 Task: Download images of famous landmarks and add location tags to them in Google Photos.
Action: Mouse moved to (158, 13)
Screenshot: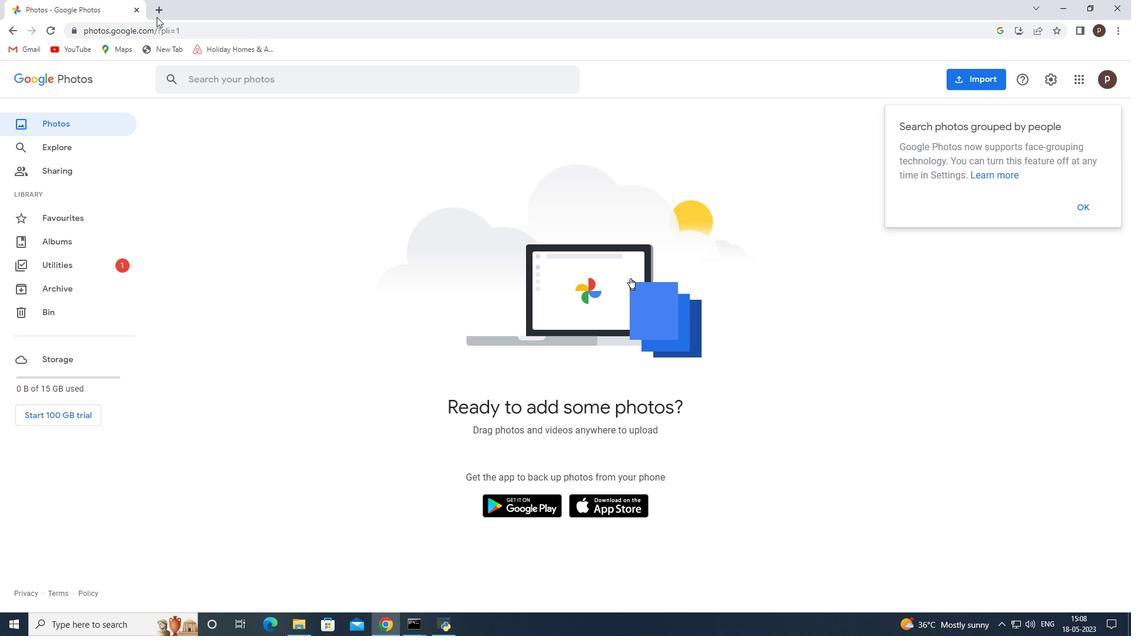 
Action: Mouse pressed left at (158, 13)
Screenshot: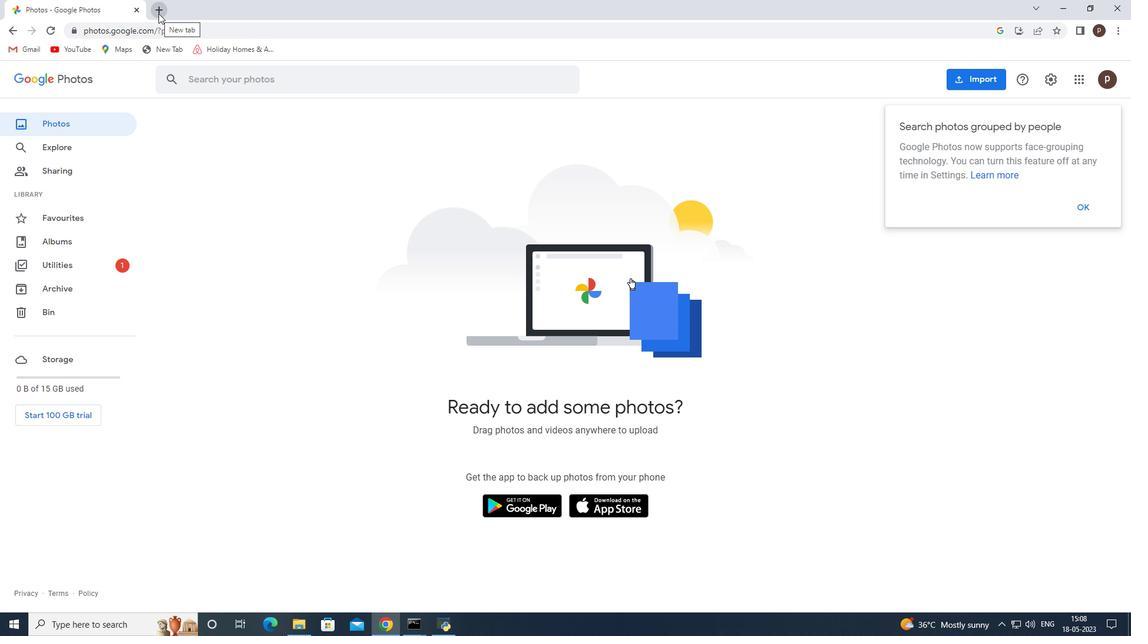 
Action: Mouse moved to (194, 32)
Screenshot: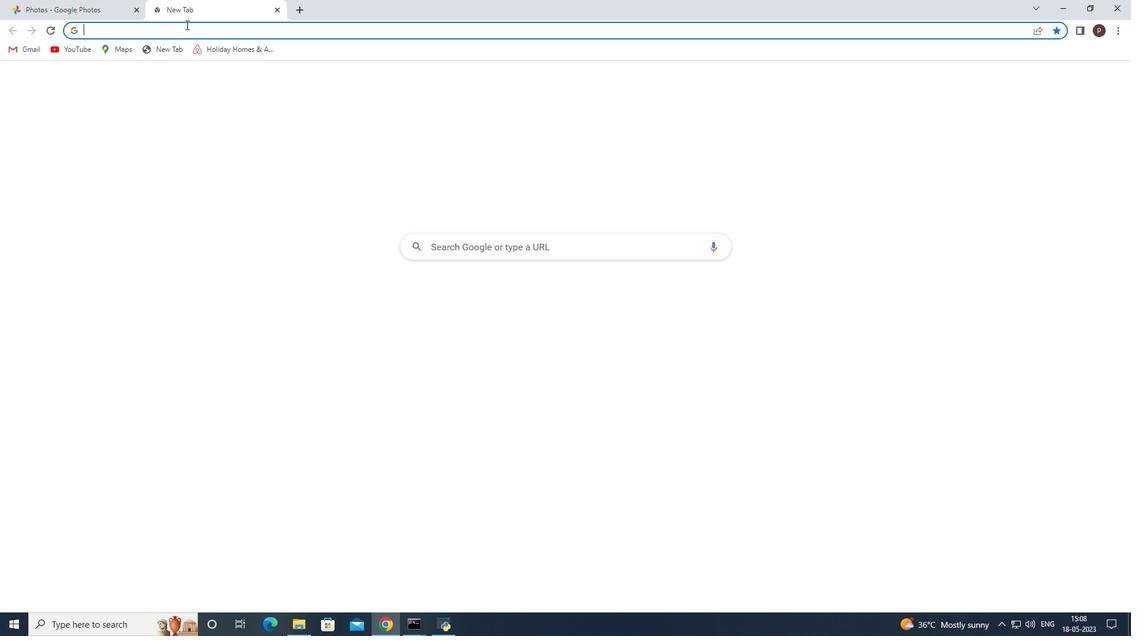 
Action: Mouse pressed left at (194, 32)
Screenshot: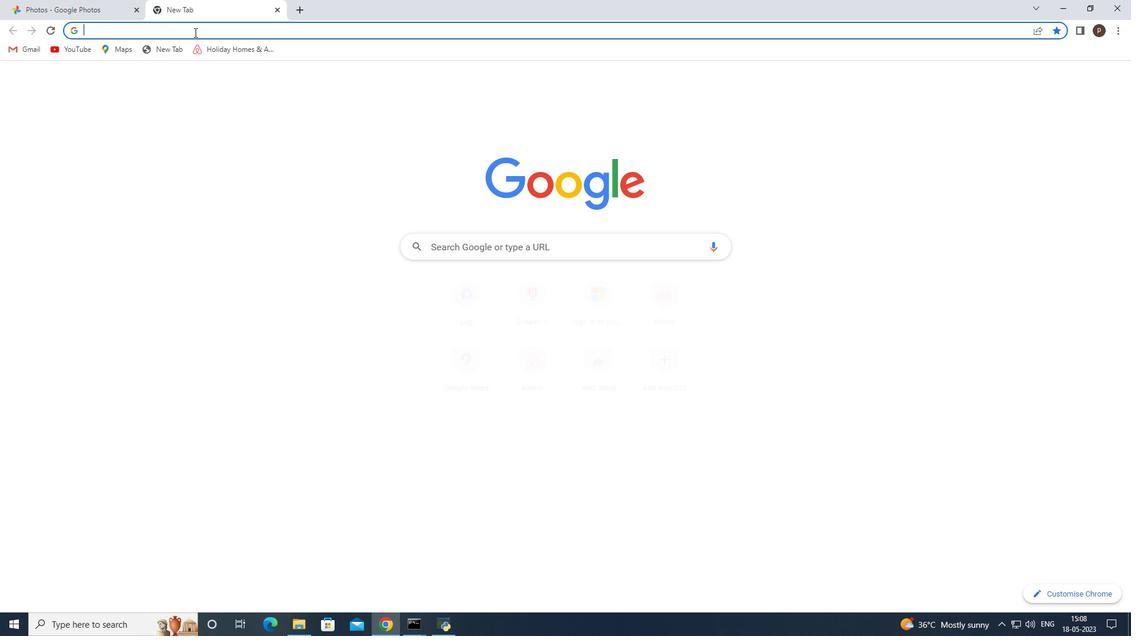 
Action: Key pressed photos<Key.space>of<Key.space>specific<Key.space>location<Key.space>or<Key.space>landmark<Key.enter>
Screenshot: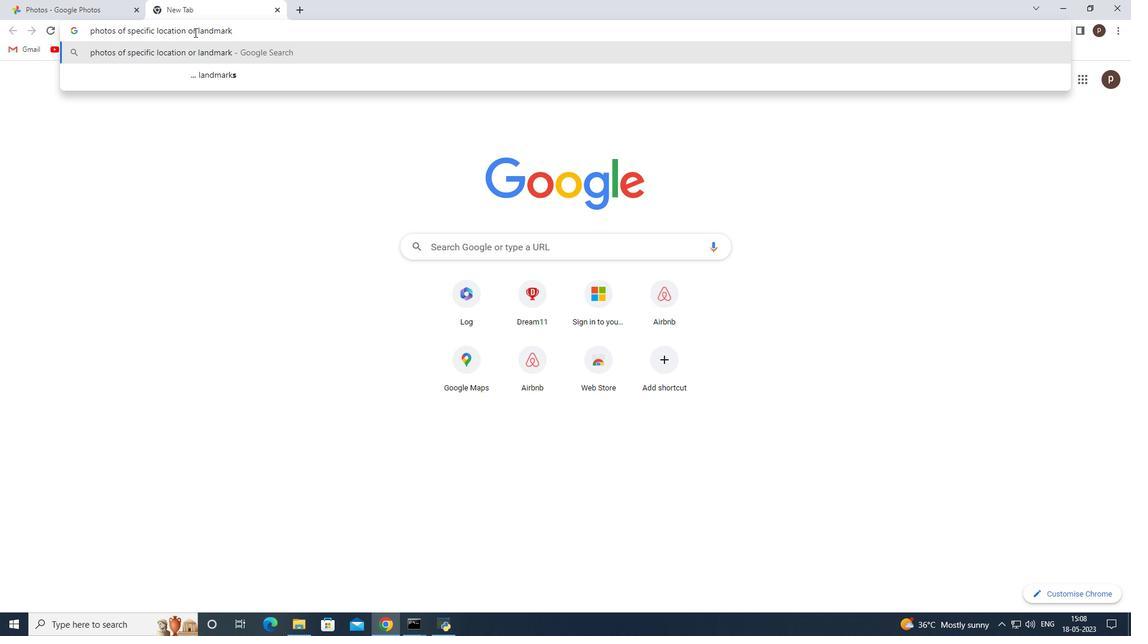 
Action: Mouse moved to (200, 123)
Screenshot: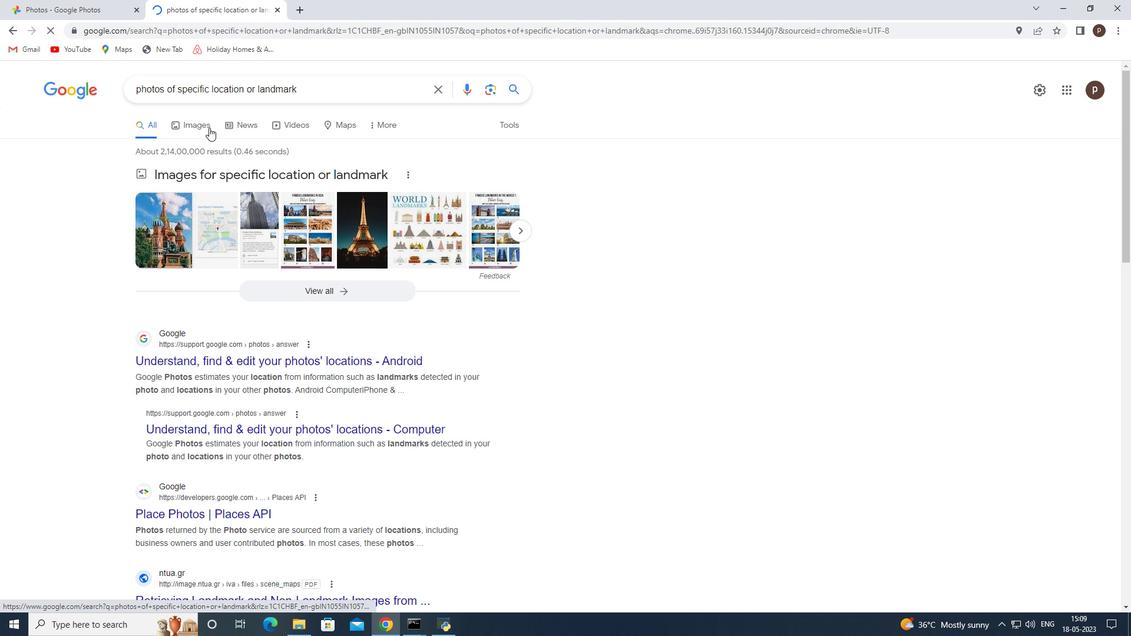 
Action: Mouse pressed left at (200, 123)
Screenshot: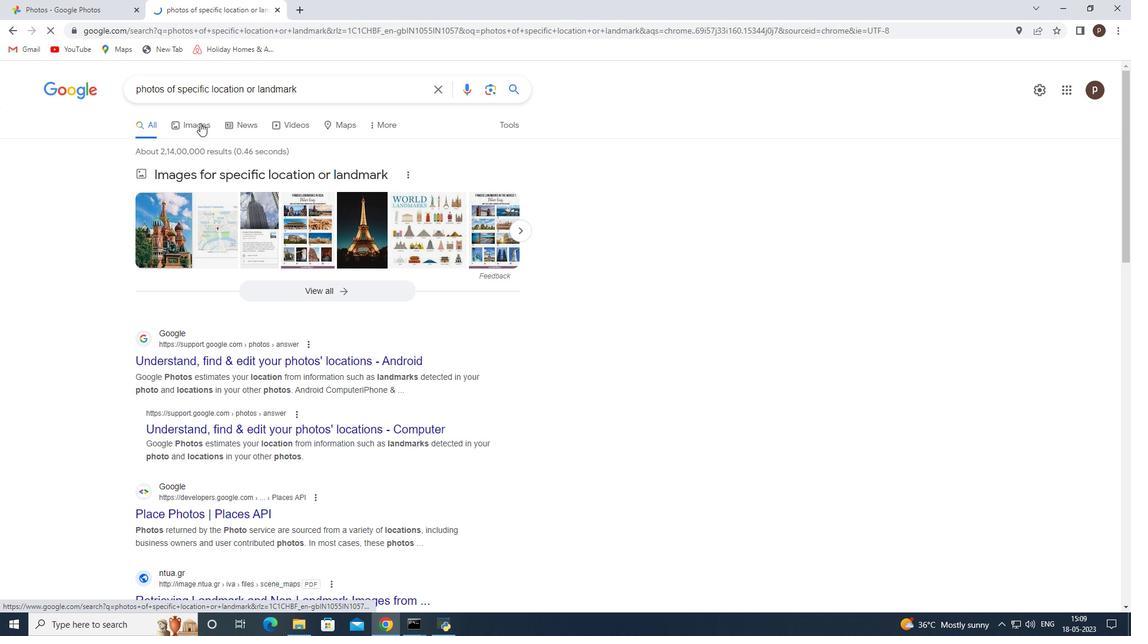 
Action: Mouse moved to (103, 229)
Screenshot: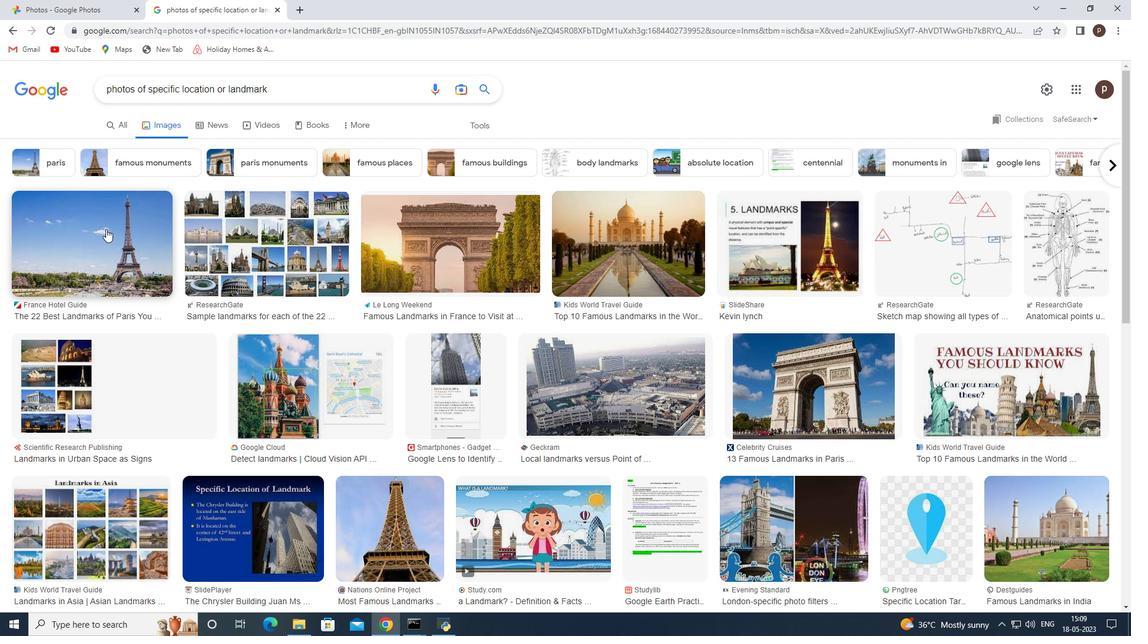 
Action: Mouse pressed left at (103, 229)
Screenshot: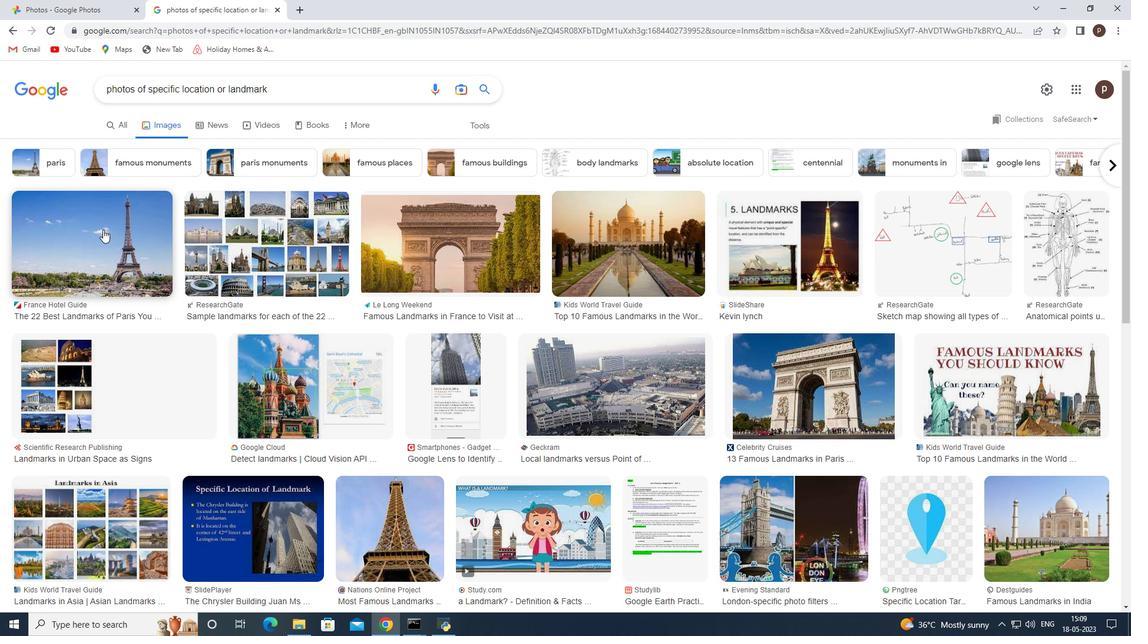 
Action: Mouse moved to (301, 8)
Screenshot: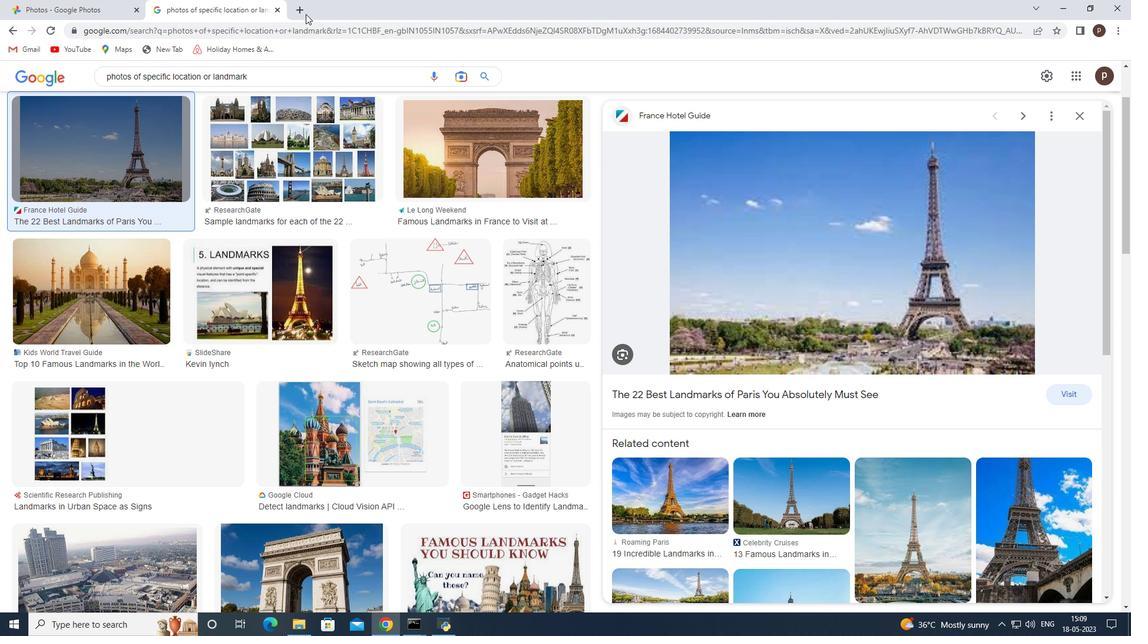 
Action: Mouse pressed left at (301, 8)
Screenshot: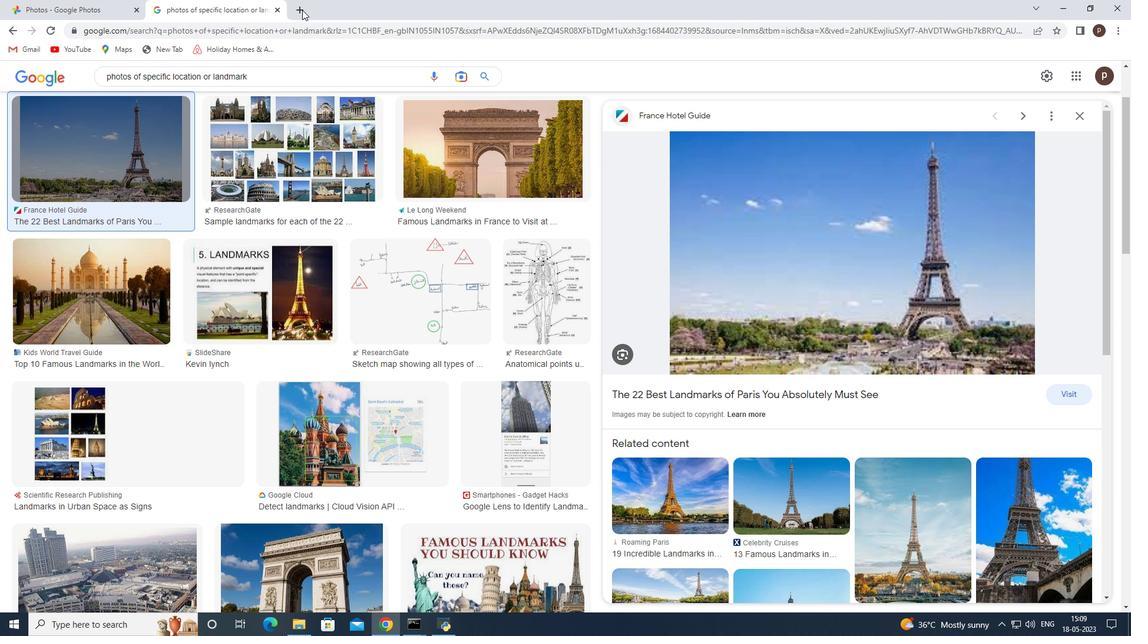 
Action: Mouse moved to (301, 27)
Screenshot: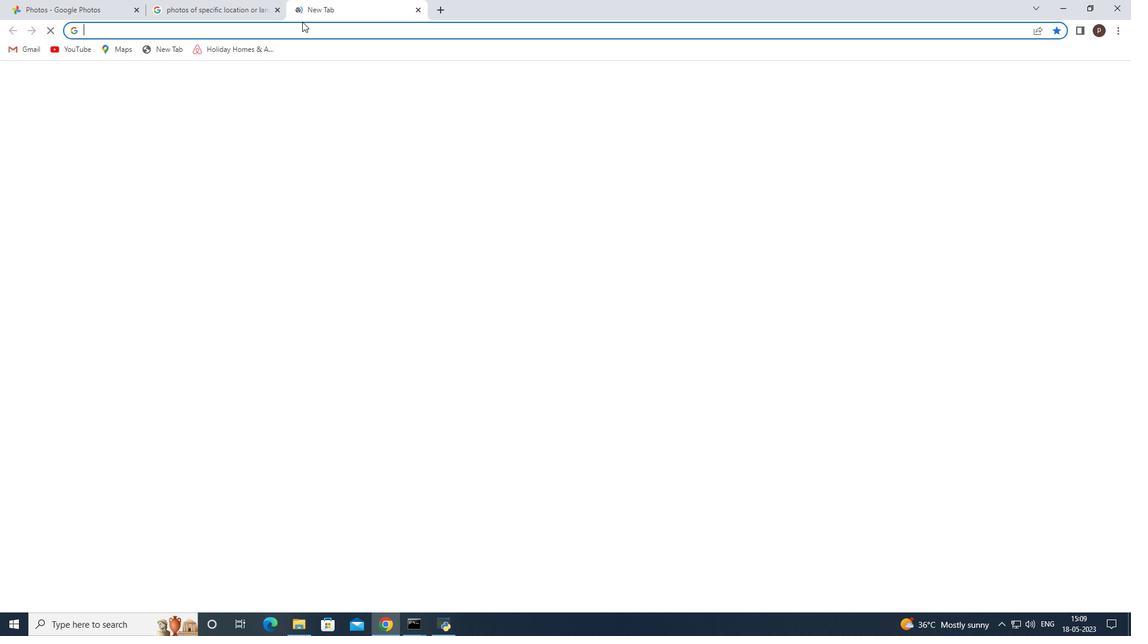 
Action: Mouse pressed left at (301, 27)
Screenshot: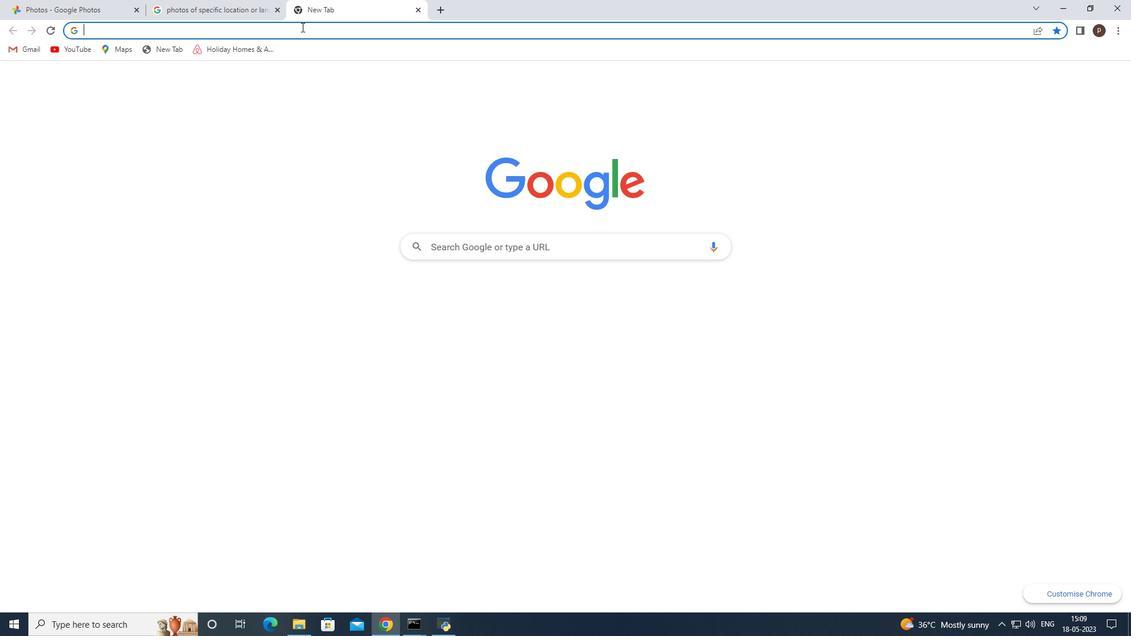 
Action: Key pressed <Key.shift_r>what<Key.space>i<Key.space><Key.backspace>s<Key.space>jio<Key.space>tagging<Key.space>
Screenshot: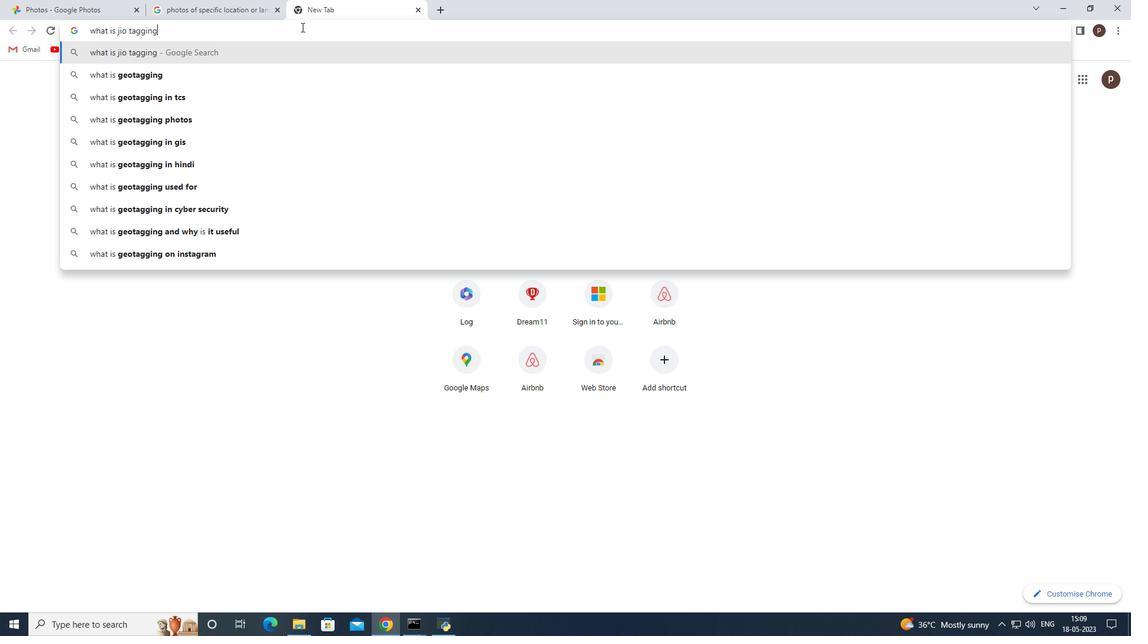 
Action: Mouse moved to (235, 93)
Screenshot: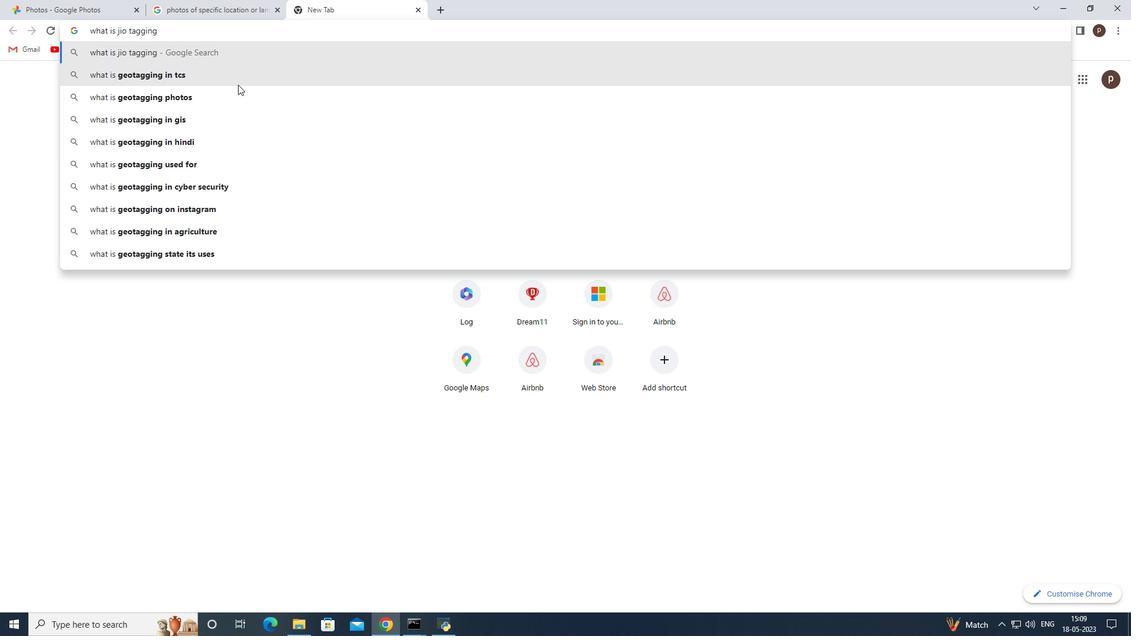 
Action: Mouse pressed left at (235, 93)
Screenshot: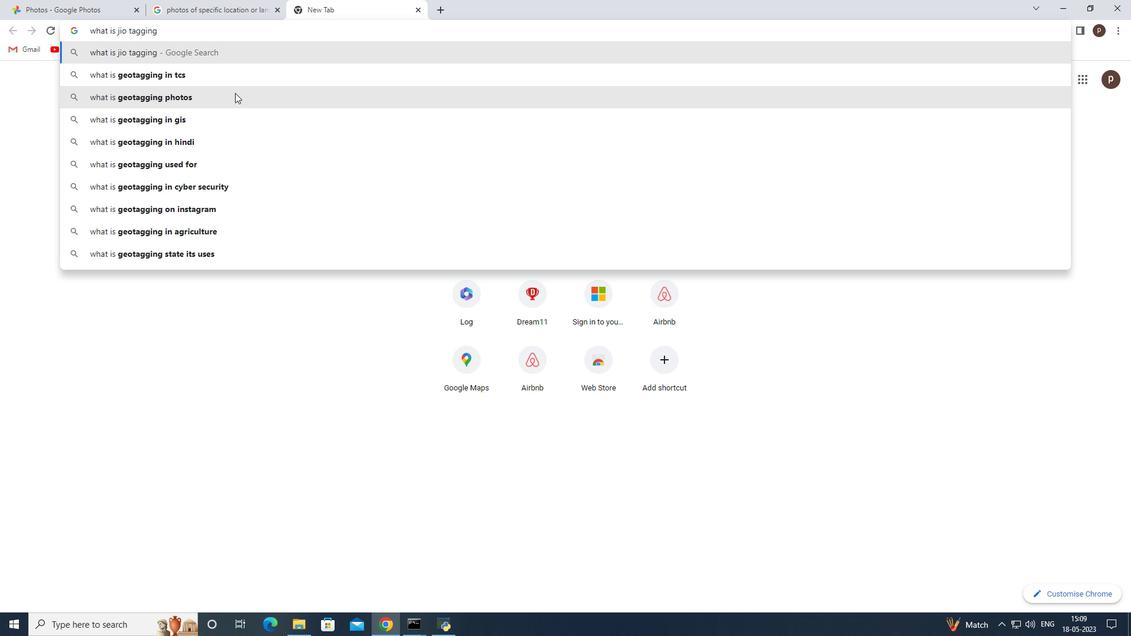 
Action: Mouse moved to (278, 269)
Screenshot: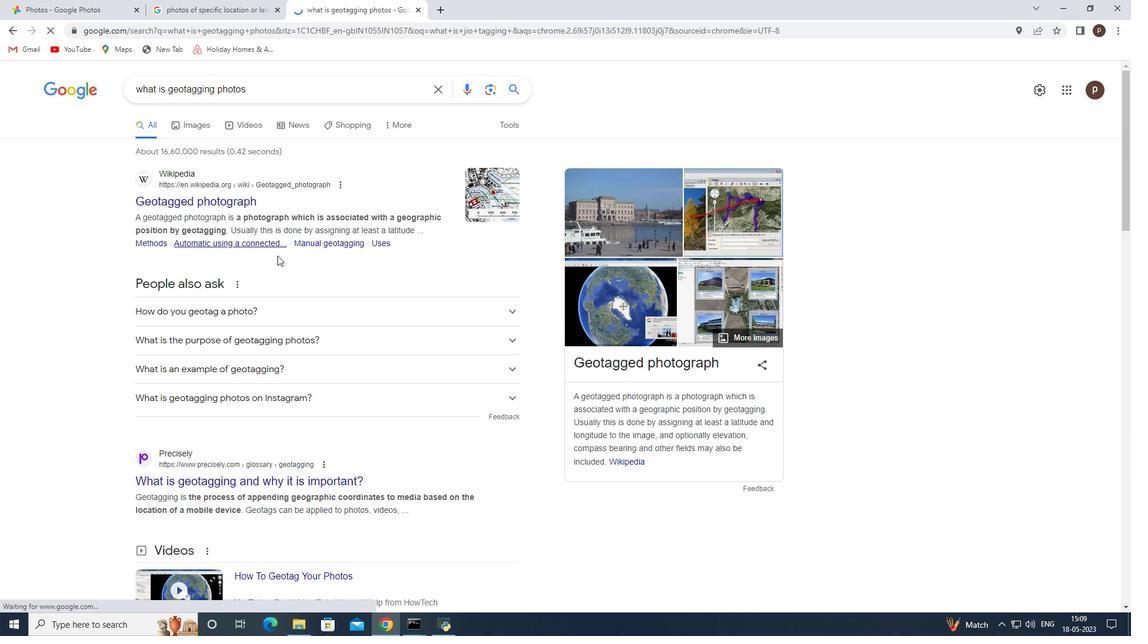 
Action: Mouse scrolled (278, 268) with delta (0, 0)
Screenshot: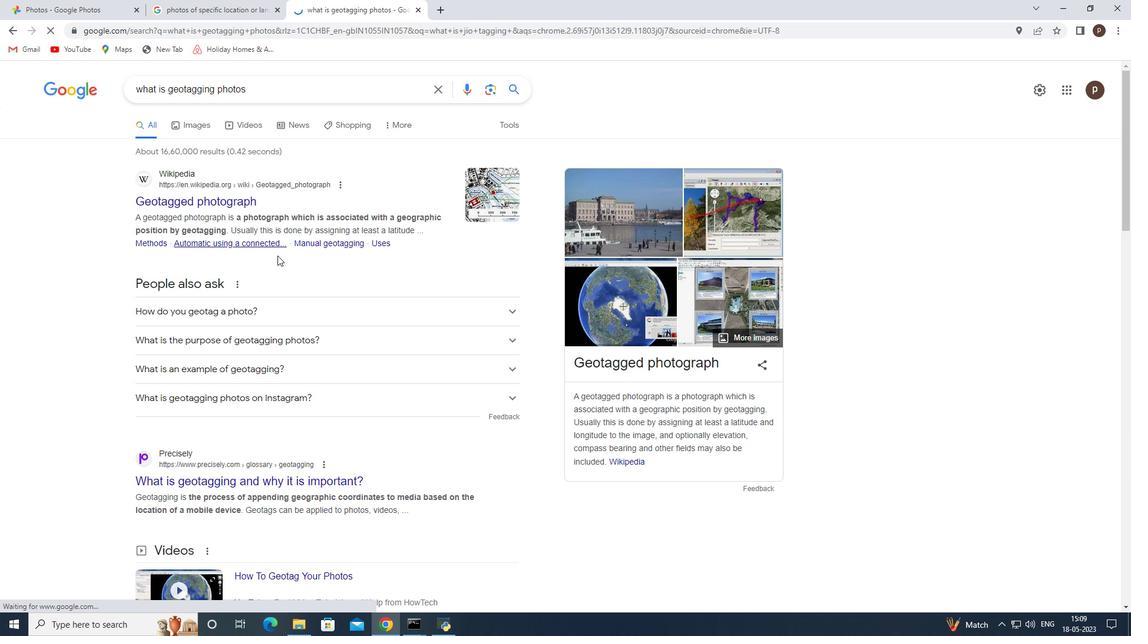 
Action: Mouse moved to (407, 261)
Screenshot: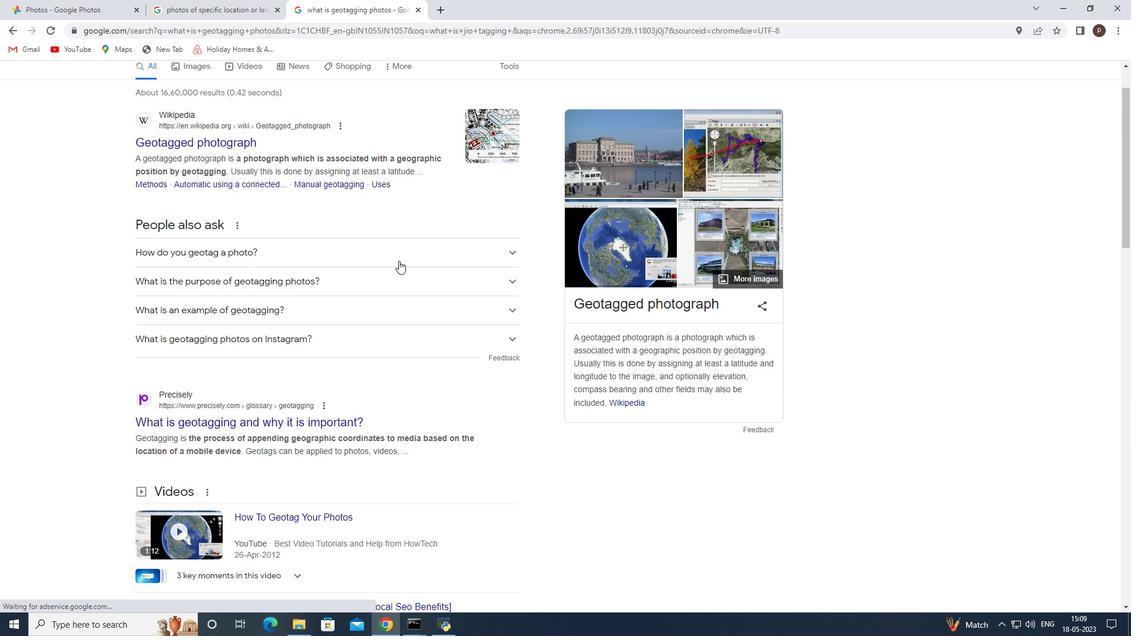 
Action: Mouse pressed left at (407, 261)
Screenshot: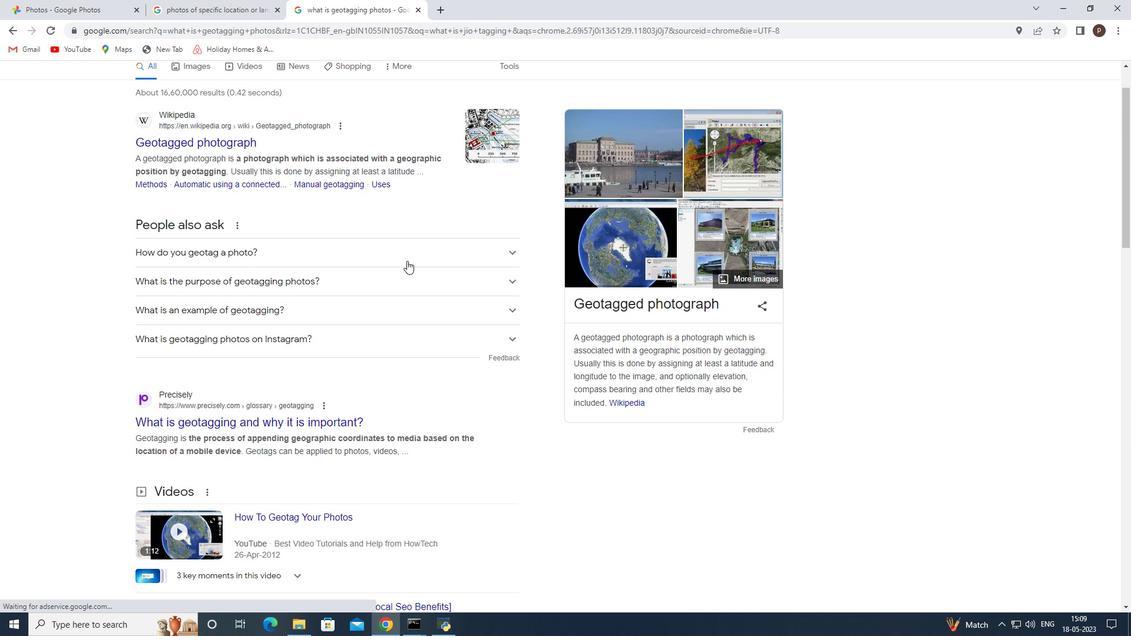 
Action: Mouse moved to (193, 0)
Screenshot: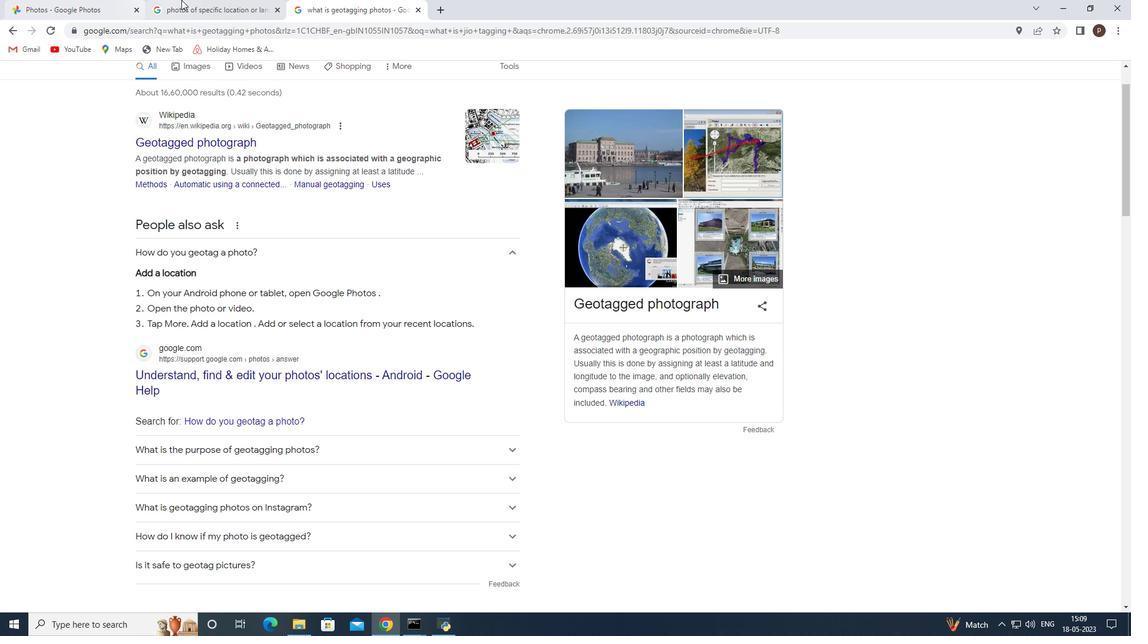 
Action: Mouse pressed left at (193, 0)
Screenshot: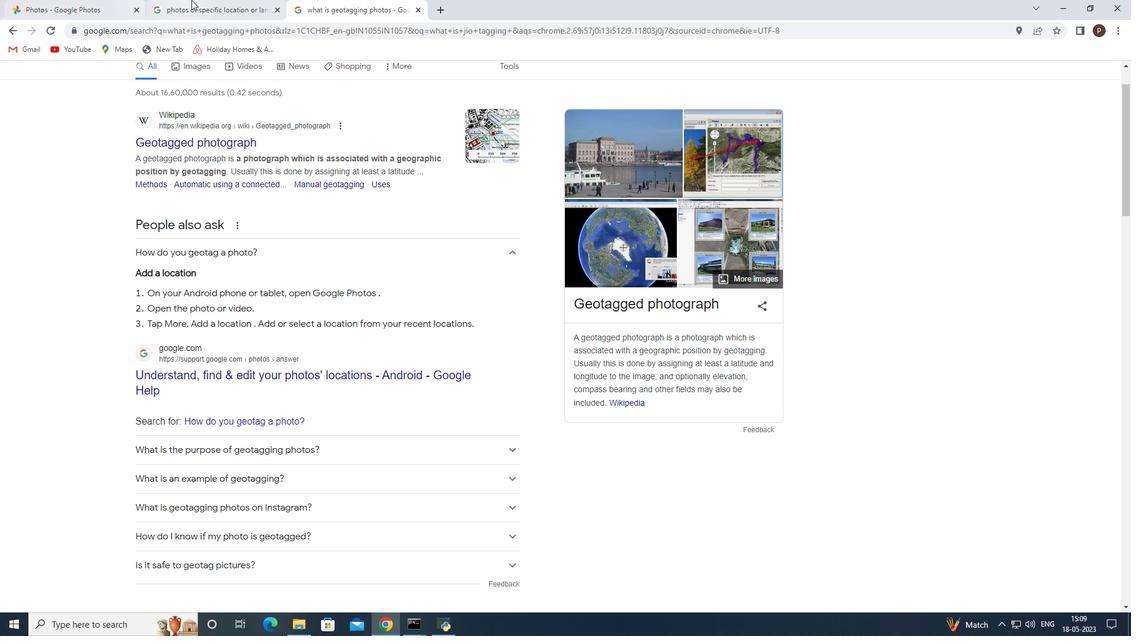 
Action: Mouse moved to (299, 225)
Screenshot: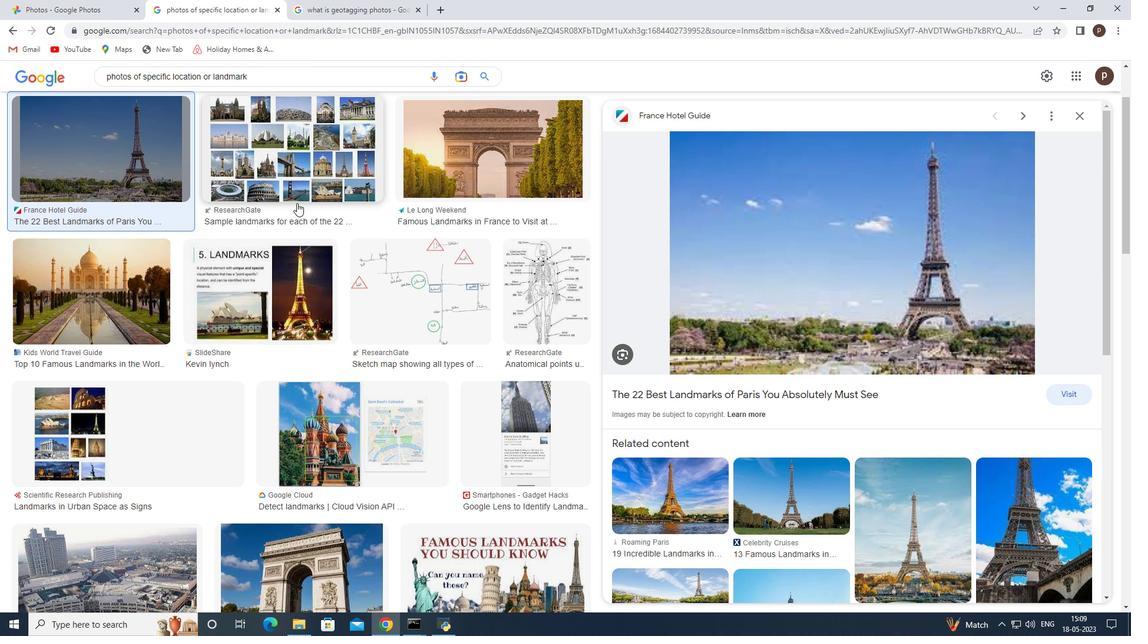 
Action: Mouse scrolled (299, 226) with delta (0, 0)
Screenshot: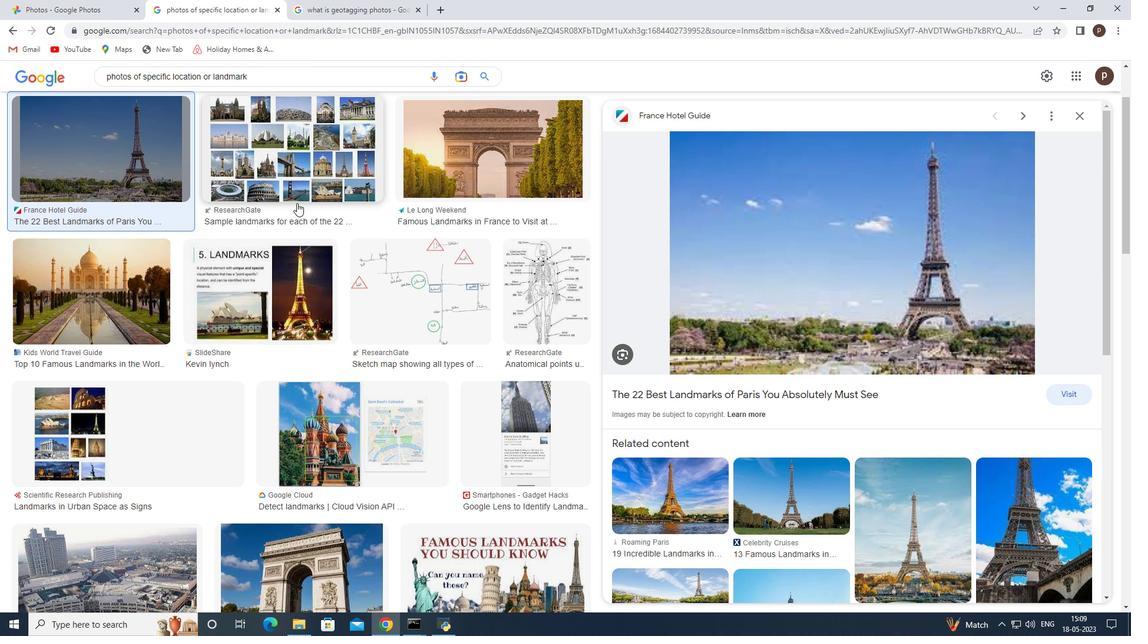 
Action: Mouse moved to (295, 230)
Screenshot: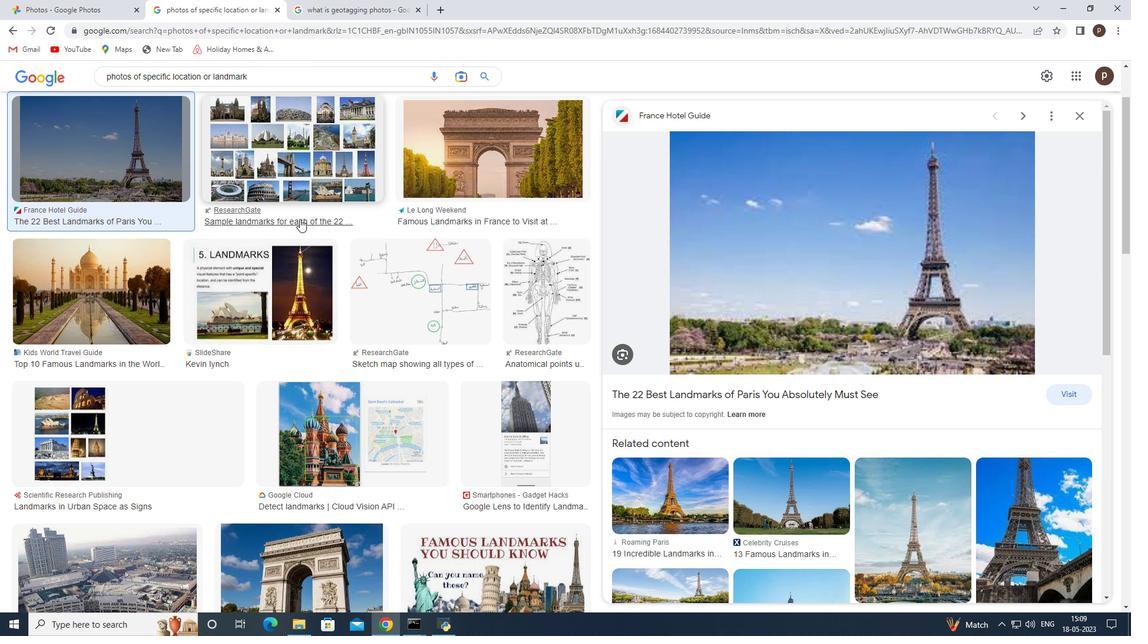 
Action: Mouse scrolled (295, 231) with delta (0, 0)
Screenshot: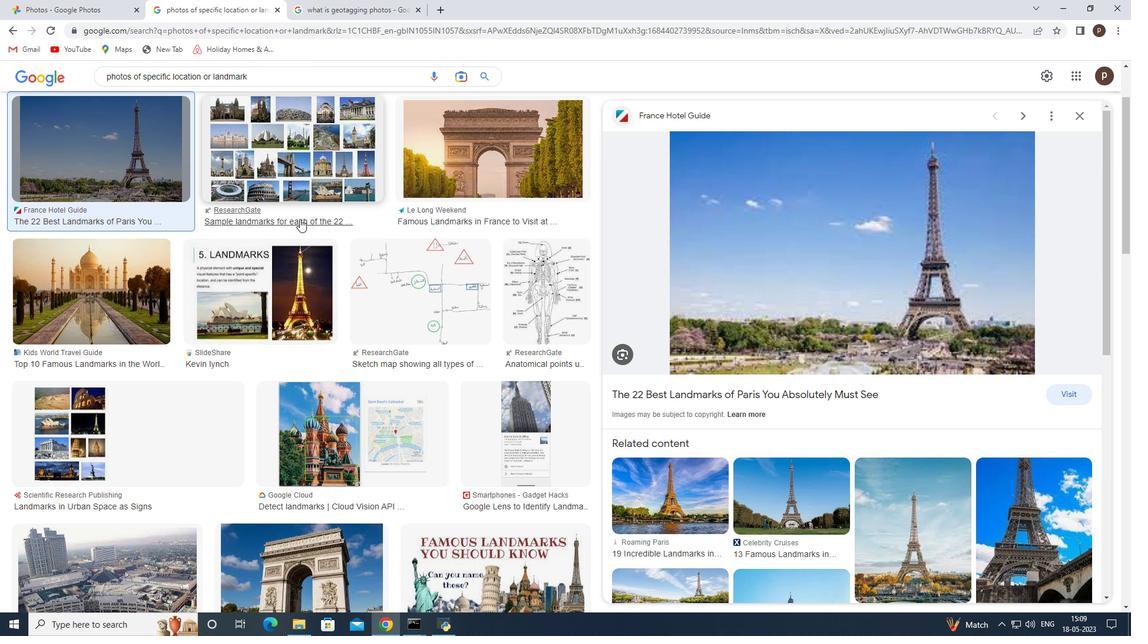 
Action: Mouse moved to (116, 373)
Screenshot: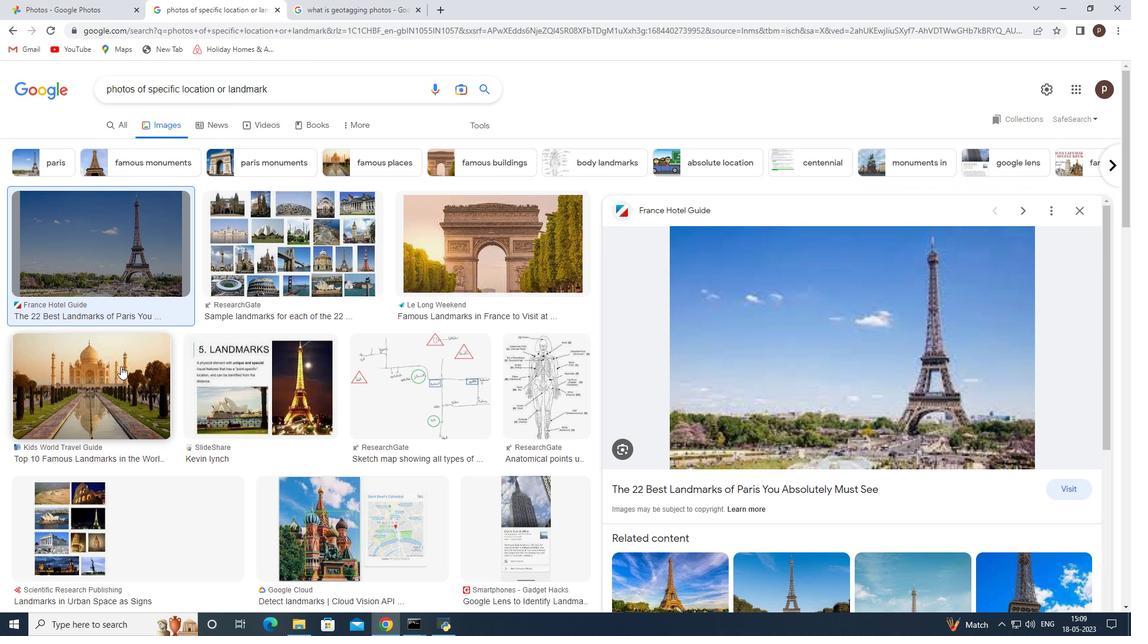 
Action: Mouse pressed left at (116, 373)
Screenshot: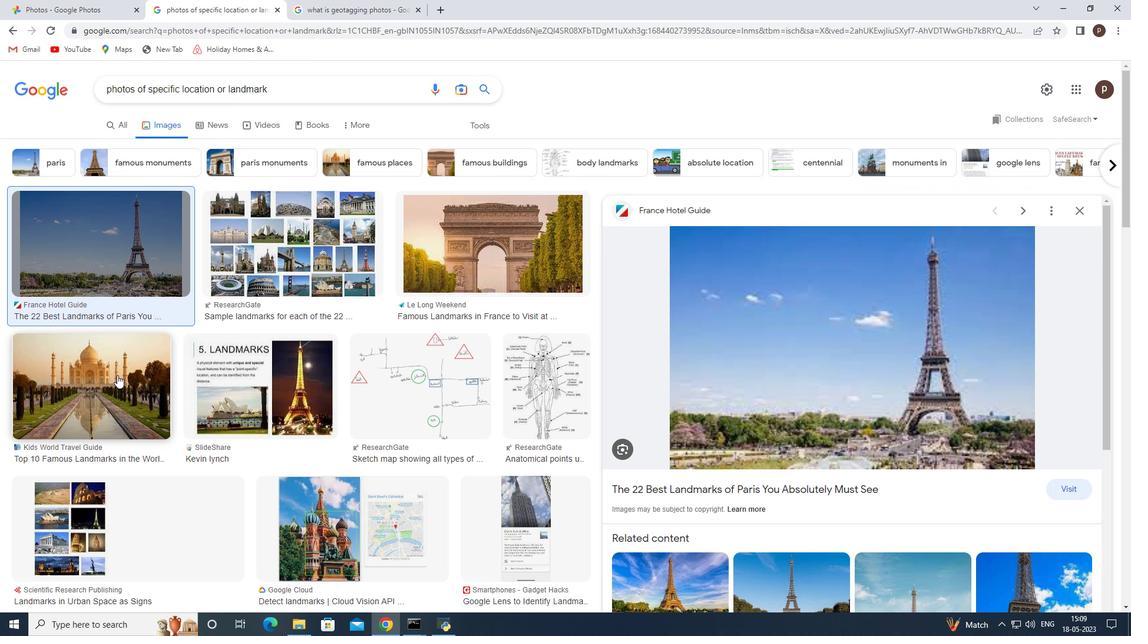 
Action: Mouse moved to (830, 328)
Screenshot: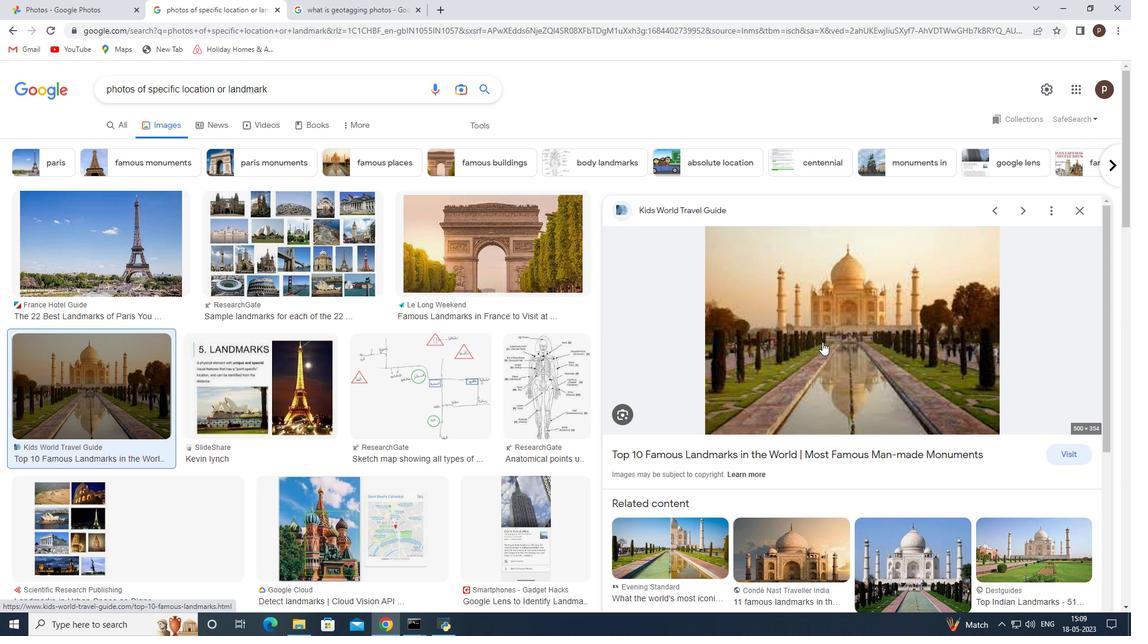 
Action: Mouse pressed right at (830, 328)
Screenshot: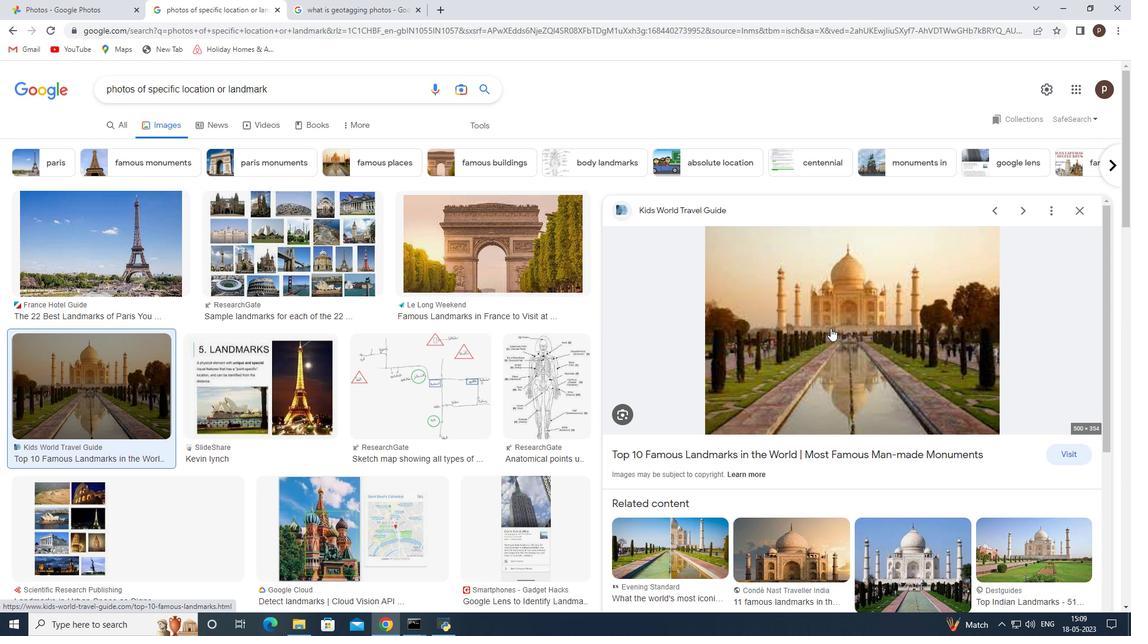 
Action: Mouse moved to (870, 432)
Screenshot: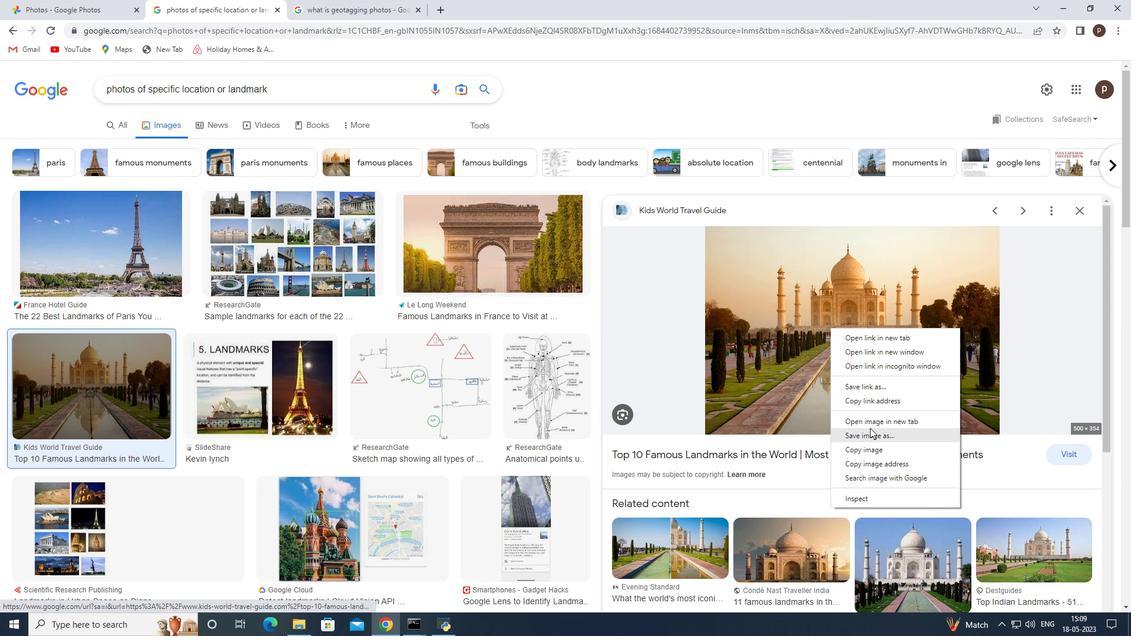 
Action: Mouse pressed left at (870, 432)
Screenshot: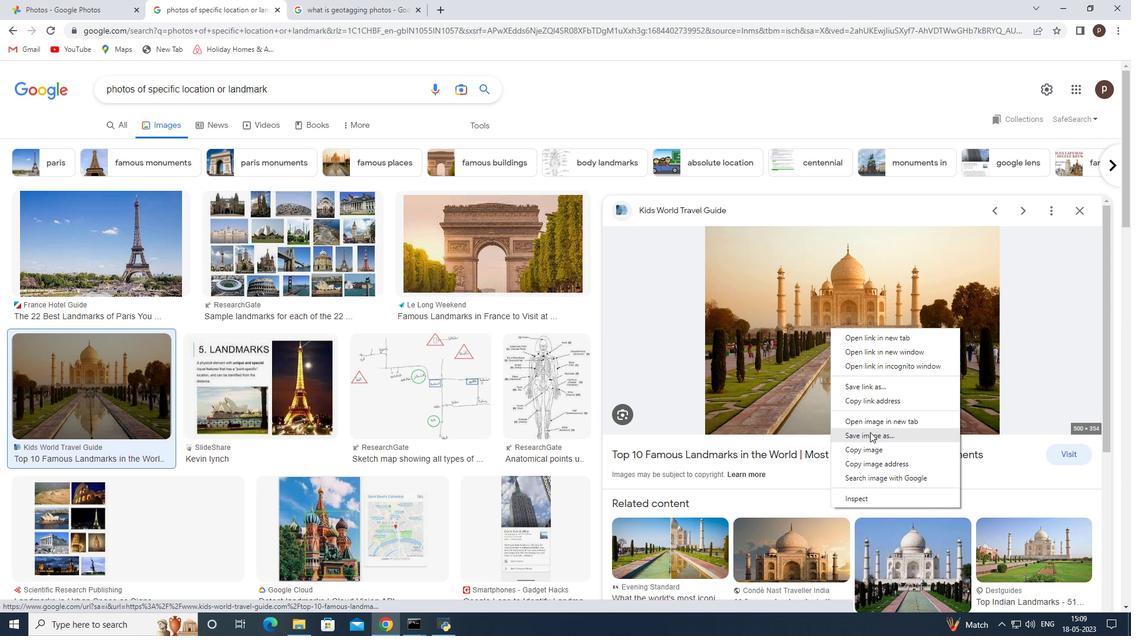 
Action: Mouse moved to (455, 295)
Screenshot: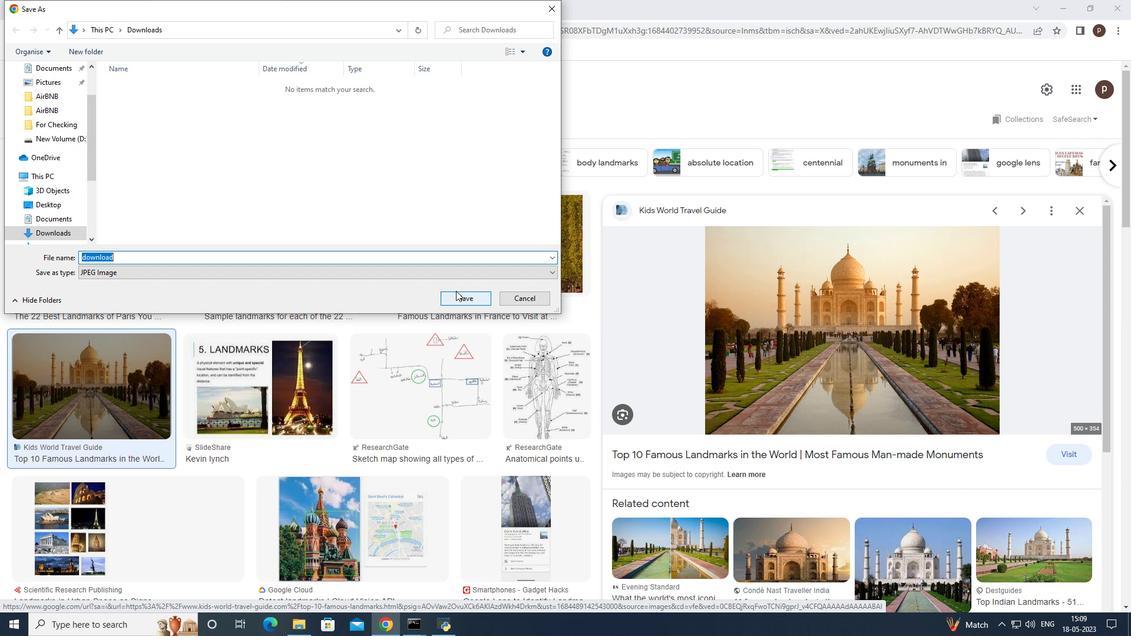 
Action: Mouse pressed left at (455, 295)
Screenshot: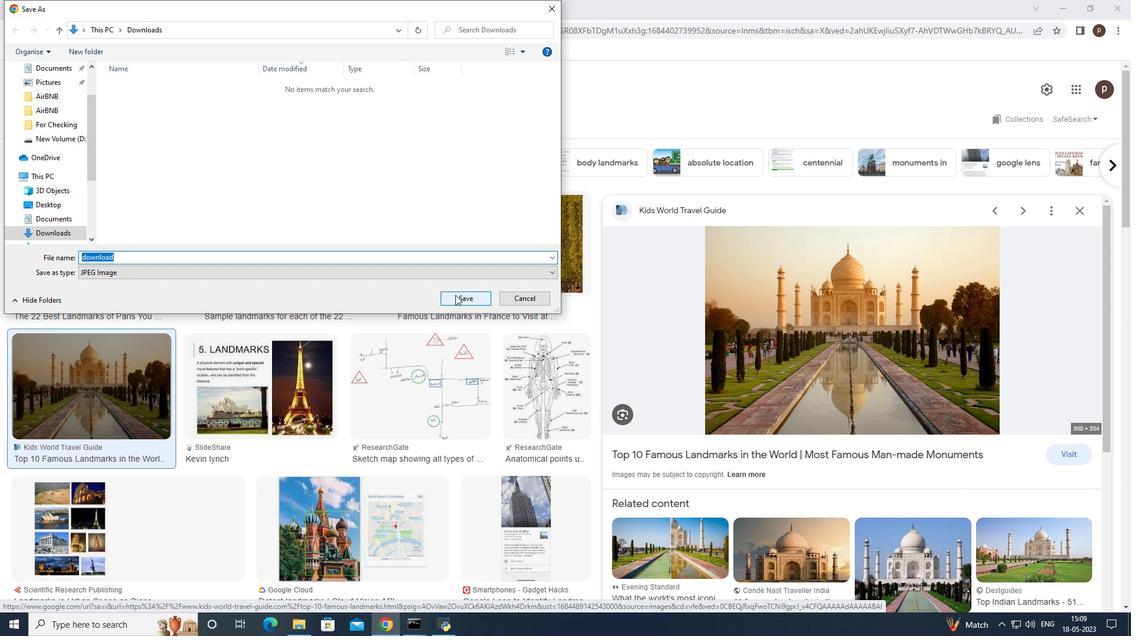 
Action: Mouse moved to (898, 550)
Screenshot: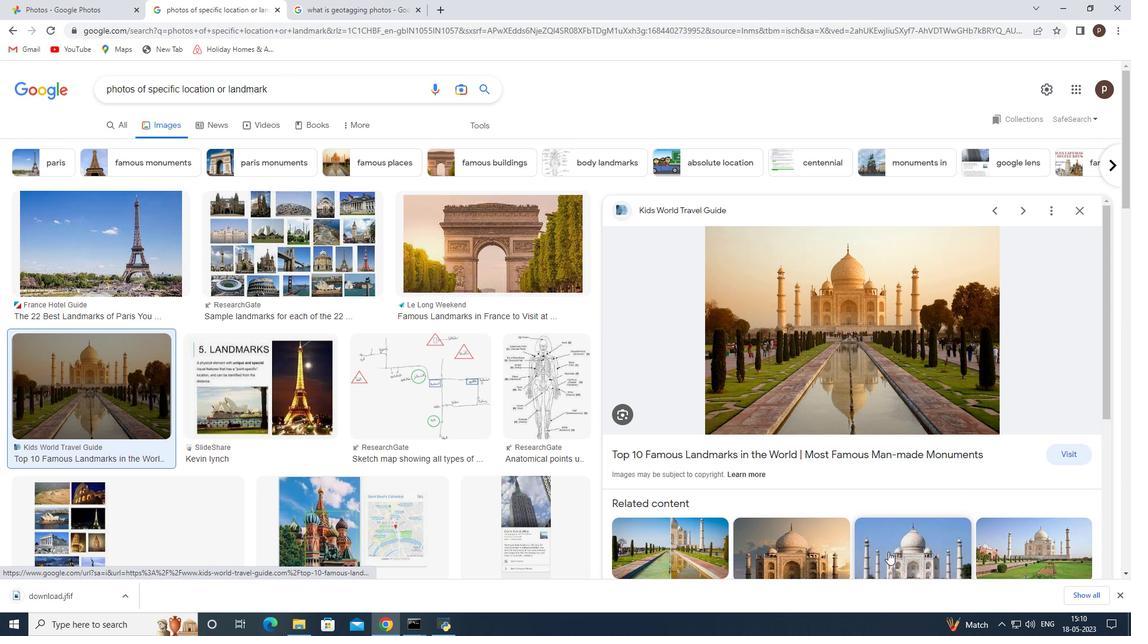 
Action: Mouse pressed left at (898, 550)
Screenshot: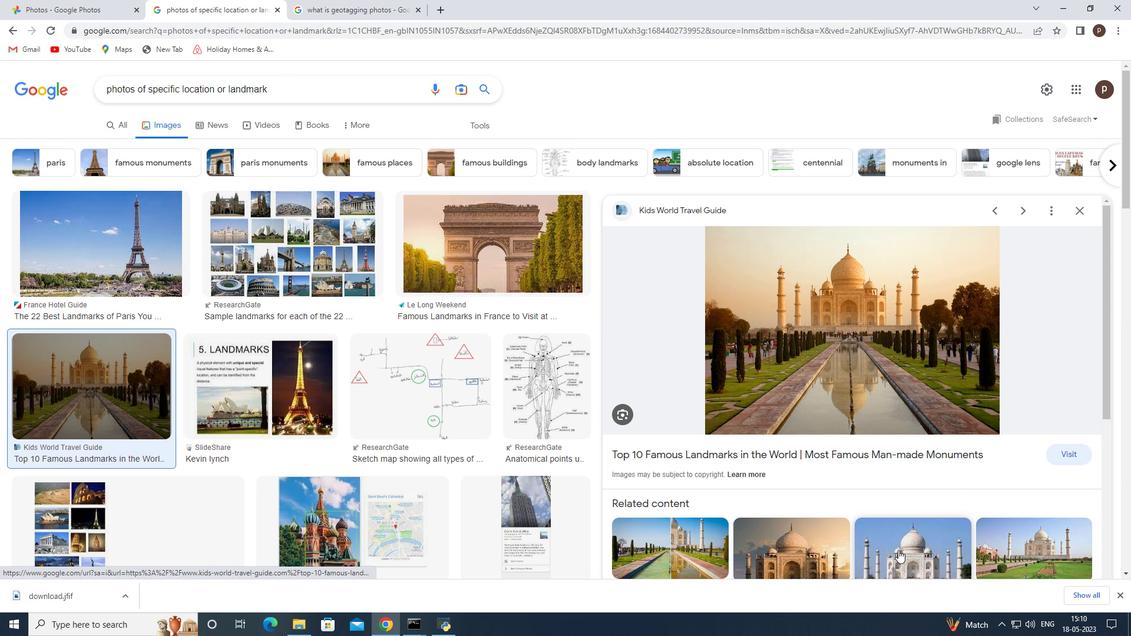 
Action: Mouse moved to (853, 315)
Screenshot: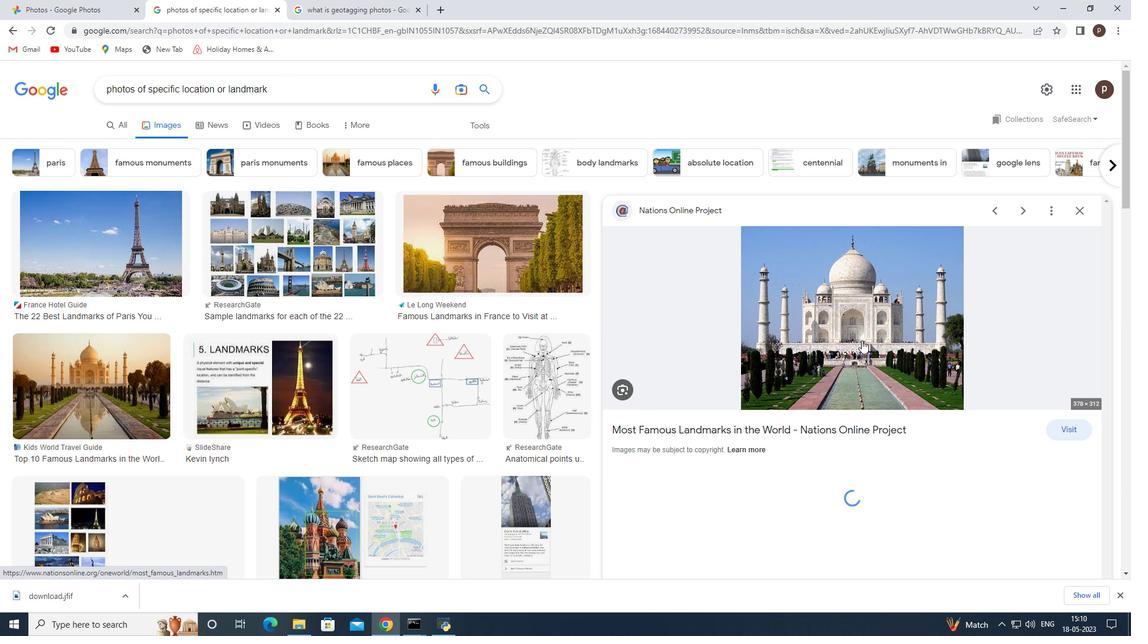 
Action: Mouse pressed right at (853, 315)
Screenshot: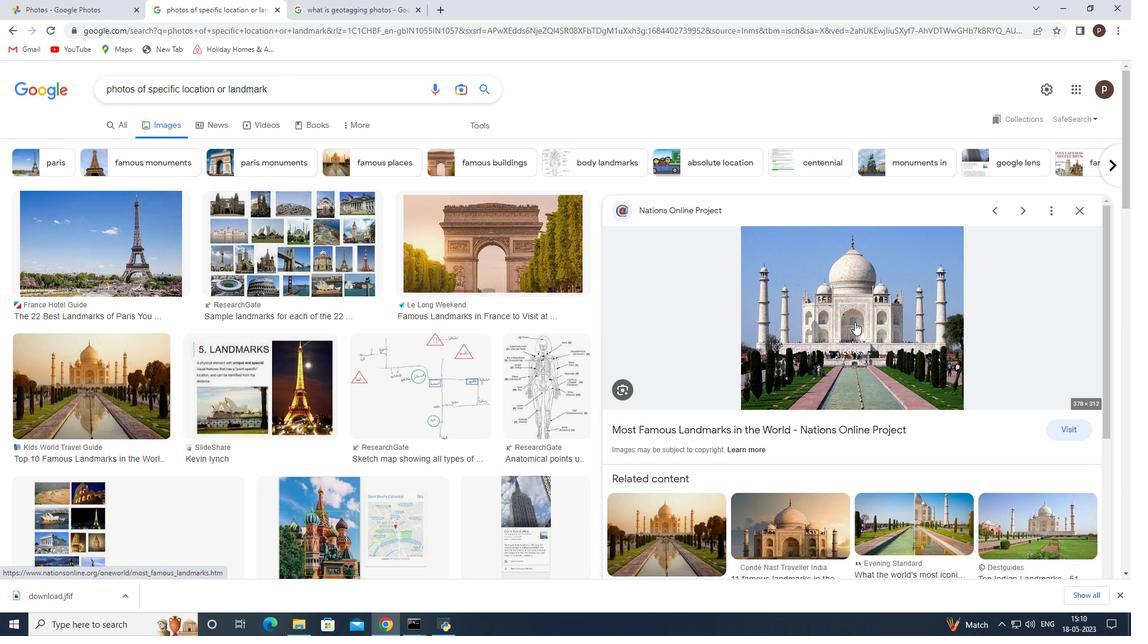 
Action: Mouse moved to (906, 441)
Screenshot: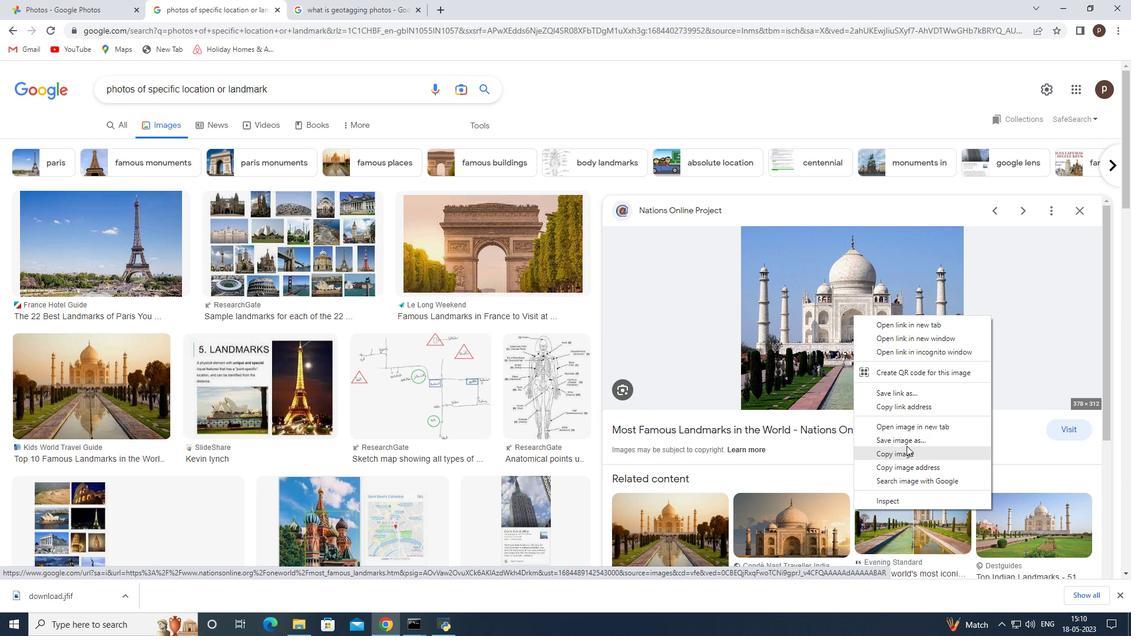 
Action: Mouse pressed left at (906, 441)
Screenshot: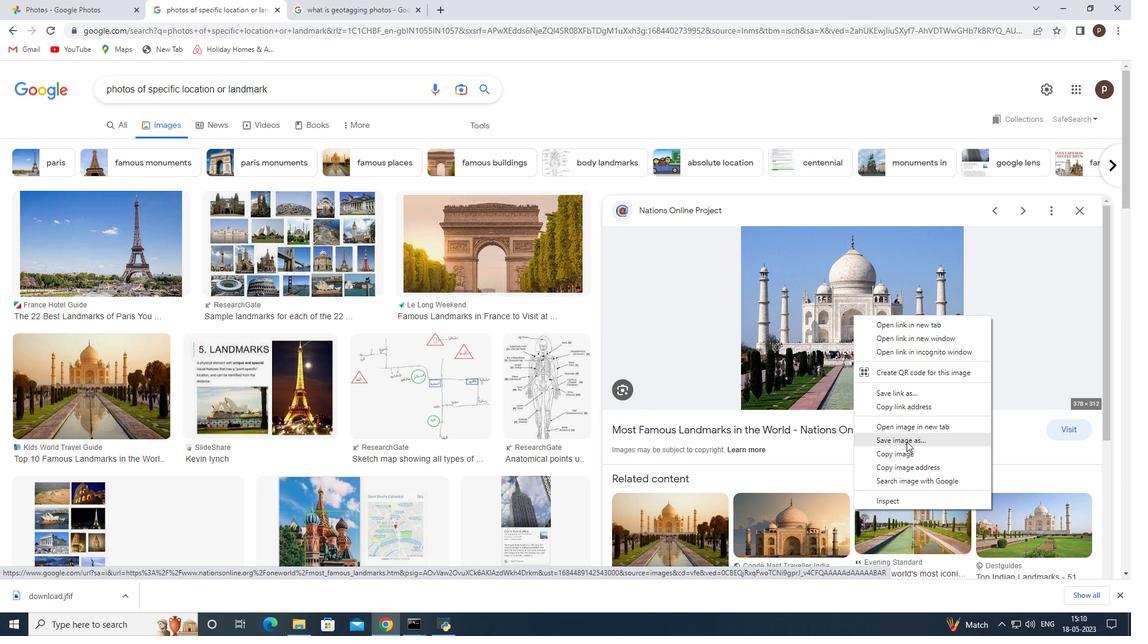 
Action: Mouse moved to (810, 387)
Screenshot: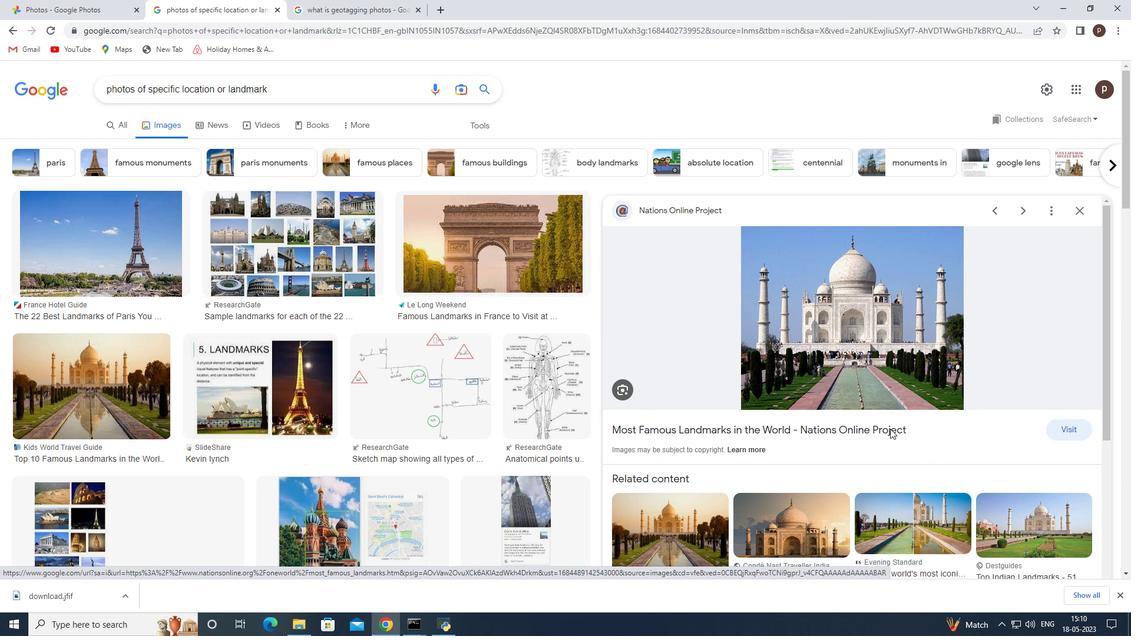 
Action: Mouse scrolled (810, 386) with delta (0, 0)
Screenshot: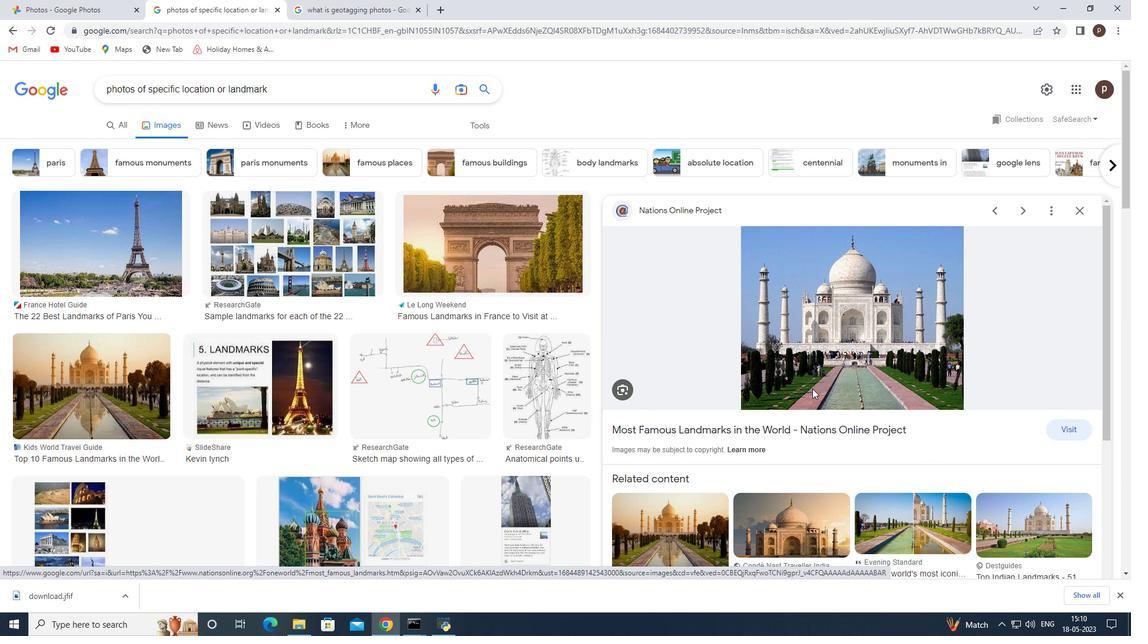 
Action: Mouse scrolled (810, 386) with delta (0, 0)
Screenshot: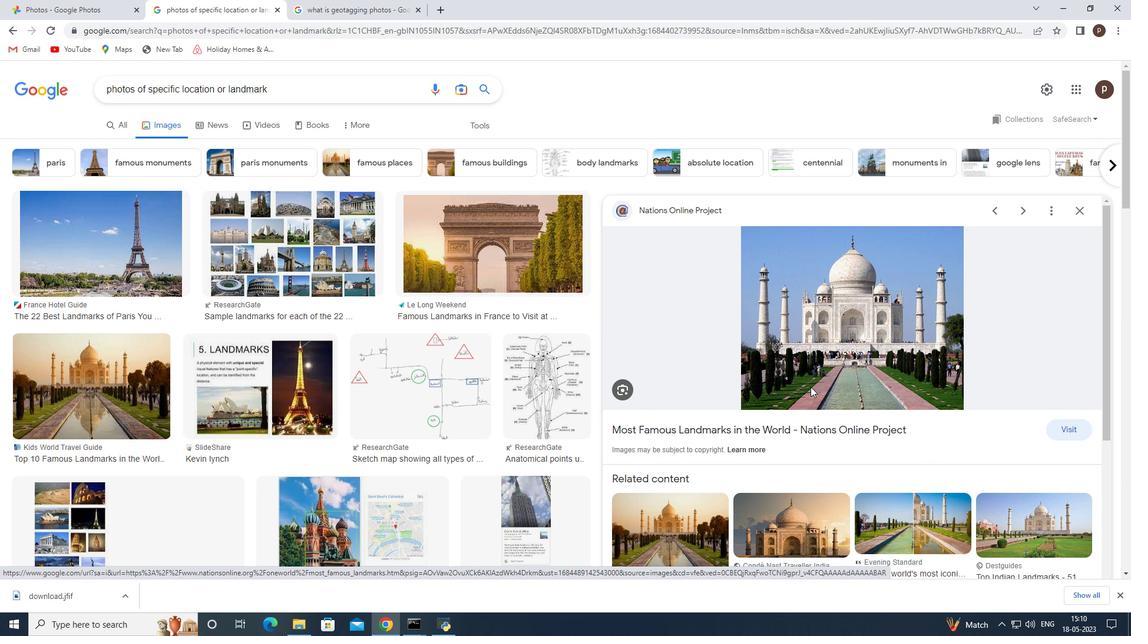
Action: Mouse moved to (991, 456)
Screenshot: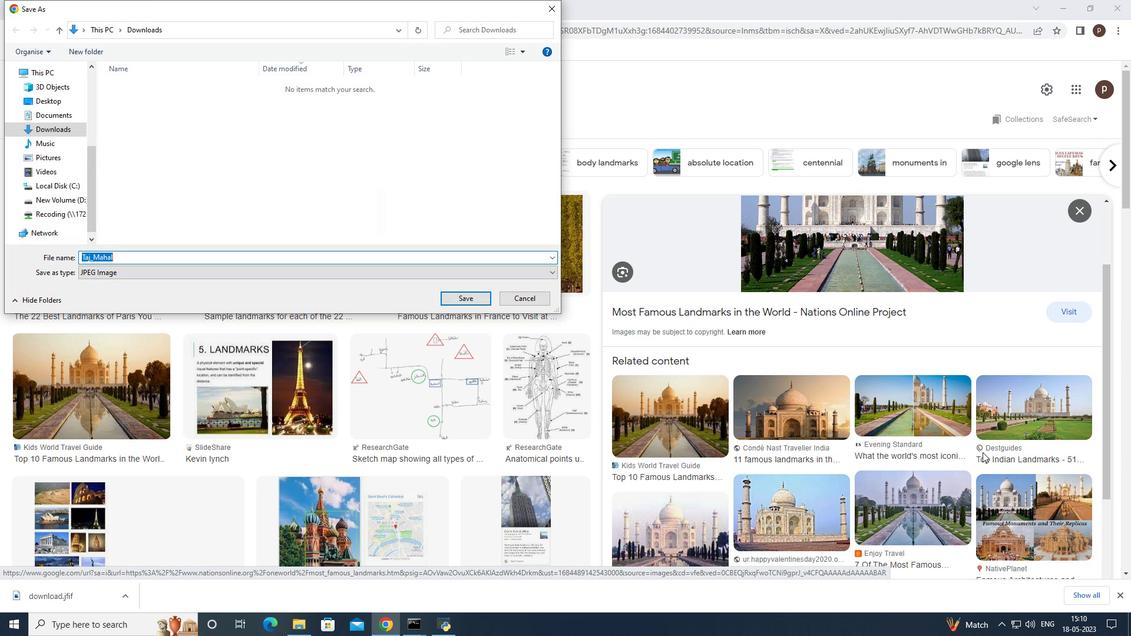 
Action: Mouse scrolled (991, 455) with delta (0, 0)
Screenshot: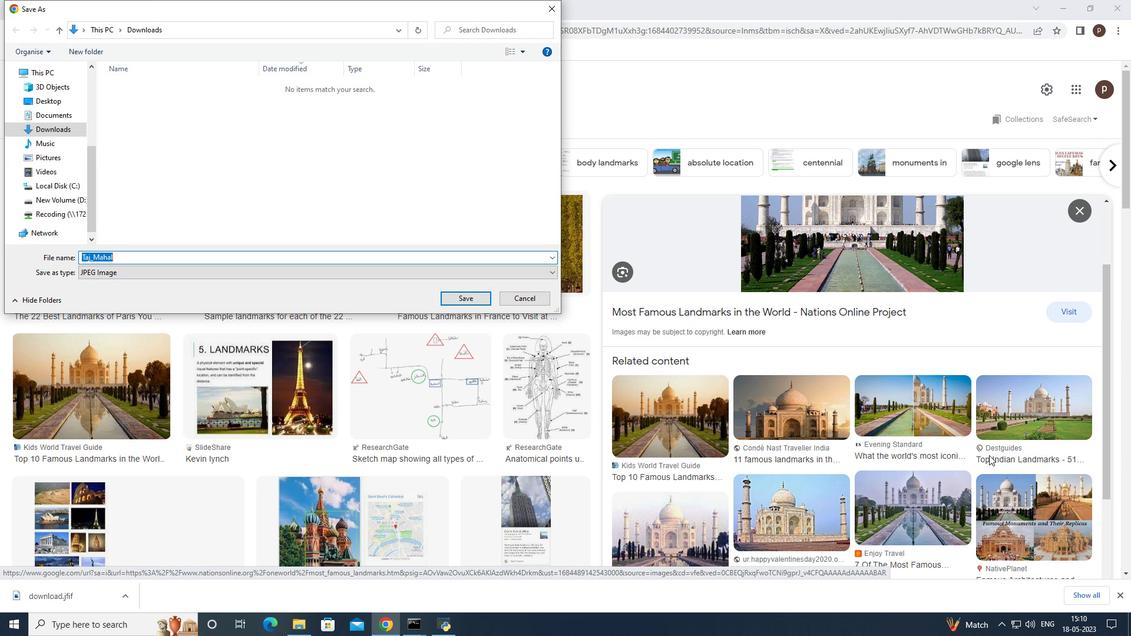 
Action: Mouse scrolled (991, 455) with delta (0, 0)
Screenshot: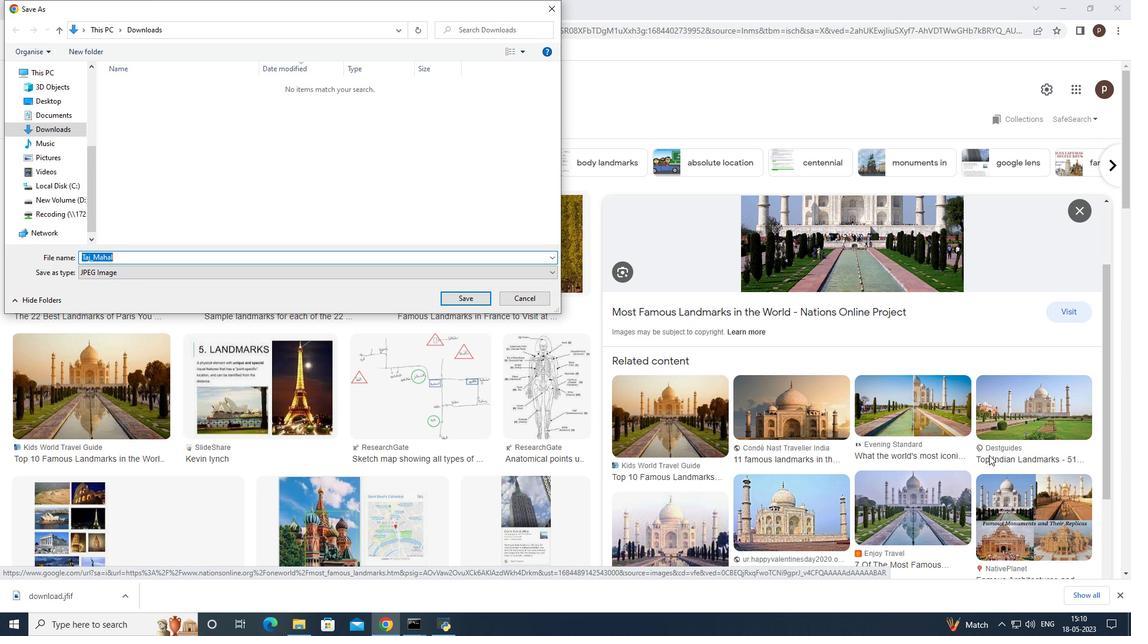 
Action: Mouse moved to (885, 440)
Screenshot: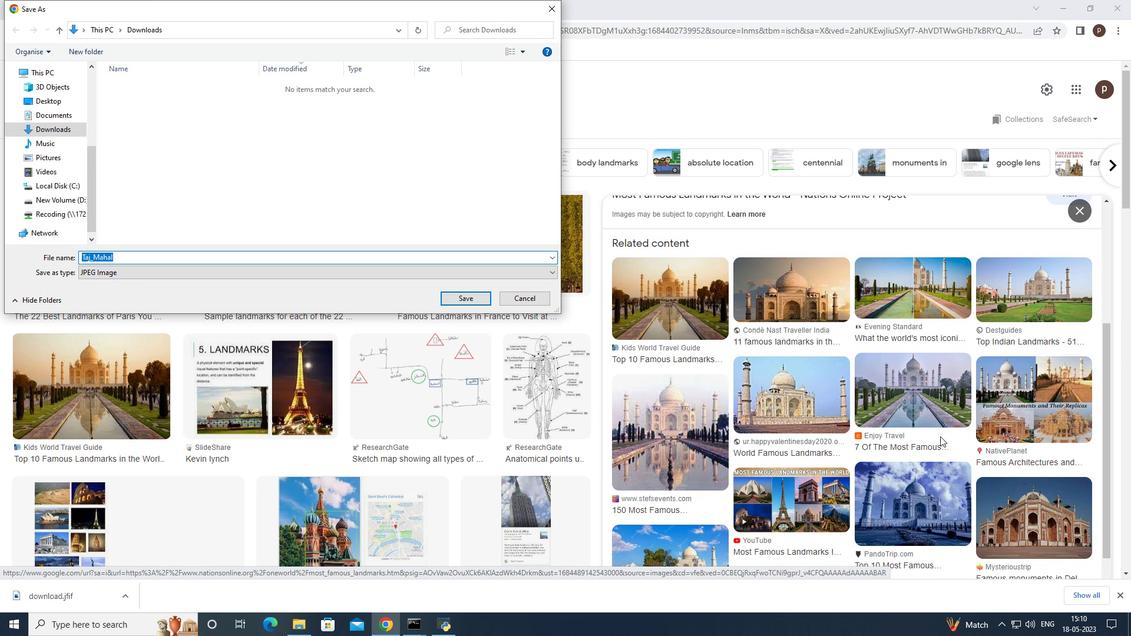 
Action: Mouse scrolled (885, 440) with delta (0, 0)
Screenshot: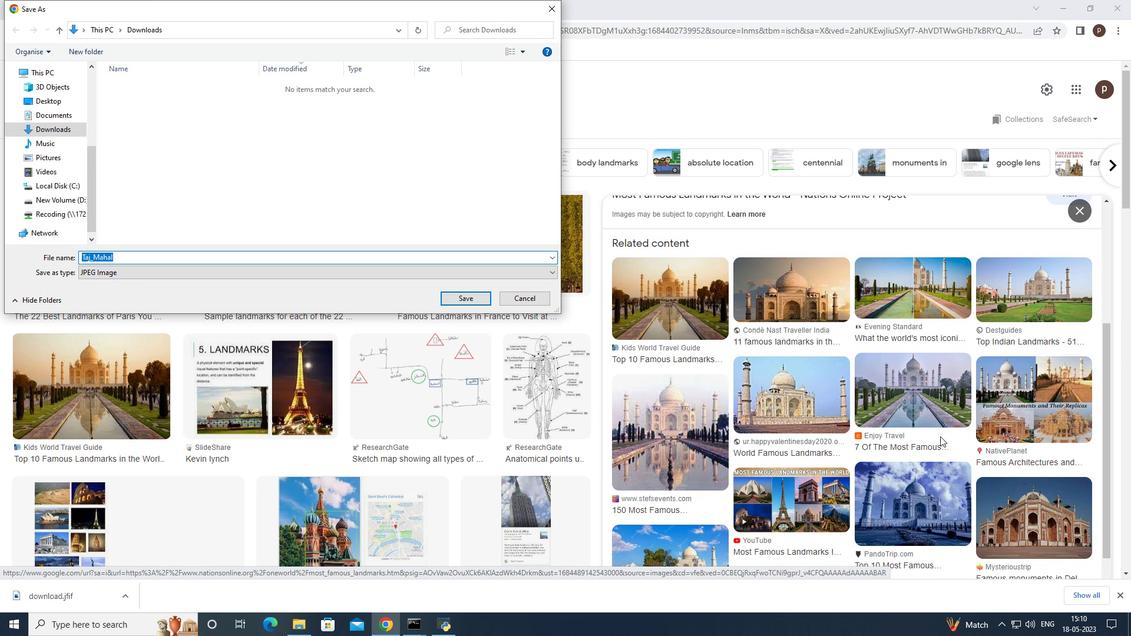 
Action: Mouse moved to (884, 441)
Screenshot: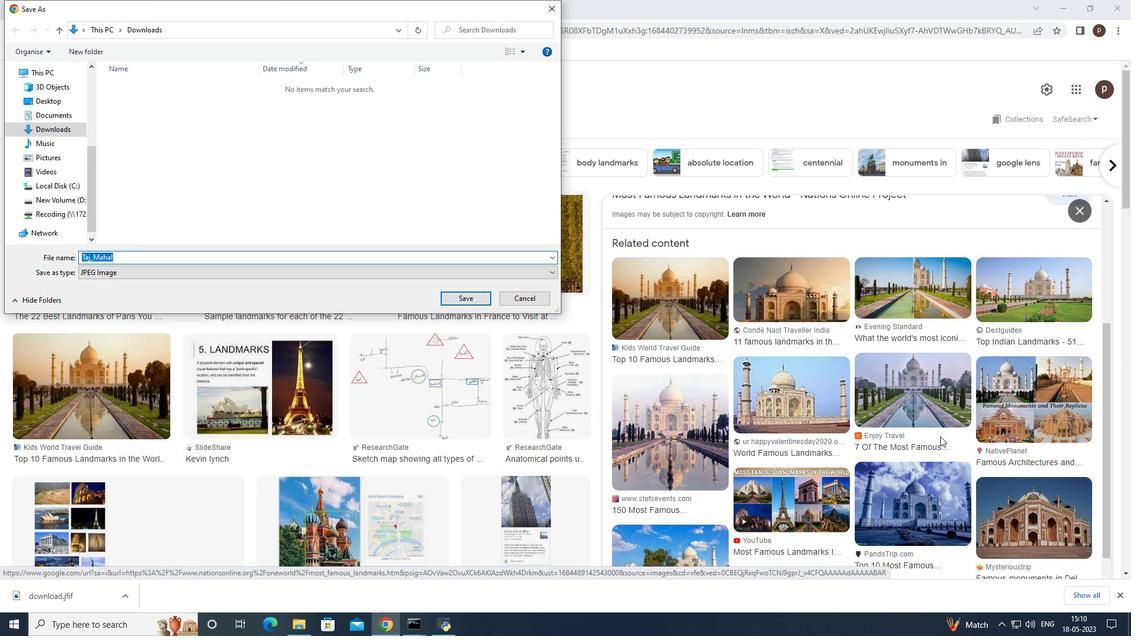 
Action: Mouse scrolled (884, 440) with delta (0, 0)
Screenshot: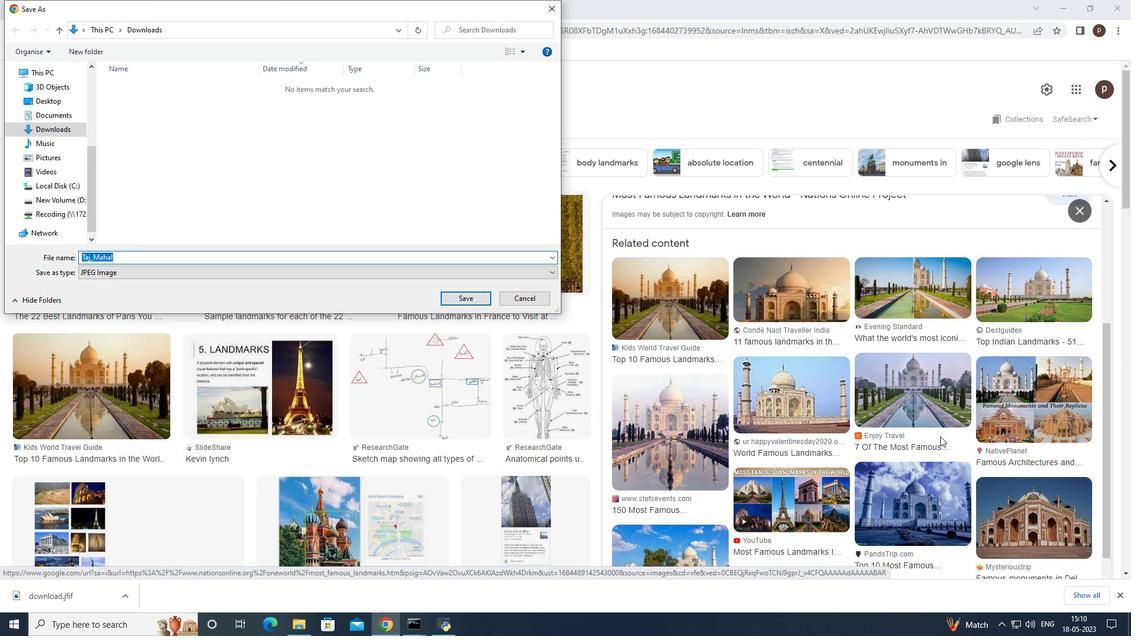 
Action: Mouse scrolled (884, 440) with delta (0, 0)
Screenshot: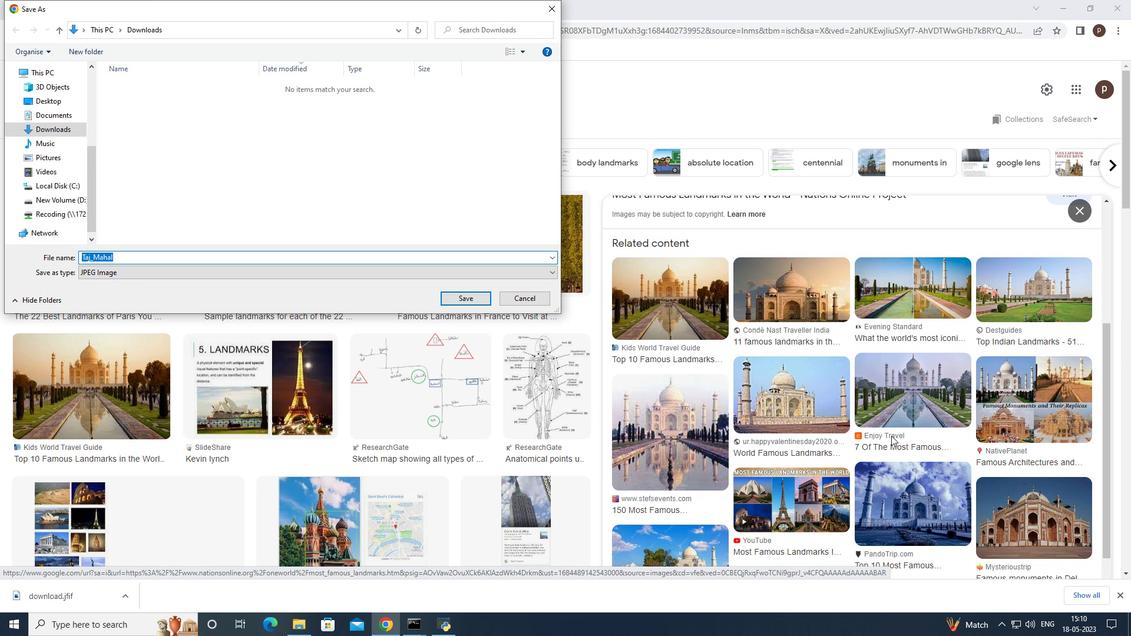 
Action: Mouse moved to (465, 298)
Screenshot: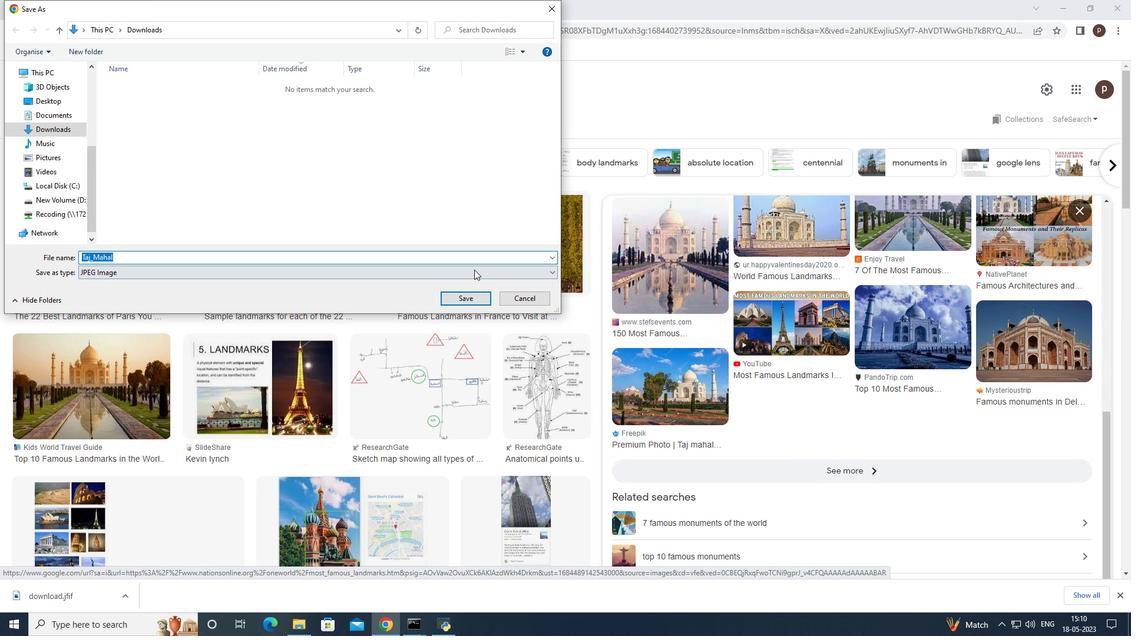
Action: Mouse pressed left at (465, 298)
Screenshot: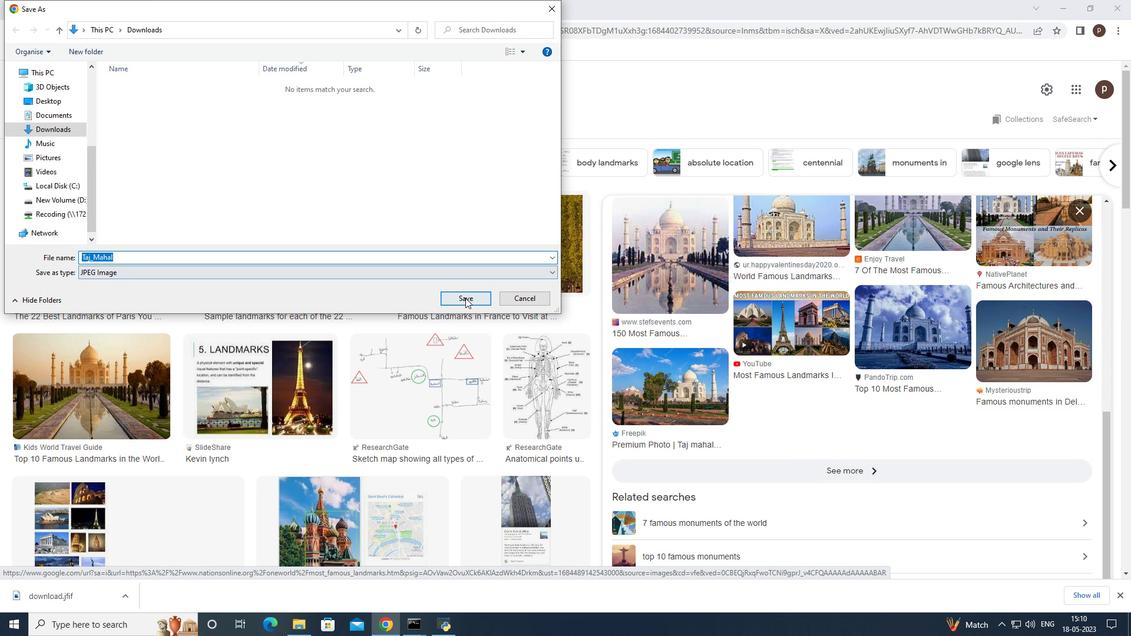 
Action: Mouse moved to (374, 381)
Screenshot: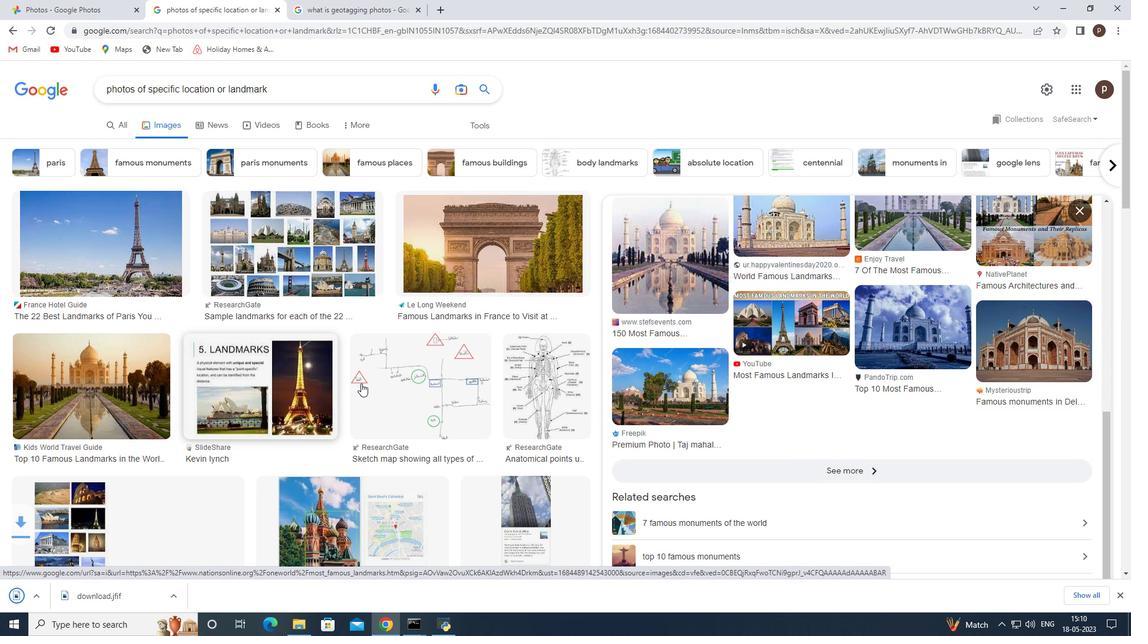
Action: Mouse scrolled (374, 381) with delta (0, 0)
Screenshot: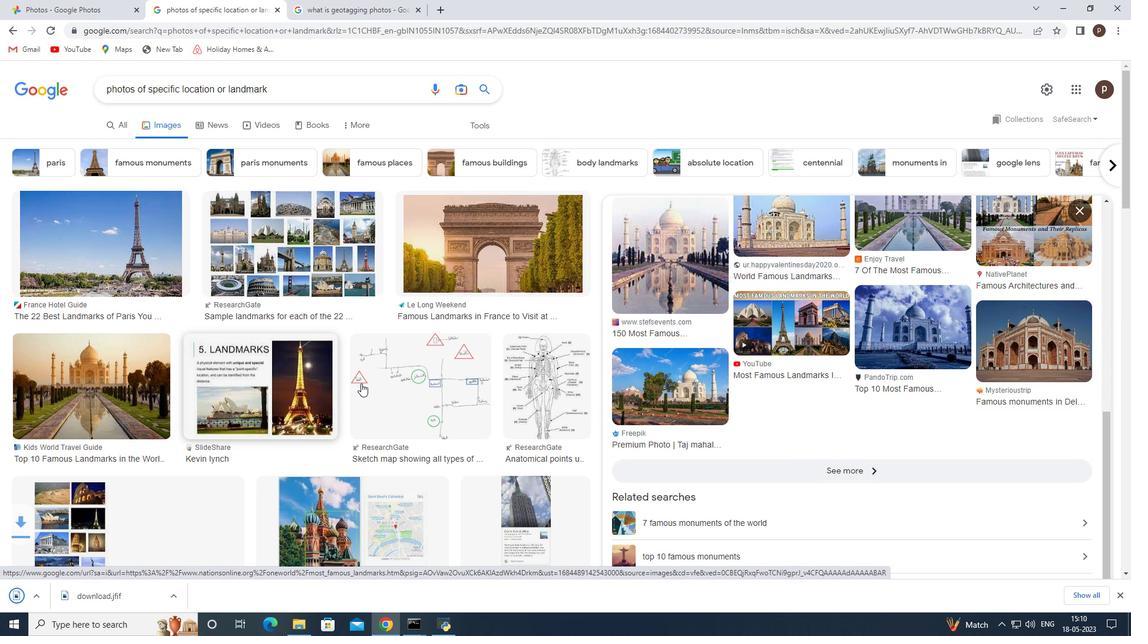 
Action: Mouse scrolled (374, 381) with delta (0, 0)
Screenshot: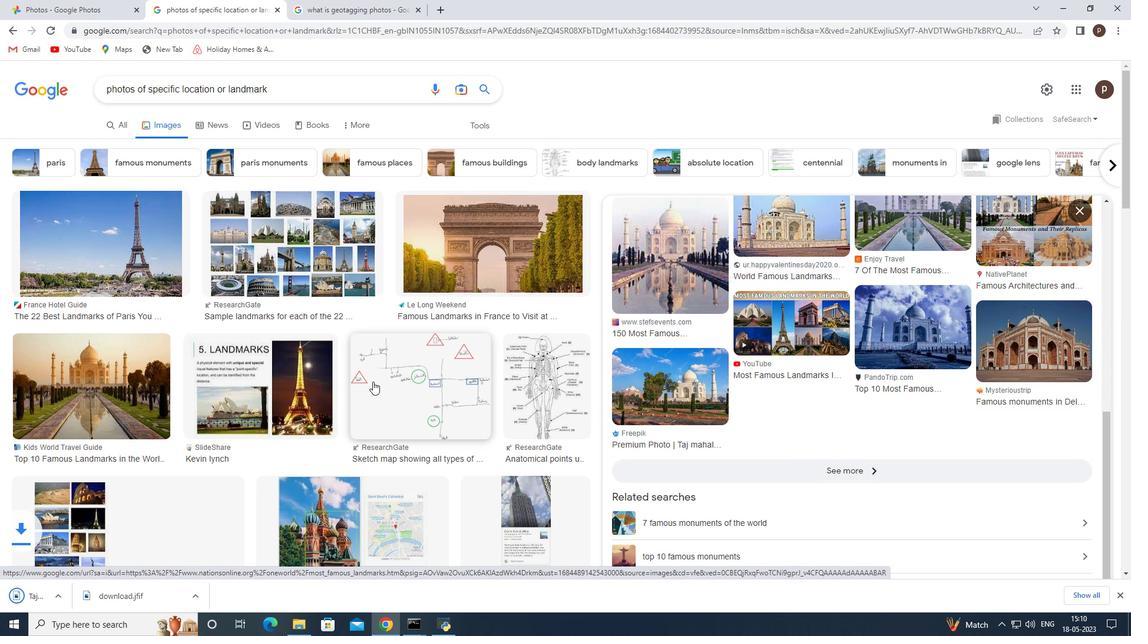 
Action: Mouse moved to (355, 377)
Screenshot: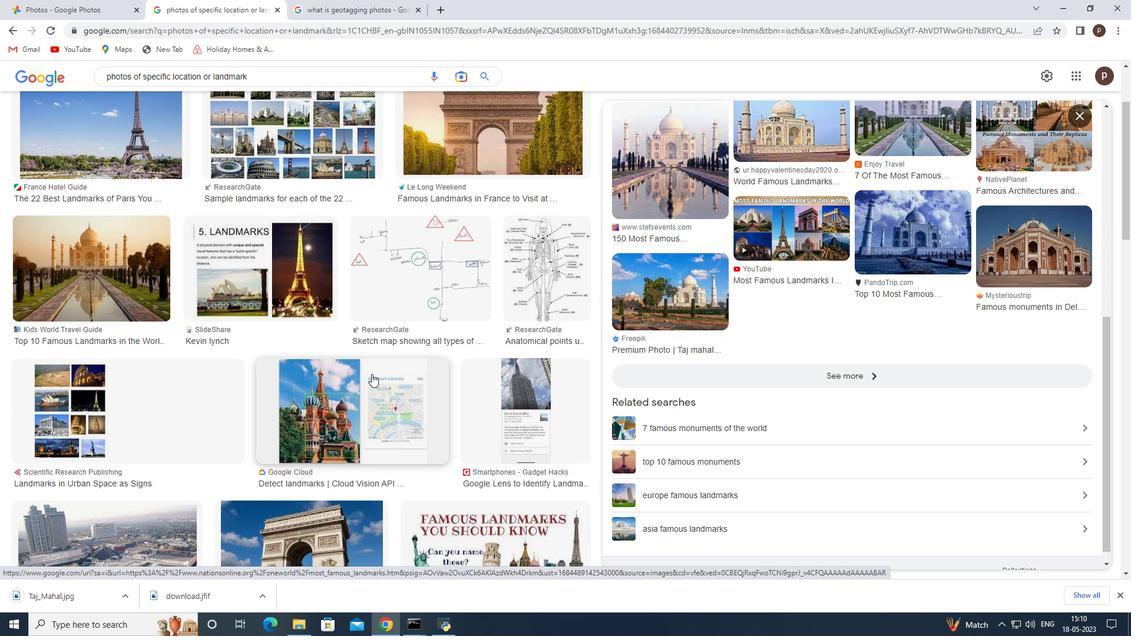 
Action: Mouse scrolled (355, 377) with delta (0, 0)
Screenshot: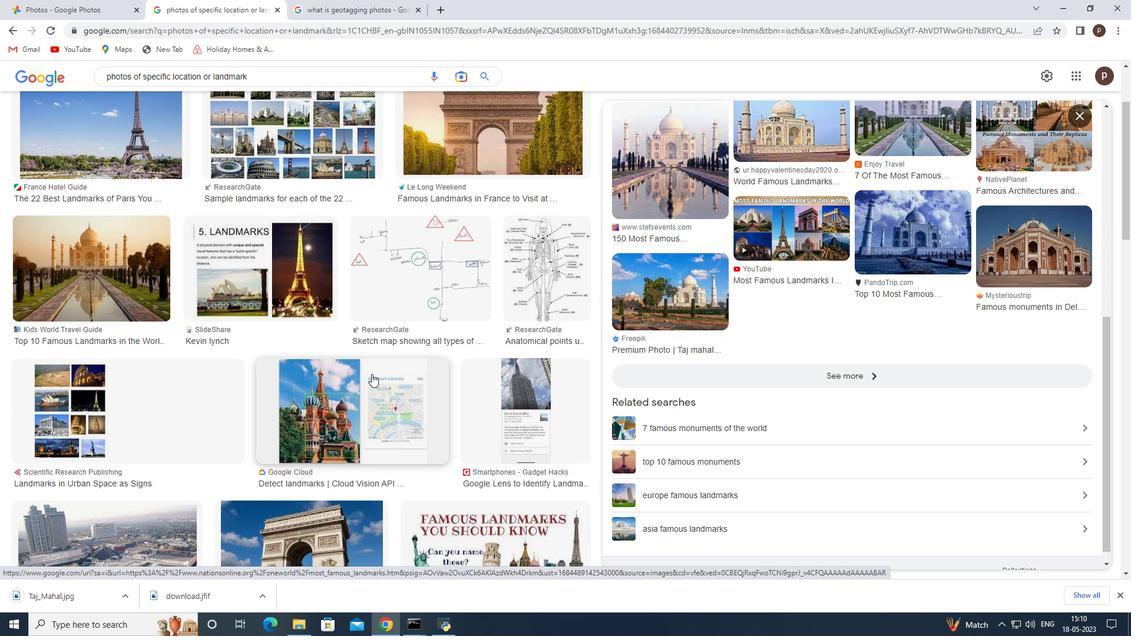 
Action: Mouse moved to (327, 344)
Screenshot: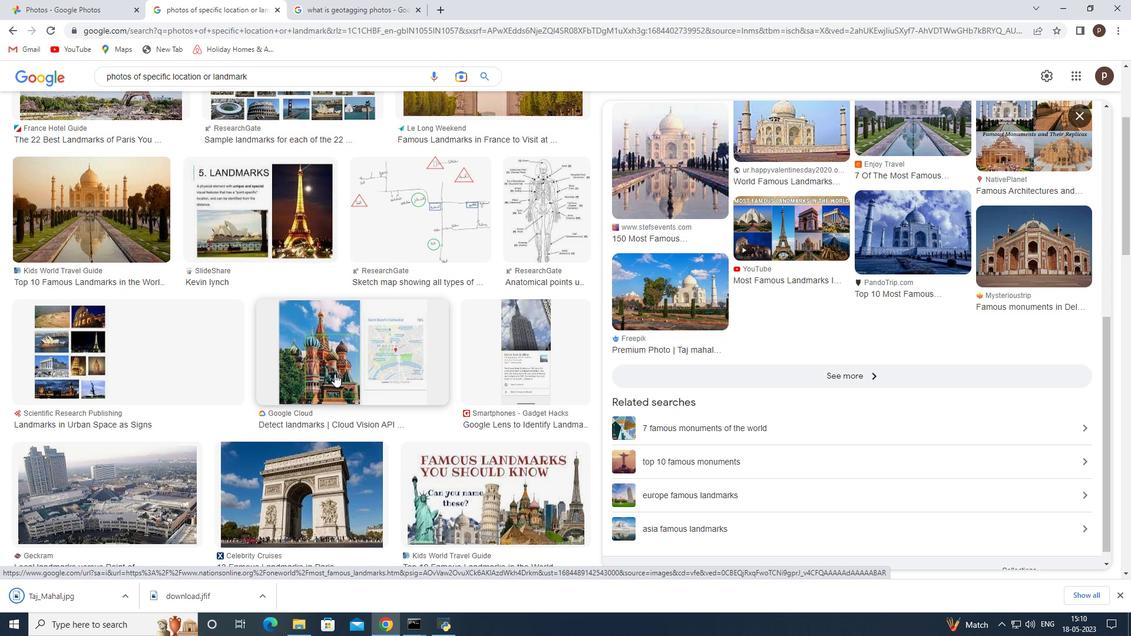 
Action: Mouse scrolled (327, 344) with delta (0, 0)
Screenshot: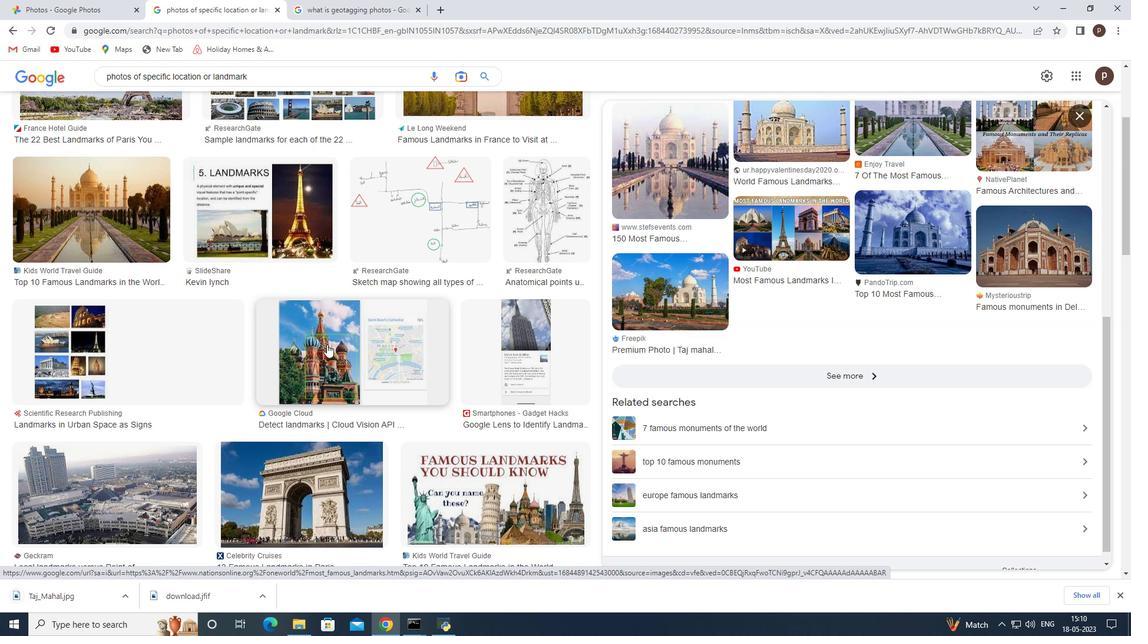 
Action: Mouse scrolled (327, 344) with delta (0, 0)
Screenshot: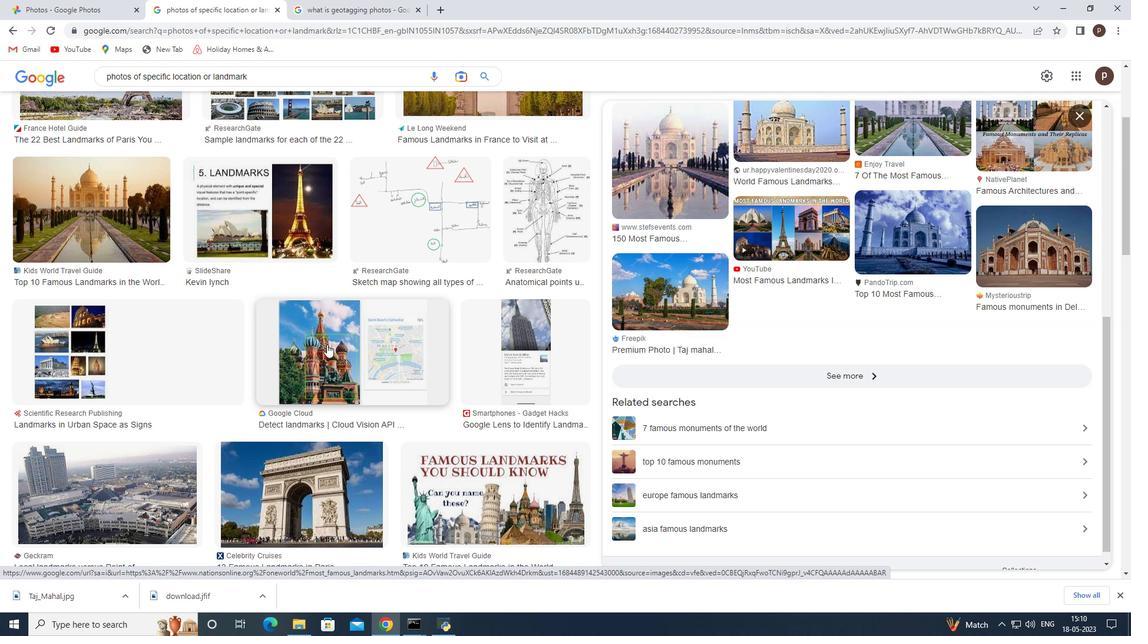 
Action: Mouse scrolled (327, 344) with delta (0, 0)
Screenshot: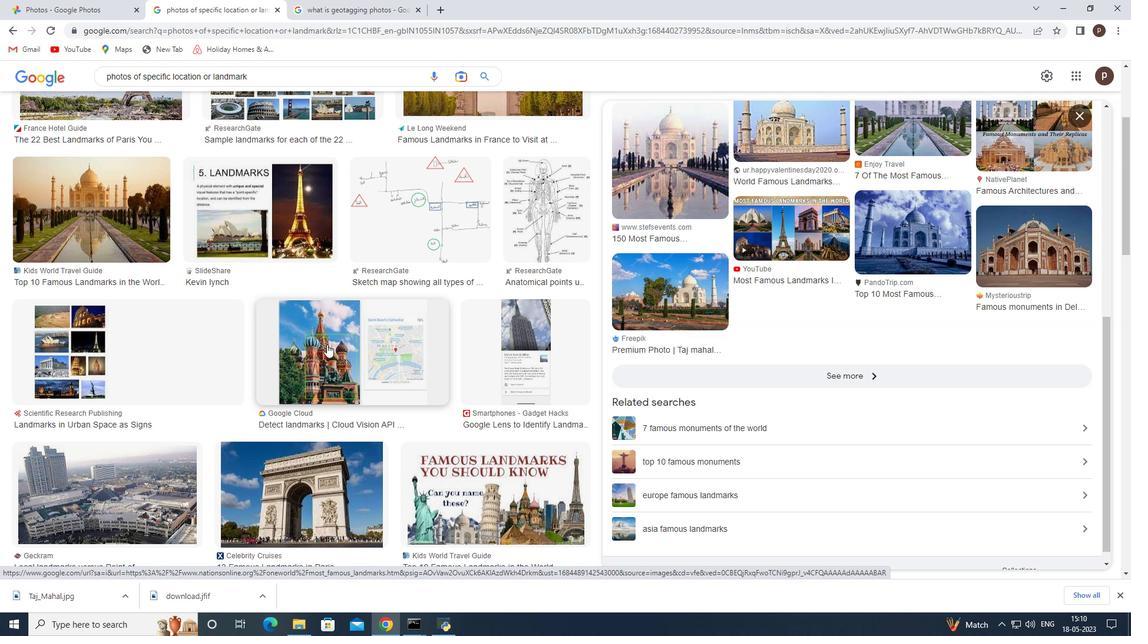 
Action: Mouse scrolled (327, 344) with delta (0, 0)
Screenshot: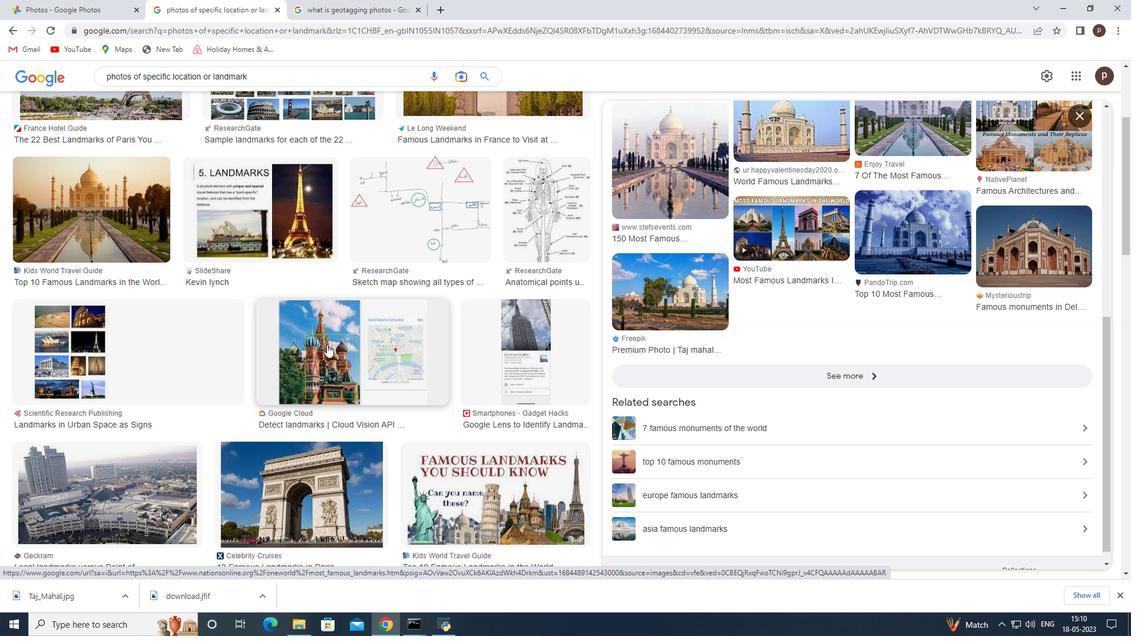 
Action: Mouse moved to (312, 264)
Screenshot: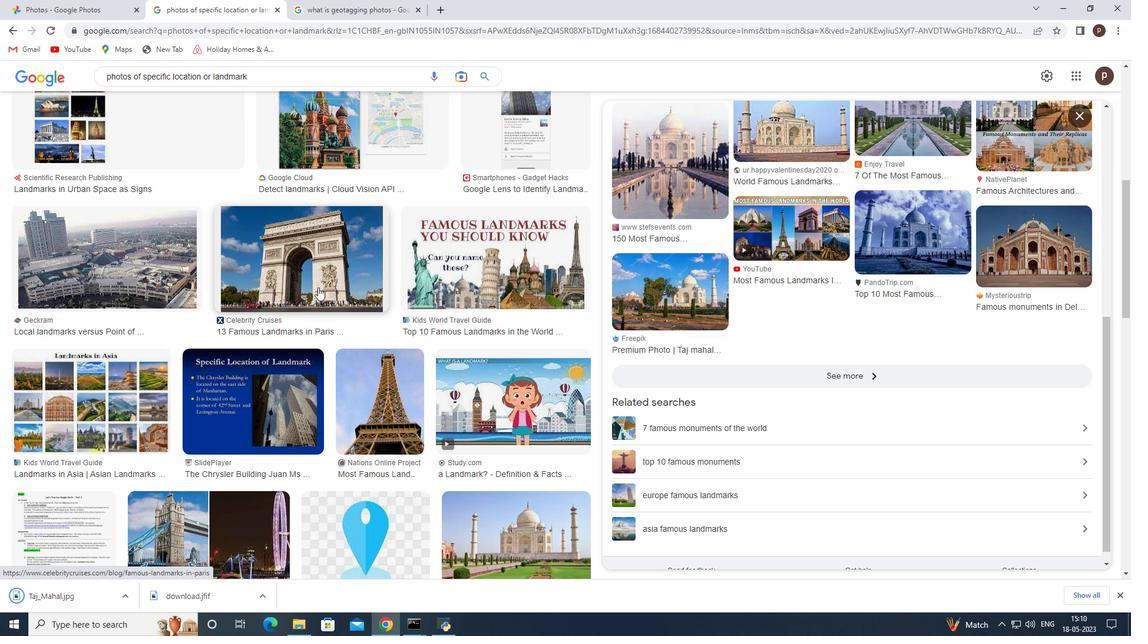 
Action: Mouse pressed left at (312, 264)
Screenshot: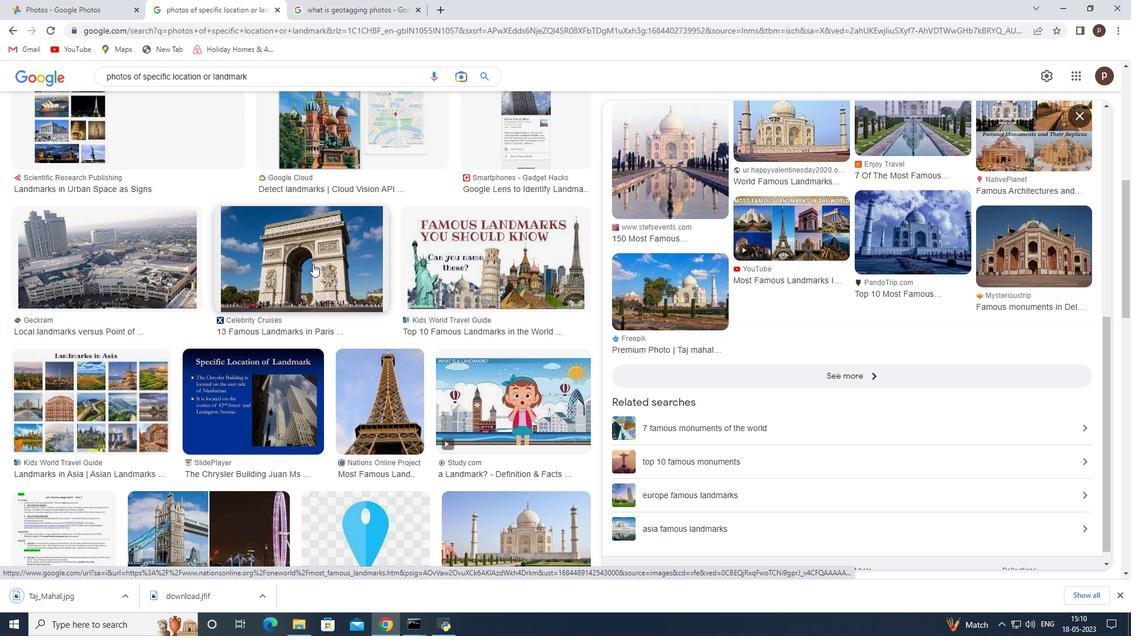 
Action: Mouse moved to (850, 261)
Screenshot: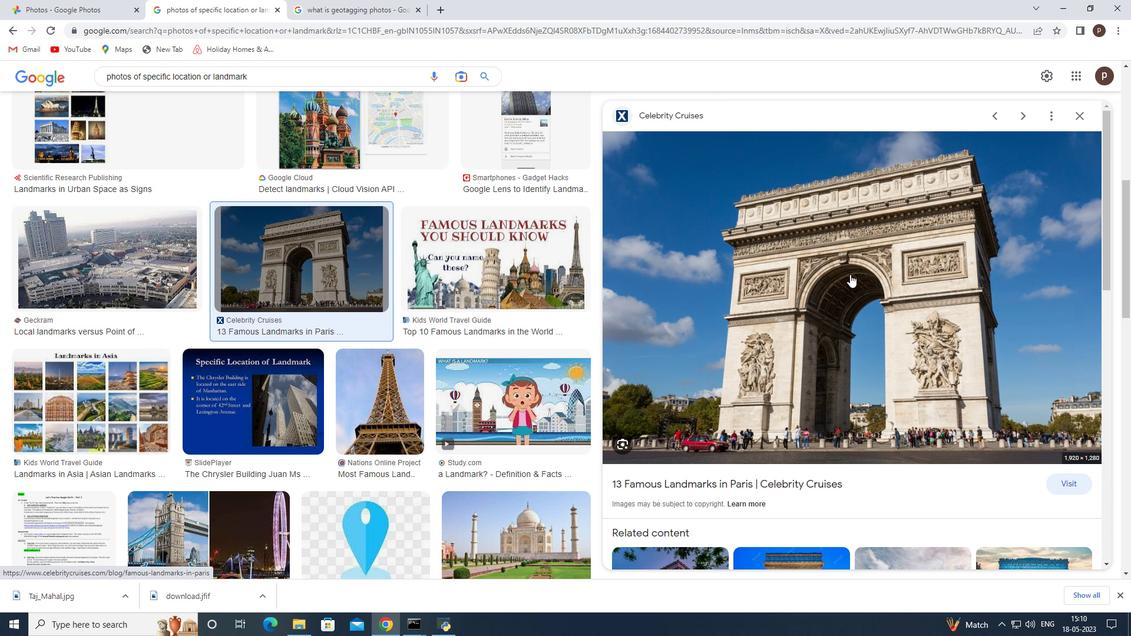 
Action: Mouse pressed right at (850, 261)
Screenshot: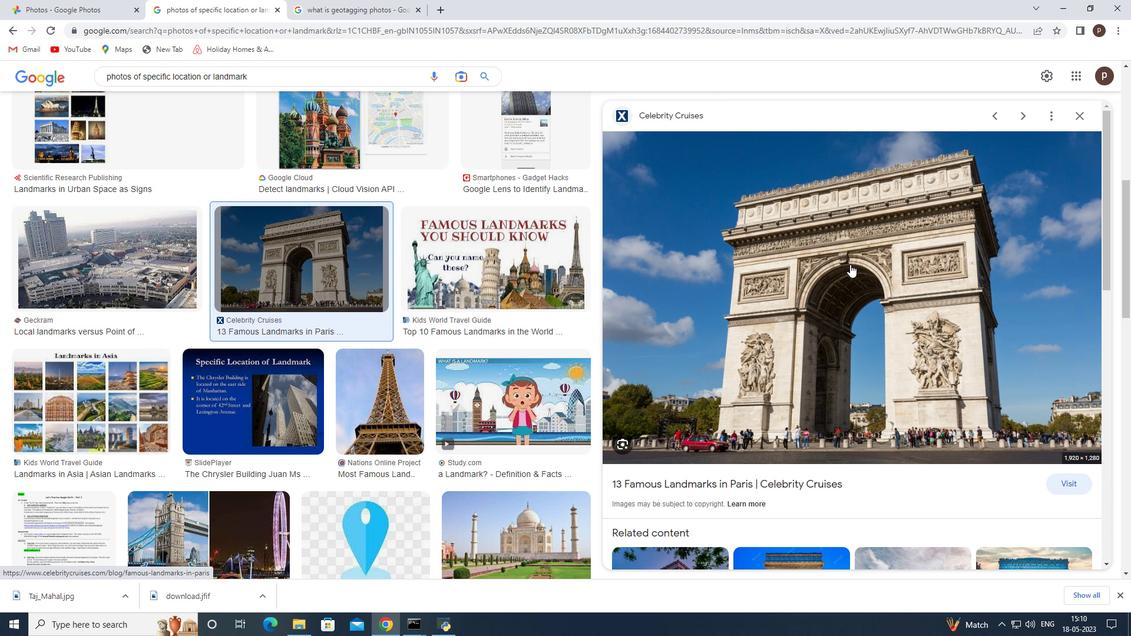 
Action: Mouse moved to (894, 387)
Screenshot: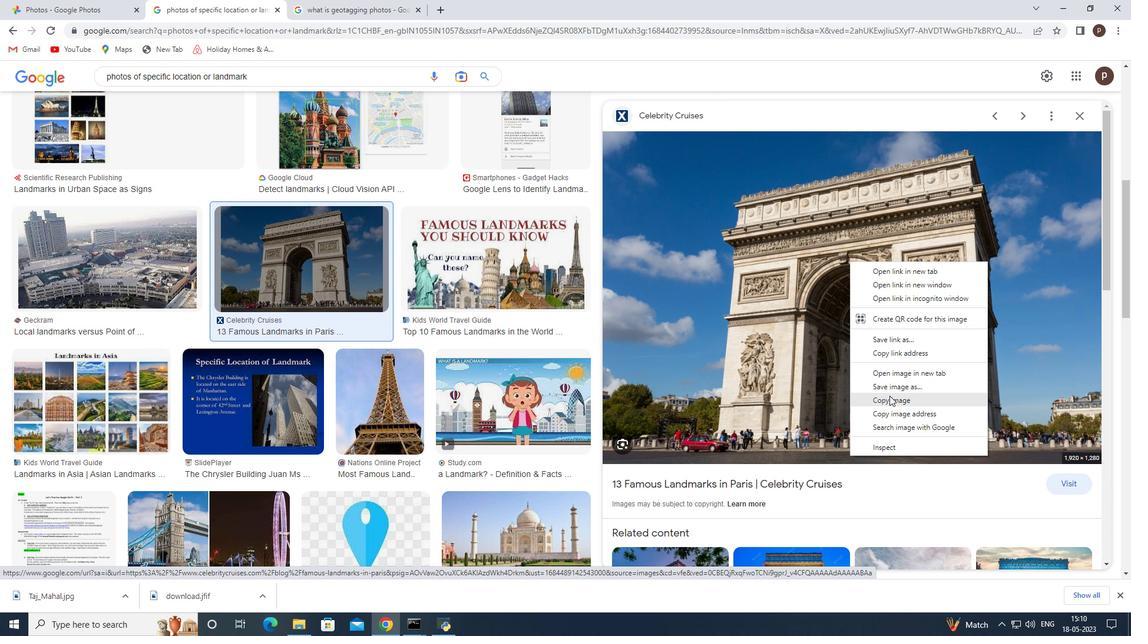 
Action: Mouse pressed left at (894, 387)
Screenshot: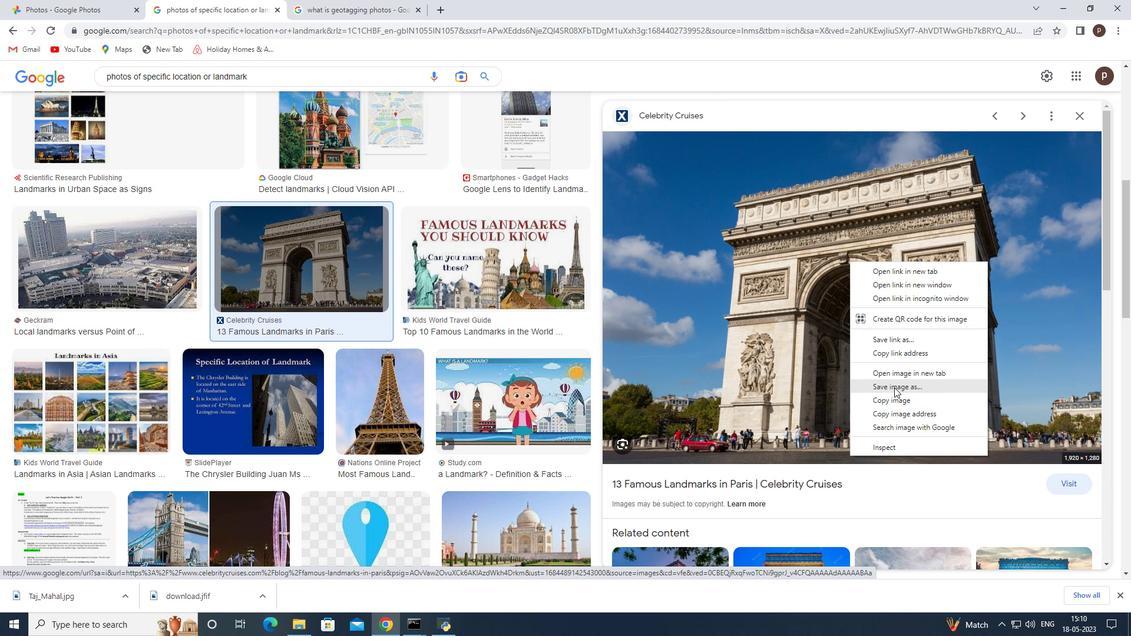 
Action: Mouse moved to (472, 298)
Screenshot: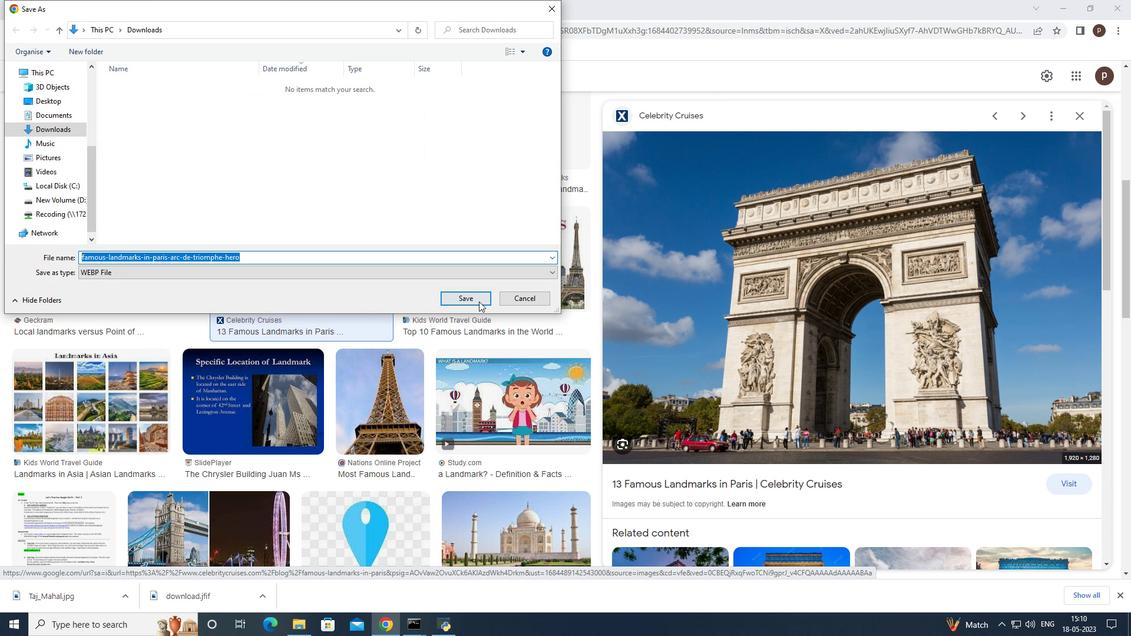 
Action: Mouse pressed left at (472, 298)
Screenshot: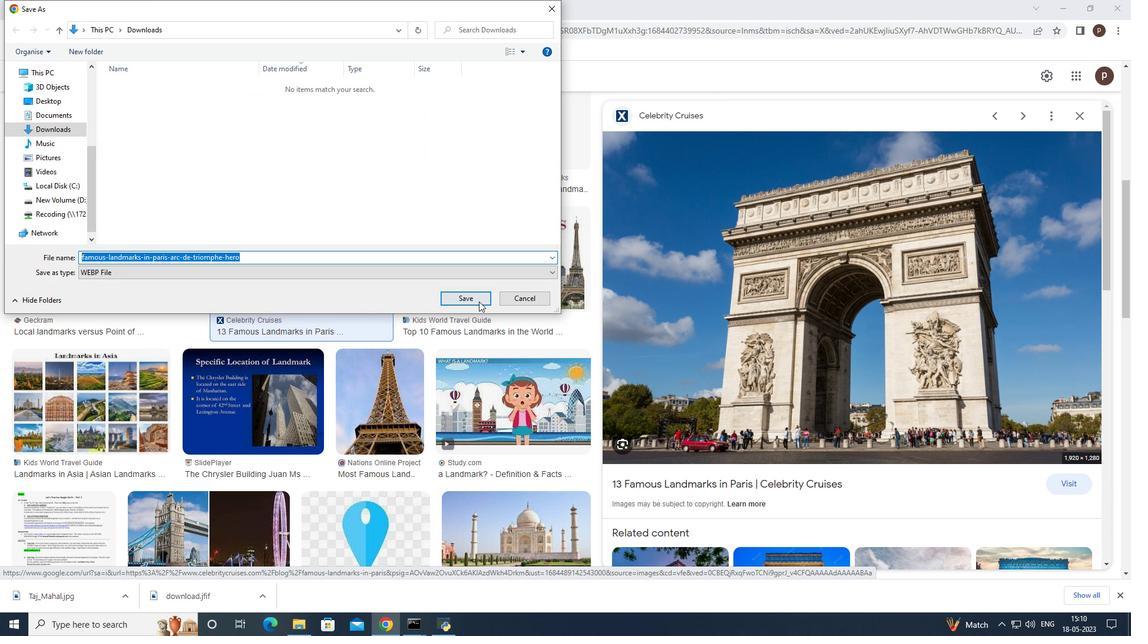
Action: Mouse moved to (264, 305)
Screenshot: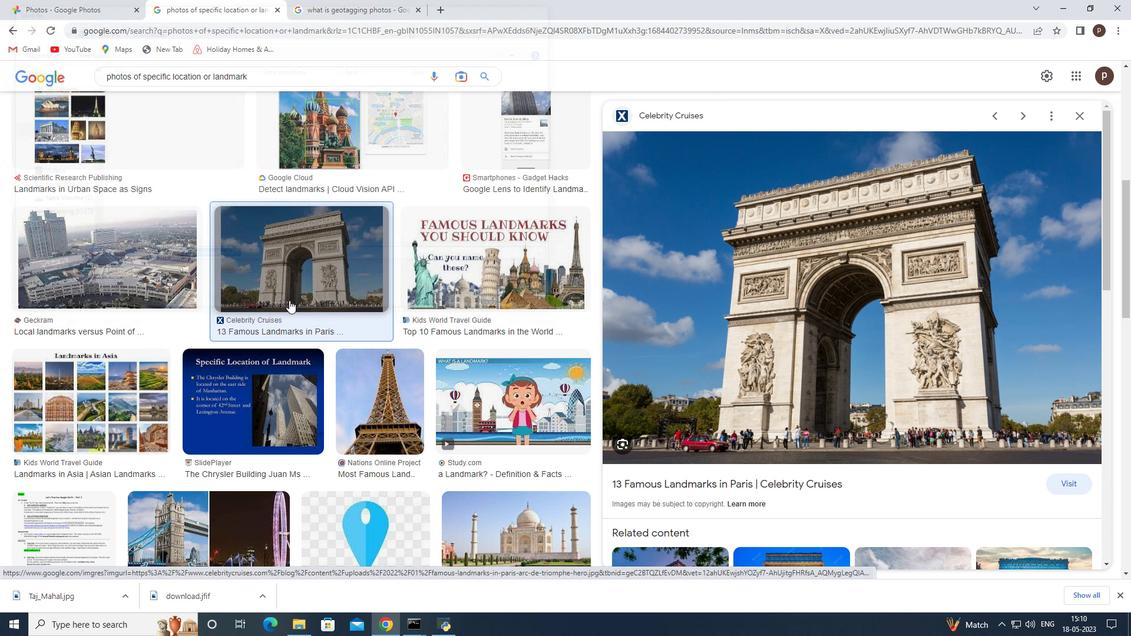 
Action: Mouse scrolled (264, 304) with delta (0, 0)
Screenshot: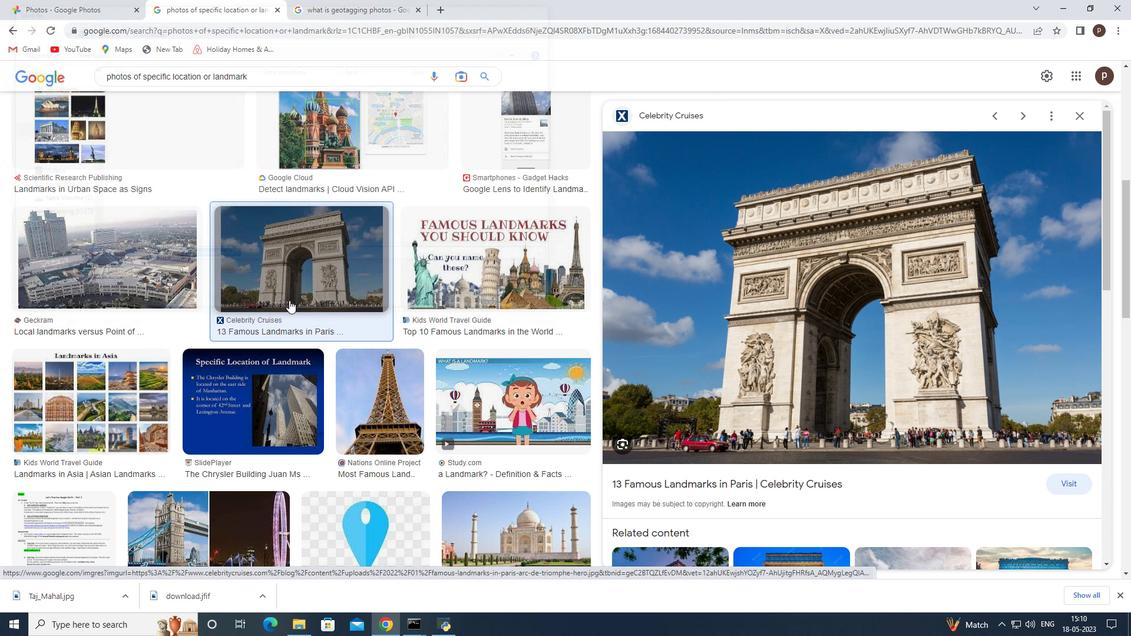 
Action: Mouse moved to (262, 305)
Screenshot: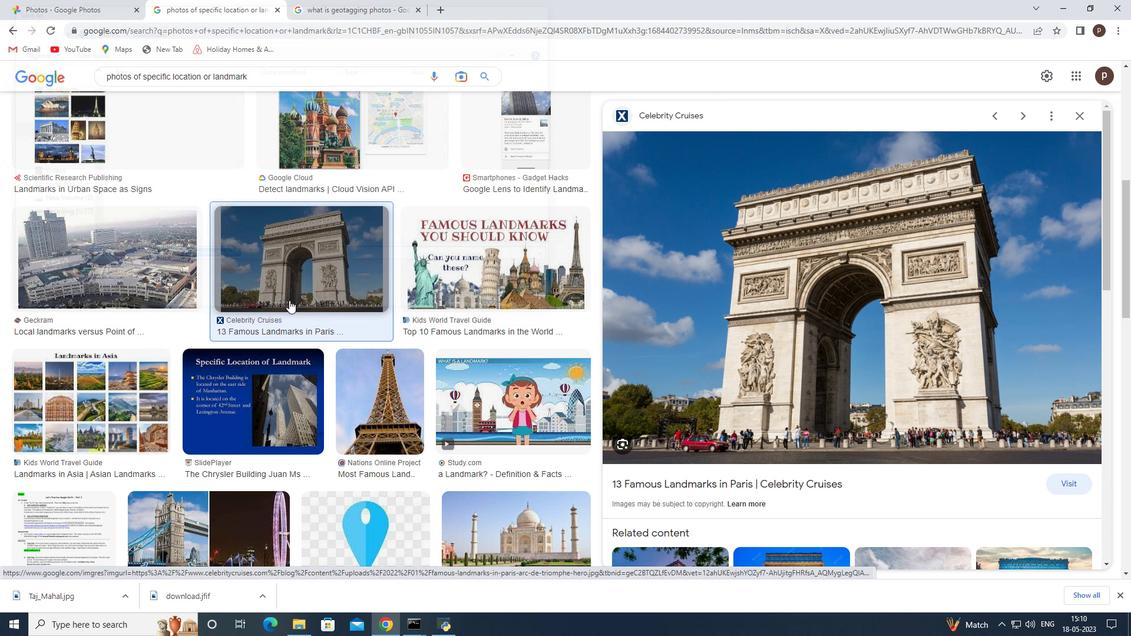 
Action: Mouse scrolled (262, 305) with delta (0, 0)
Screenshot: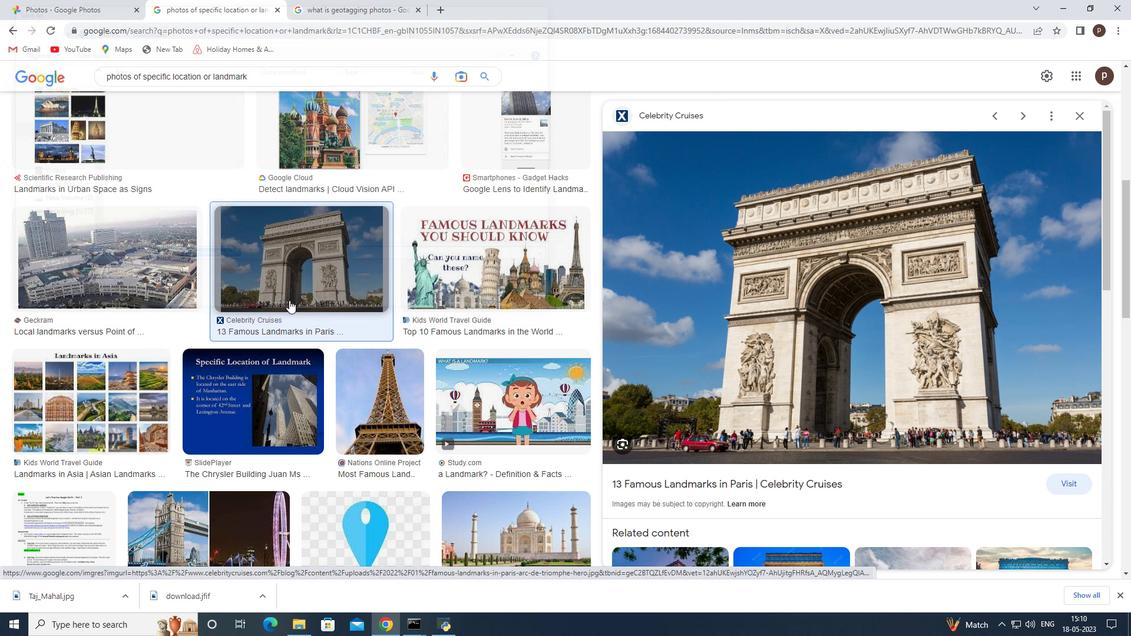 
Action: Mouse scrolled (262, 305) with delta (0, 0)
Screenshot: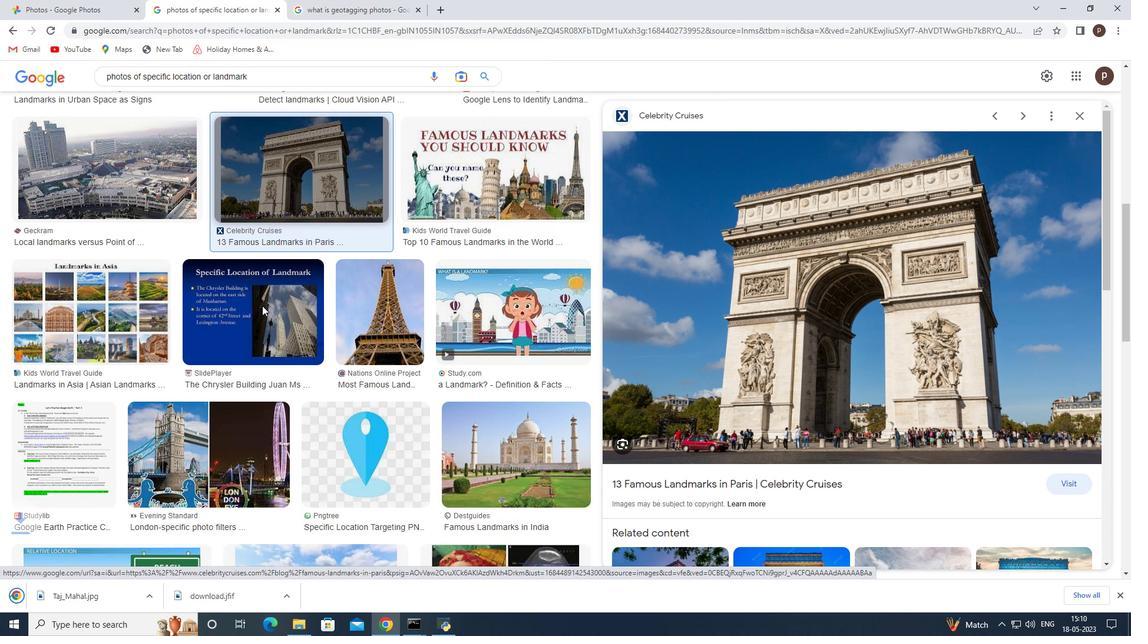 
Action: Mouse scrolled (262, 305) with delta (0, 0)
Screenshot: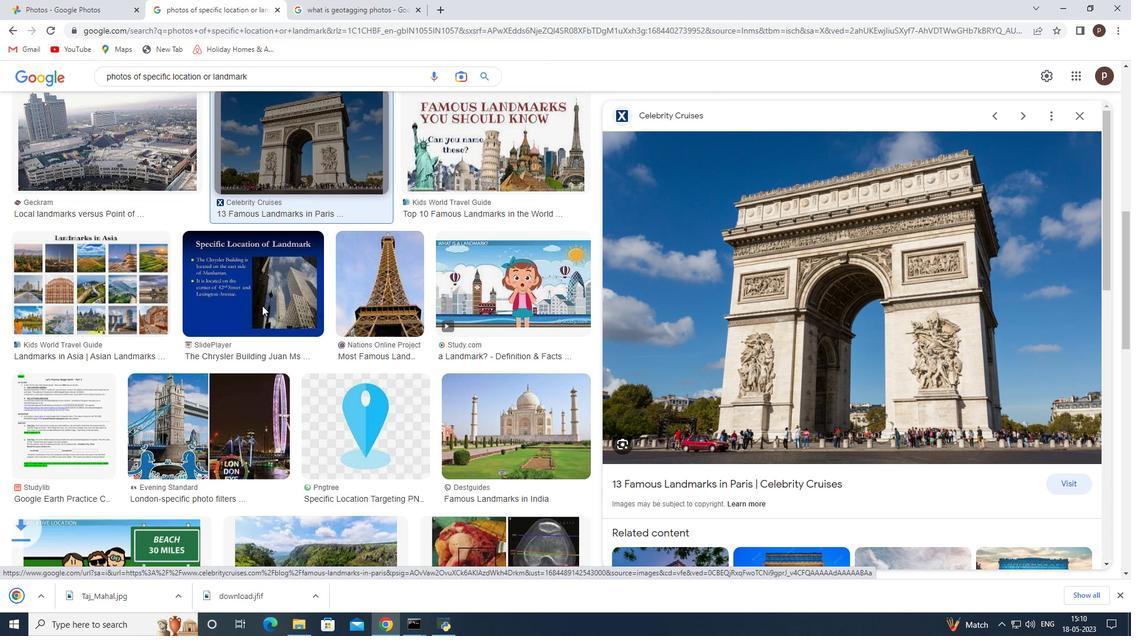 
Action: Mouse scrolled (262, 305) with delta (0, 0)
Screenshot: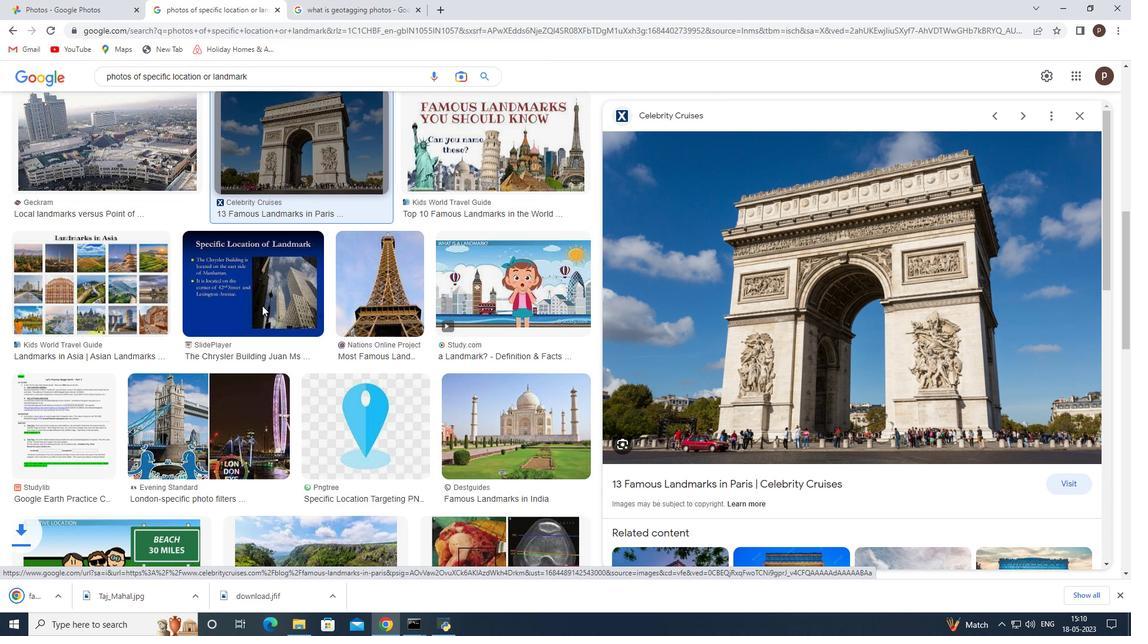 
Action: Mouse scrolled (262, 305) with delta (0, 0)
Screenshot: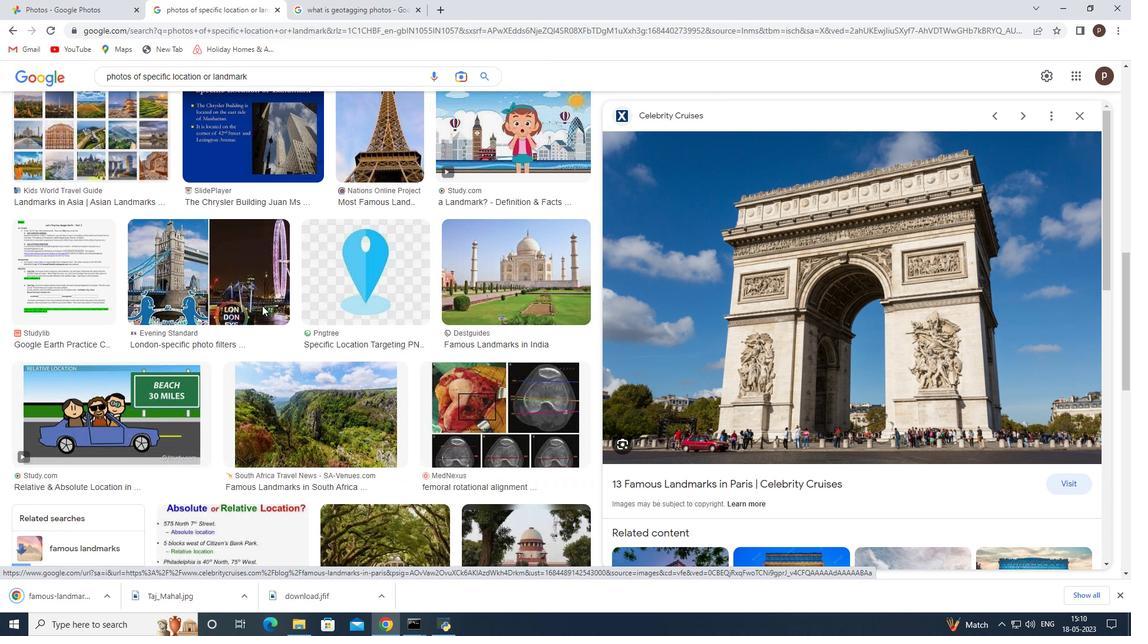 
Action: Mouse scrolled (262, 305) with delta (0, 0)
Screenshot: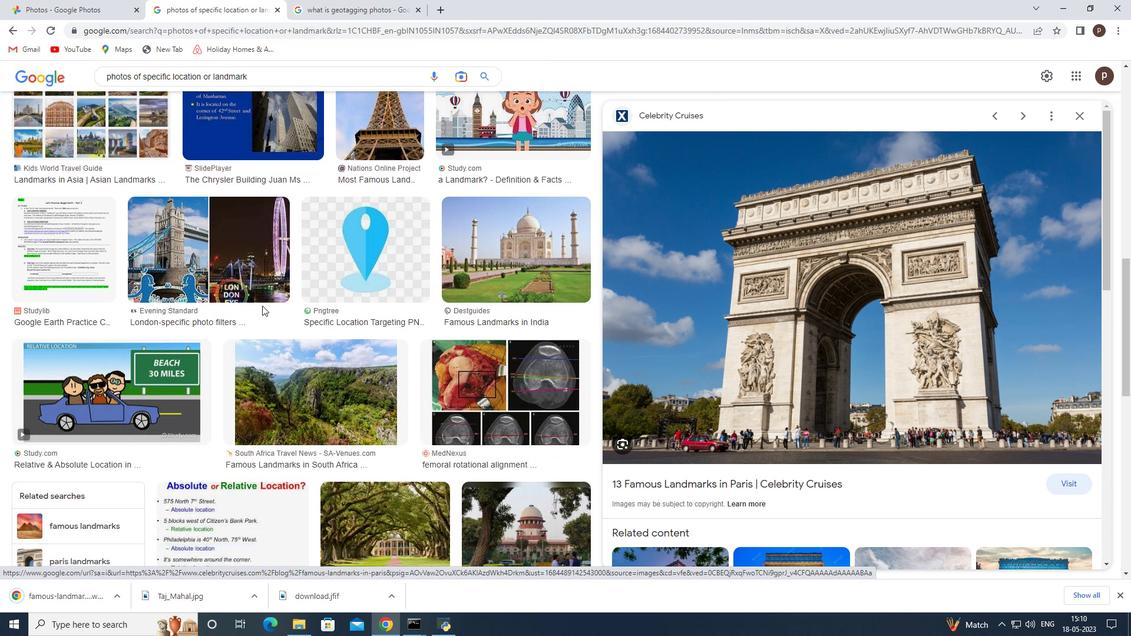 
Action: Mouse moved to (302, 285)
Screenshot: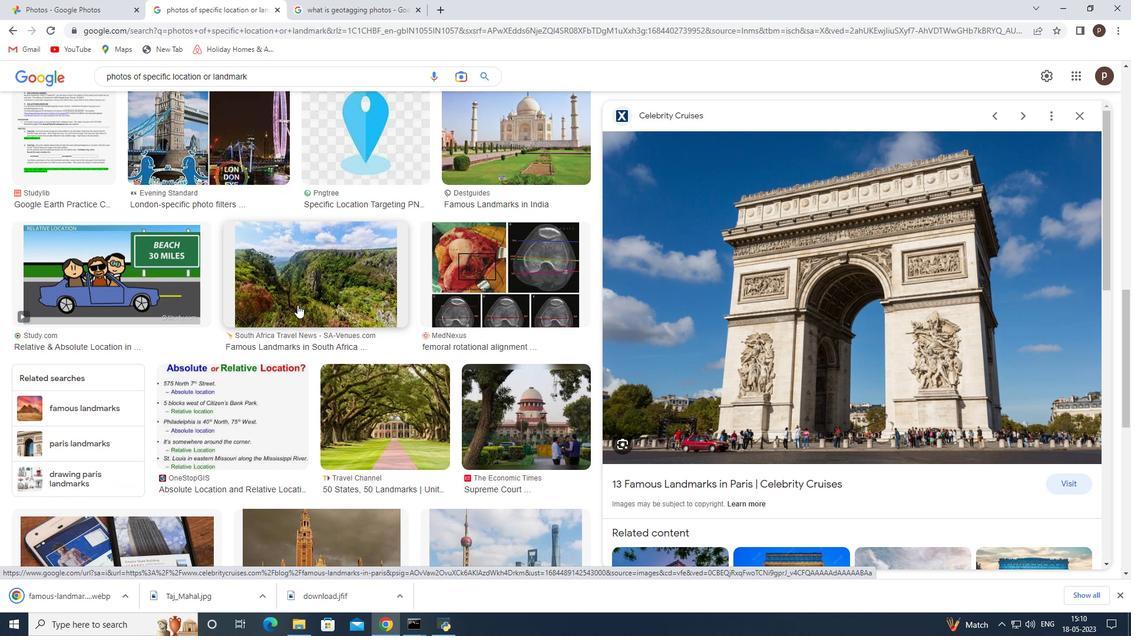 
Action: Mouse pressed left at (302, 285)
Screenshot: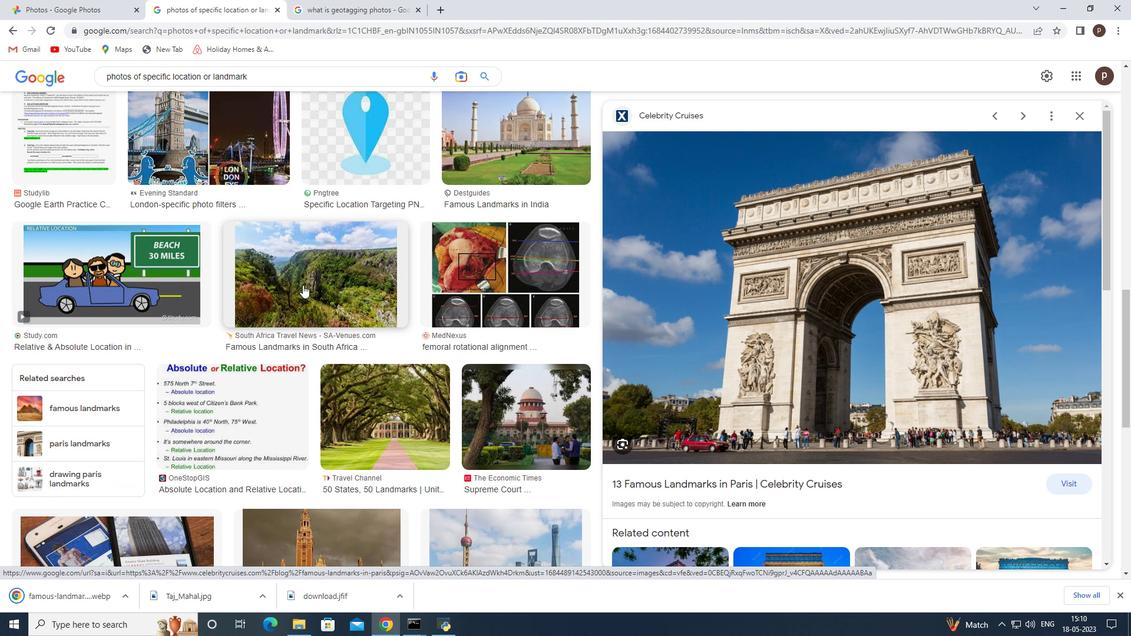 
Action: Mouse moved to (802, 274)
Screenshot: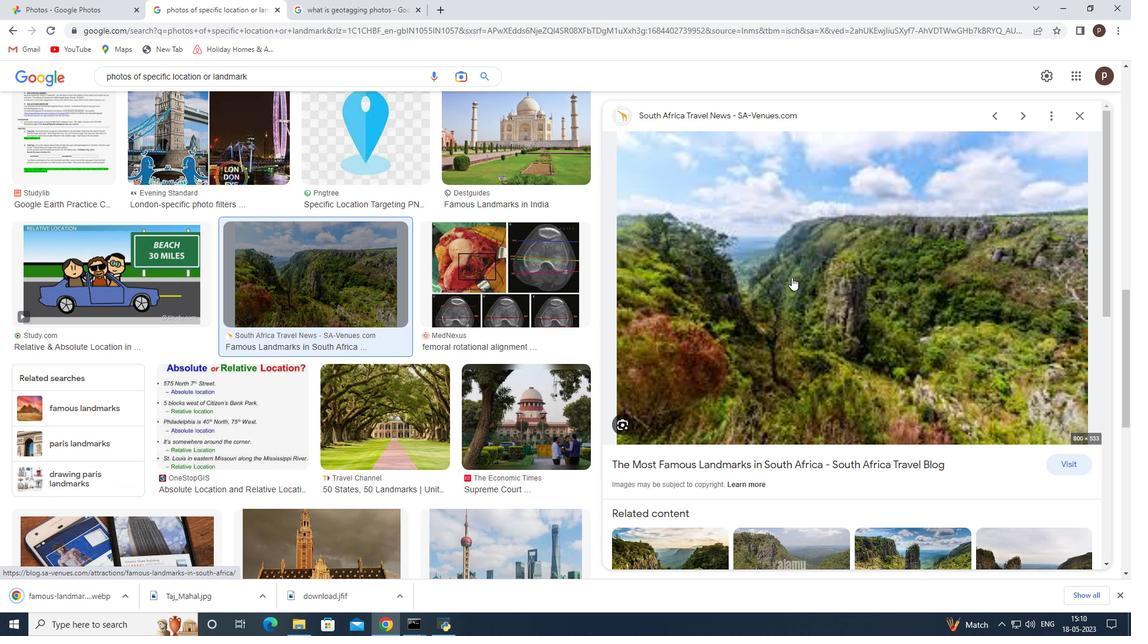 
Action: Mouse pressed right at (802, 274)
Screenshot: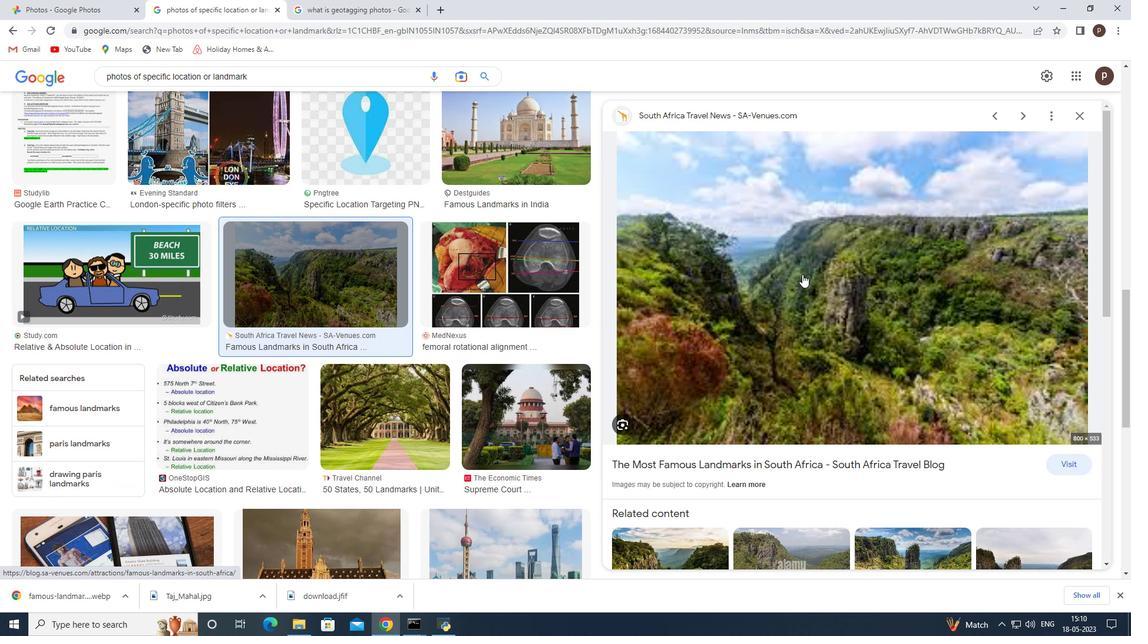 
Action: Mouse moved to (850, 398)
Screenshot: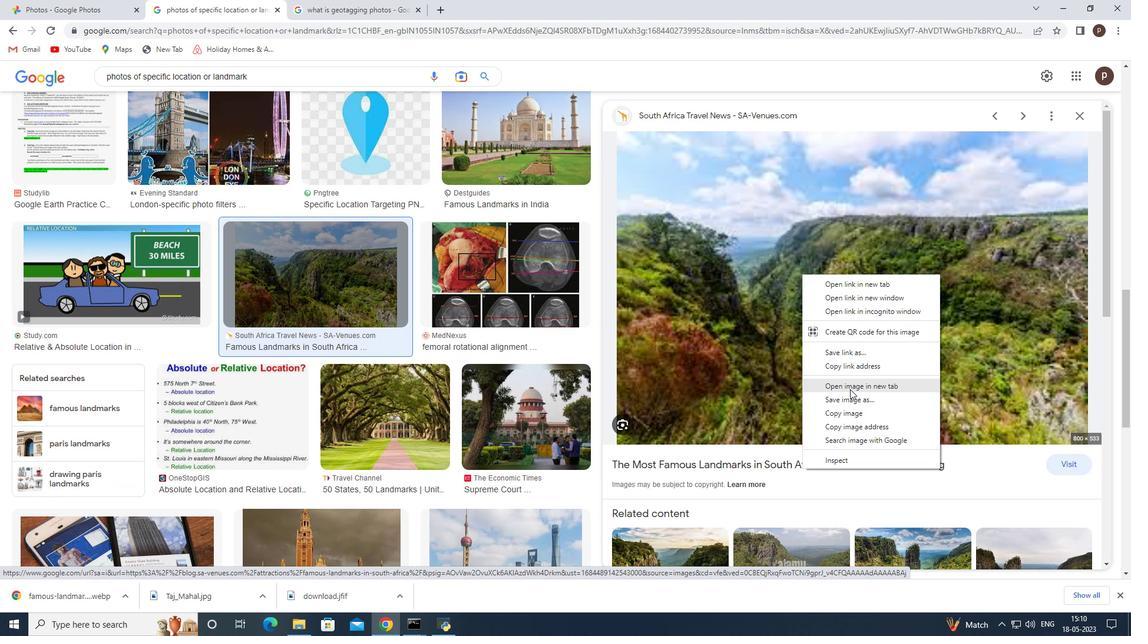 
Action: Mouse pressed left at (850, 398)
Screenshot: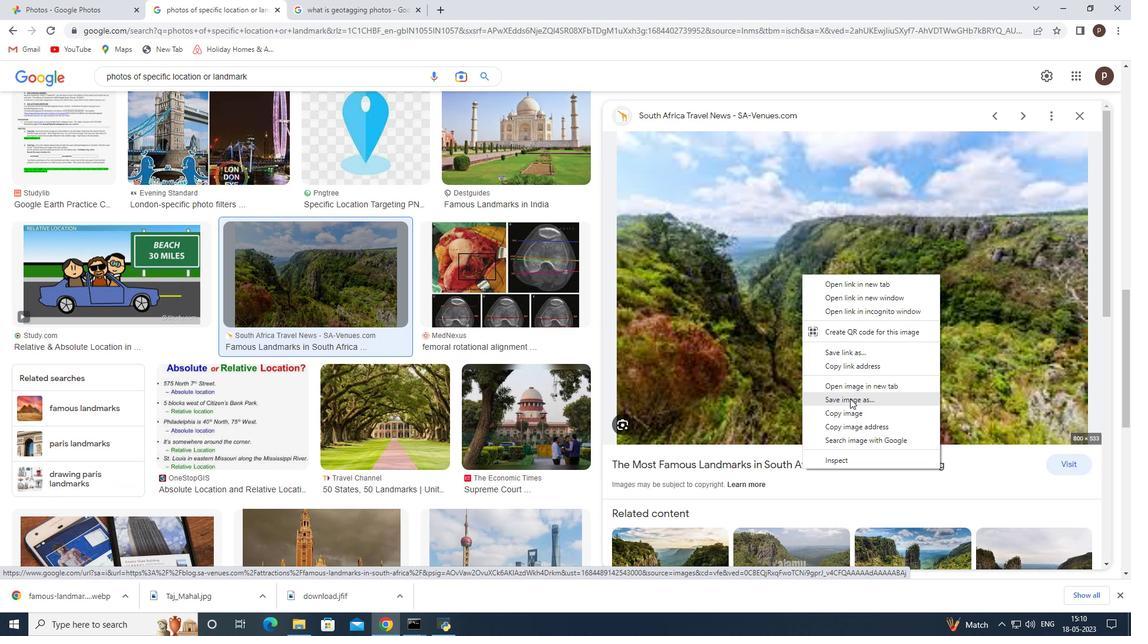 
Action: Mouse moved to (477, 299)
Screenshot: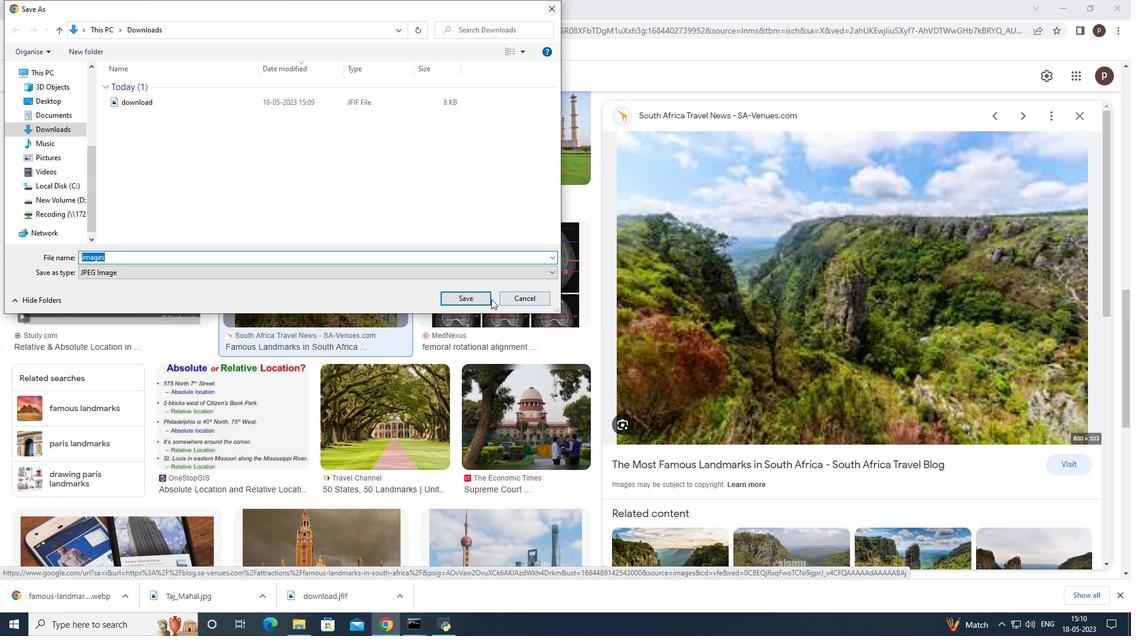 
Action: Mouse pressed left at (477, 299)
Screenshot: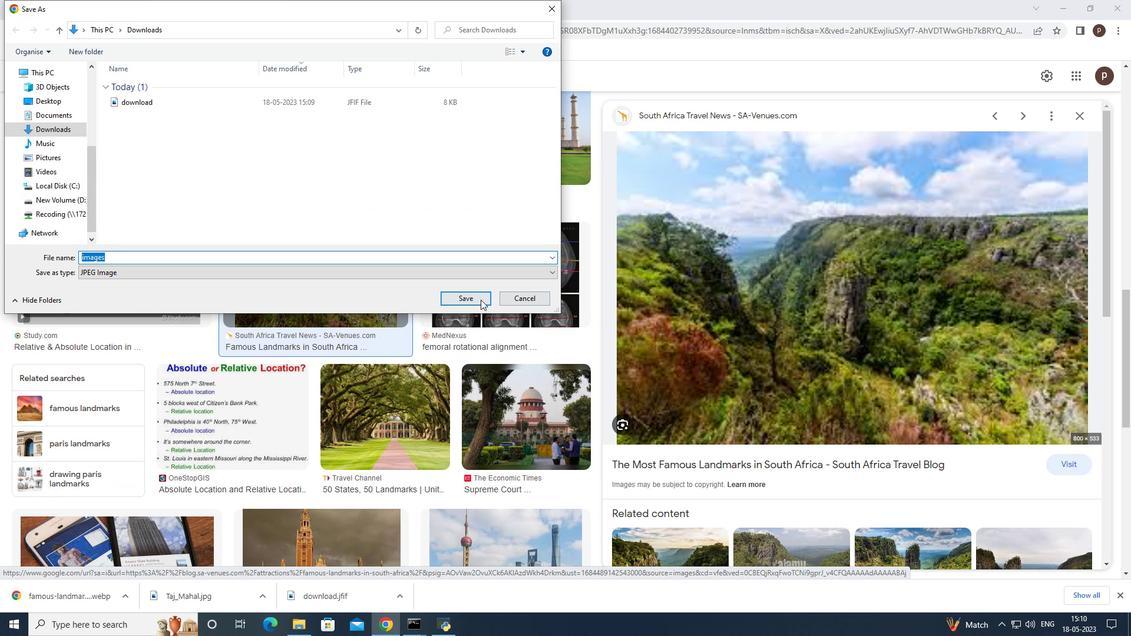
Action: Mouse moved to (91, 0)
Screenshot: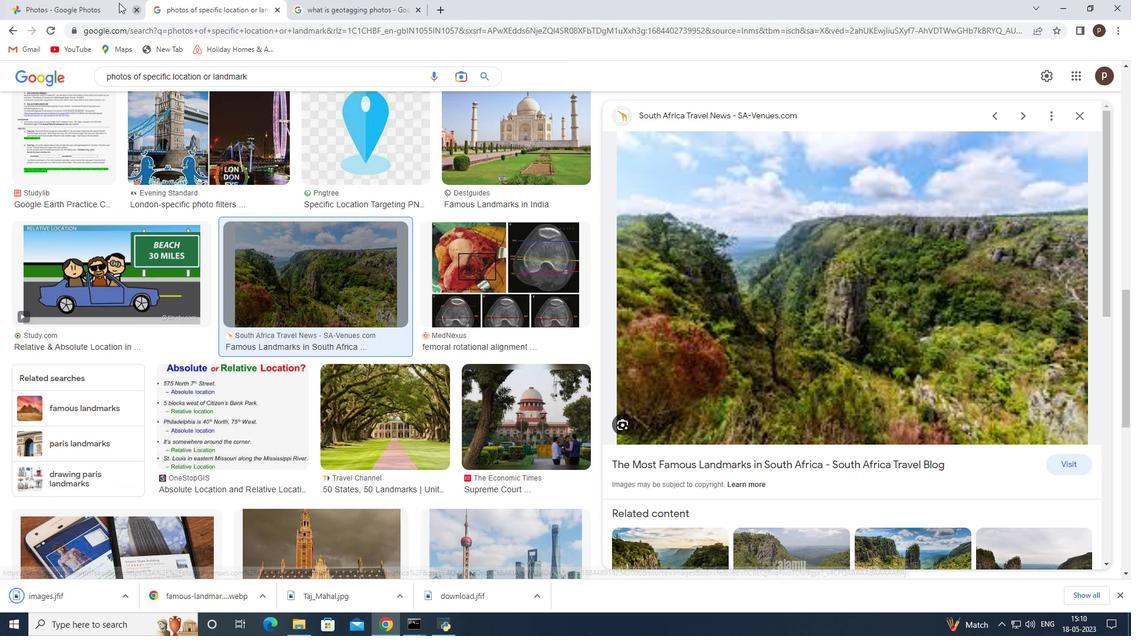 
Action: Mouse pressed left at (91, 0)
Screenshot: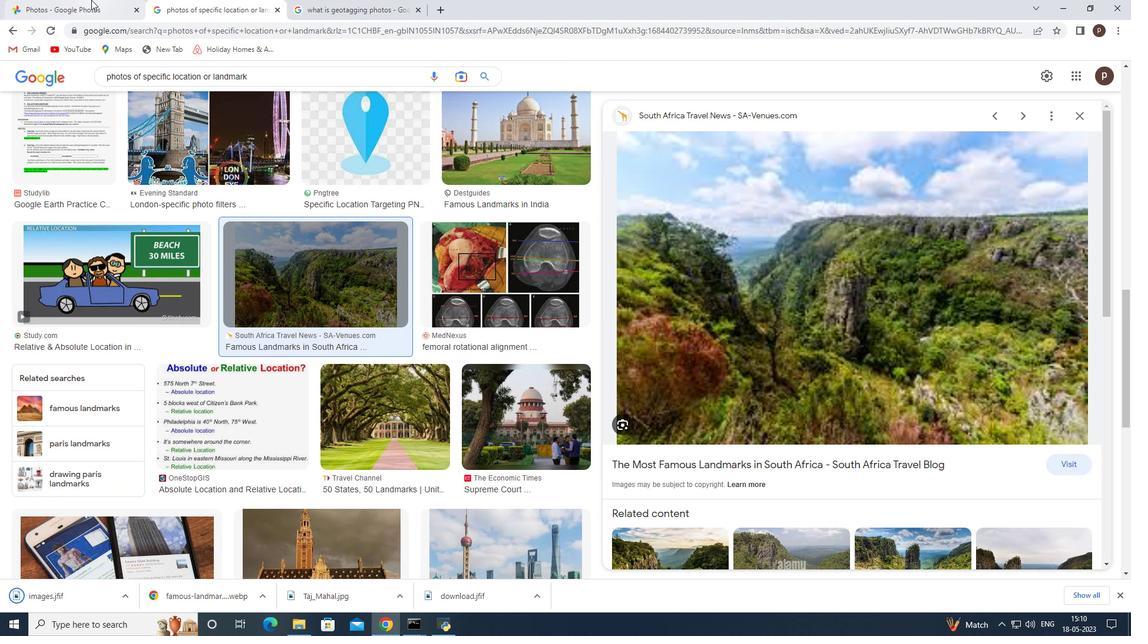 
Action: Mouse moved to (1081, 203)
Screenshot: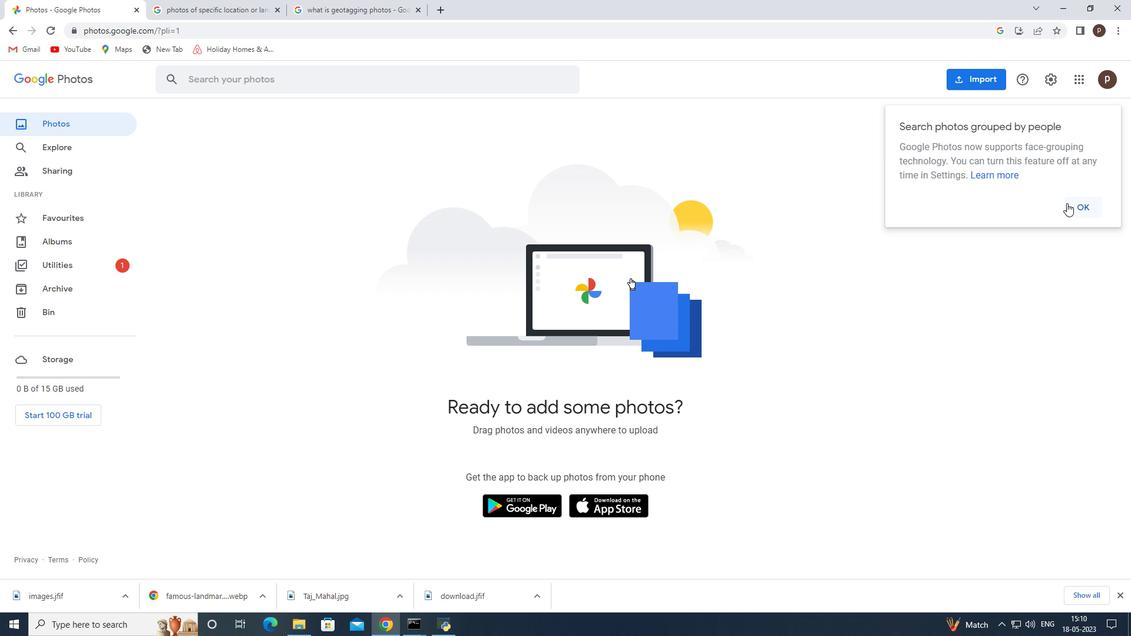 
Action: Mouse pressed left at (1081, 203)
Screenshot: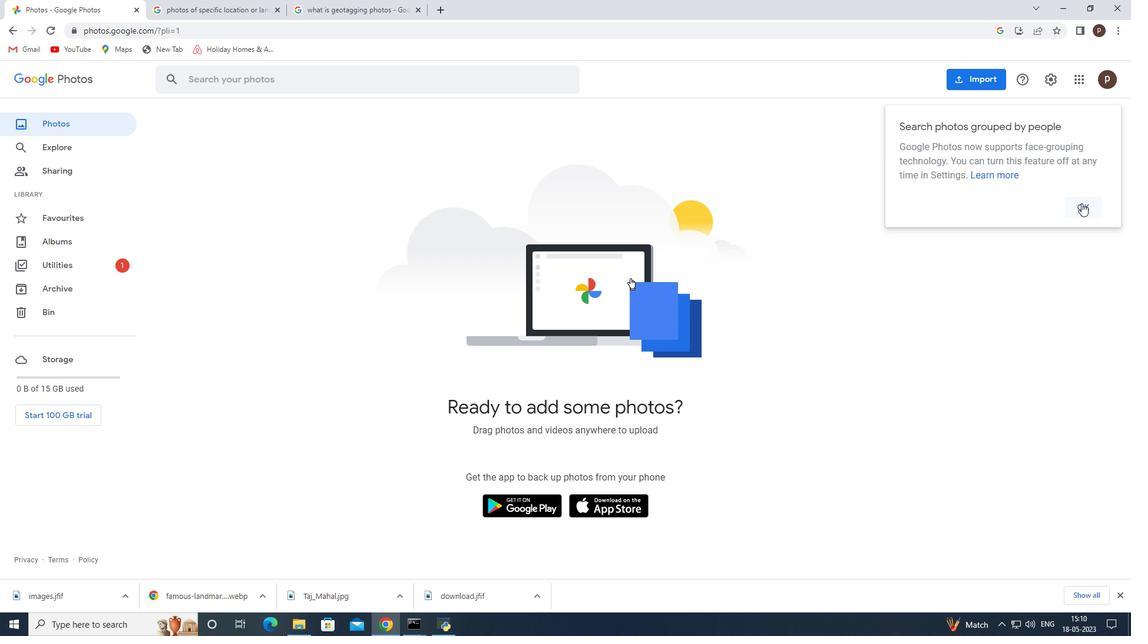 
Action: Mouse moved to (974, 76)
Screenshot: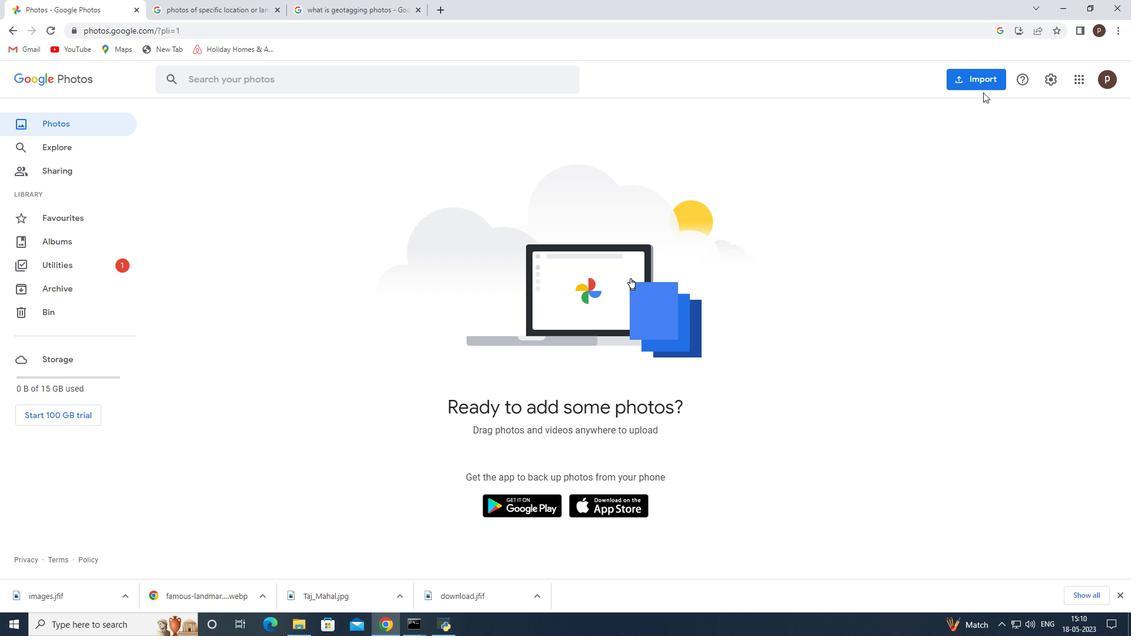 
Action: Mouse pressed left at (974, 76)
Screenshot: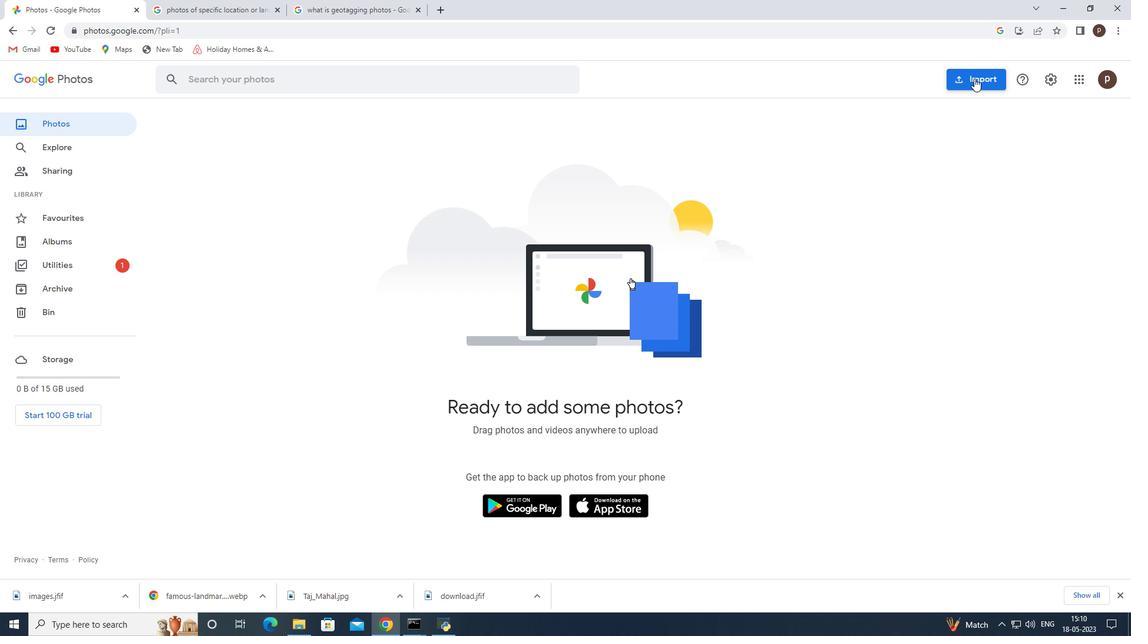 
Action: Mouse moved to (893, 110)
Screenshot: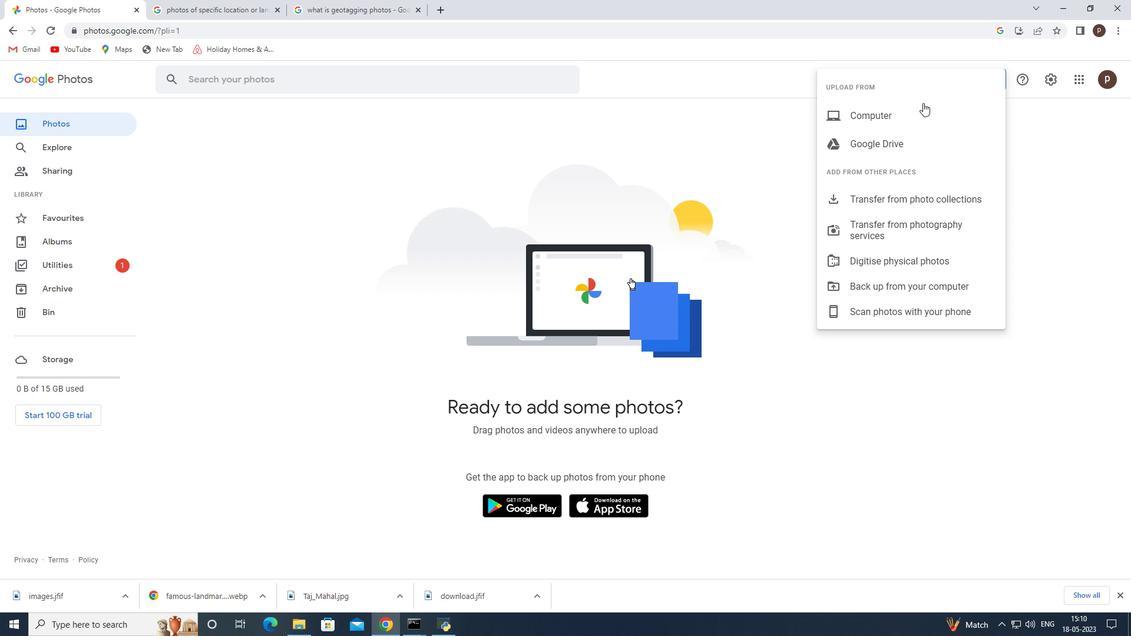 
Action: Mouse pressed left at (893, 110)
Screenshot: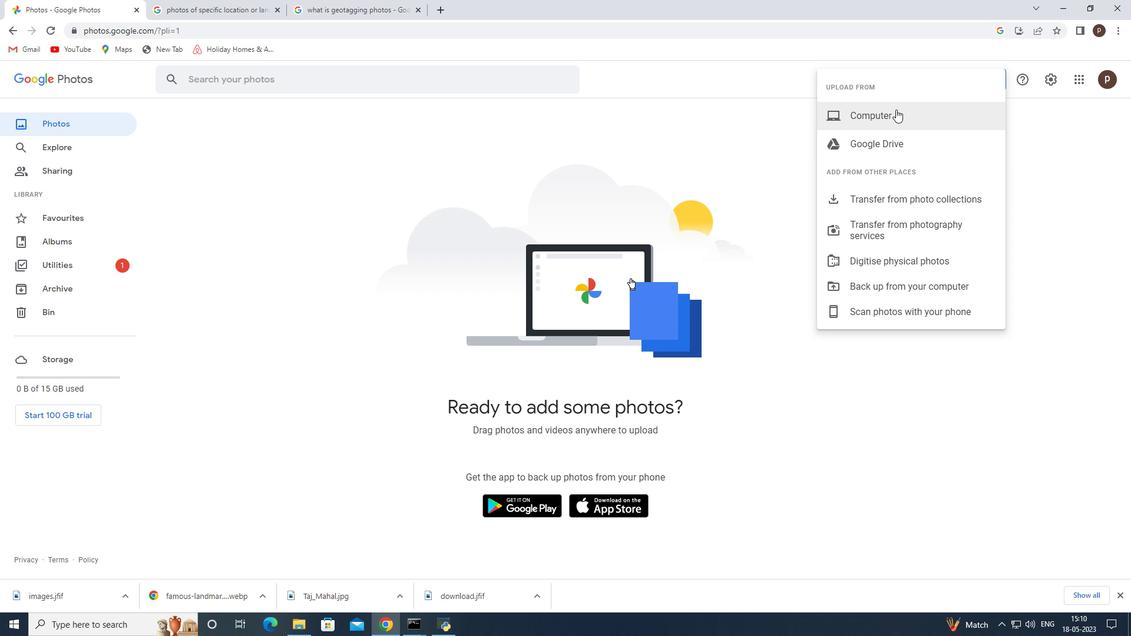 
Action: Mouse moved to (49, 164)
Screenshot: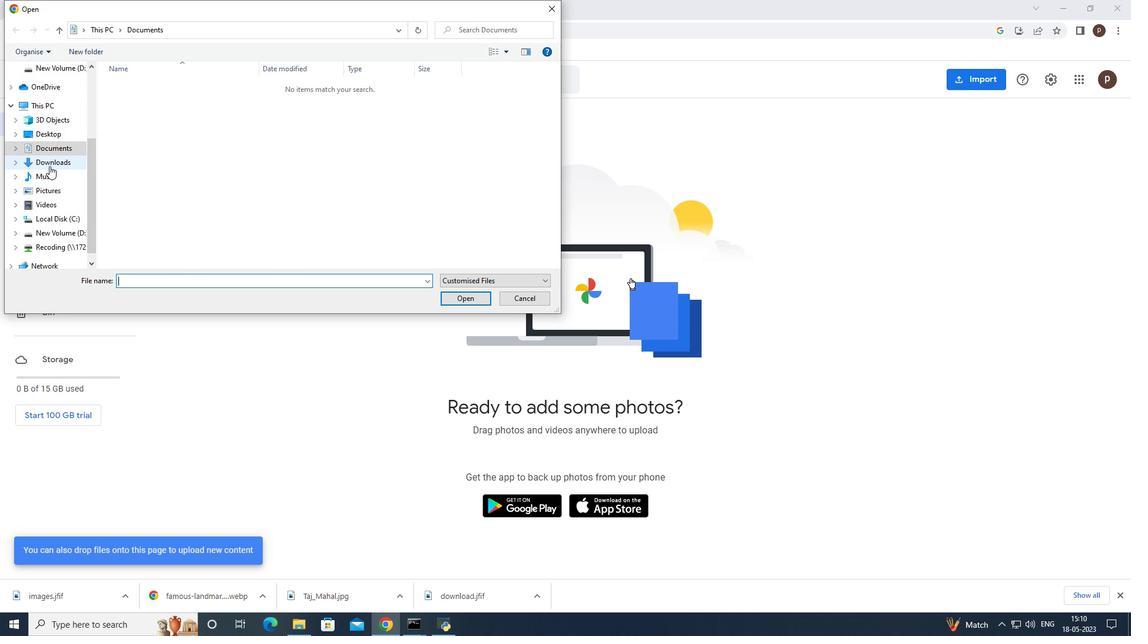 
Action: Mouse pressed left at (49, 164)
Screenshot: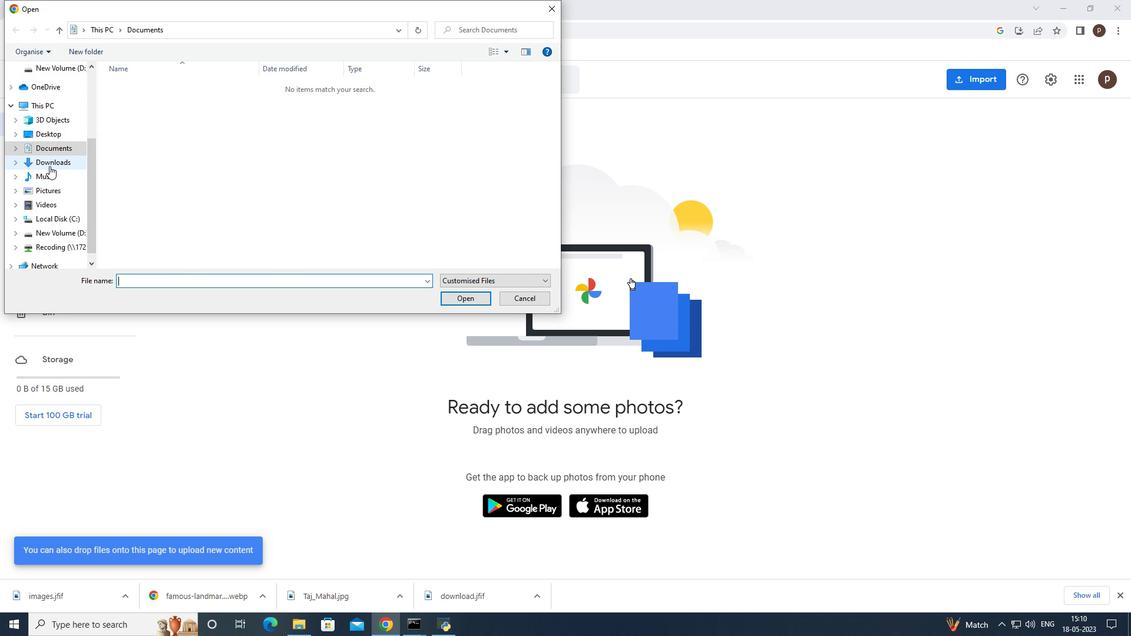
Action: Mouse moved to (194, 103)
Screenshot: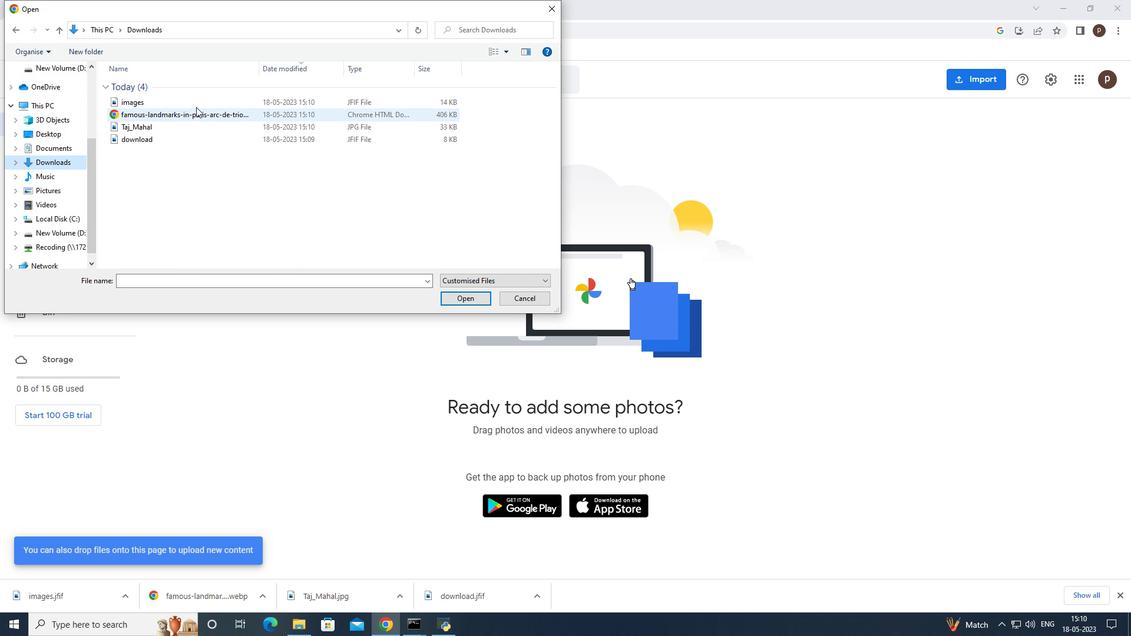 
Action: Mouse pressed left at (194, 103)
Screenshot: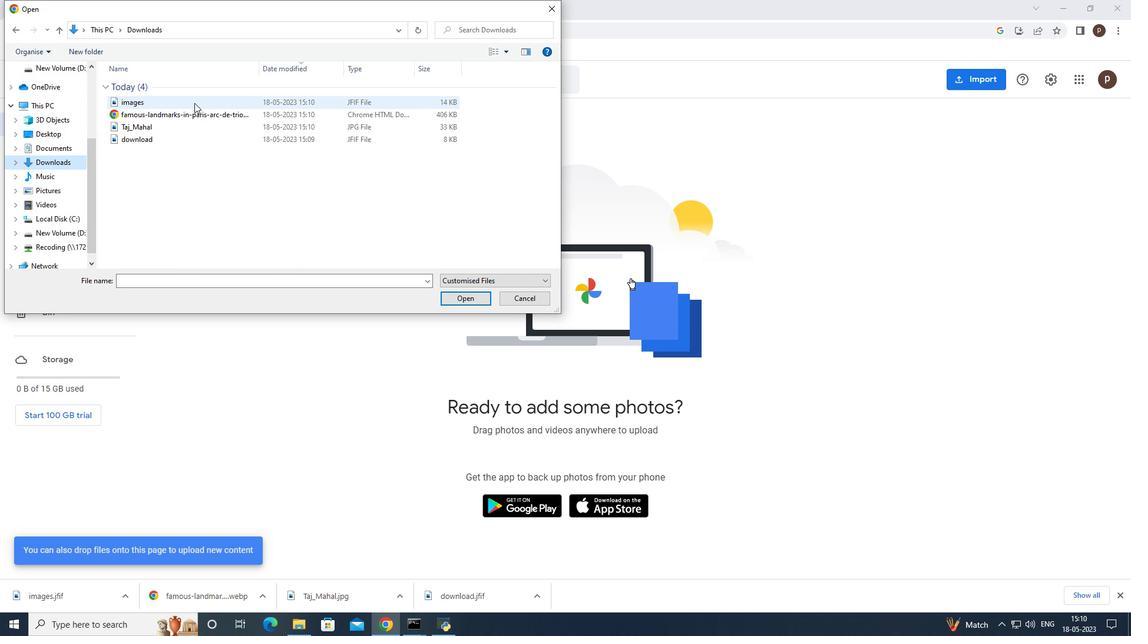 
Action: Key pressed <Key.down><Key.shift><Key.down><Key.down>
Screenshot: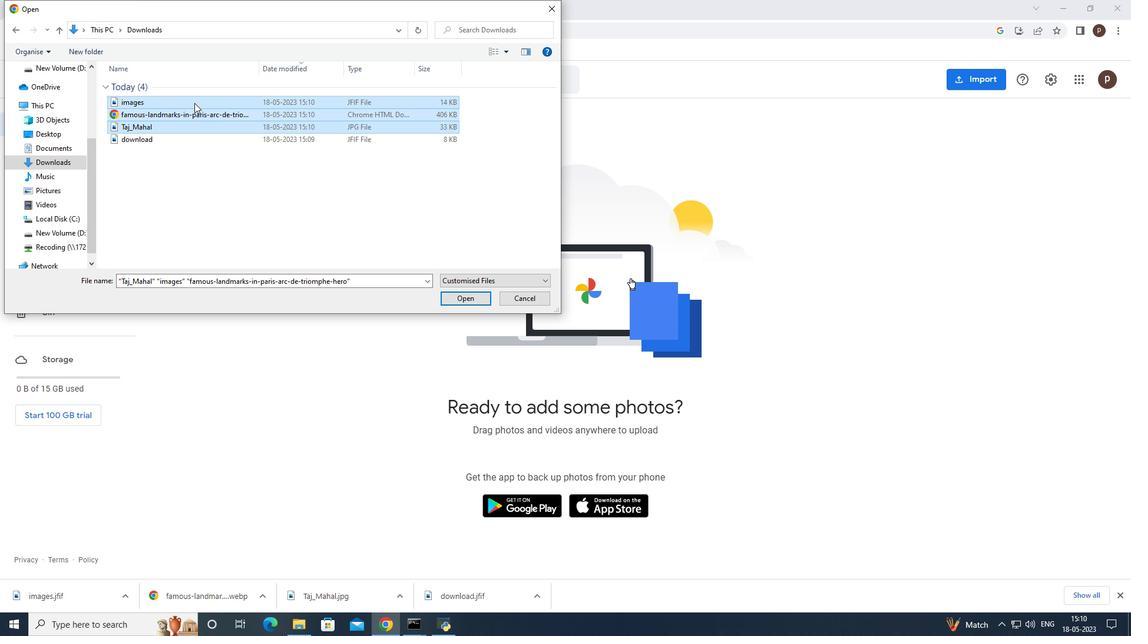 
Action: Mouse moved to (453, 298)
Screenshot: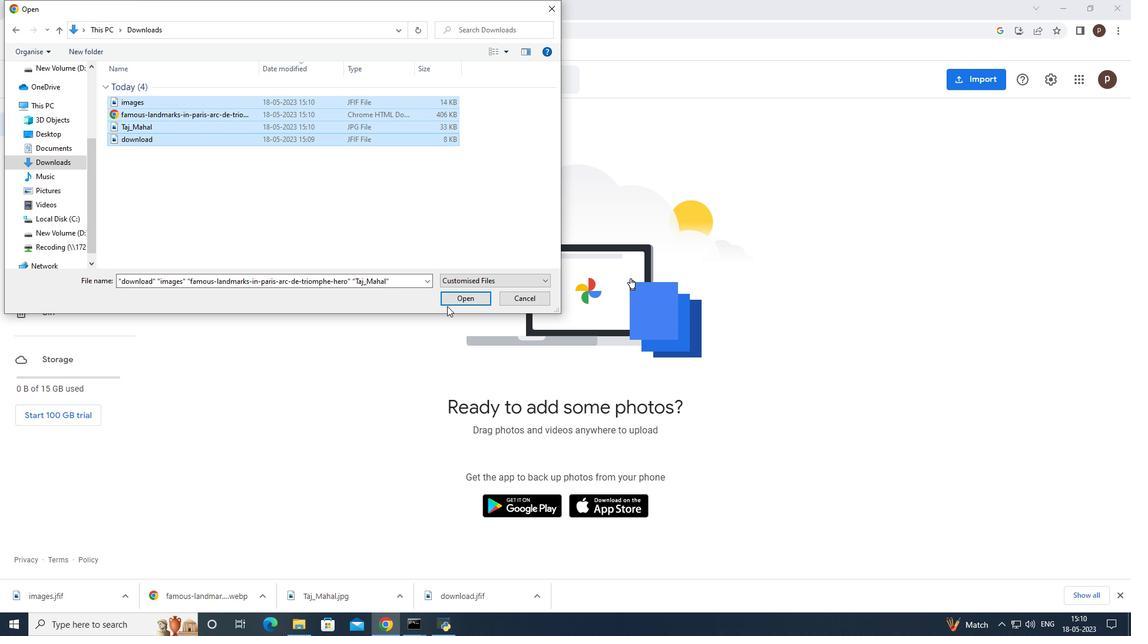 
Action: Mouse pressed left at (453, 298)
Screenshot: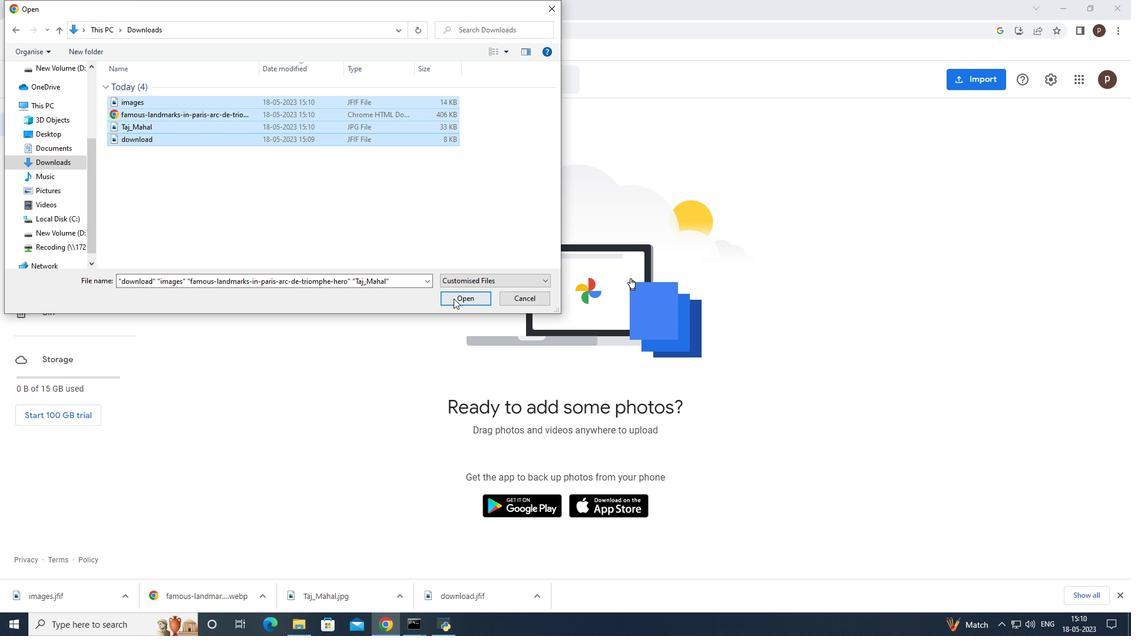 
Action: Mouse moved to (638, 403)
Screenshot: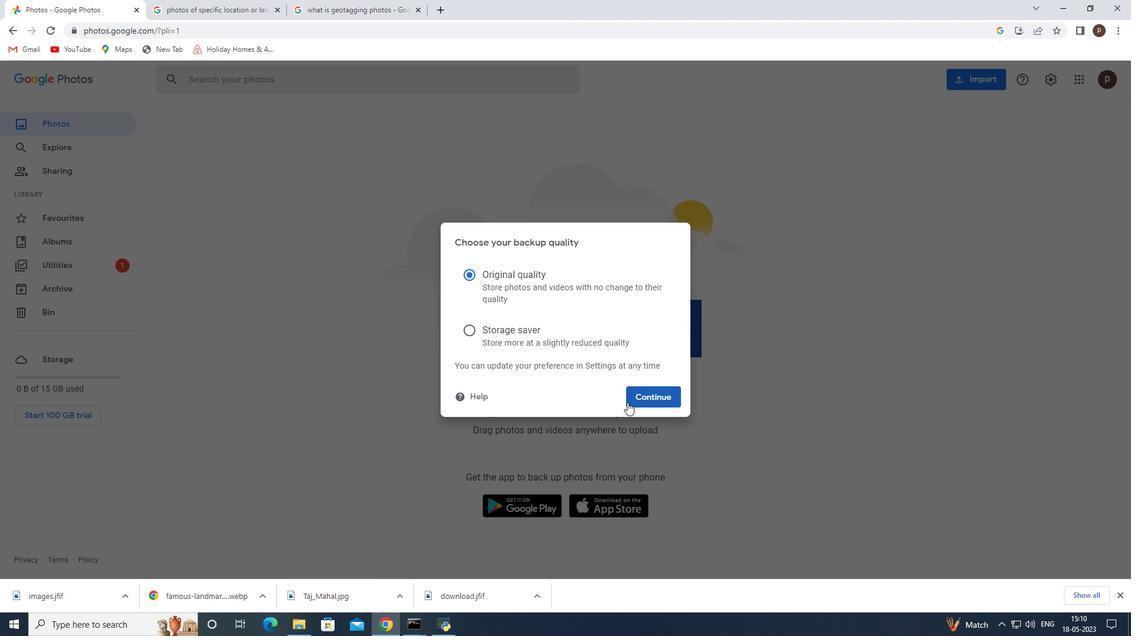 
Action: Mouse pressed left at (638, 403)
Screenshot: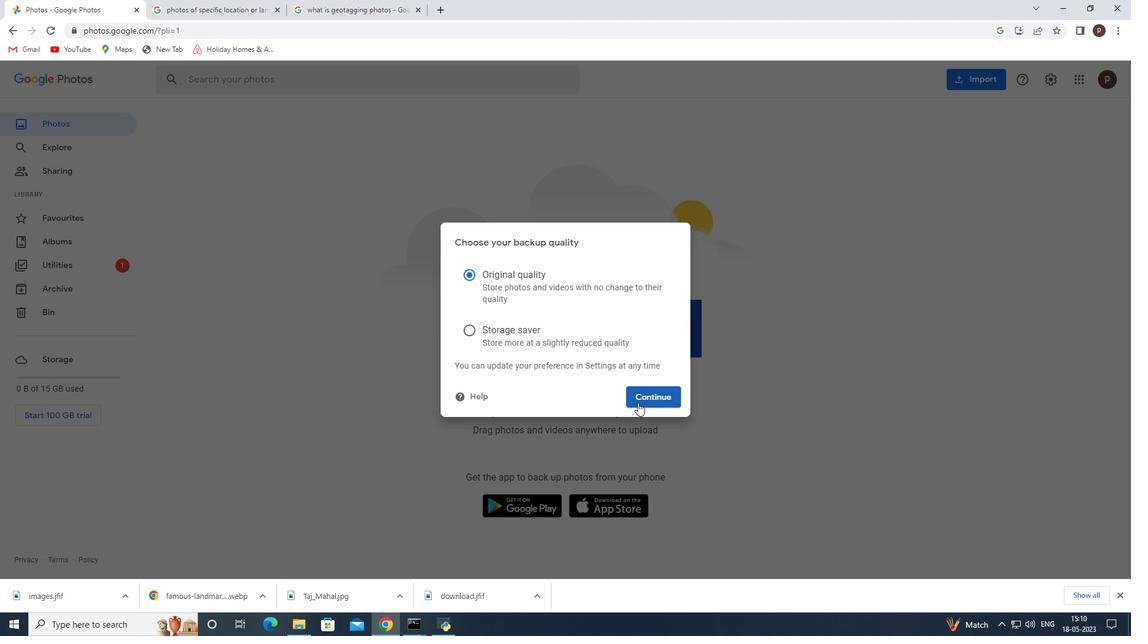 
Action: Mouse moved to (190, 320)
Screenshot: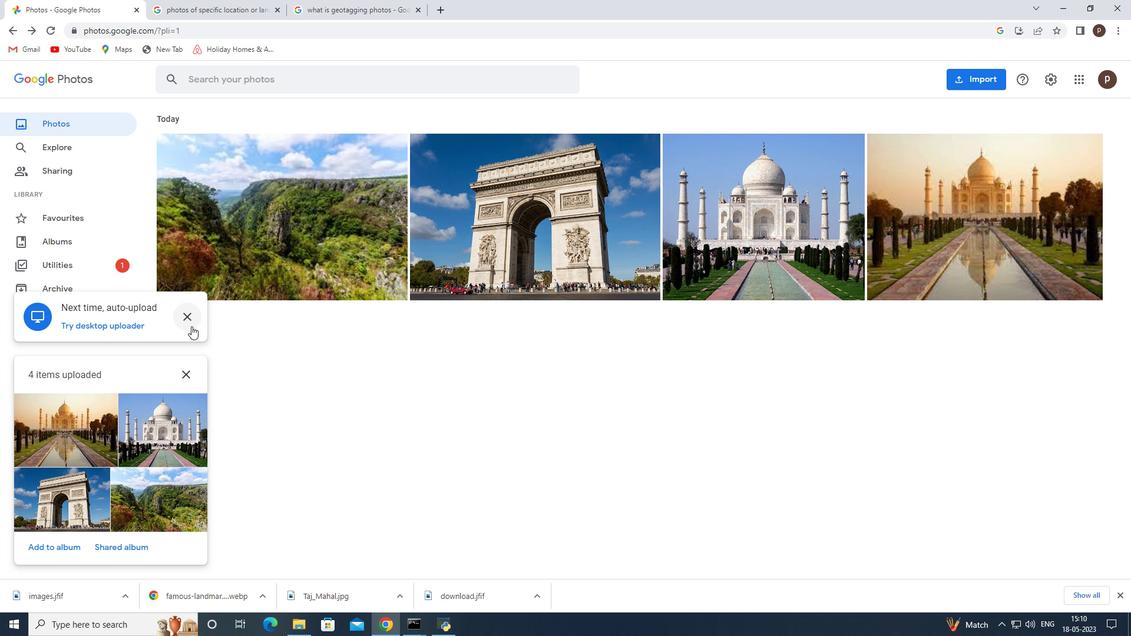 
Action: Mouse pressed left at (190, 320)
Screenshot: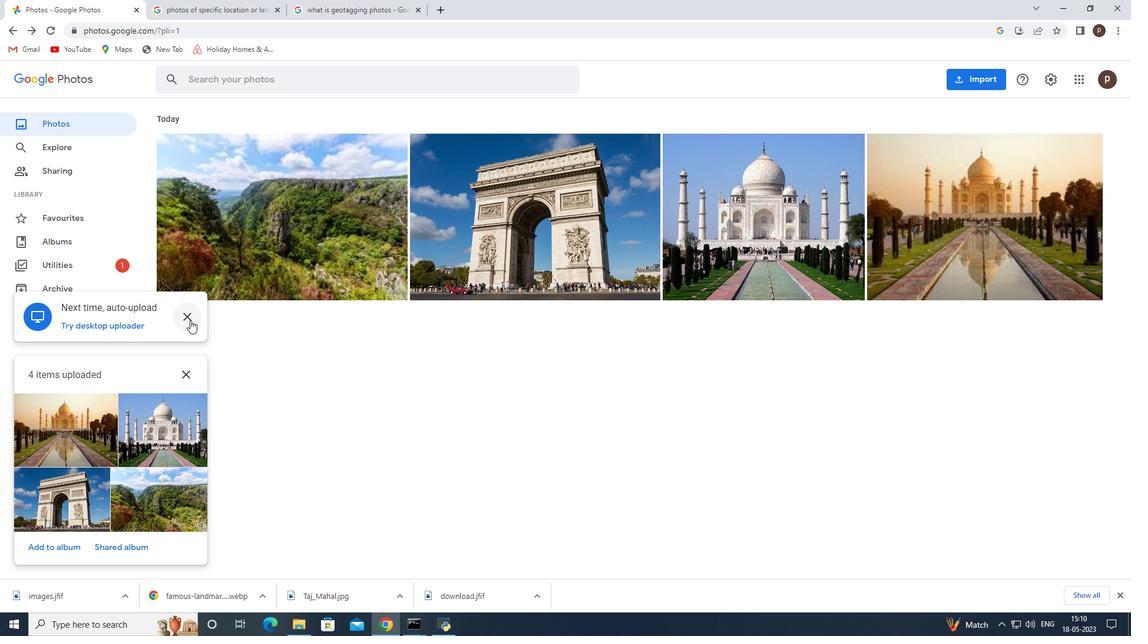 
Action: Mouse moved to (191, 375)
Screenshot: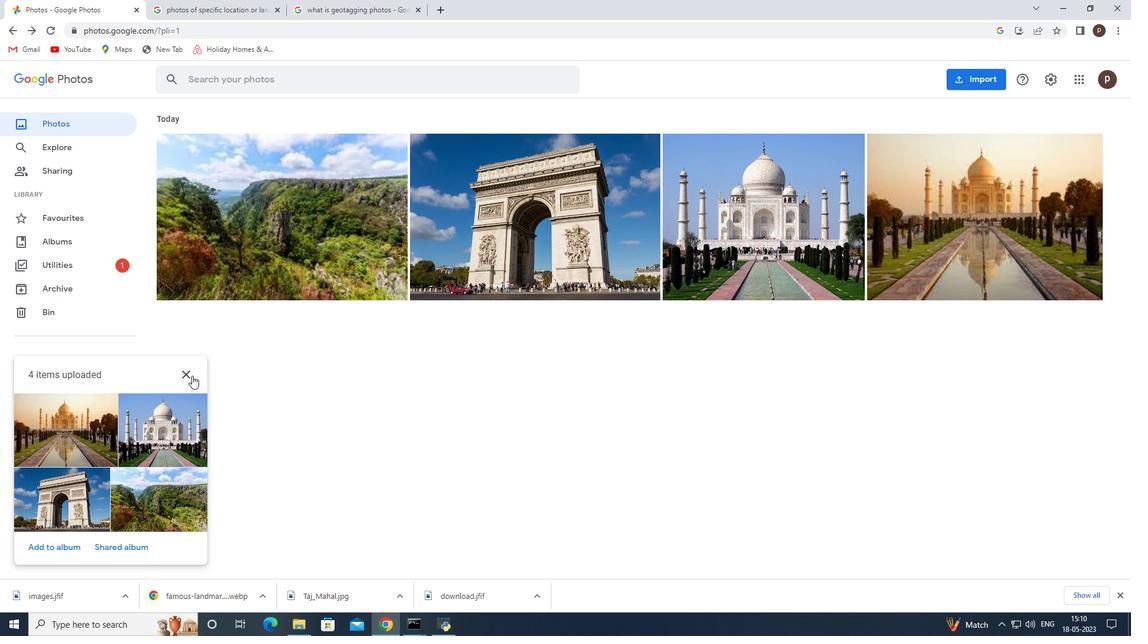 
Action: Mouse pressed left at (191, 375)
Screenshot: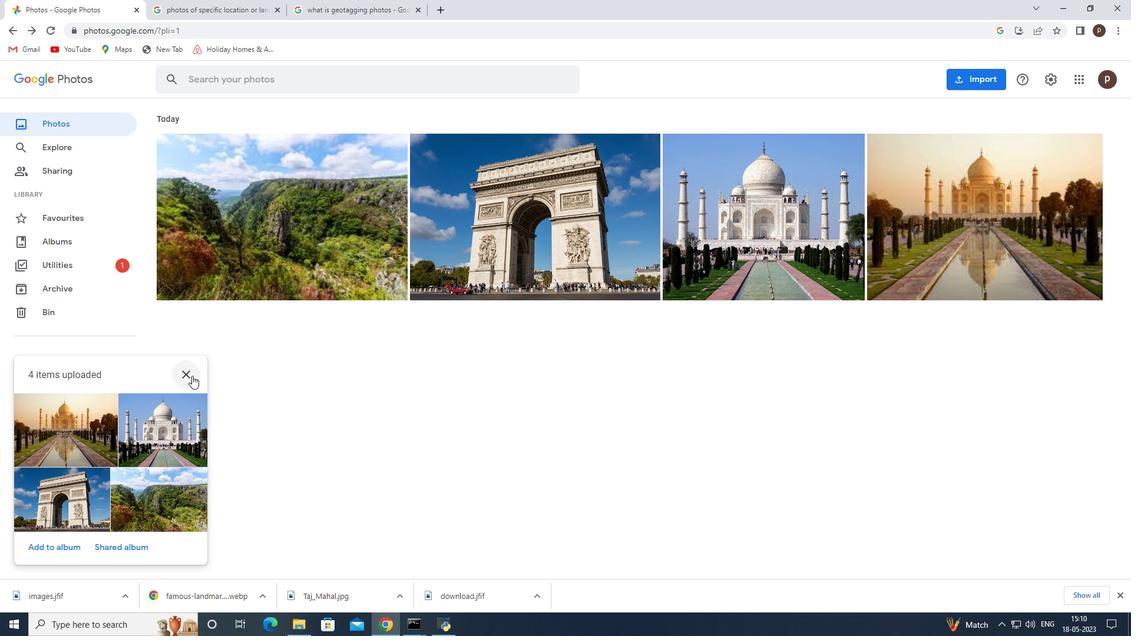 
Action: Mouse moved to (336, 8)
Screenshot: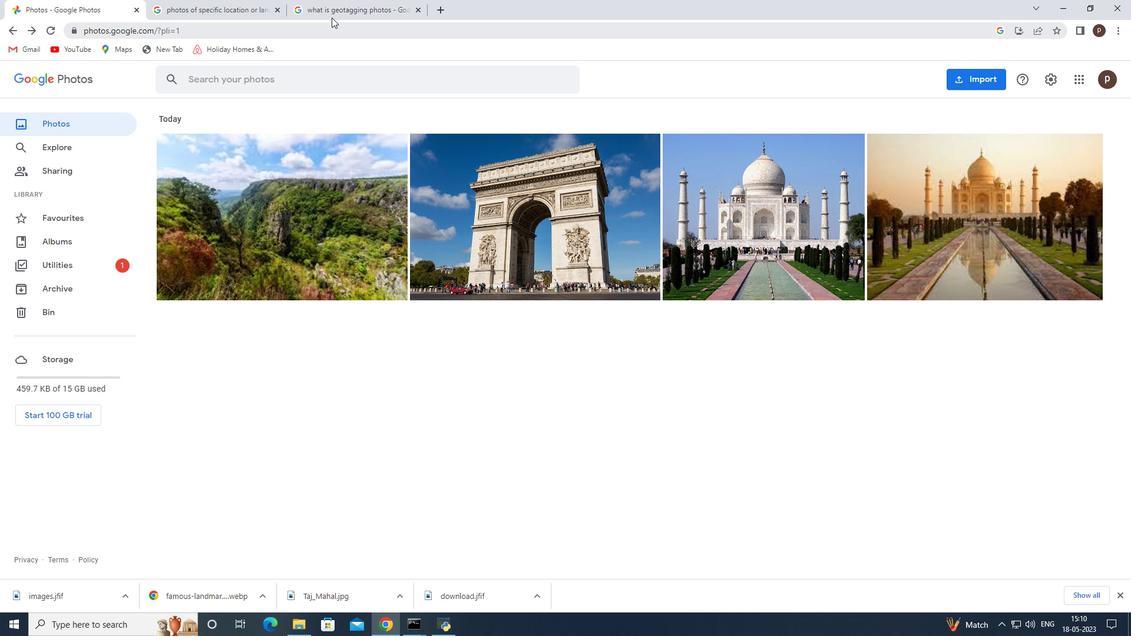 
Action: Mouse pressed left at (336, 8)
Screenshot: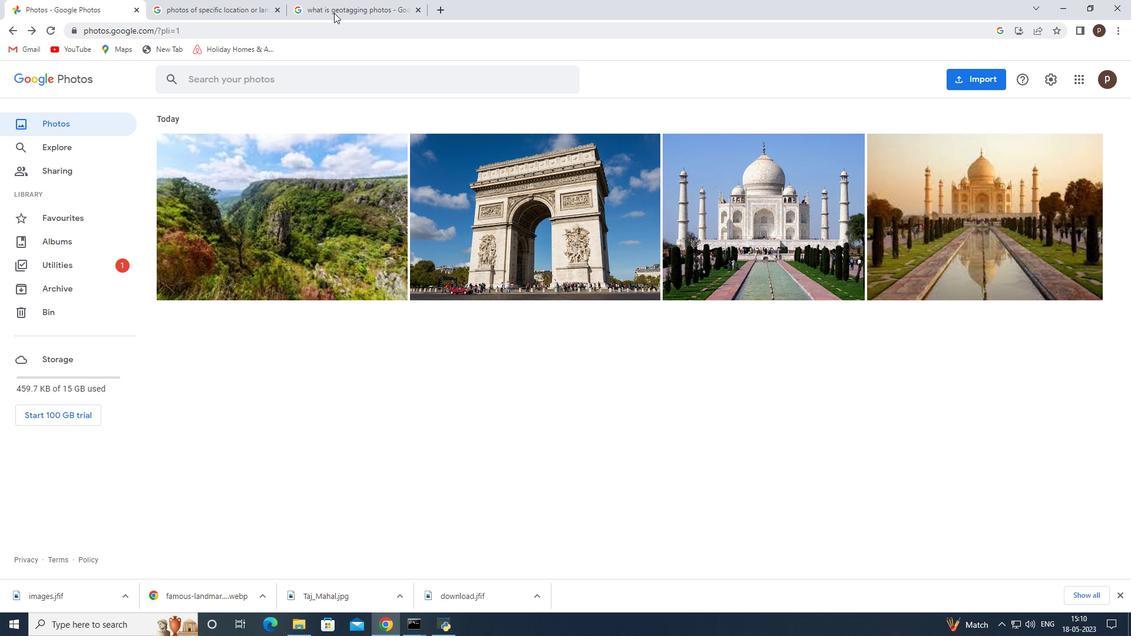 
Action: Mouse moved to (185, 0)
Screenshot: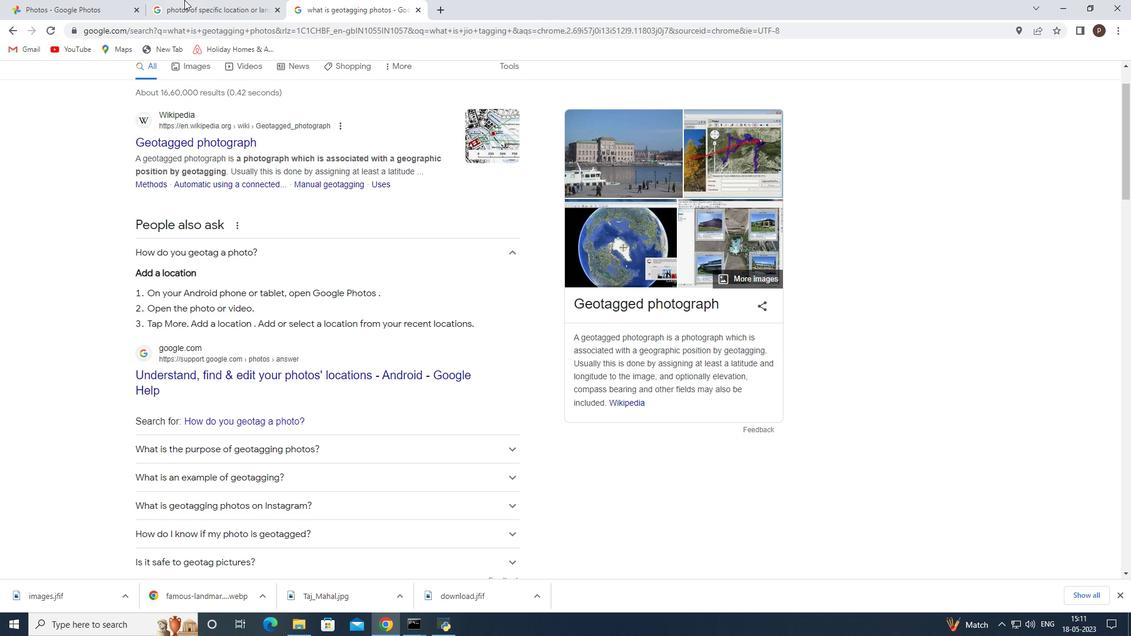 
Action: Mouse pressed left at (185, 0)
Screenshot: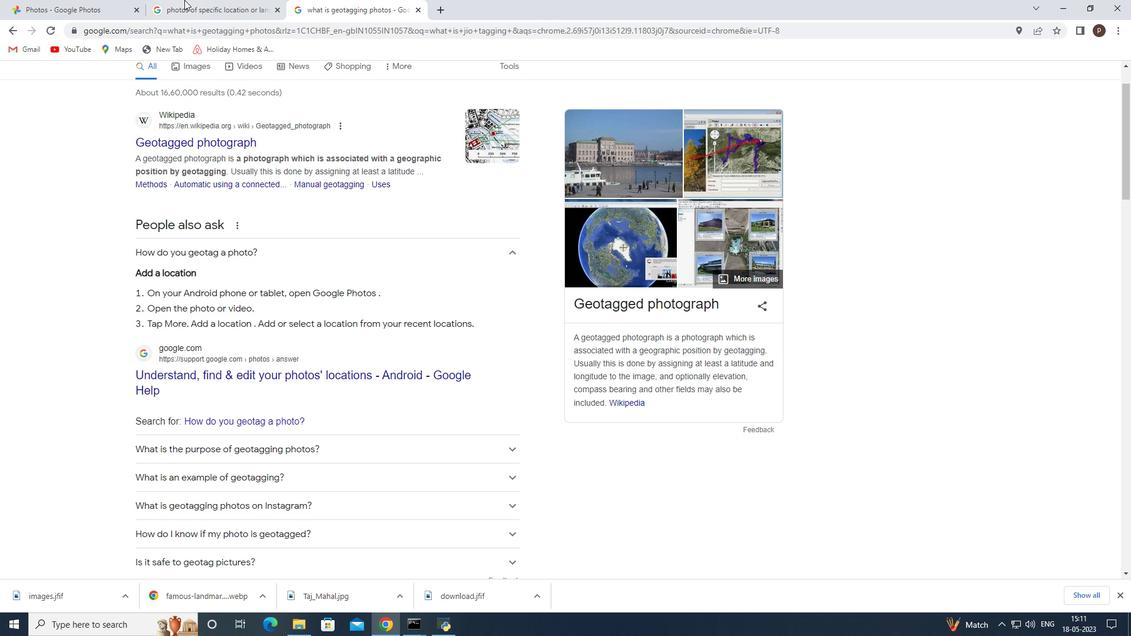 
Action: Mouse moved to (111, 0)
Screenshot: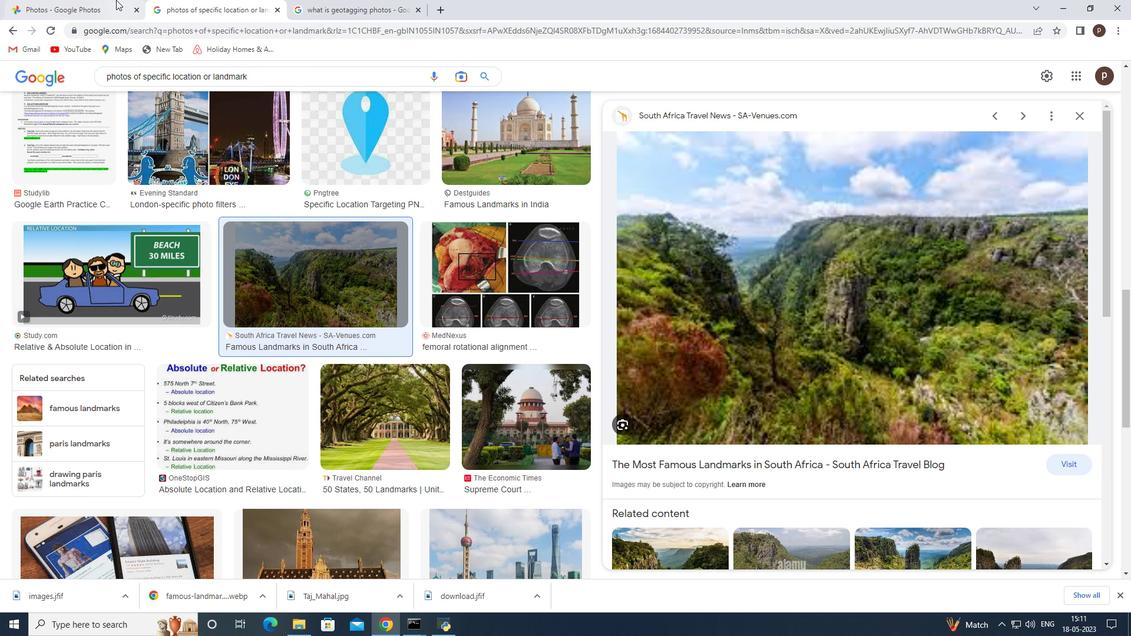 
Action: Mouse pressed left at (111, 0)
Screenshot: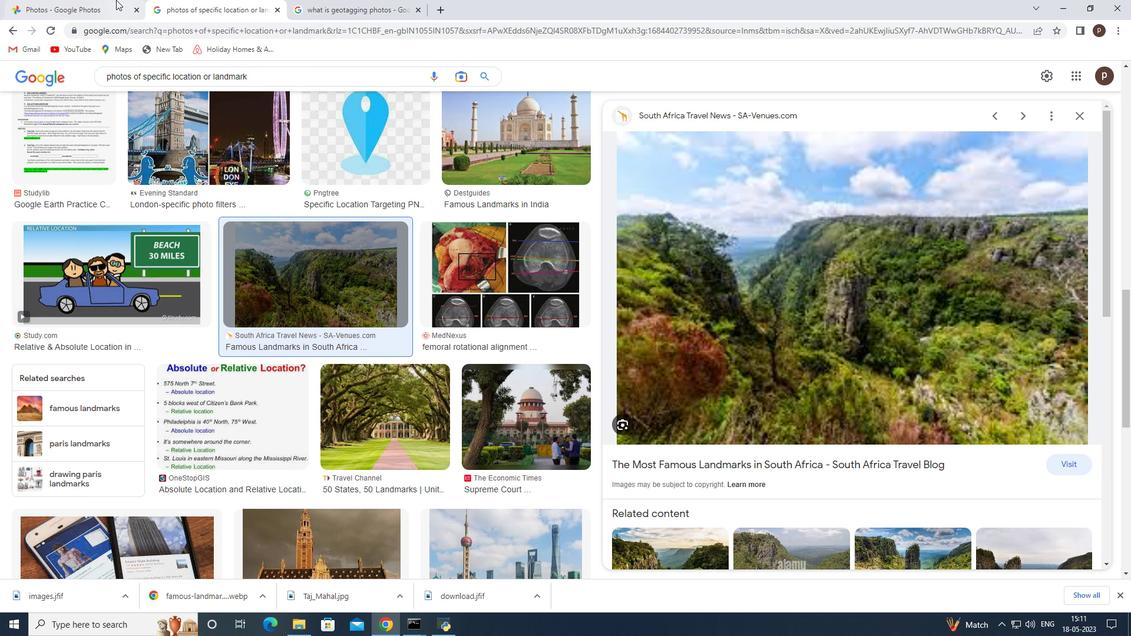 
Action: Mouse moved to (486, 232)
Screenshot: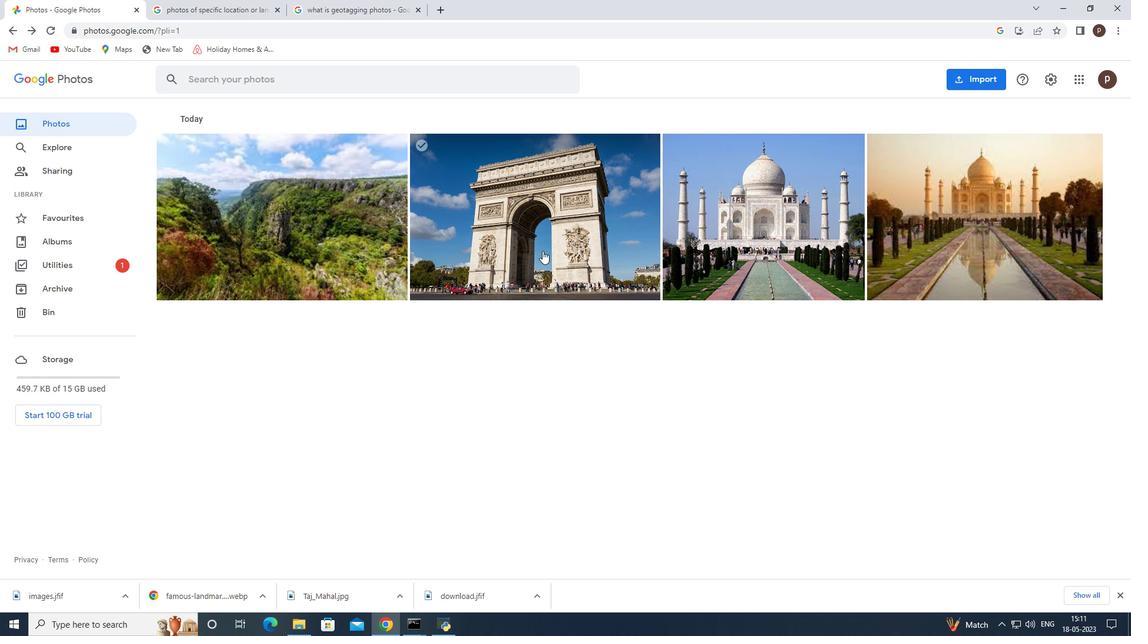 
Action: Mouse pressed left at (486, 232)
Screenshot: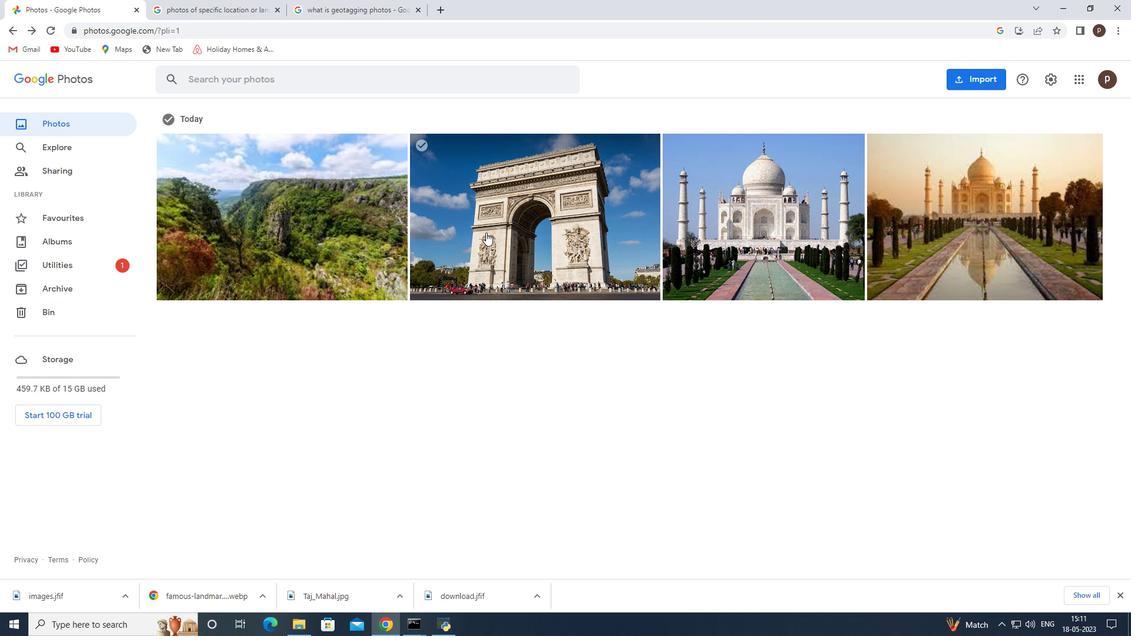 
Action: Mouse moved to (355, 0)
Screenshot: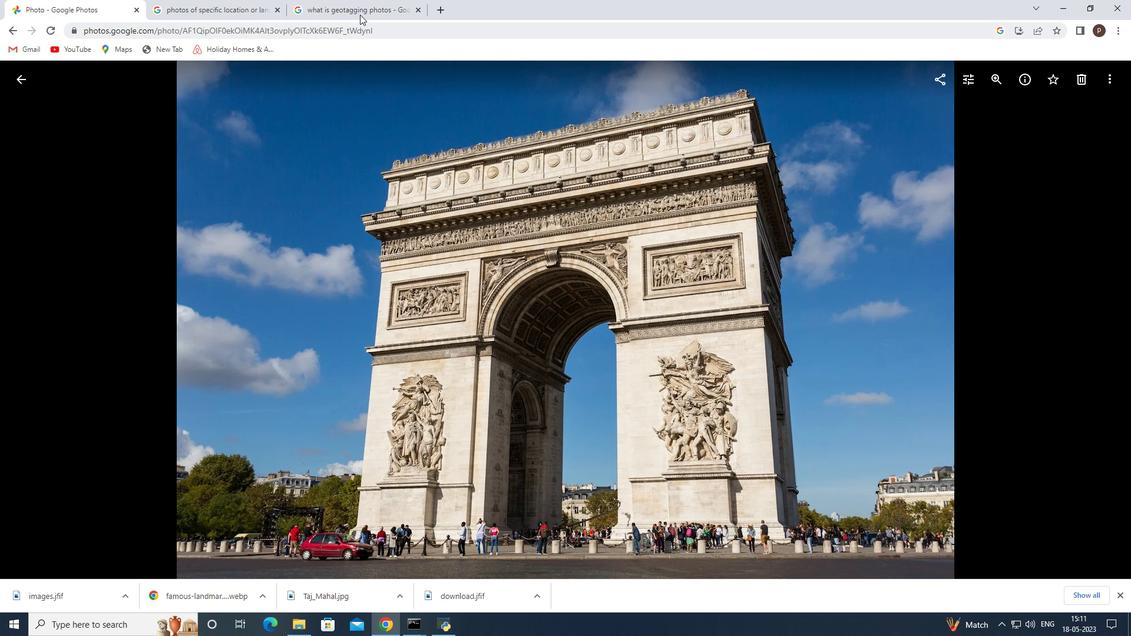 
Action: Mouse pressed left at (355, 0)
Screenshot: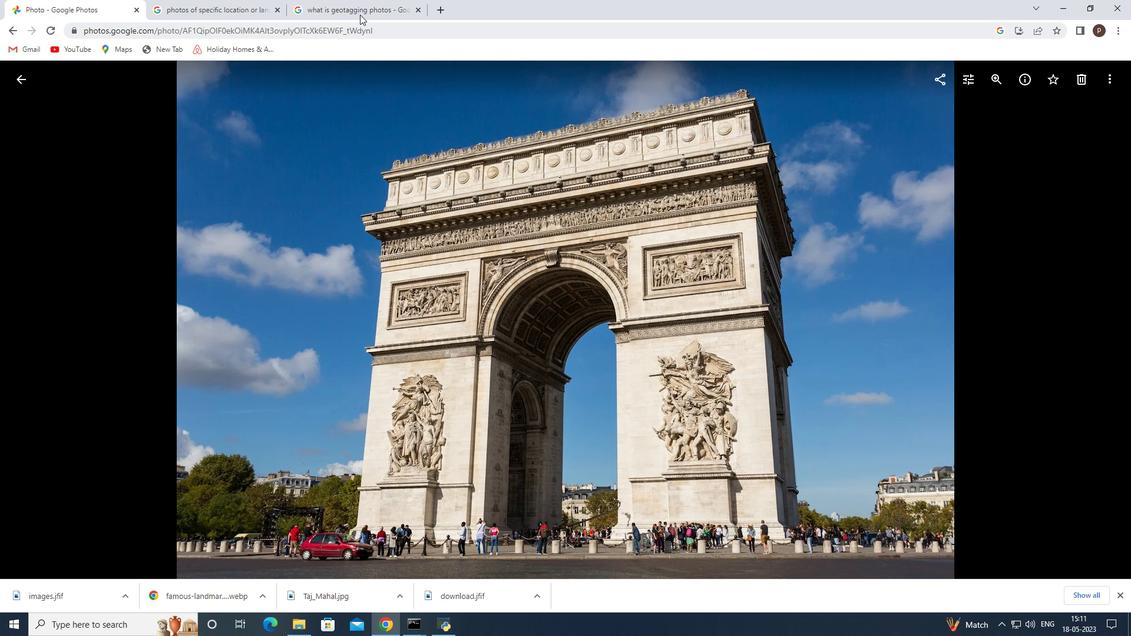 
Action: Mouse moved to (236, 409)
Screenshot: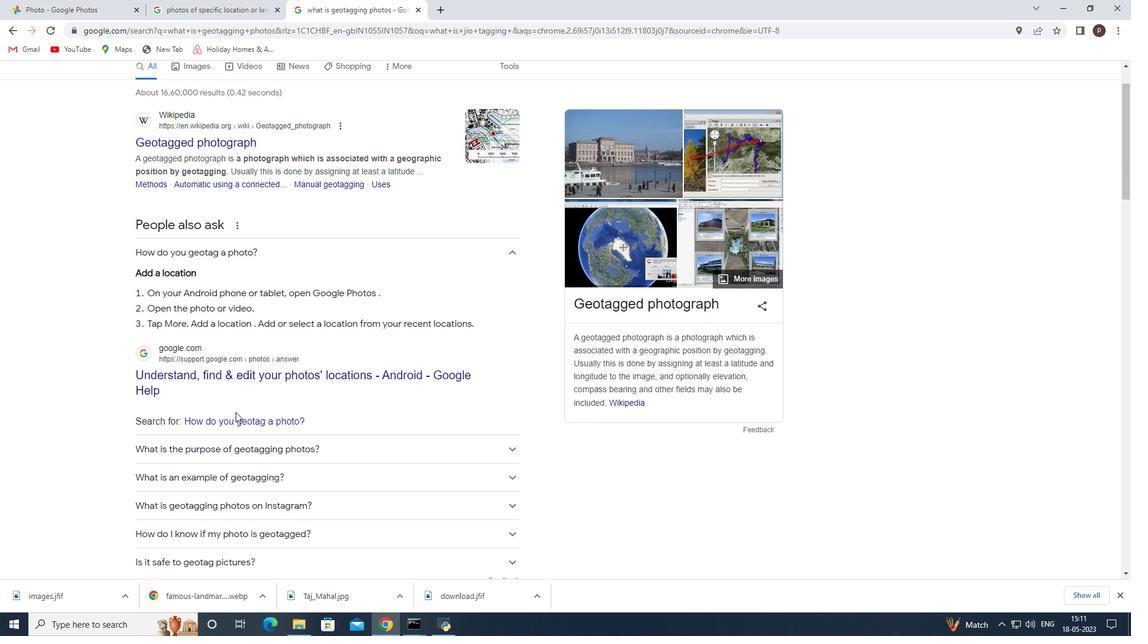 
Action: Mouse scrolled (235, 410) with delta (0, 0)
Screenshot: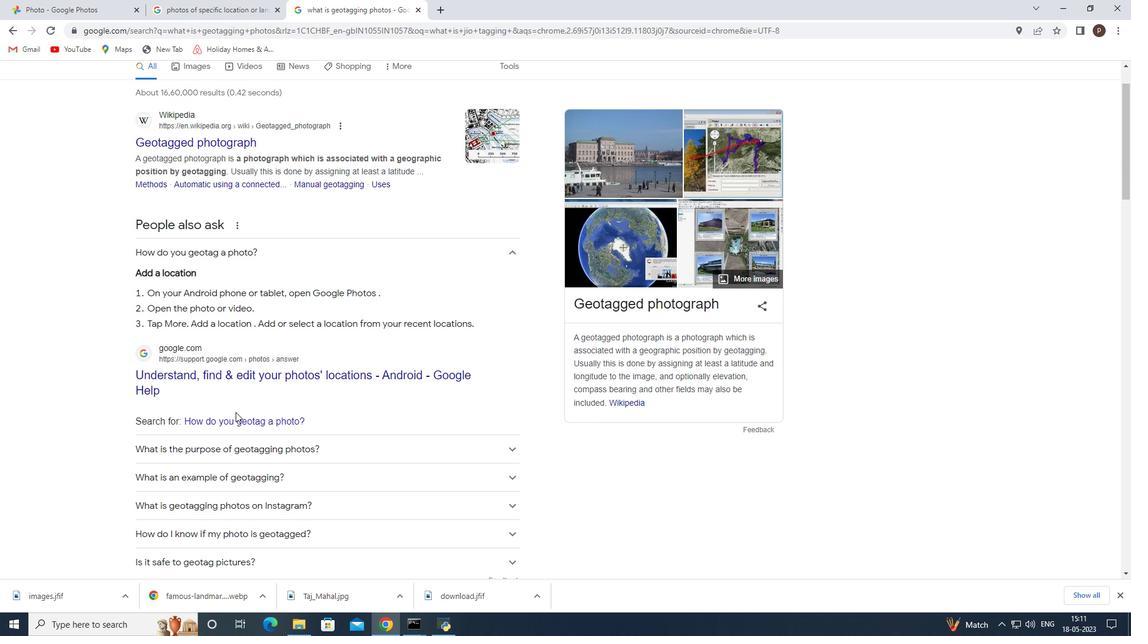 
Action: Mouse moved to (229, 0)
Screenshot: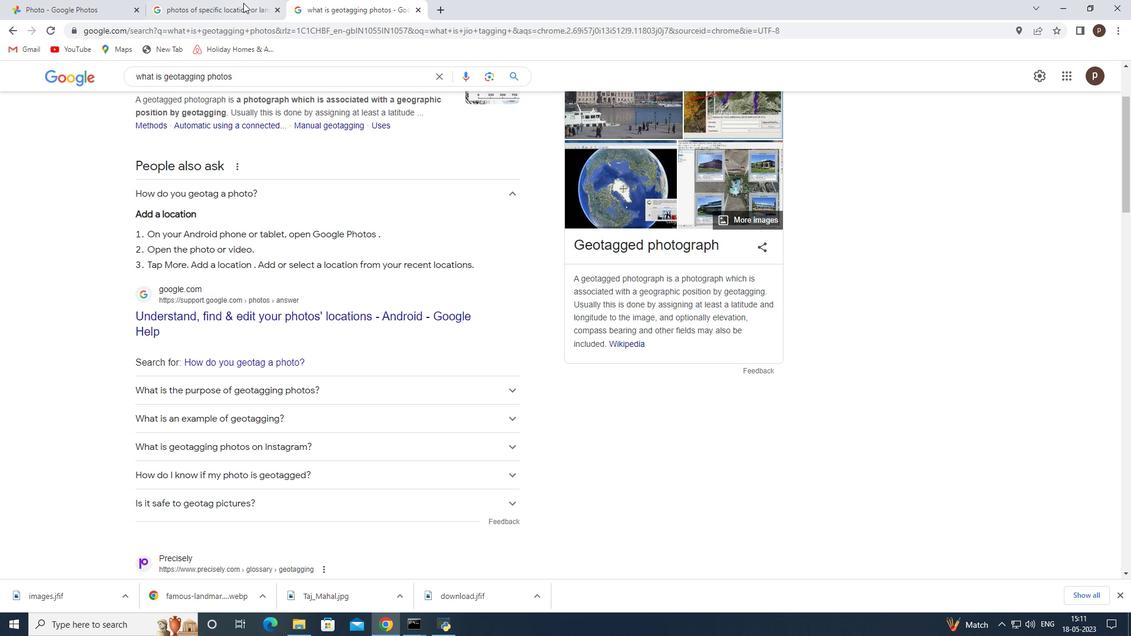 
Action: Mouse pressed left at (229, 0)
Screenshot: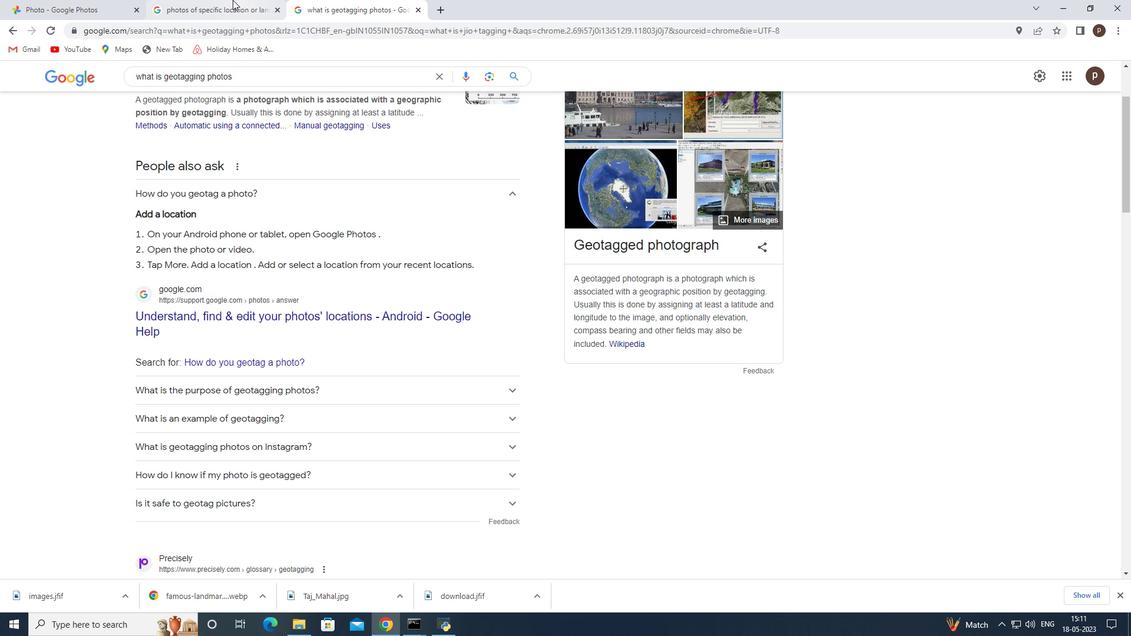 
Action: Mouse moved to (95, 2)
Screenshot: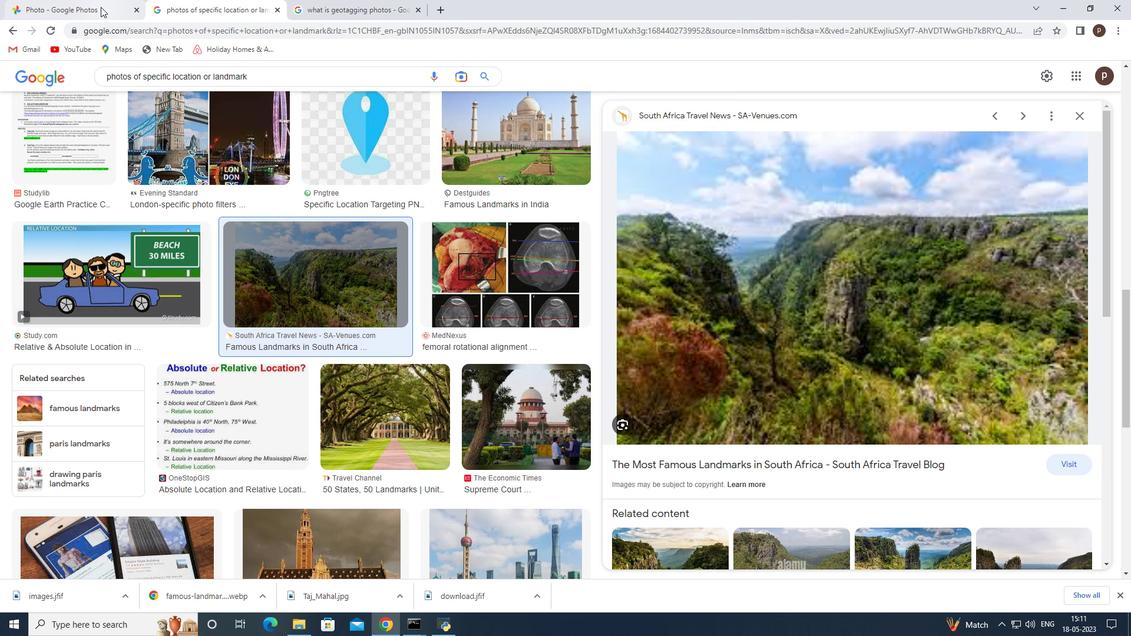 
Action: Mouse pressed left at (95, 2)
Screenshot: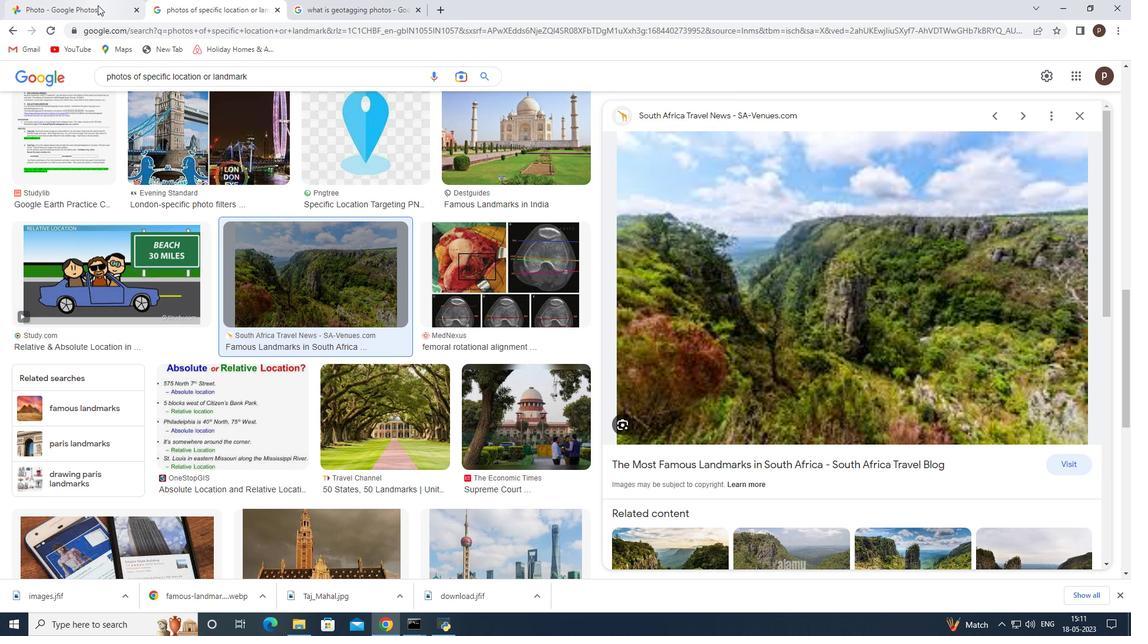 
Action: Mouse moved to (1106, 83)
Screenshot: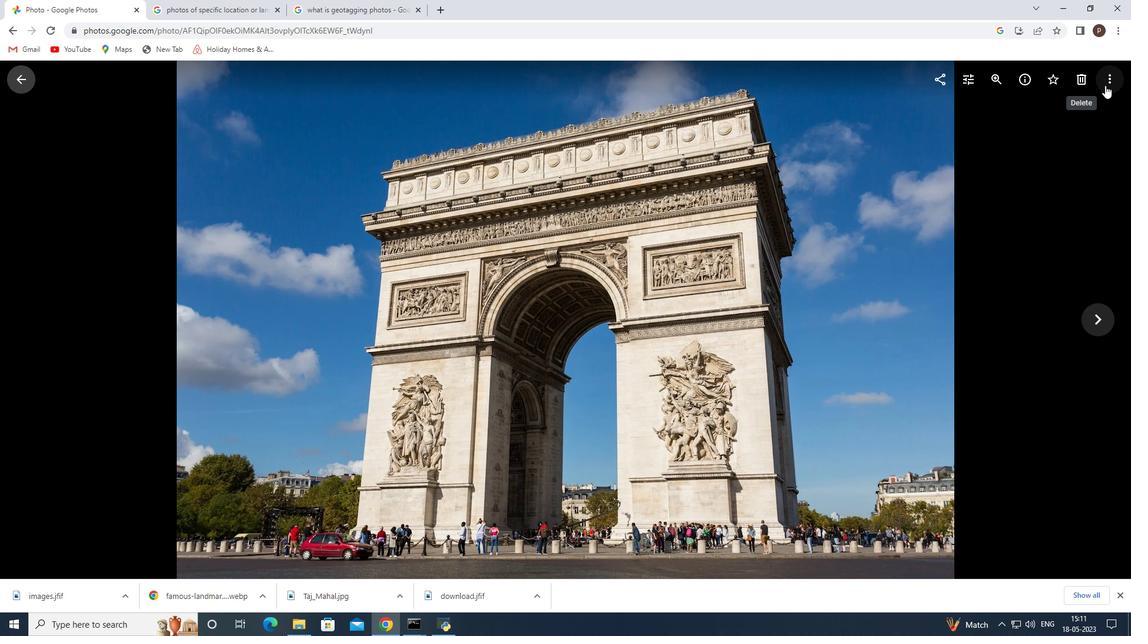 
Action: Mouse pressed left at (1106, 83)
Screenshot: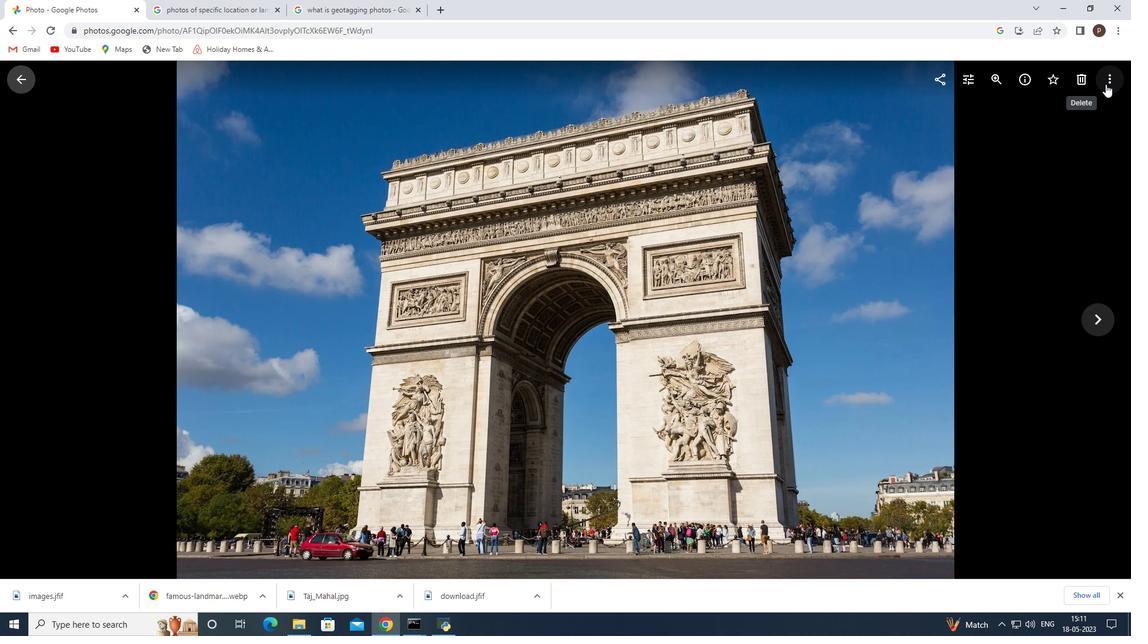 
Action: Mouse moved to (982, 114)
Screenshot: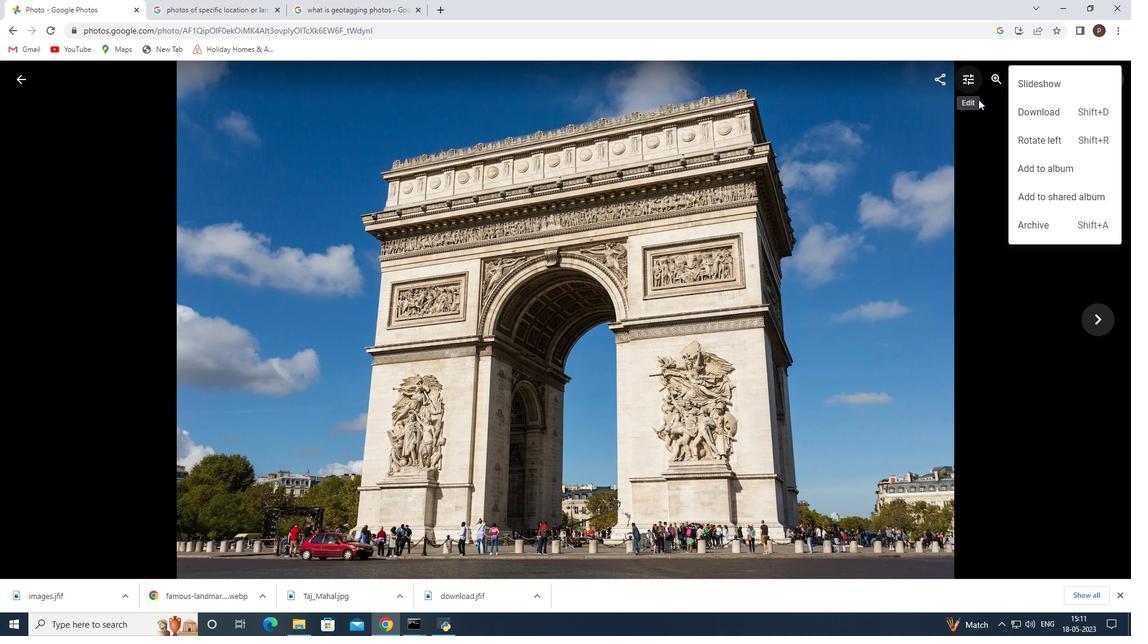 
Action: Mouse pressed left at (982, 114)
Screenshot: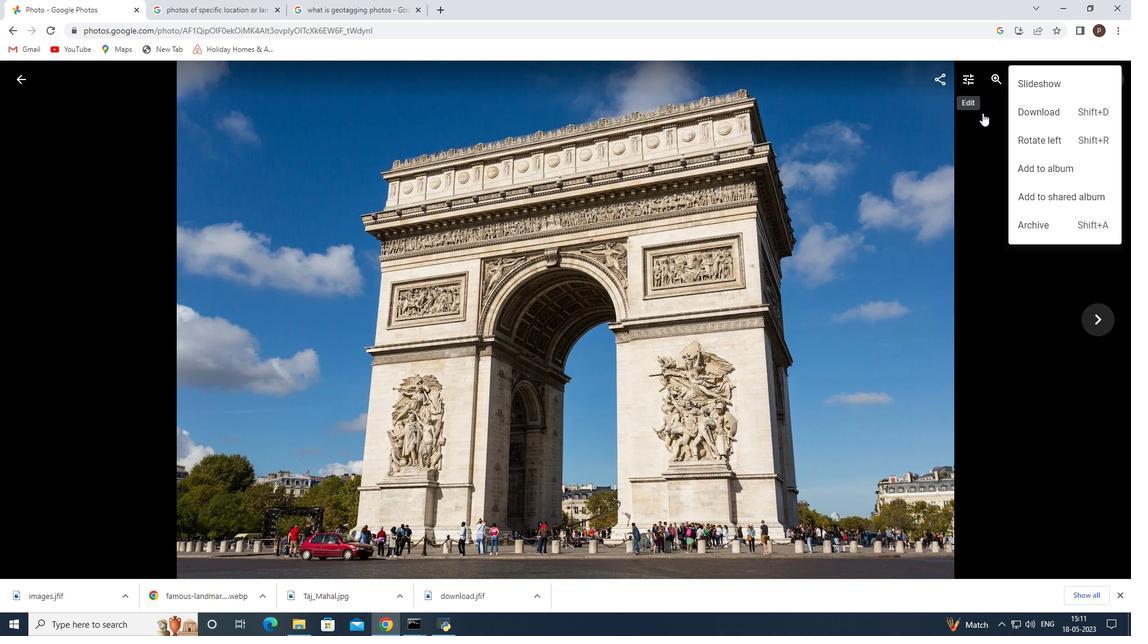 
Action: Mouse moved to (759, 143)
Screenshot: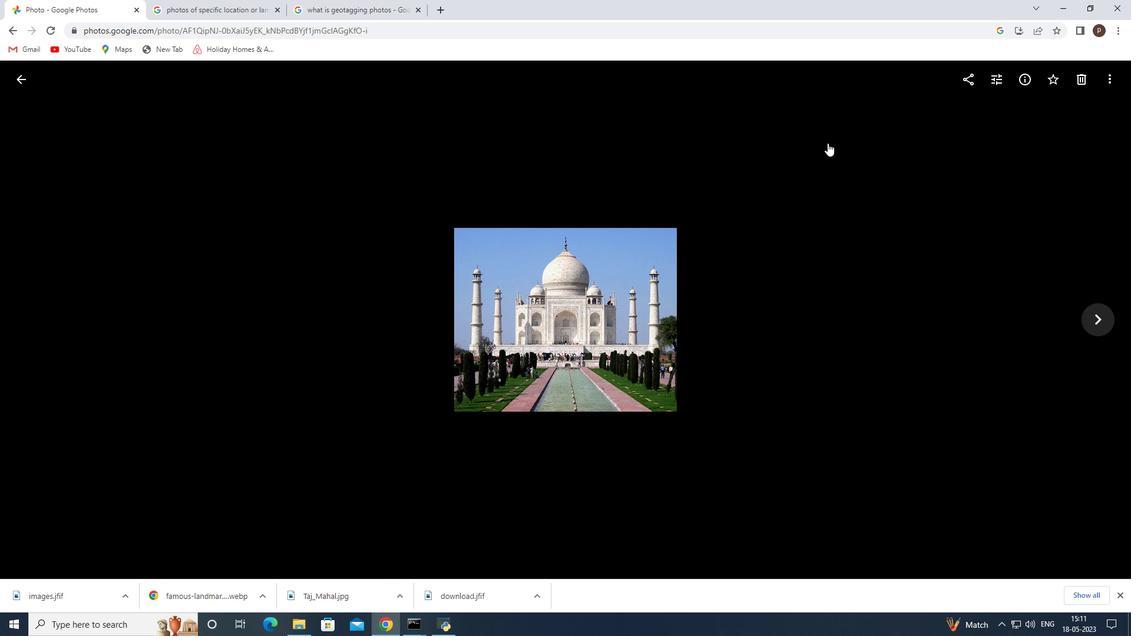 
Action: Mouse pressed left at (759, 143)
Screenshot: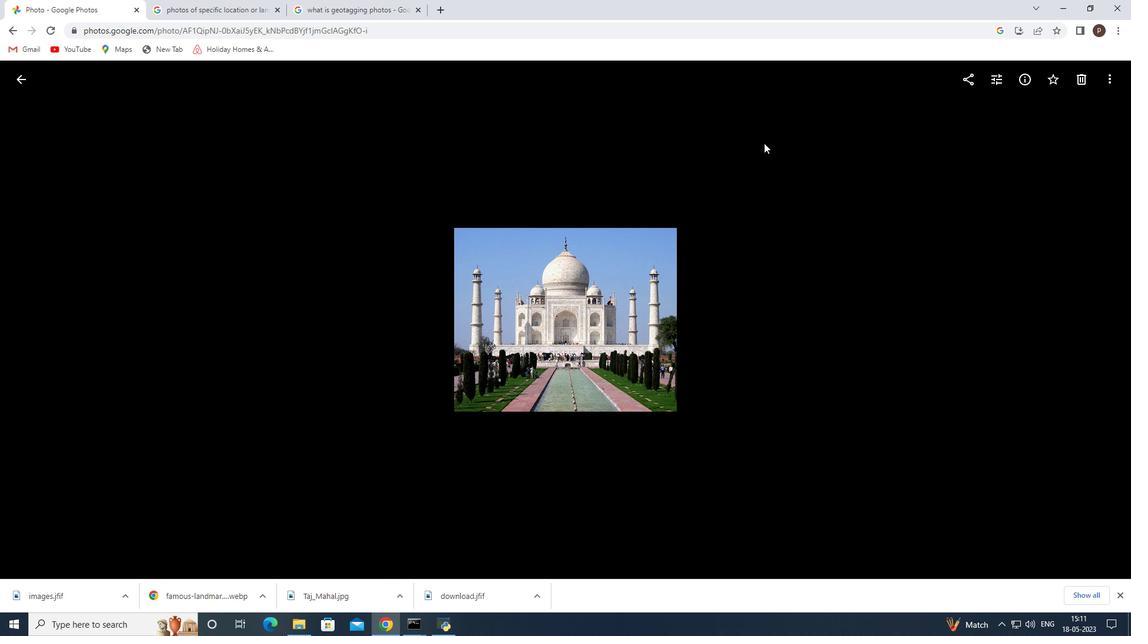 
Action: Mouse moved to (660, 268)
Screenshot: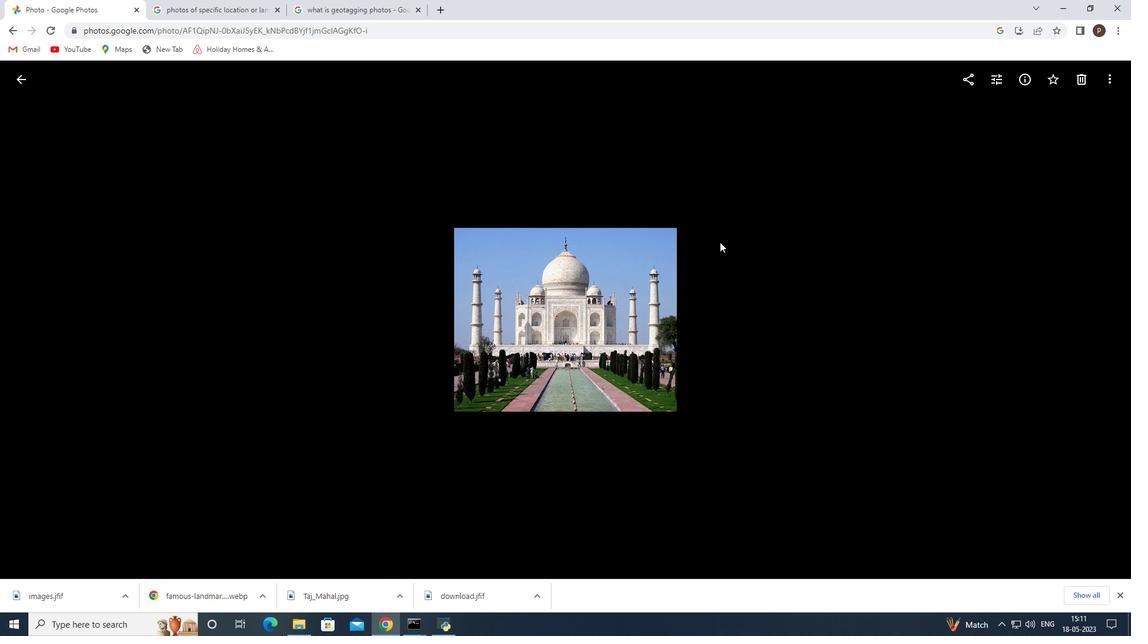 
Action: Mouse pressed left at (660, 268)
Screenshot: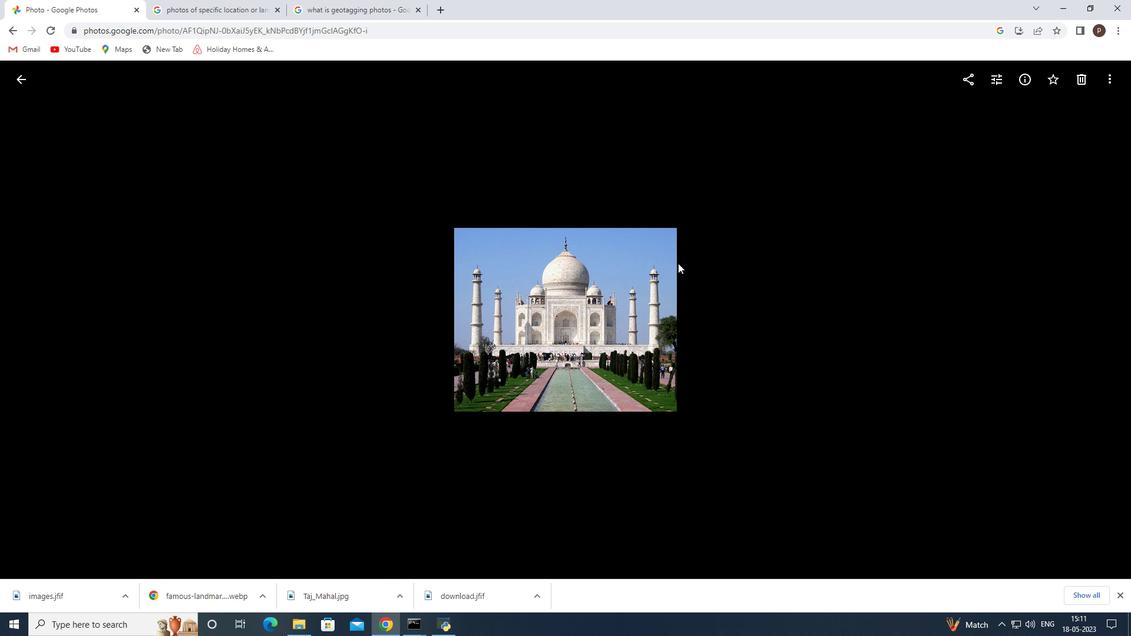 
Action: Mouse moved to (967, 76)
Screenshot: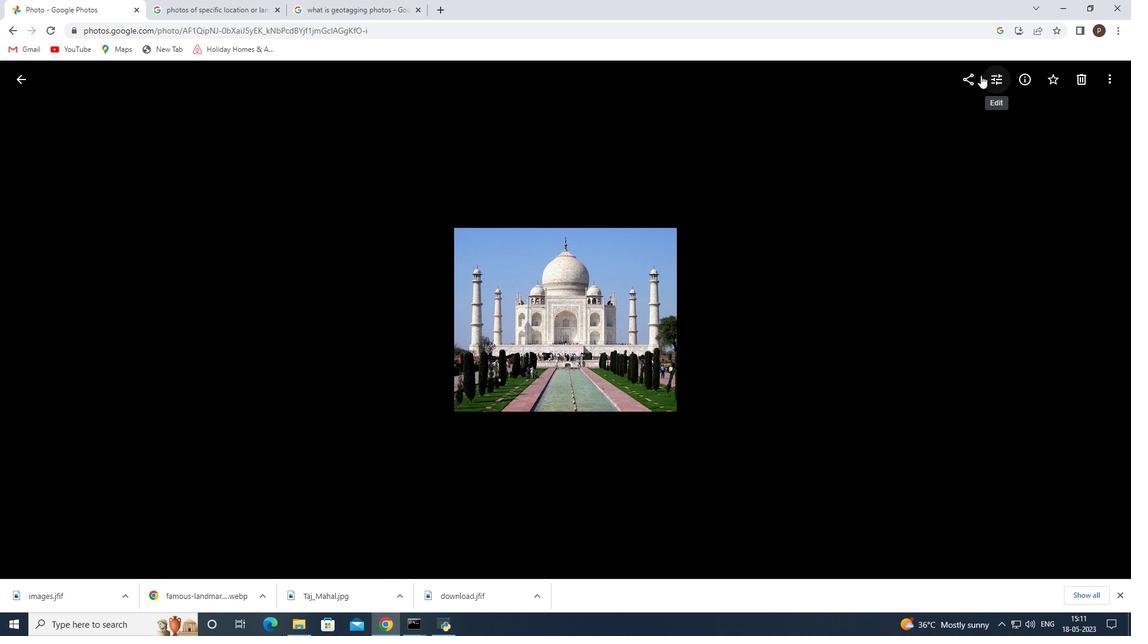 
Action: Mouse pressed left at (967, 76)
Screenshot: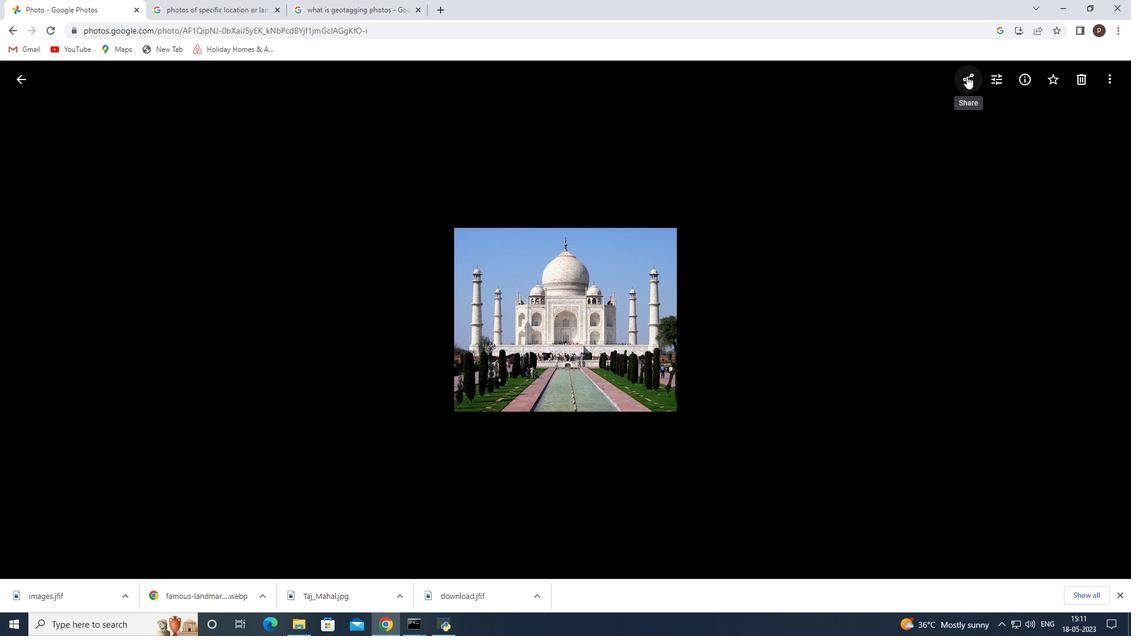 
Action: Mouse moved to (532, 191)
Screenshot: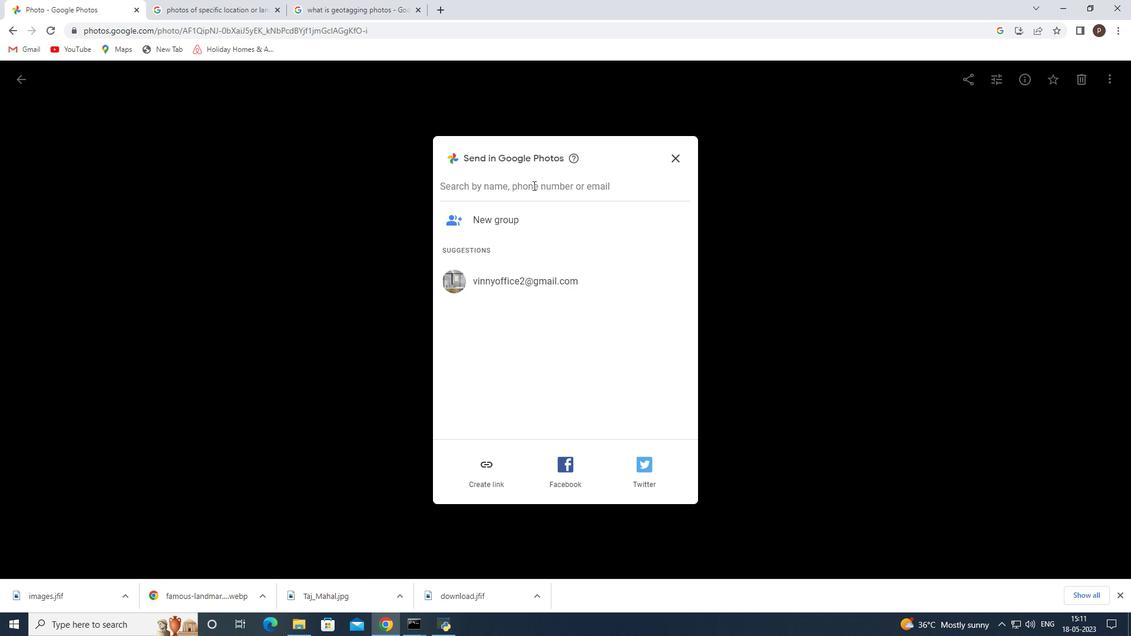 
Action: Mouse pressed left at (532, 191)
Screenshot: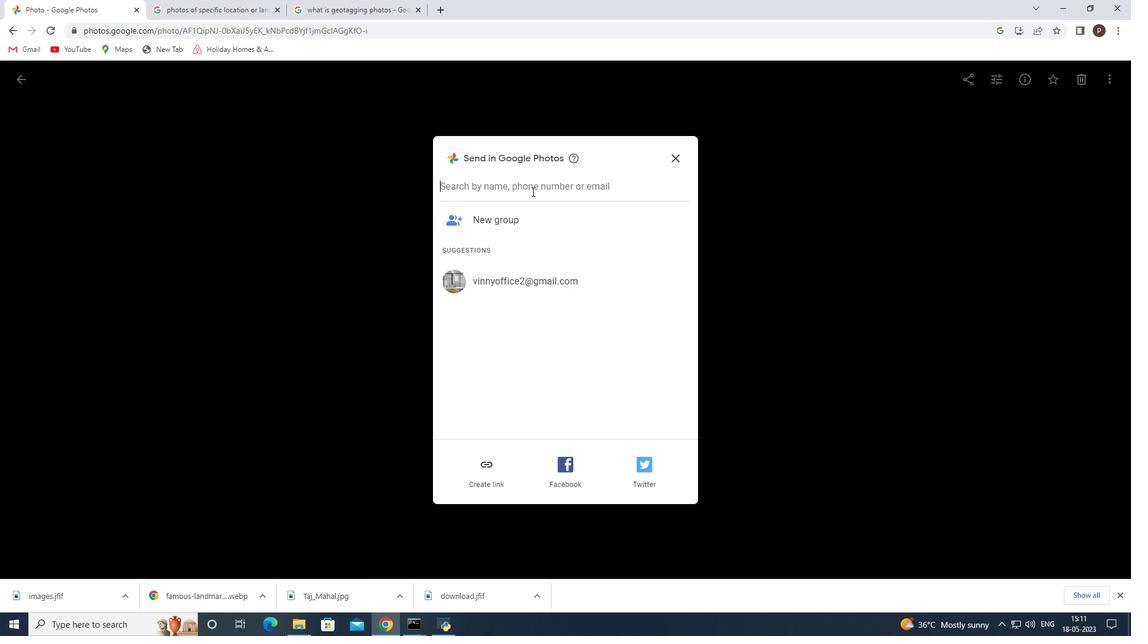 
Action: Mouse moved to (682, 160)
Screenshot: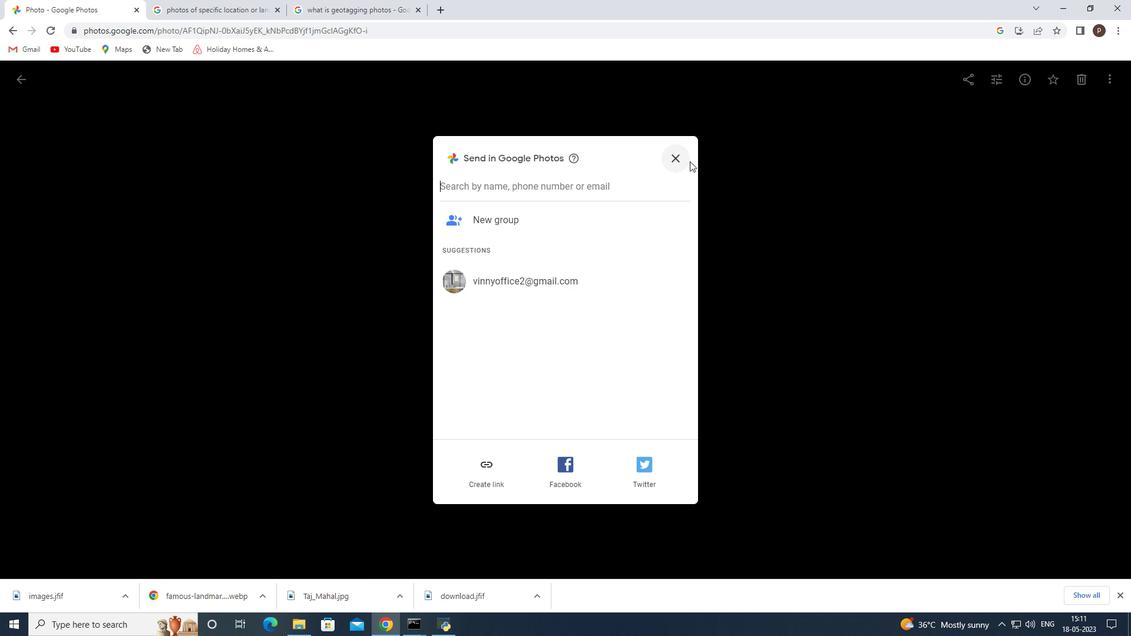 
Action: Mouse pressed left at (682, 160)
Screenshot: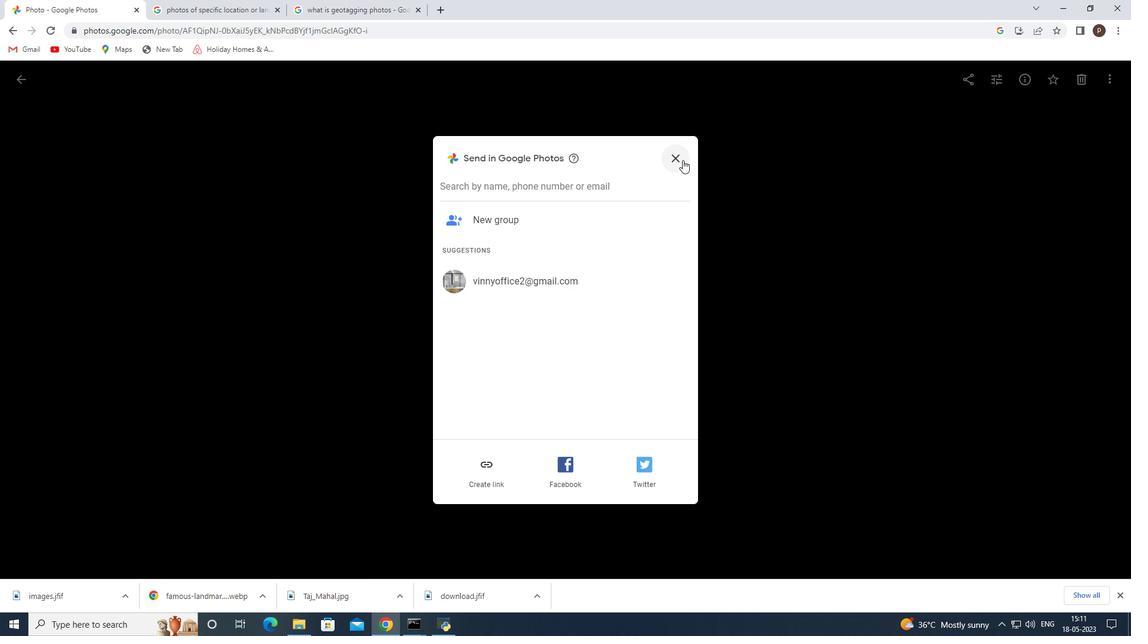
Action: Mouse moved to (20, 79)
Screenshot: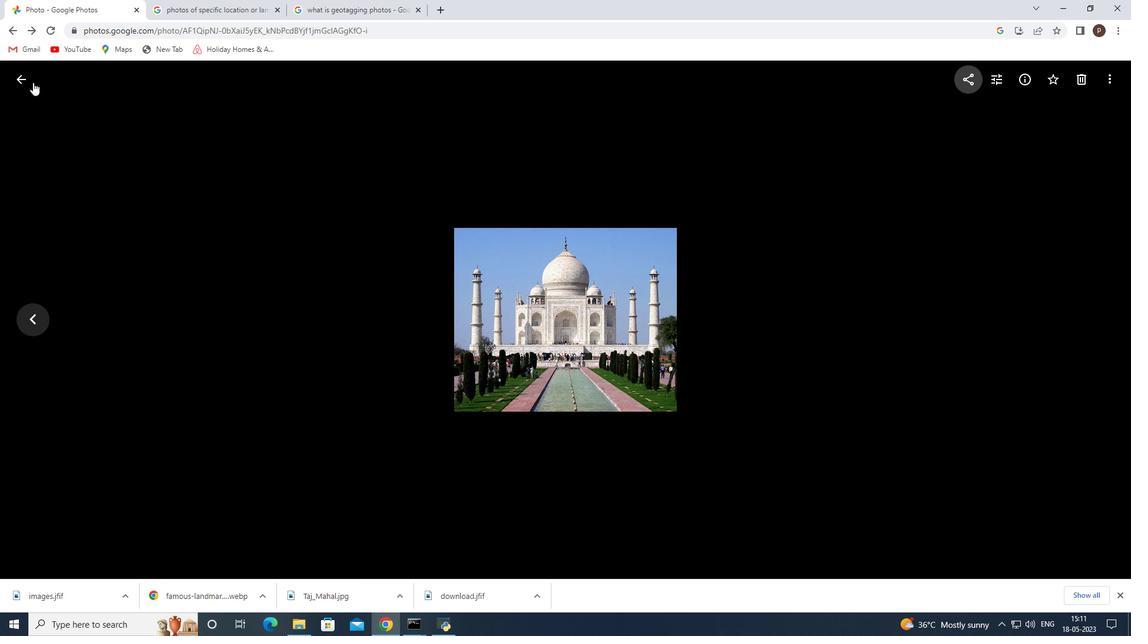 
Action: Mouse pressed left at (20, 79)
Screenshot: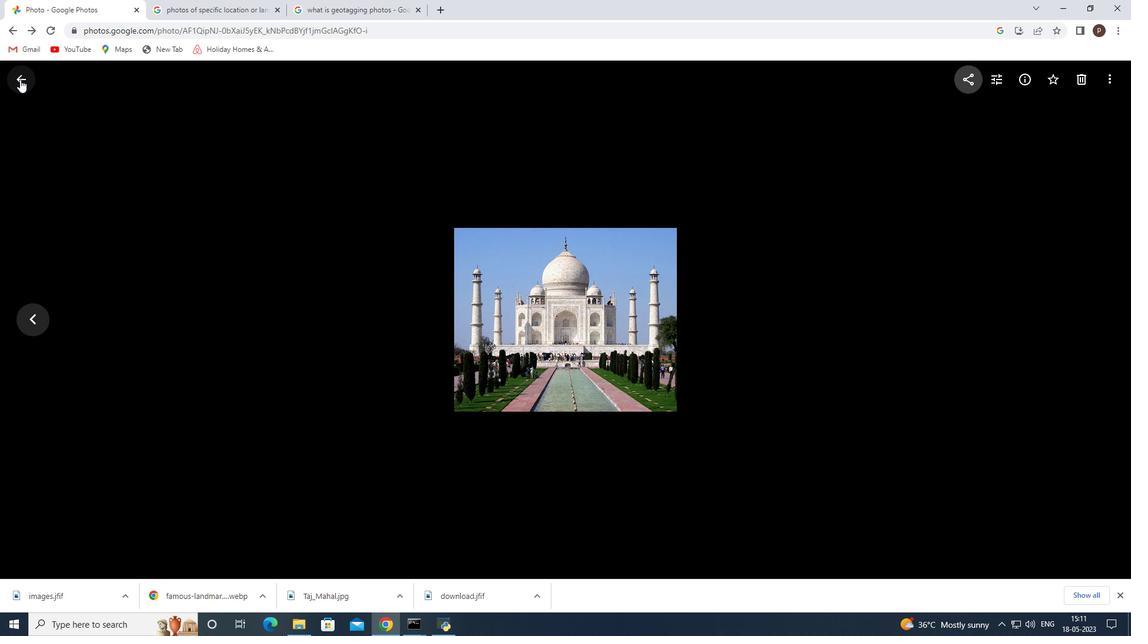 
Action: Mouse moved to (268, 377)
Screenshot: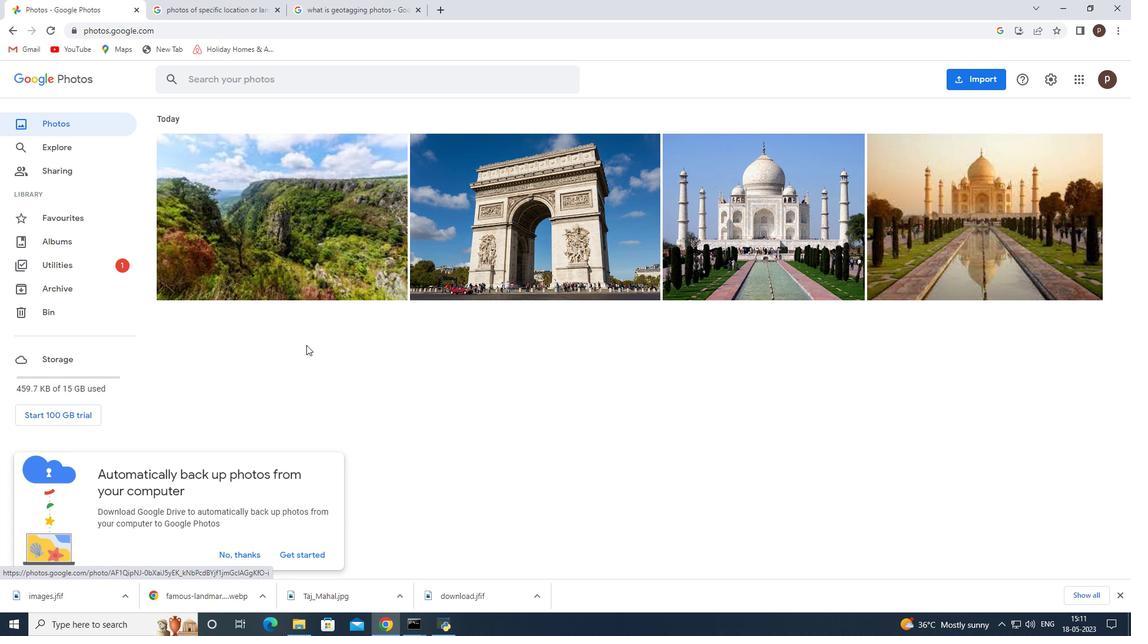 
Action: Mouse scrolled (268, 377) with delta (0, 0)
Screenshot: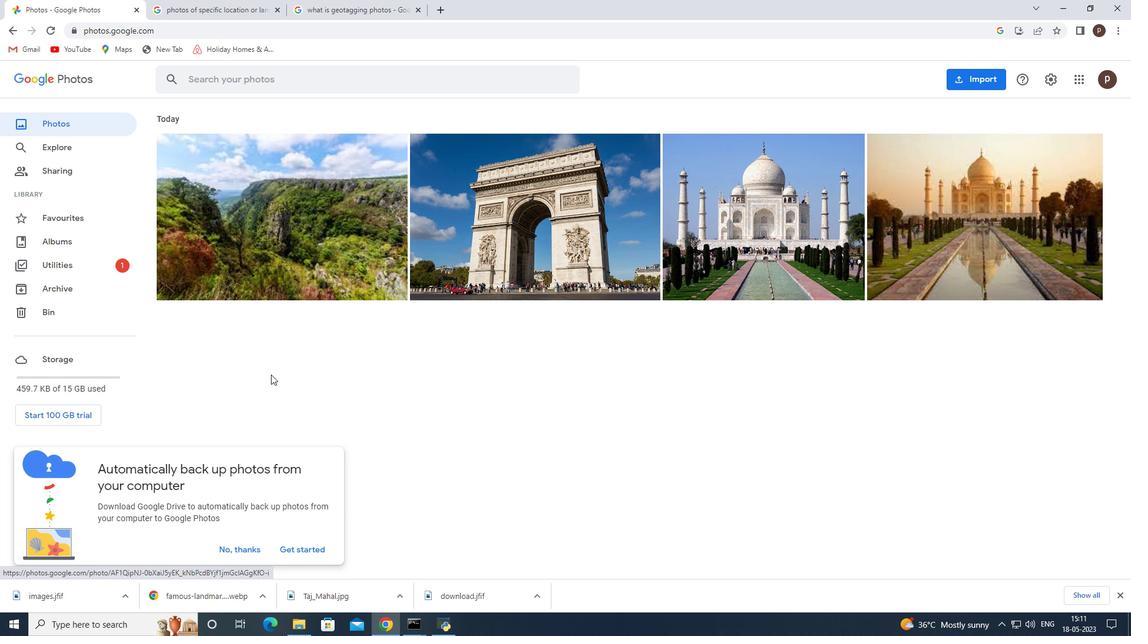 
Action: Mouse scrolled (268, 377) with delta (0, 0)
Screenshot: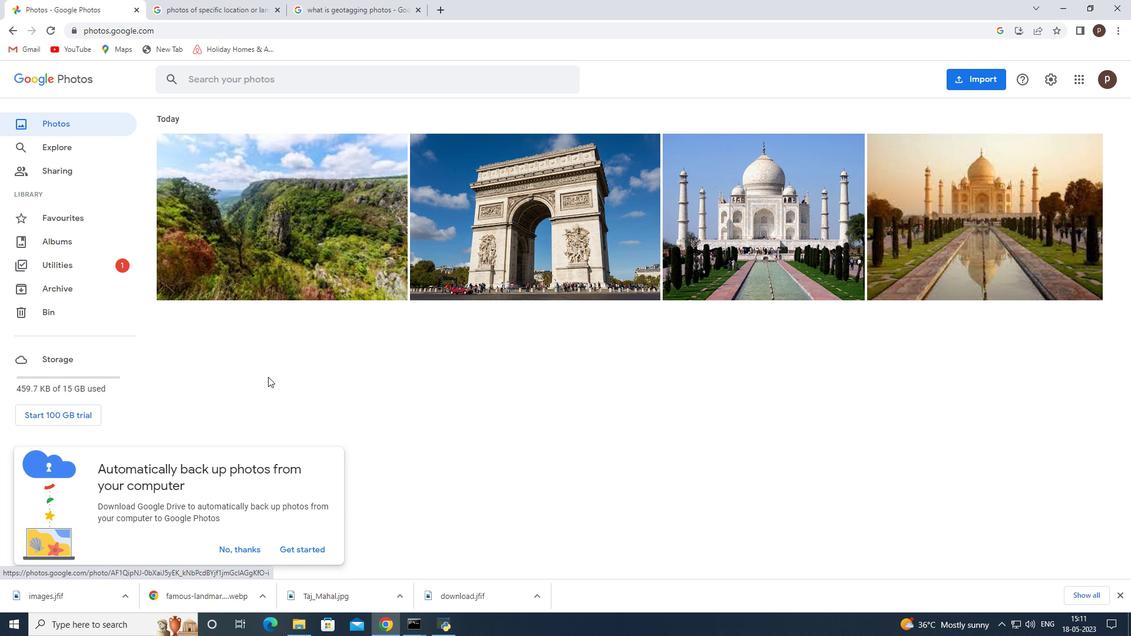 
Action: Mouse moved to (66, 151)
Screenshot: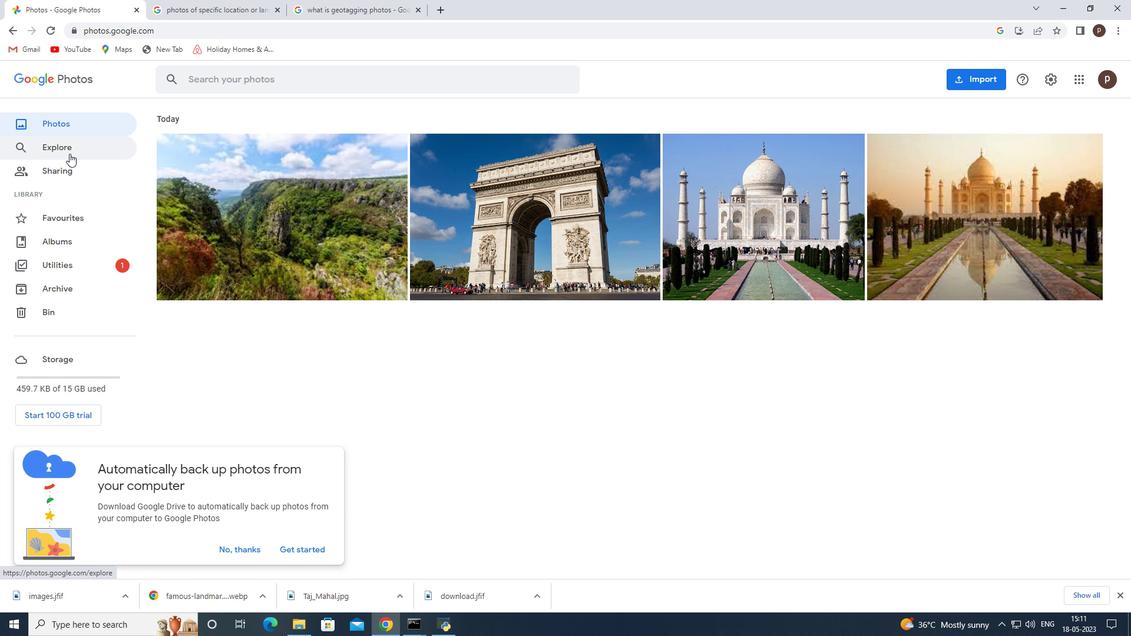 
Action: Mouse pressed left at (66, 151)
Screenshot: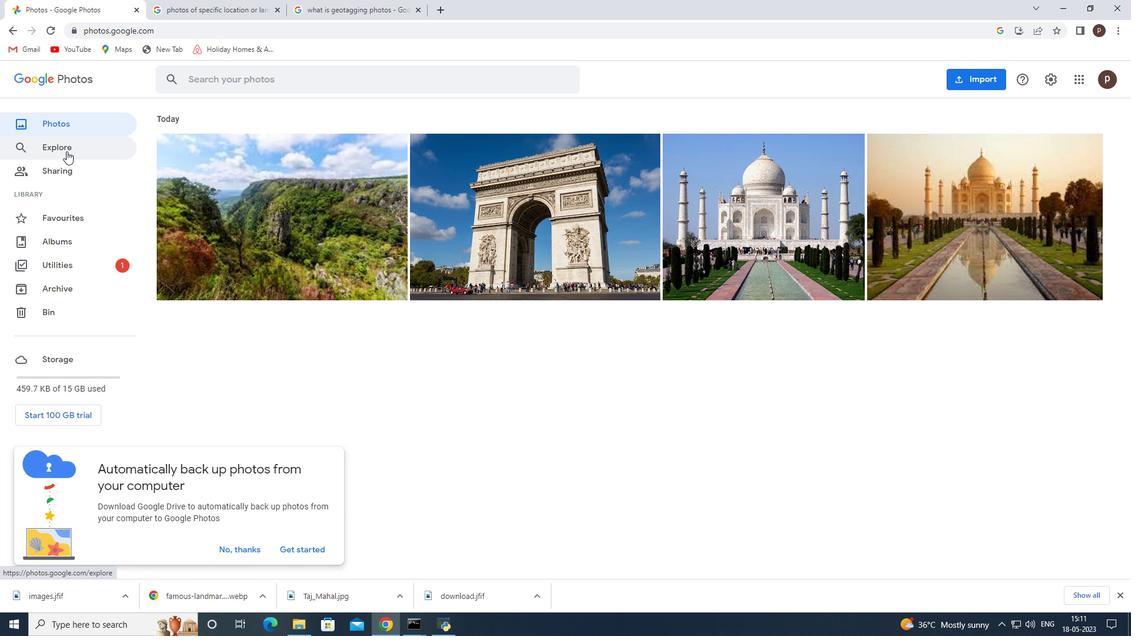 
Action: Mouse moved to (289, 82)
Screenshot: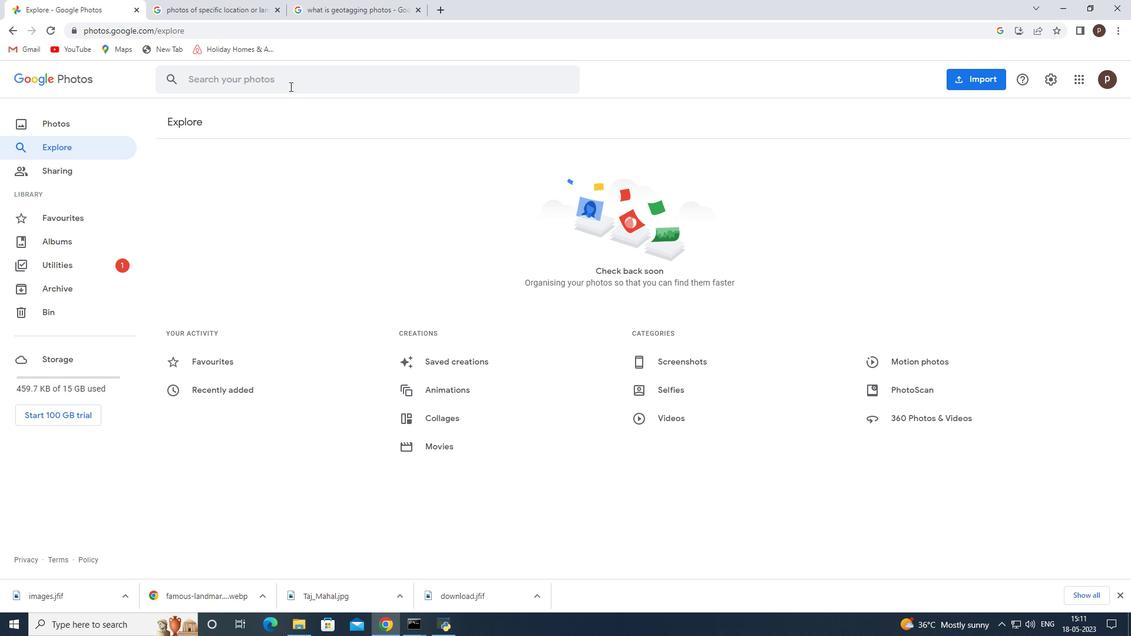 
Action: Mouse pressed left at (289, 82)
Screenshot: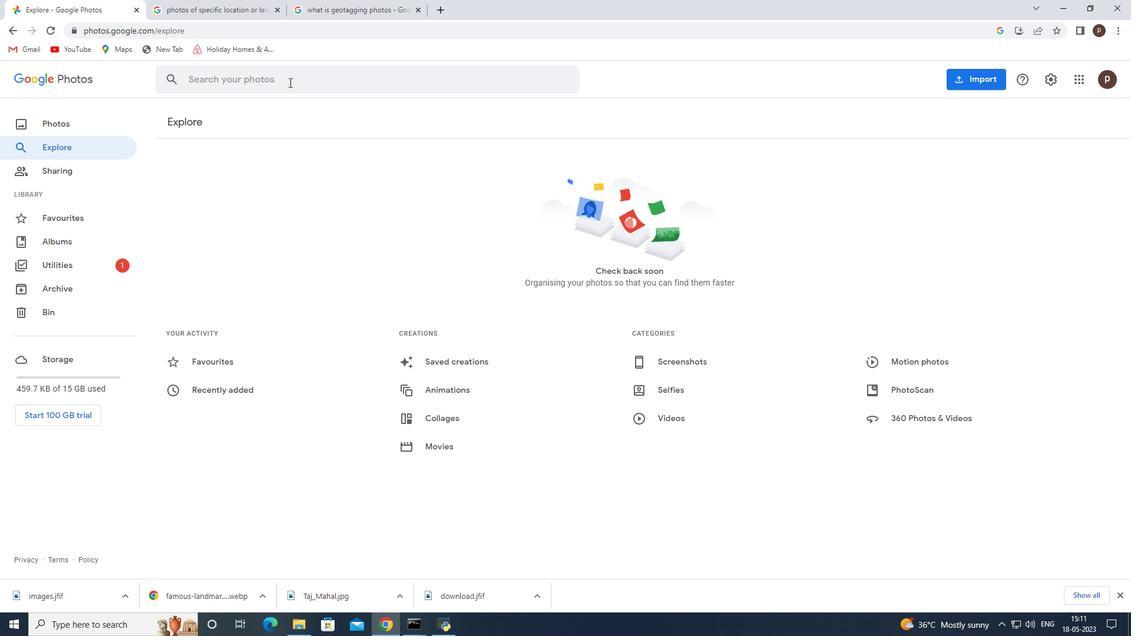 
Action: Mouse moved to (289, 81)
Screenshot: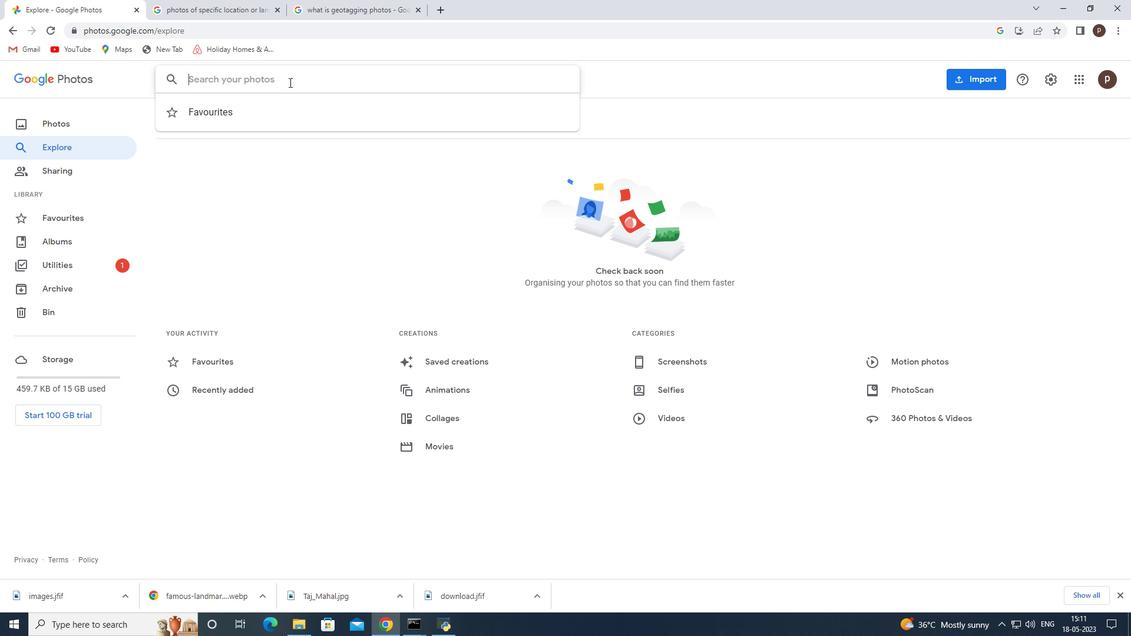 
Action: Mouse pressed left at (289, 81)
Screenshot: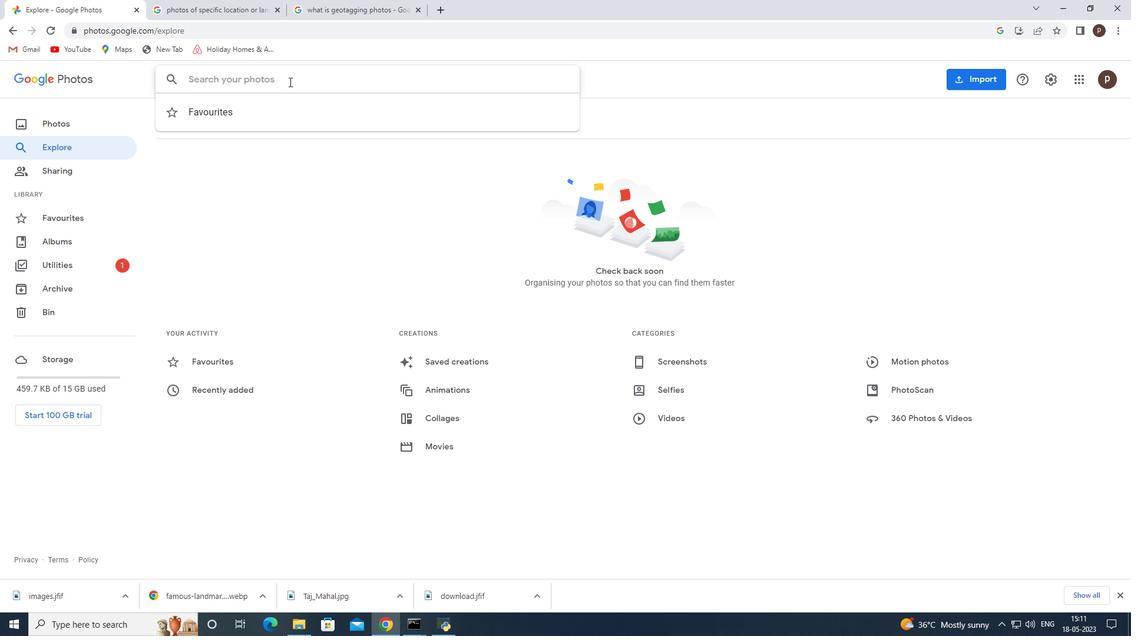 
Action: Mouse moved to (55, 361)
Screenshot: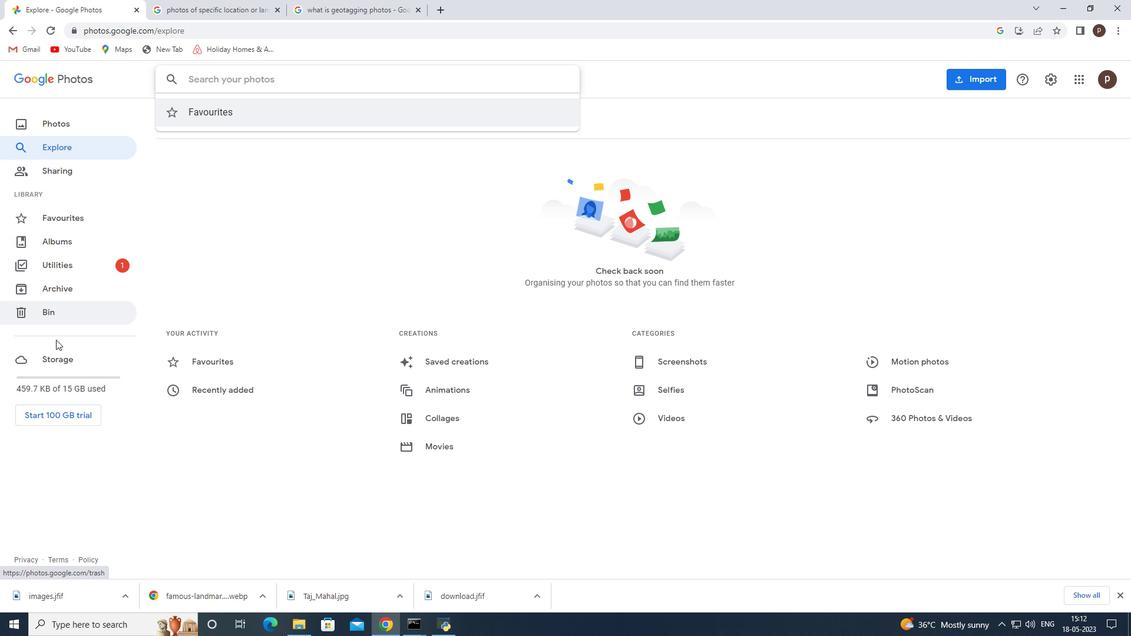 
Action: Mouse scrolled (55, 360) with delta (0, 0)
Screenshot: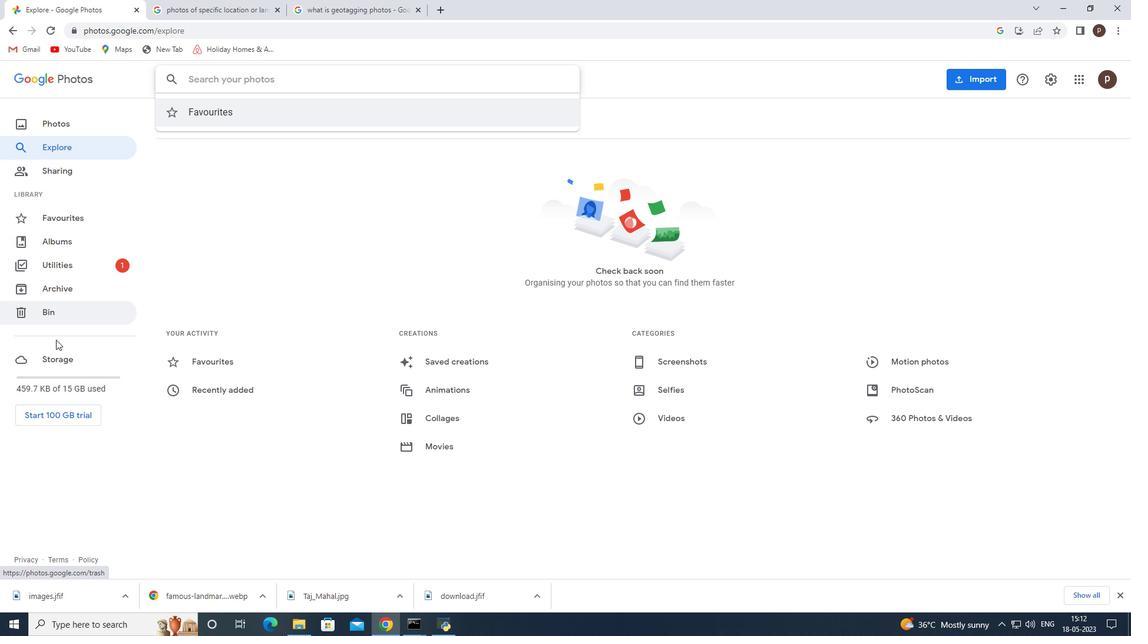 
Action: Mouse moved to (55, 367)
Screenshot: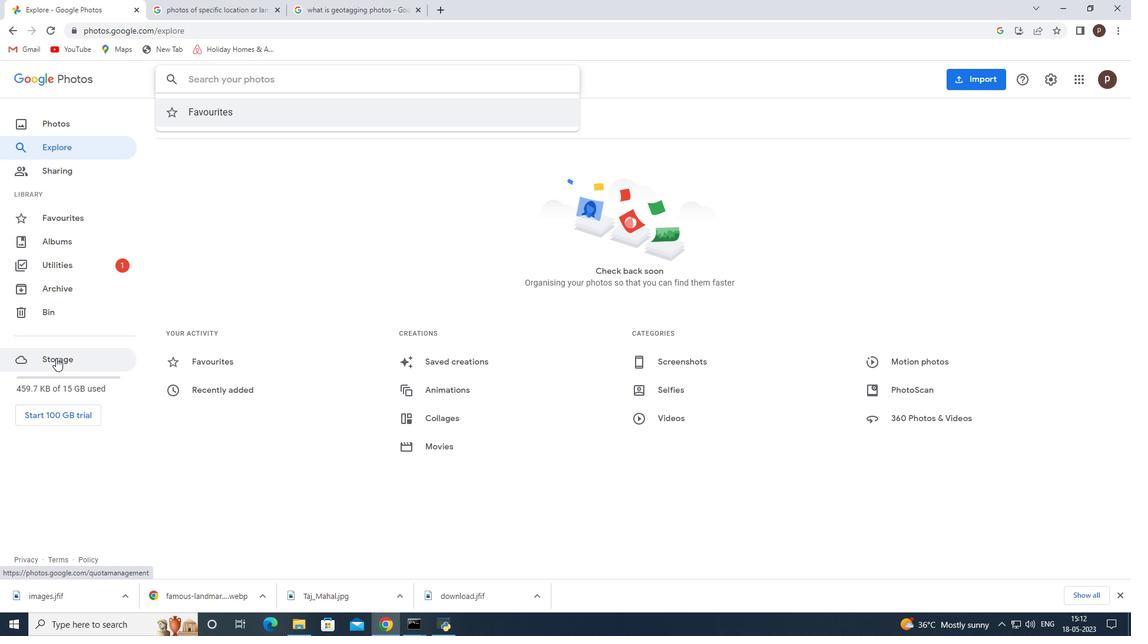 
Action: Mouse scrolled (55, 366) with delta (0, 0)
Screenshot: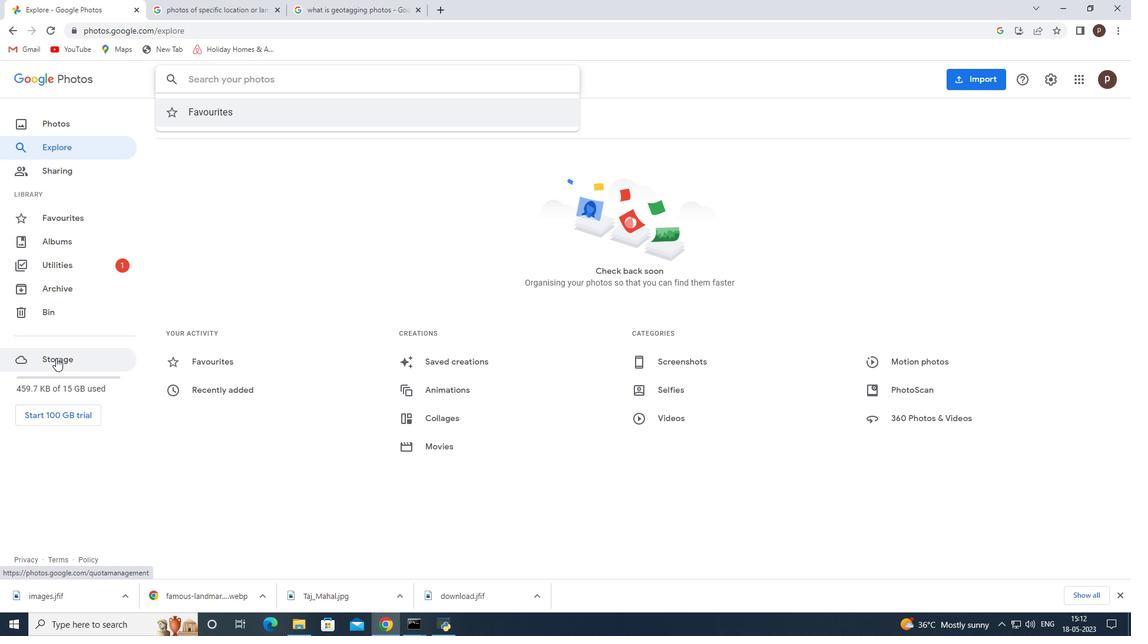 
Action: Mouse moved to (55, 368)
Screenshot: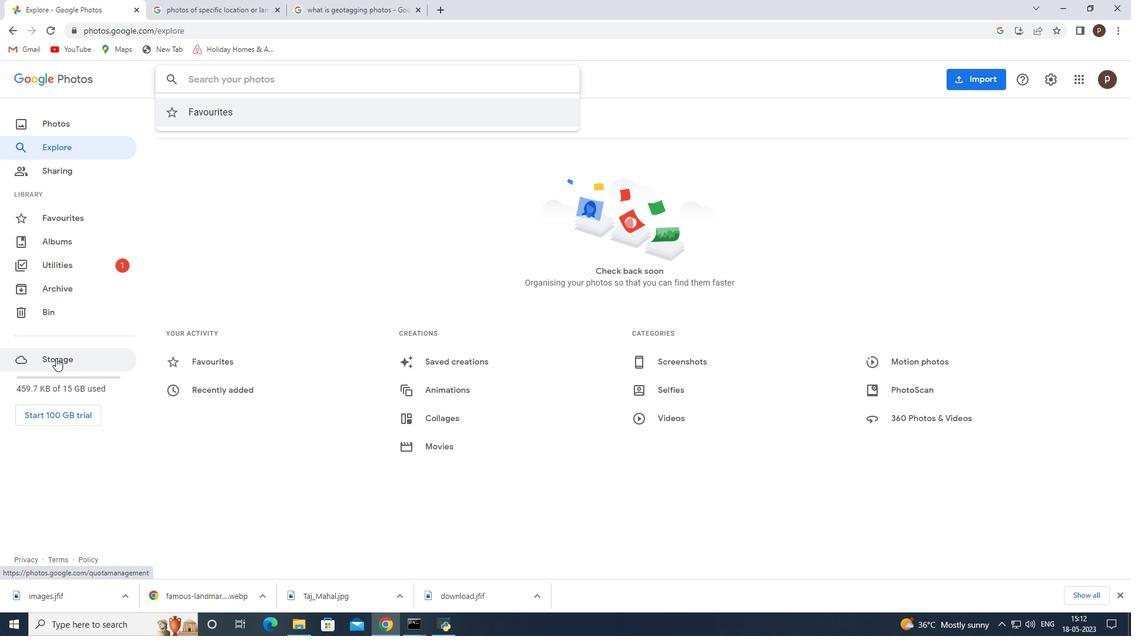 
Action: Mouse scrolled (55, 367) with delta (0, 0)
Screenshot: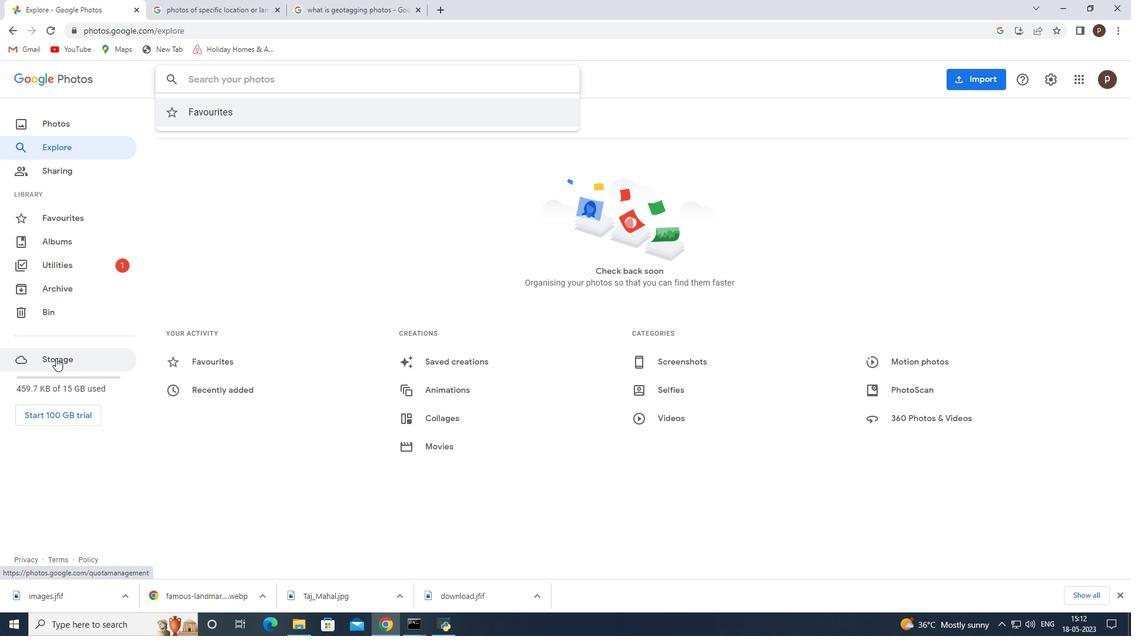 
Action: Mouse moved to (56, 120)
Screenshot: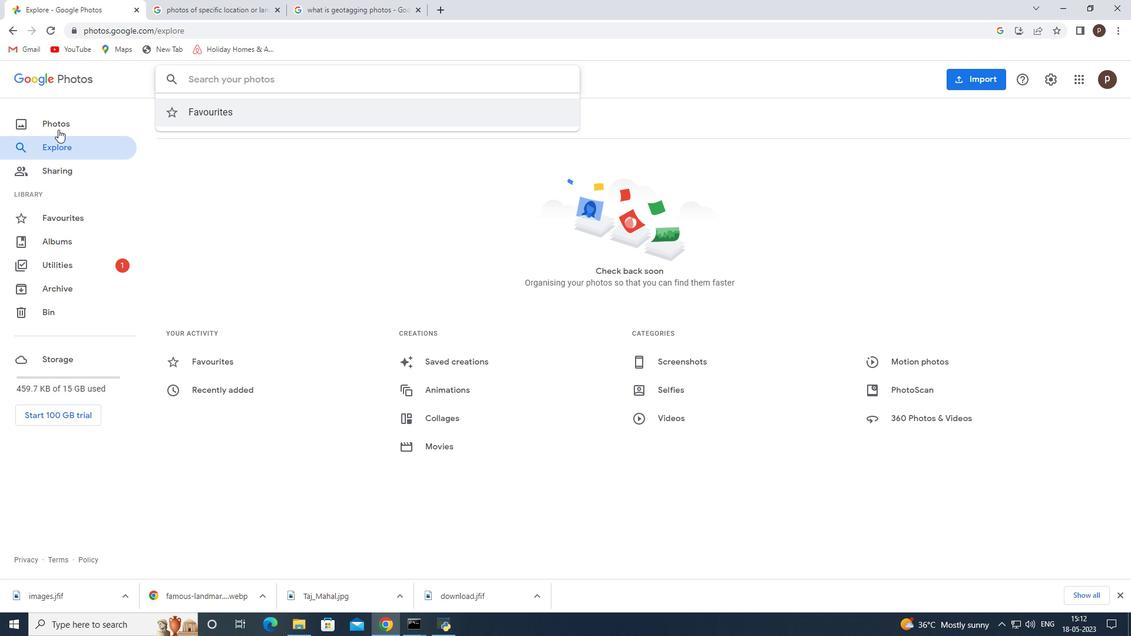 
Action: Mouse pressed left at (56, 120)
Screenshot: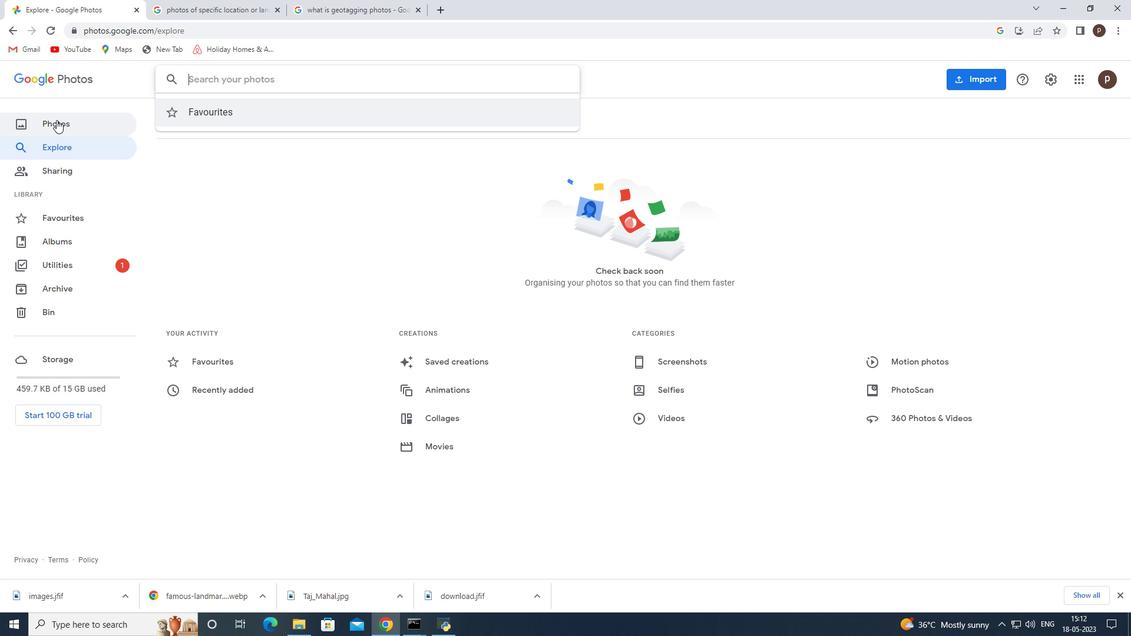 
Action: Mouse moved to (286, 229)
Screenshot: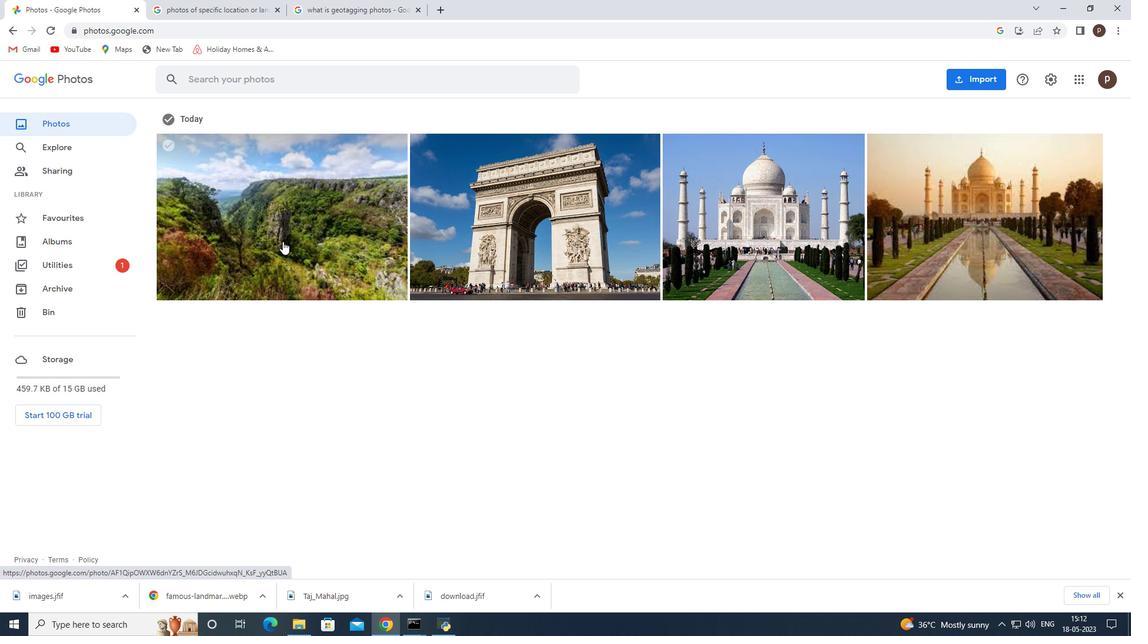 
Action: Mouse pressed left at (286, 229)
Screenshot: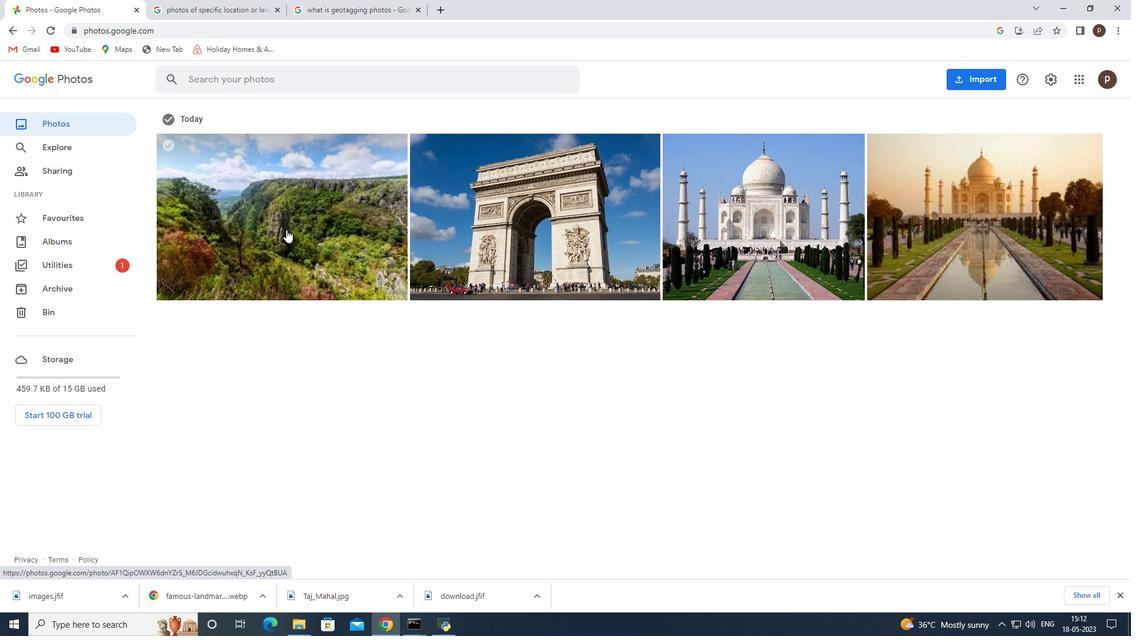 
Action: Mouse moved to (579, 303)
Screenshot: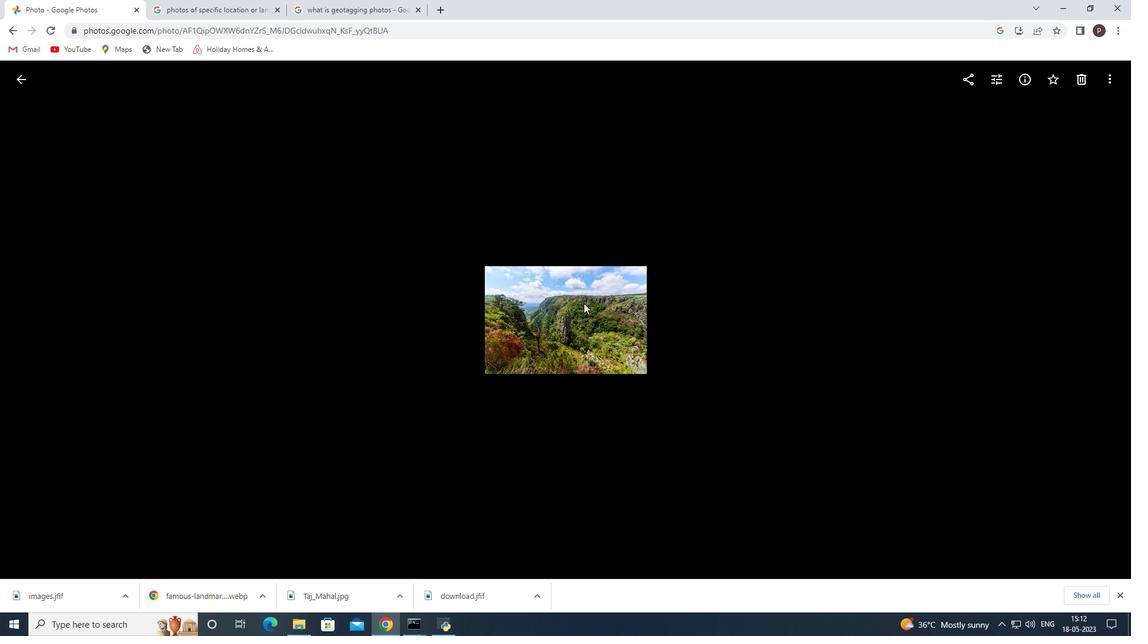 
Action: Mouse pressed right at (579, 303)
Screenshot: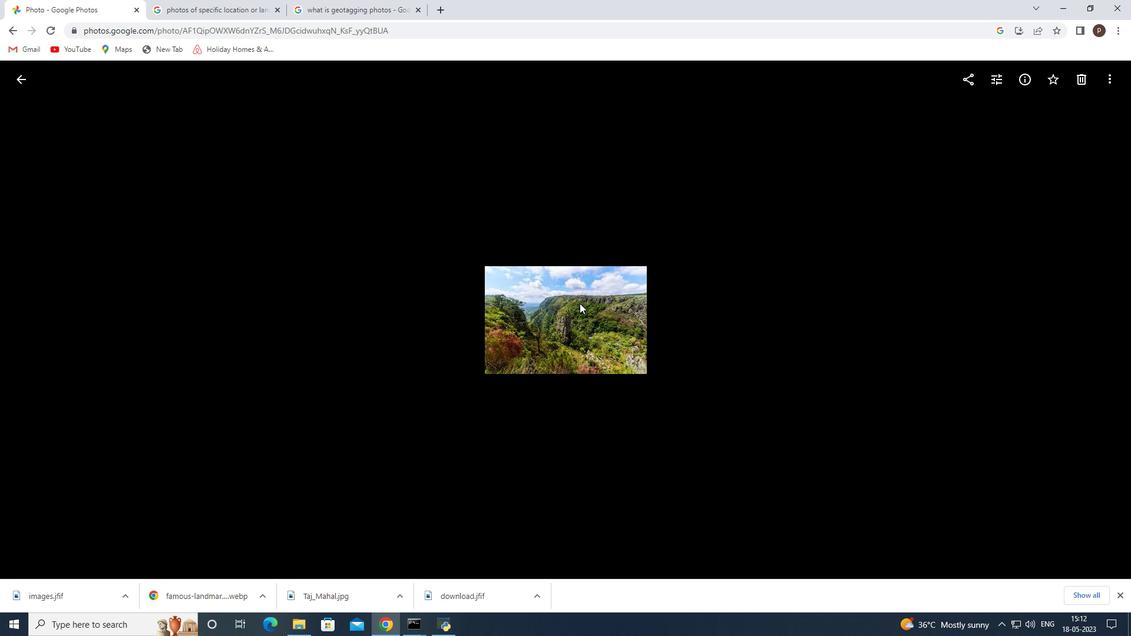 
Action: Mouse moved to (563, 297)
Screenshot: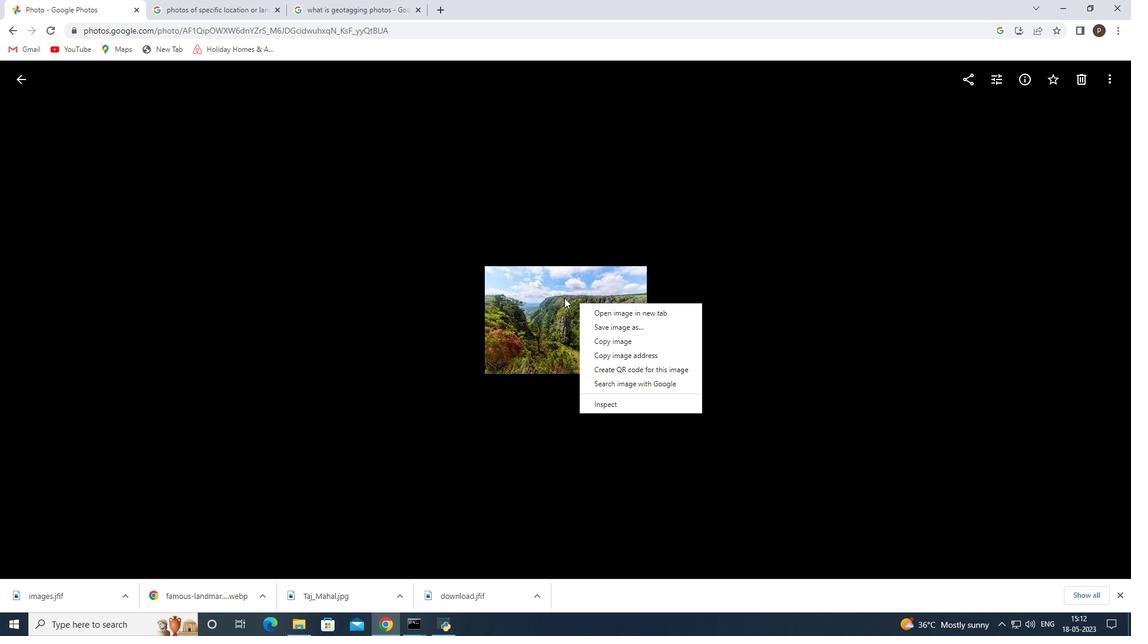 
Action: Mouse pressed left at (563, 297)
Screenshot: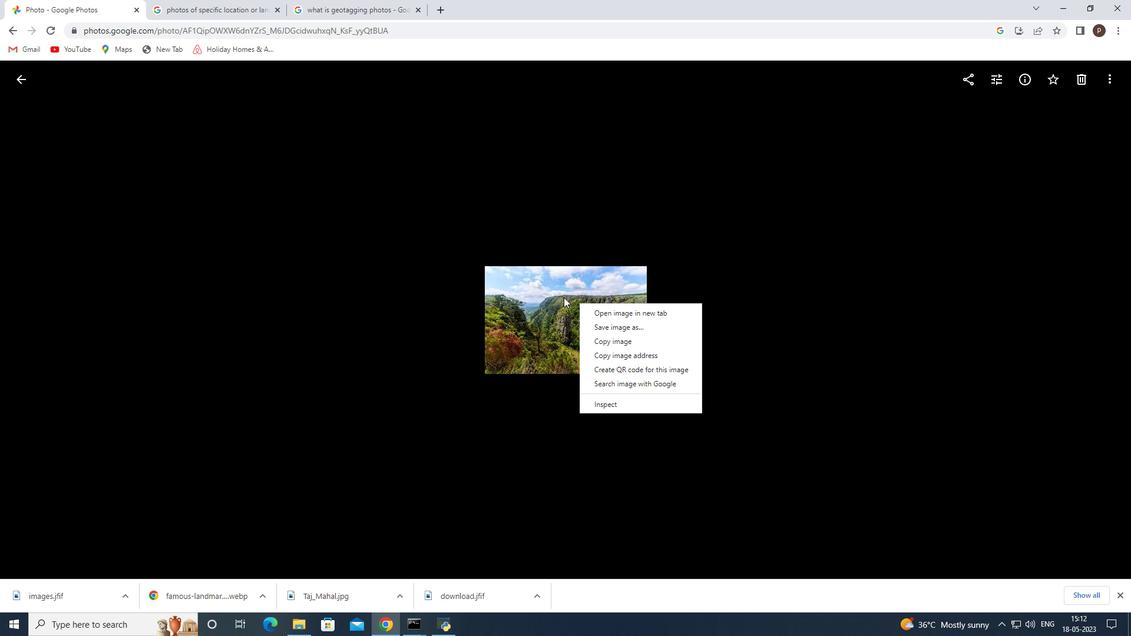 
Action: Mouse pressed left at (563, 297)
Screenshot: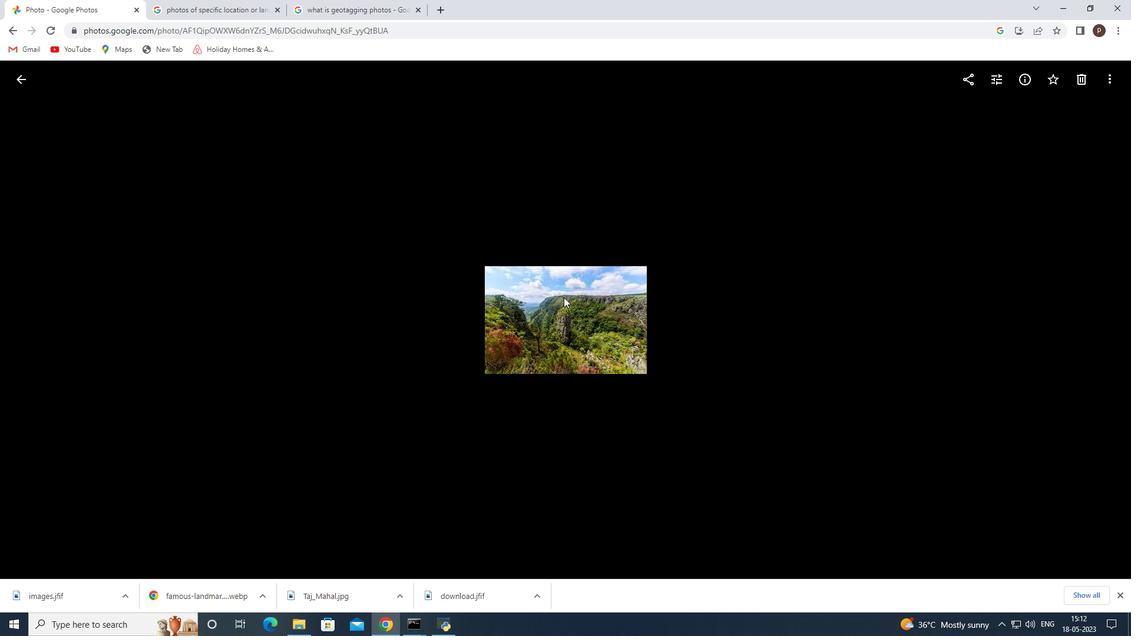
Action: Mouse moved to (802, 278)
Screenshot: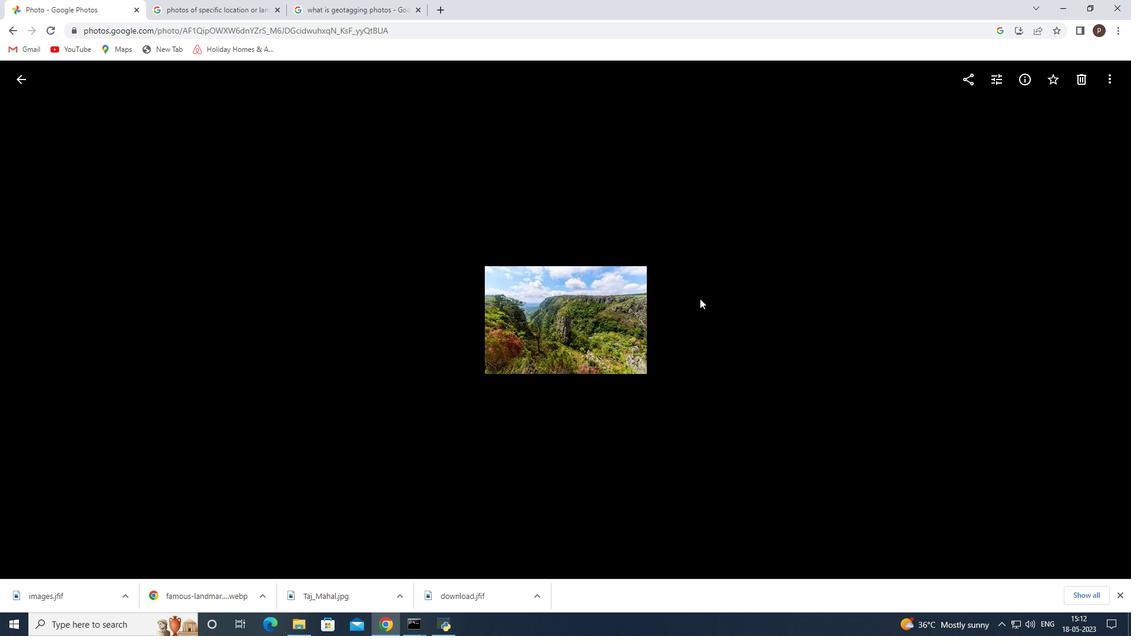 
Action: Mouse pressed left at (802, 278)
Screenshot: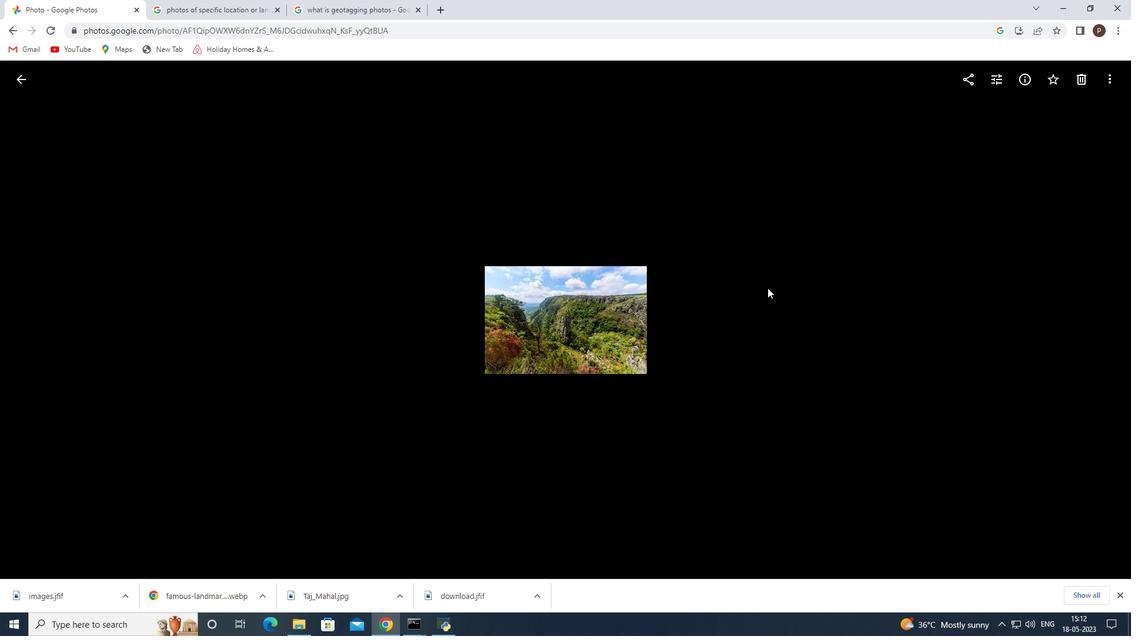 
Action: Mouse moved to (990, 78)
Screenshot: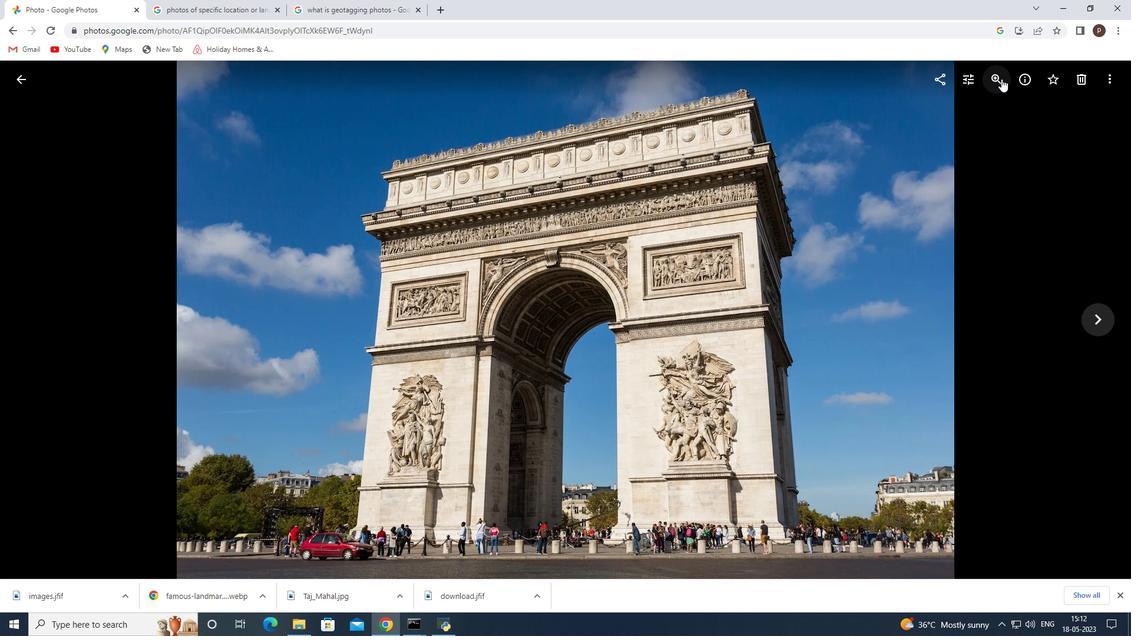 
Action: Mouse pressed left at (990, 78)
Screenshot: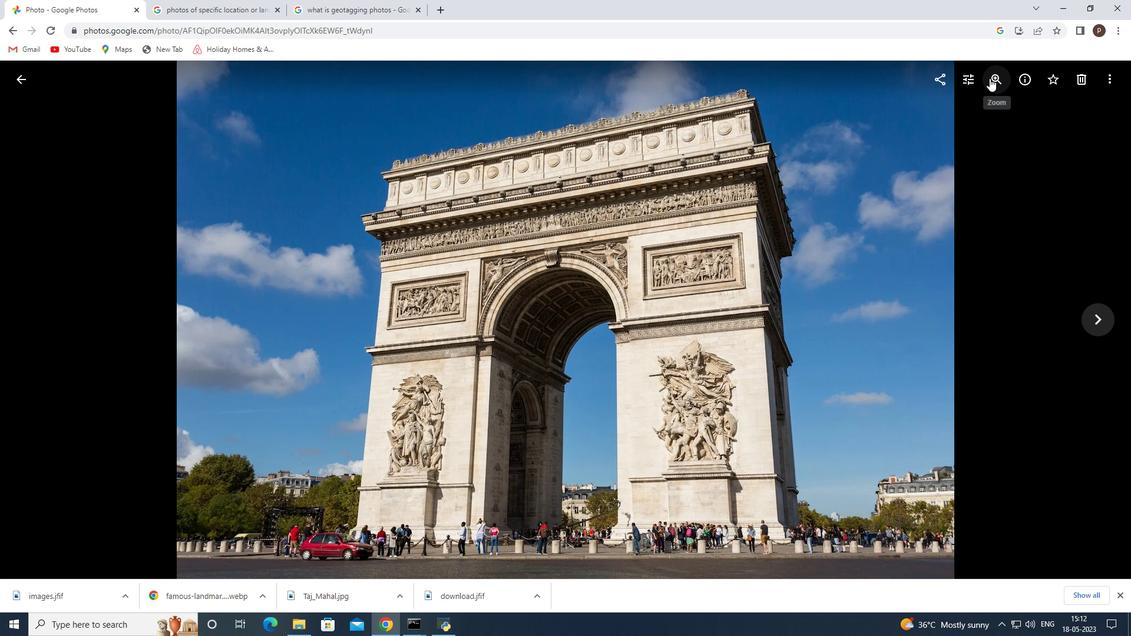 
Action: Mouse moved to (990, 74)
Screenshot: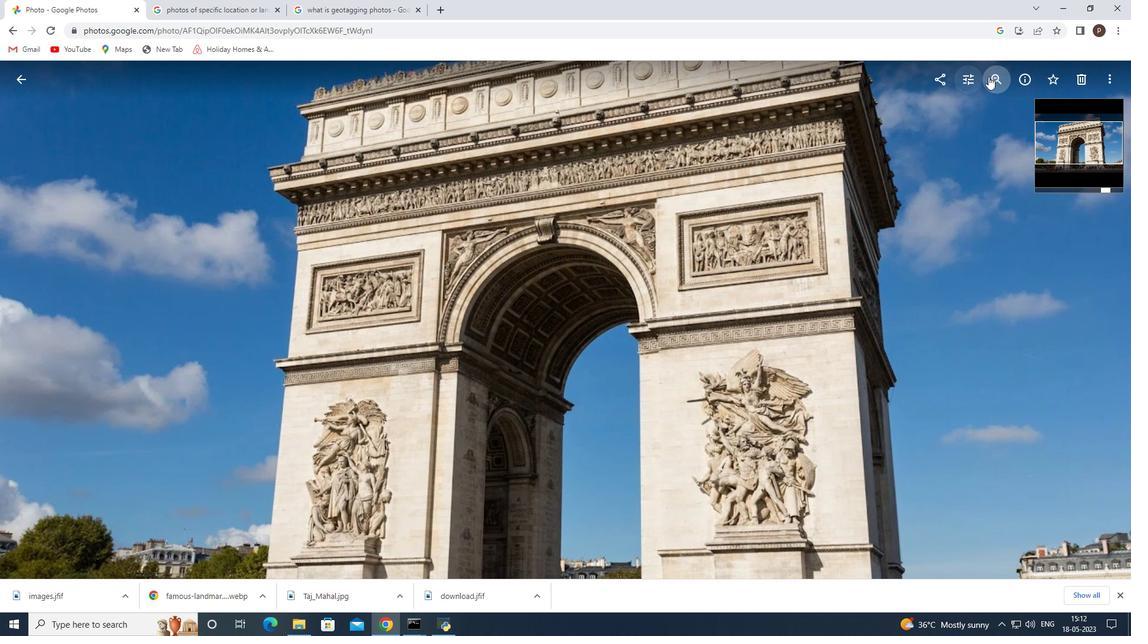 
Action: Mouse pressed left at (990, 74)
Screenshot: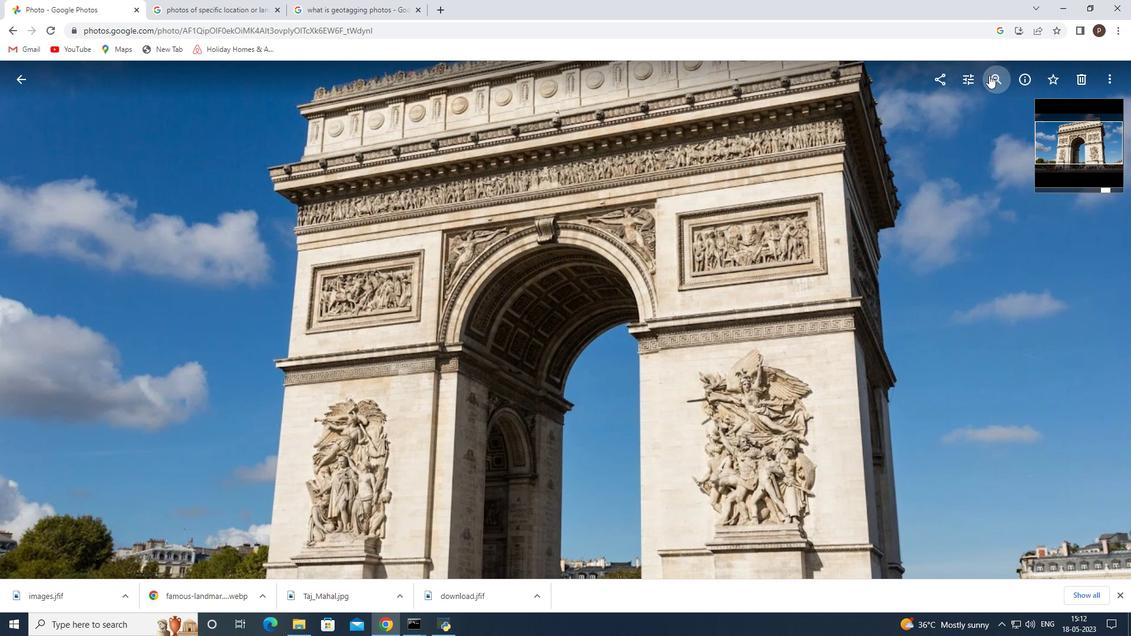 
Action: Mouse moved to (1104, 81)
Screenshot: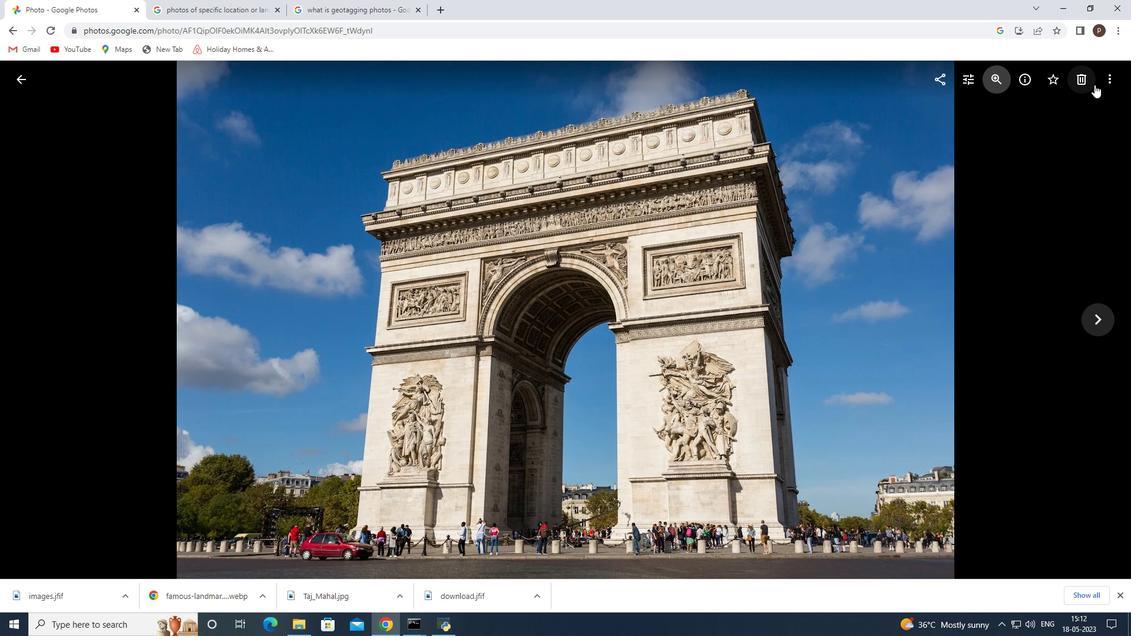 
Action: Mouse pressed left at (1104, 81)
Screenshot: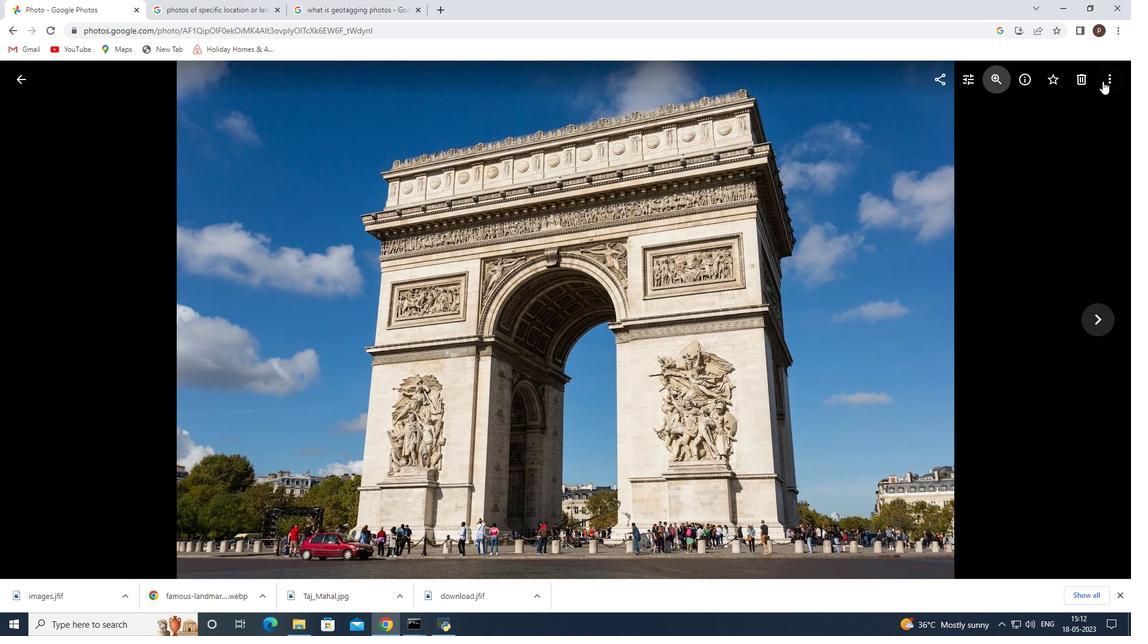 
Action: Mouse moved to (999, 309)
Screenshot: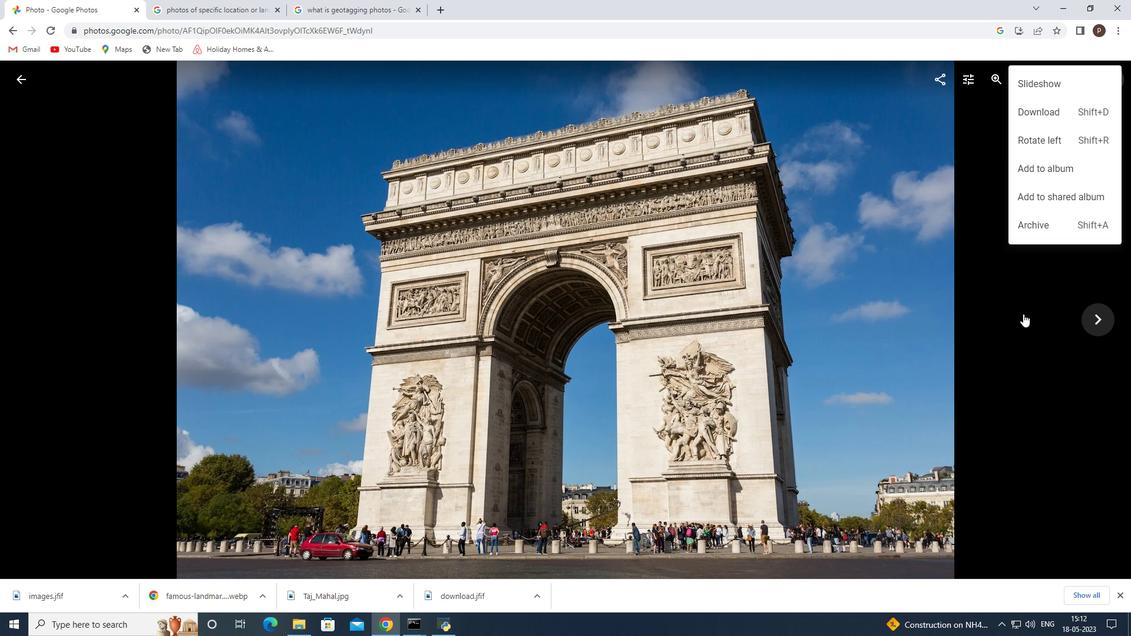 
Action: Mouse pressed left at (999, 309)
Screenshot: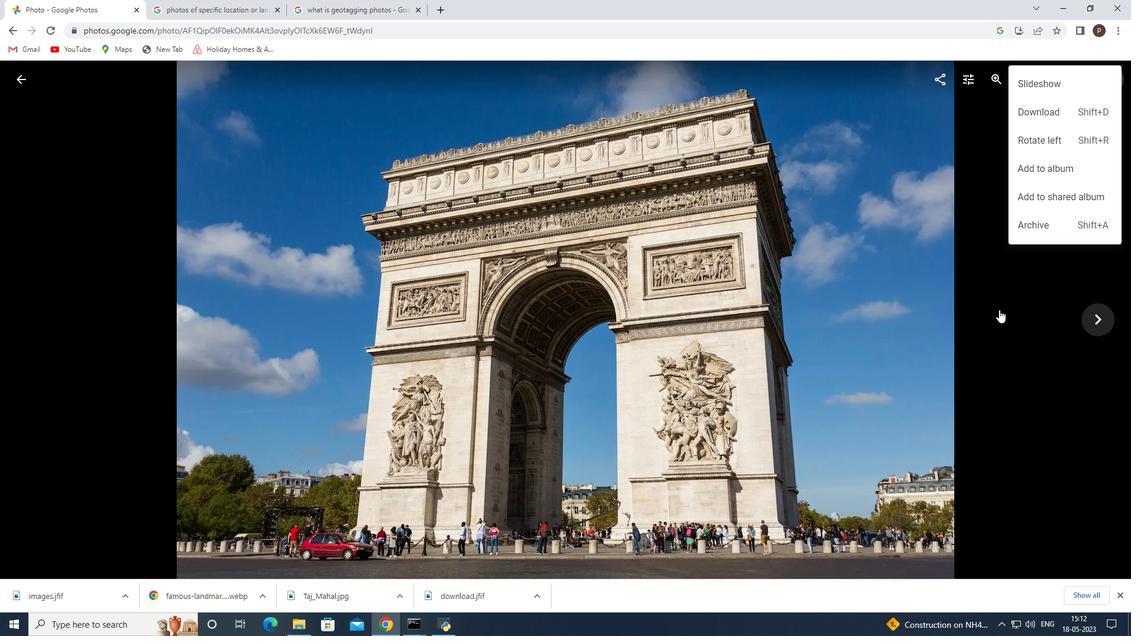 
Action: Mouse moved to (19, 75)
Screenshot: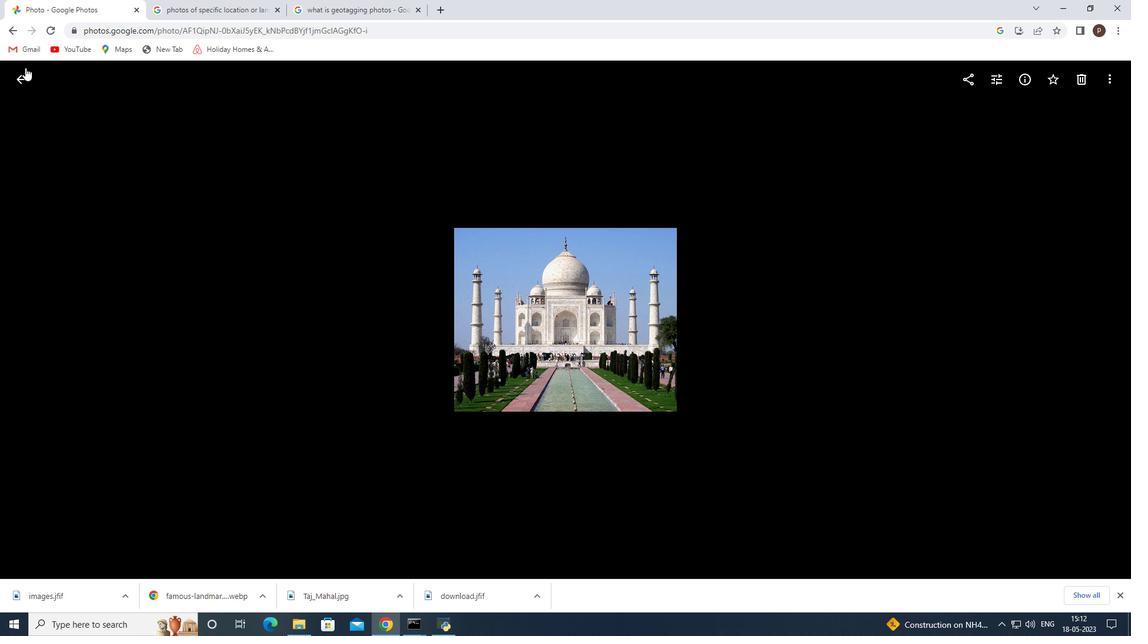 
Action: Mouse pressed left at (19, 75)
Screenshot: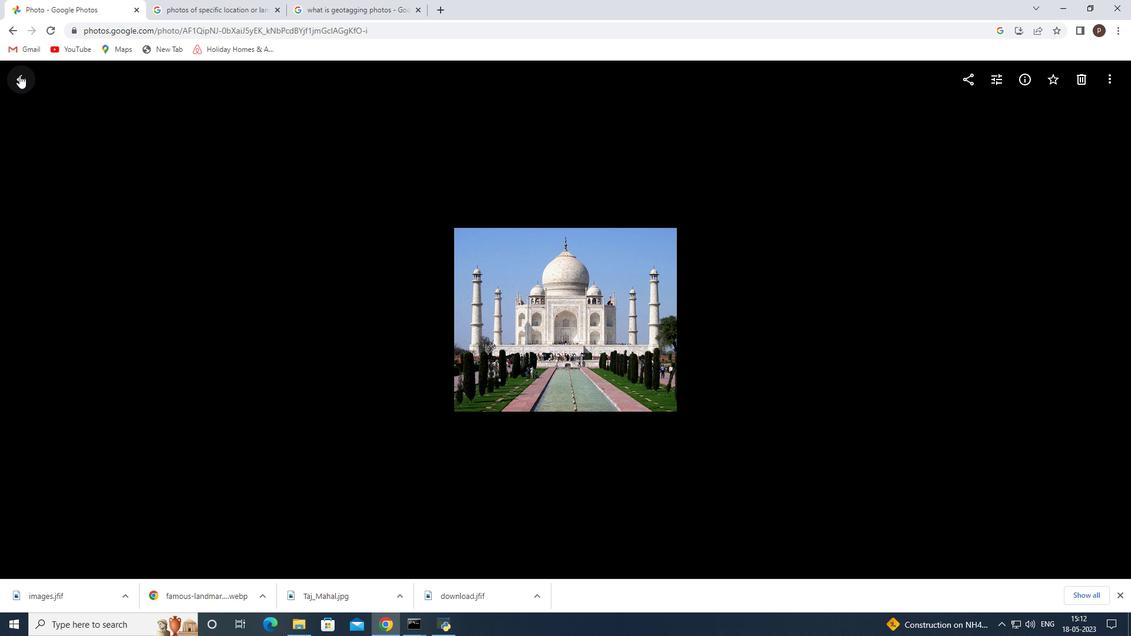 
Action: Mouse moved to (374, 3)
Screenshot: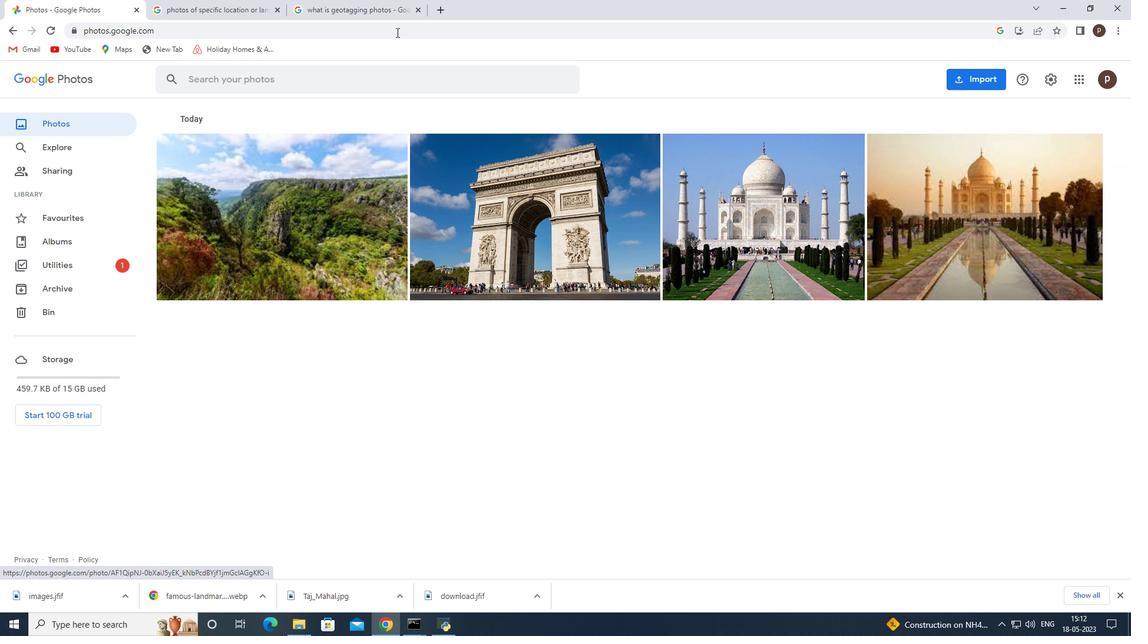 
Action: Mouse pressed left at (374, 3)
Screenshot: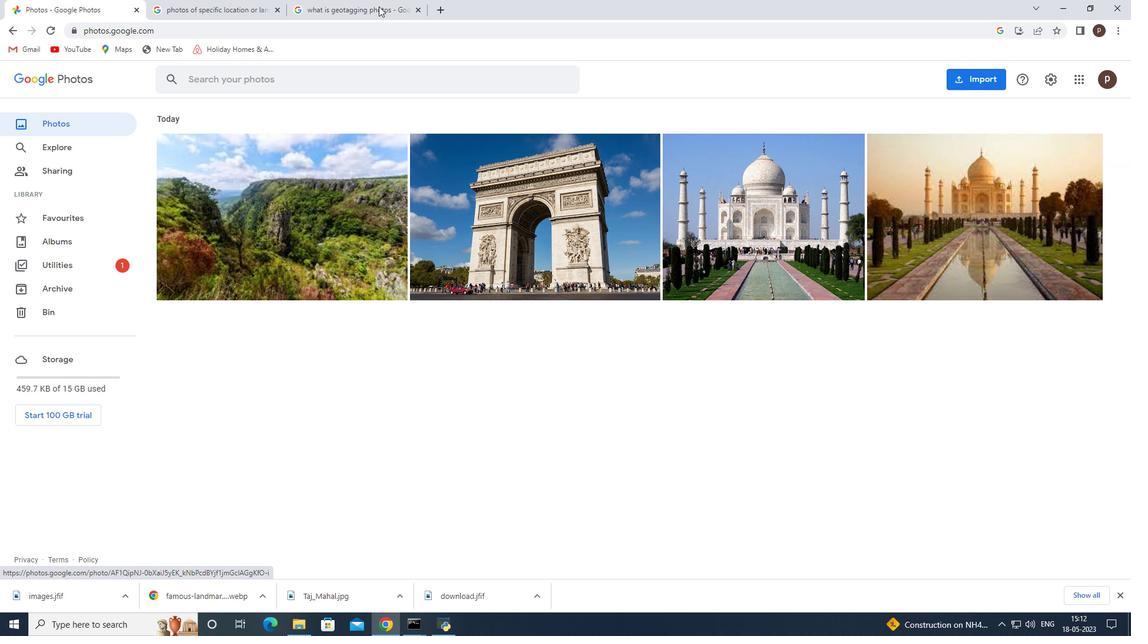 
Action: Mouse moved to (163, 75)
Screenshot: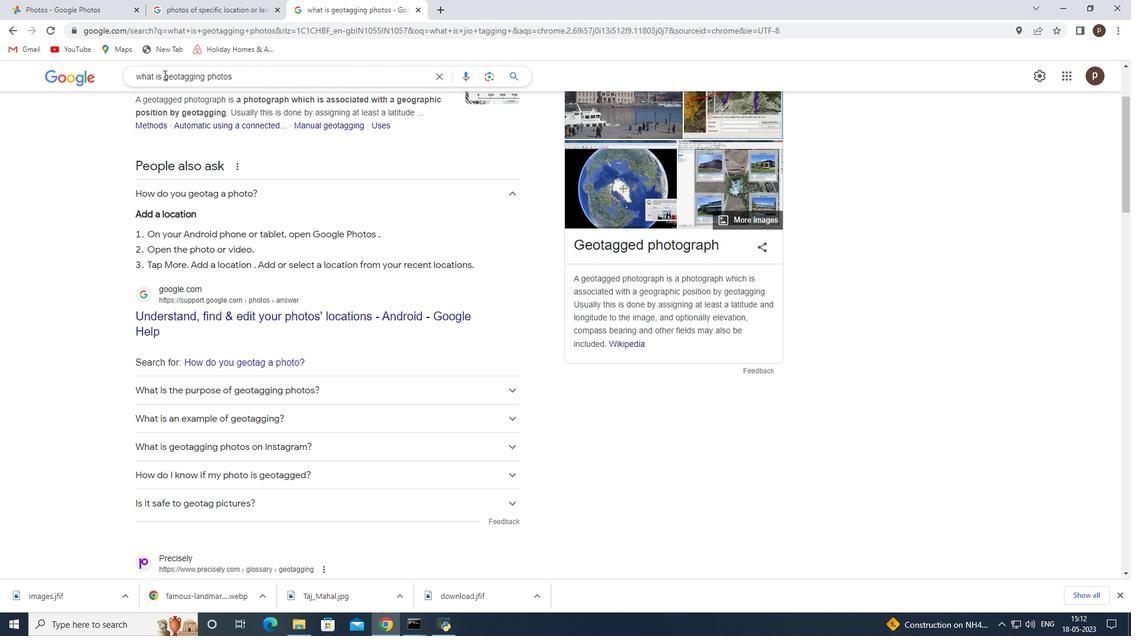 
Action: Mouse pressed left at (163, 75)
Screenshot: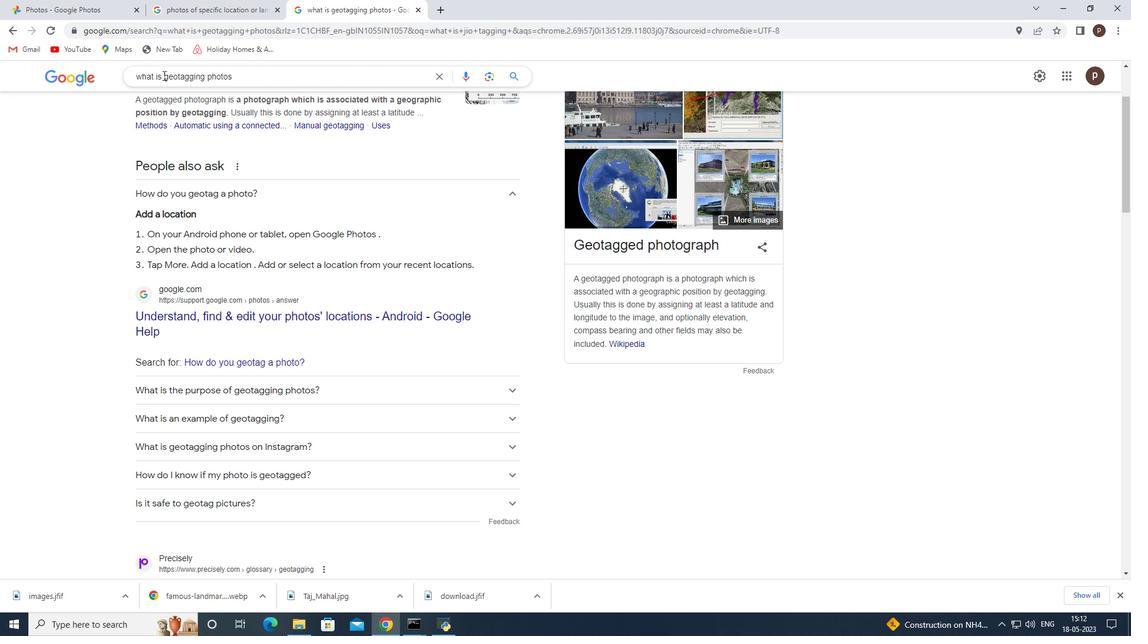 
Action: Key pressed <Key.backspace><Key.backspace><Key.backspace><Key.backspace><Key.backspace><Key.backspace><Key.backspace><Key.backspace><Key.backspace><Key.backspace><Key.backspace>
Screenshot: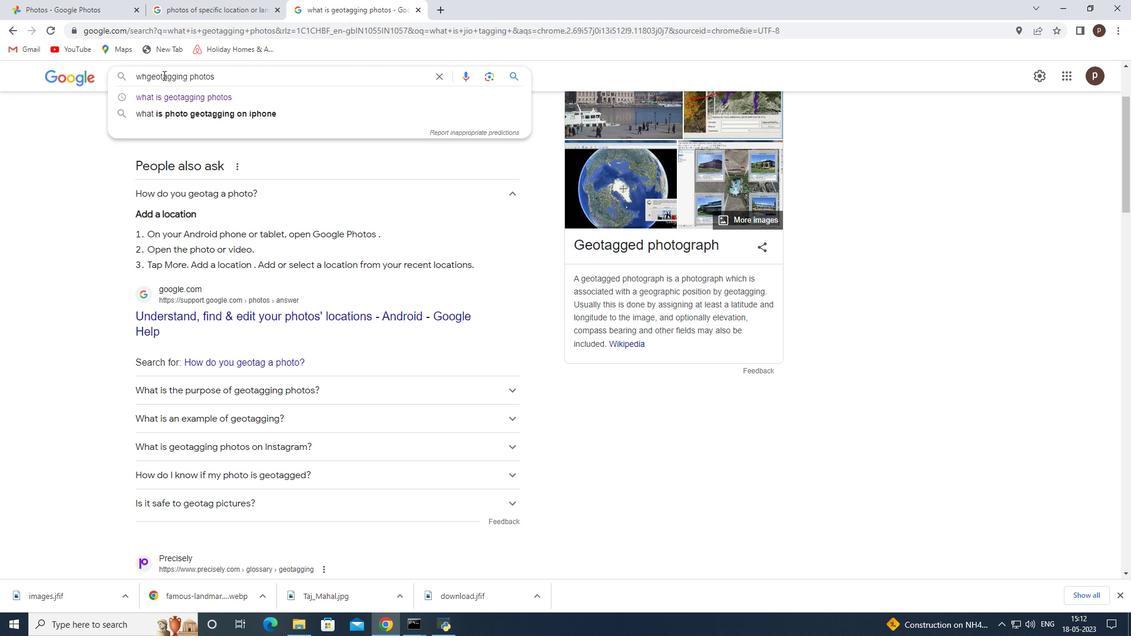 
Action: Mouse moved to (213, 78)
Screenshot: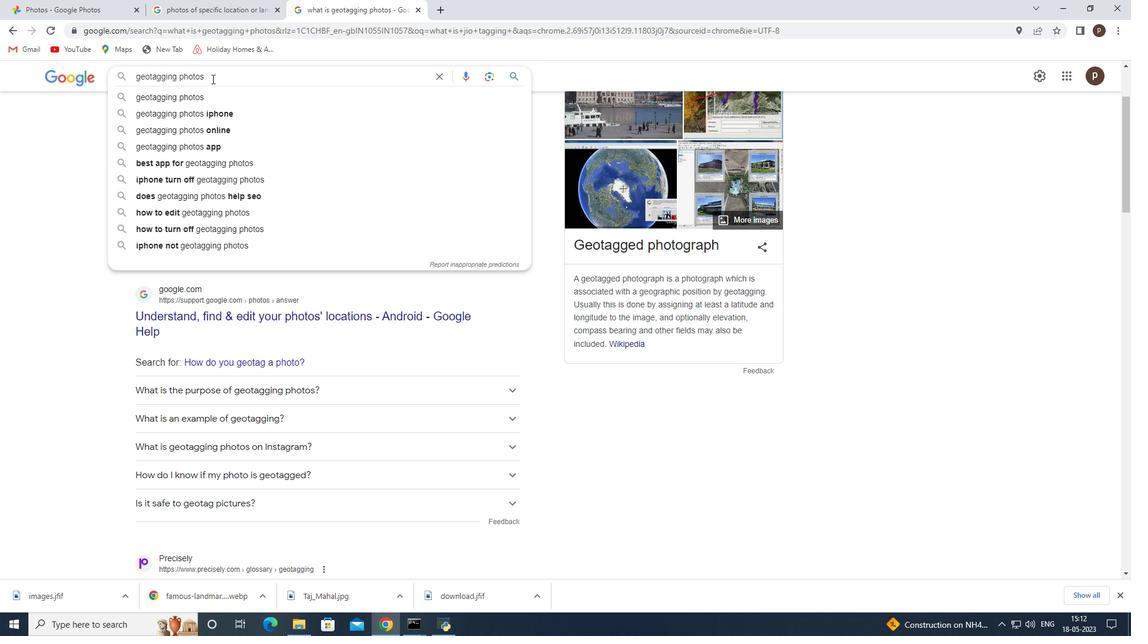 
Action: Mouse pressed left at (213, 78)
Screenshot: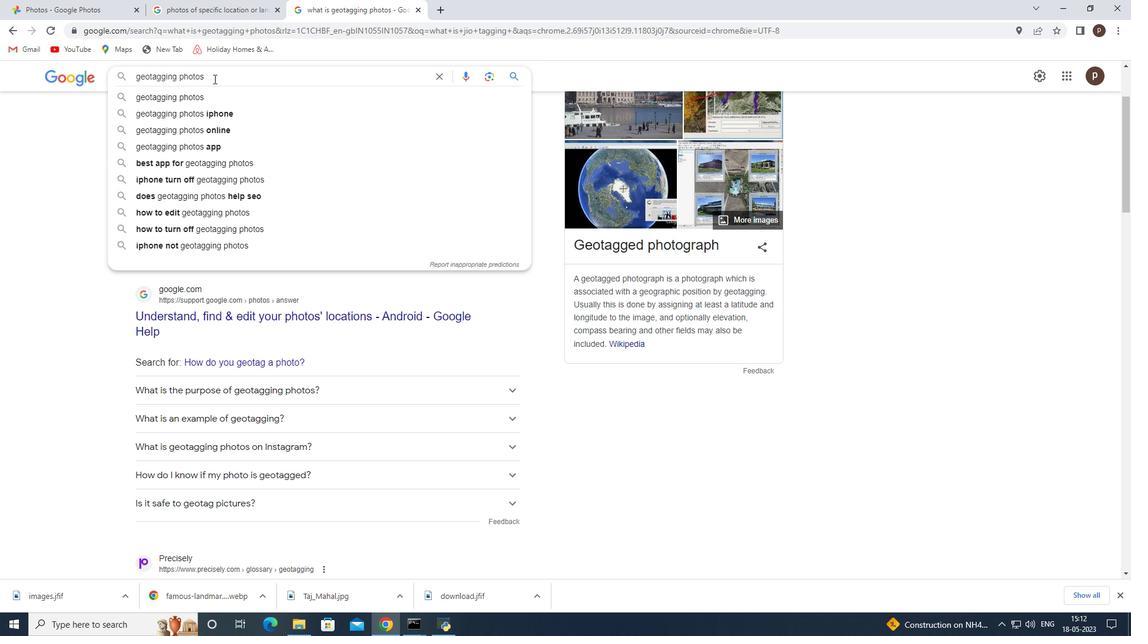 
Action: Key pressed <Key.backspace><Key.backspace><Key.backspace><Key.backspace><Key.backspace><Key.backspace>feature<Key.enter>
Screenshot: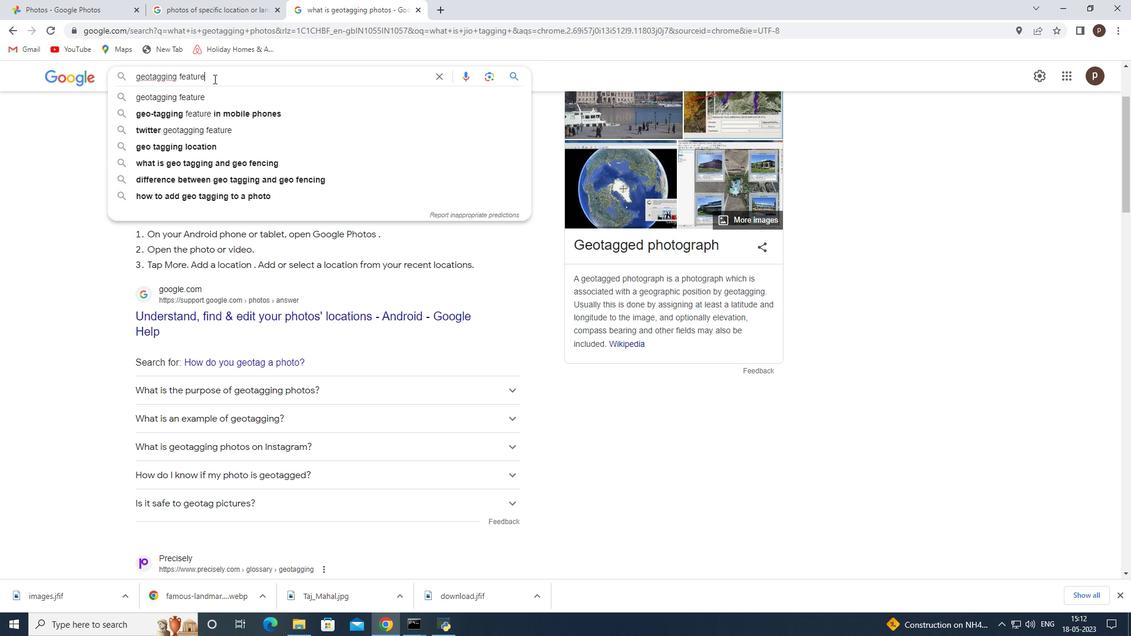 
Action: Mouse moved to (435, 252)
Screenshot: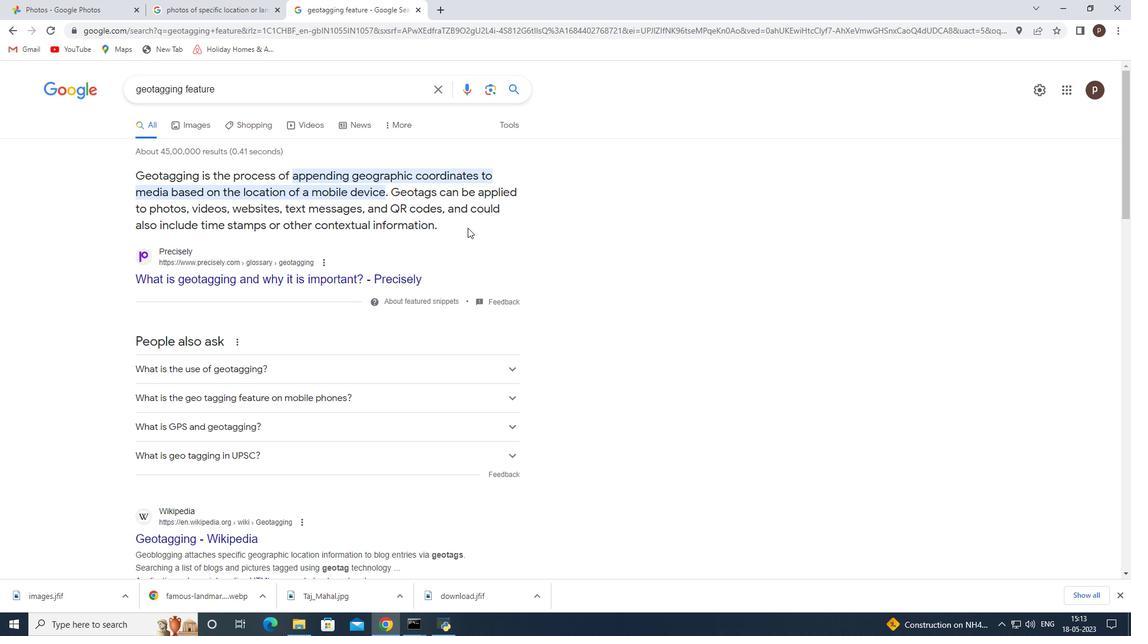 
Action: Mouse scrolled (435, 251) with delta (0, 0)
Screenshot: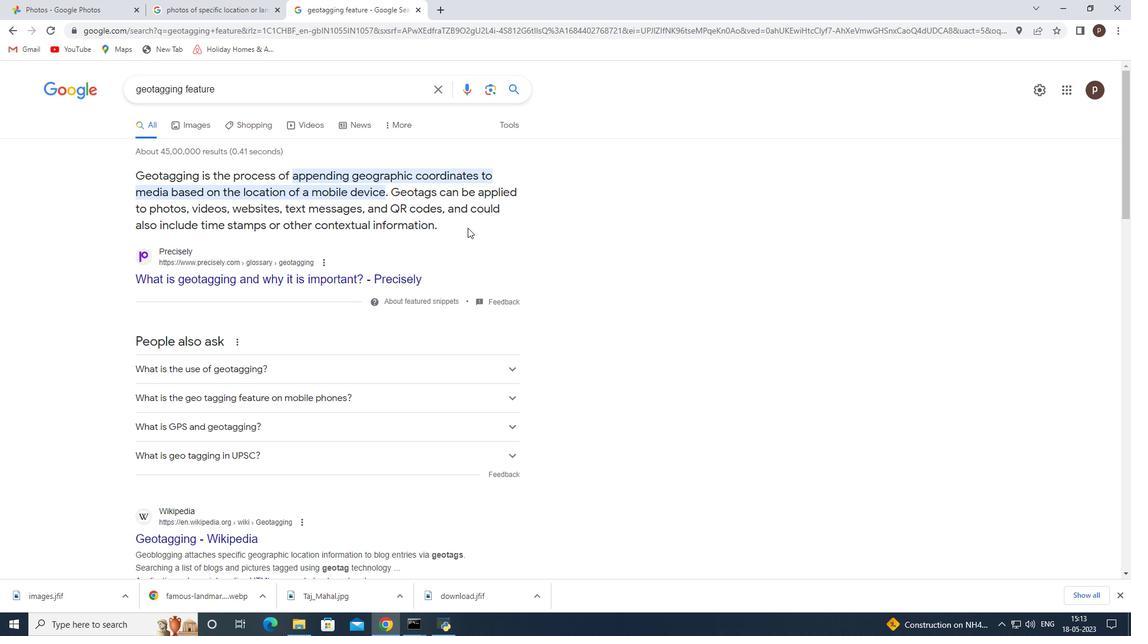 
Action: Mouse moved to (419, 259)
Screenshot: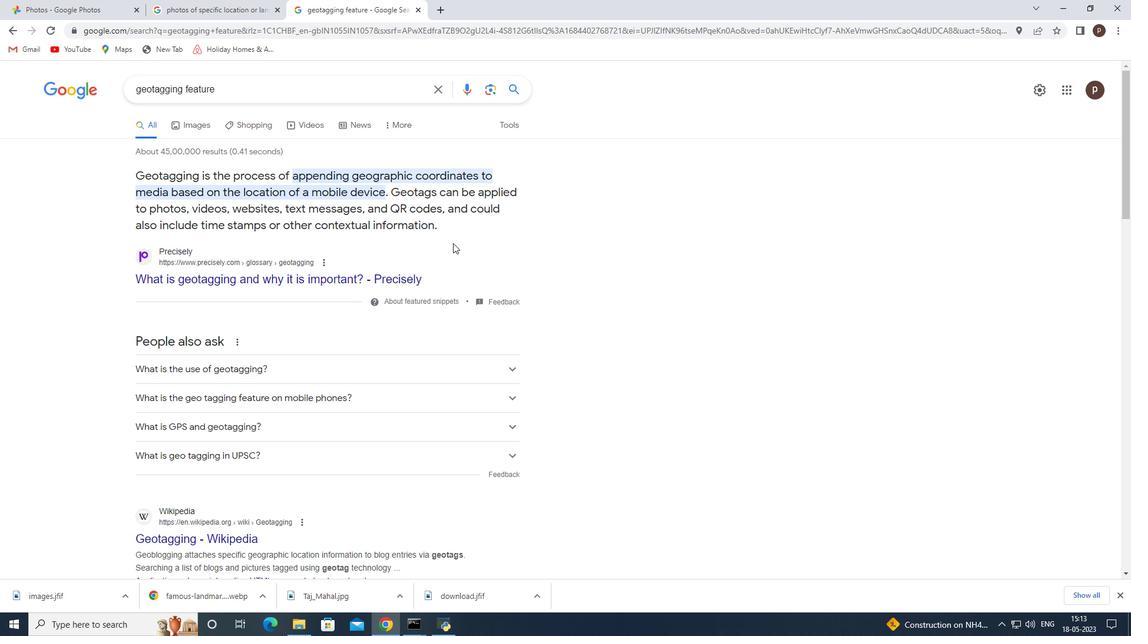 
Action: Mouse scrolled (419, 259) with delta (0, 0)
Screenshot: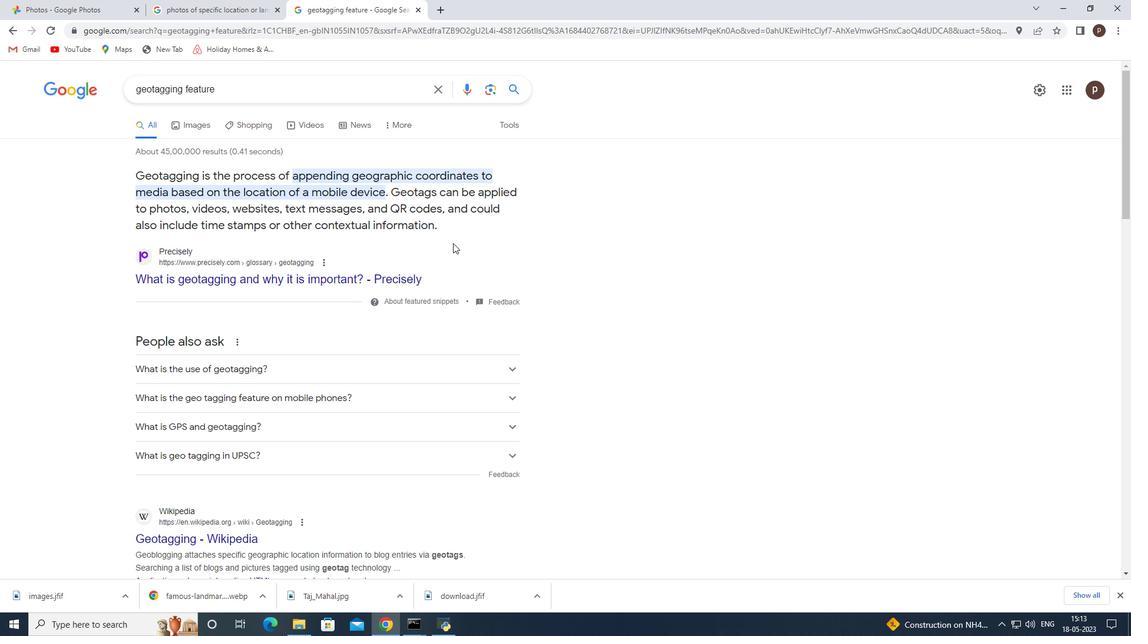 
Action: Mouse moved to (417, 262)
Screenshot: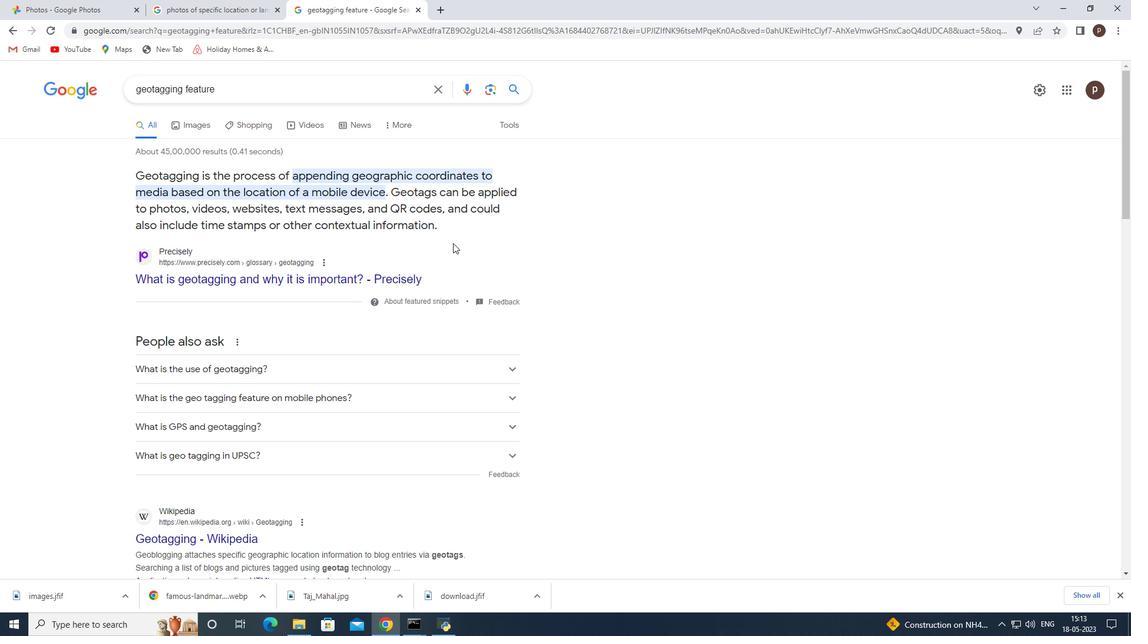 
Action: Mouse scrolled (417, 261) with delta (0, 0)
Screenshot: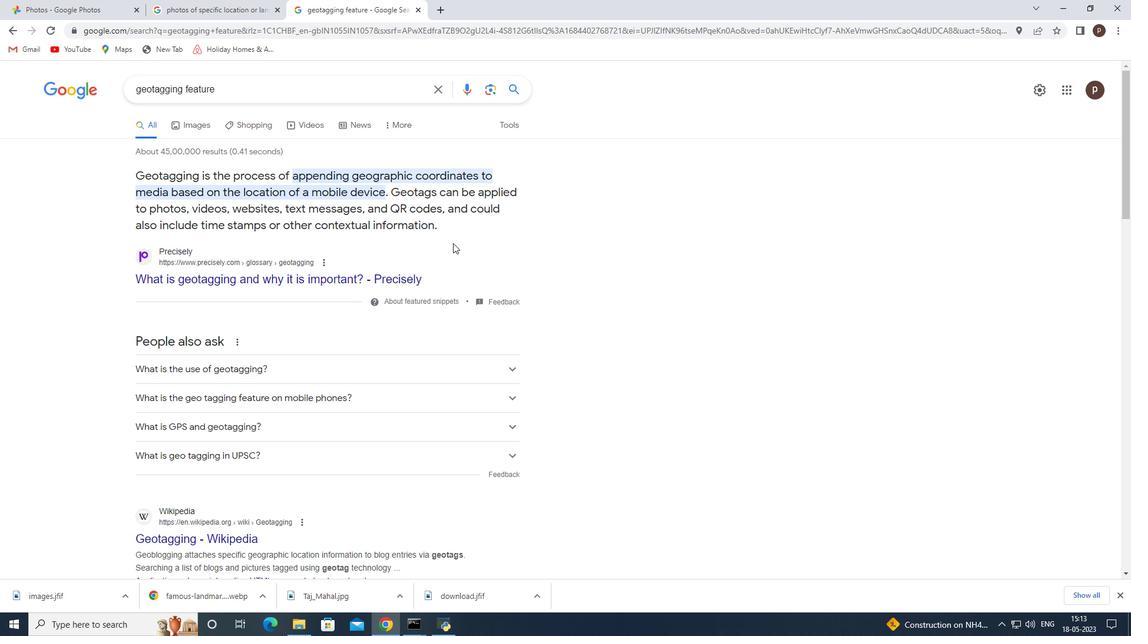 
Action: Mouse moved to (390, 284)
Screenshot: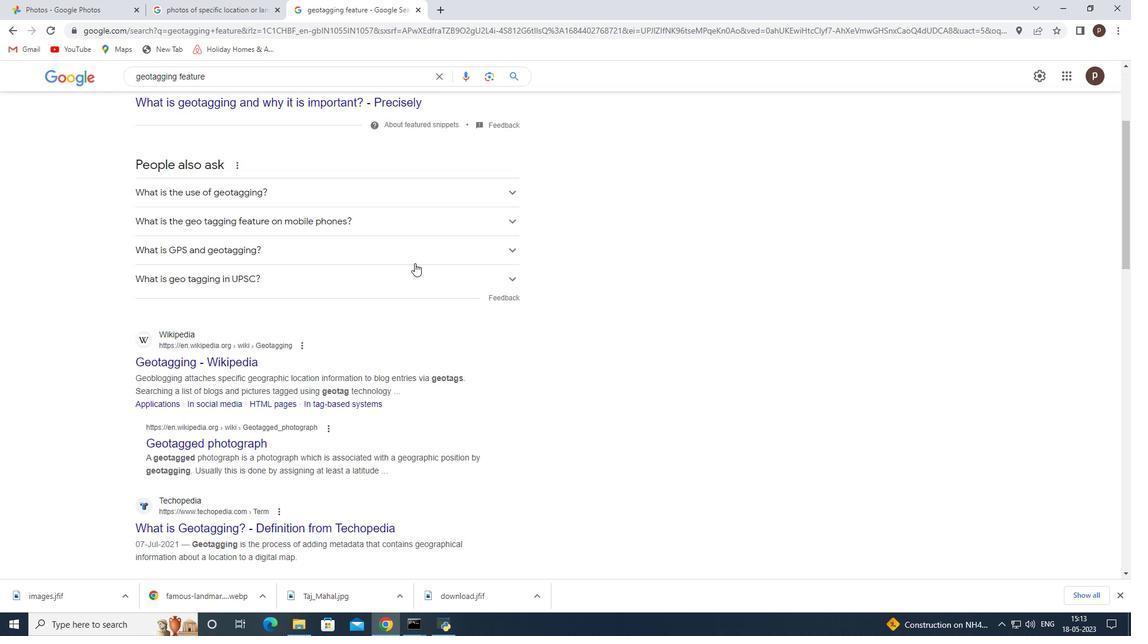 
Action: Mouse scrolled (390, 283) with delta (0, 0)
Screenshot: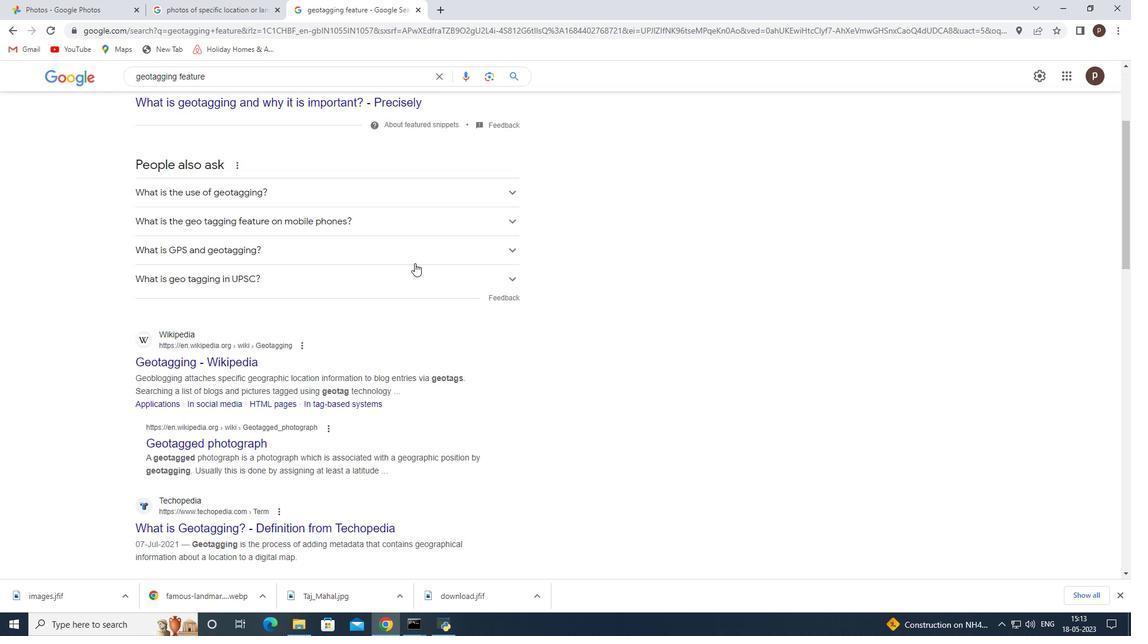 
Action: Mouse moved to (358, 305)
Screenshot: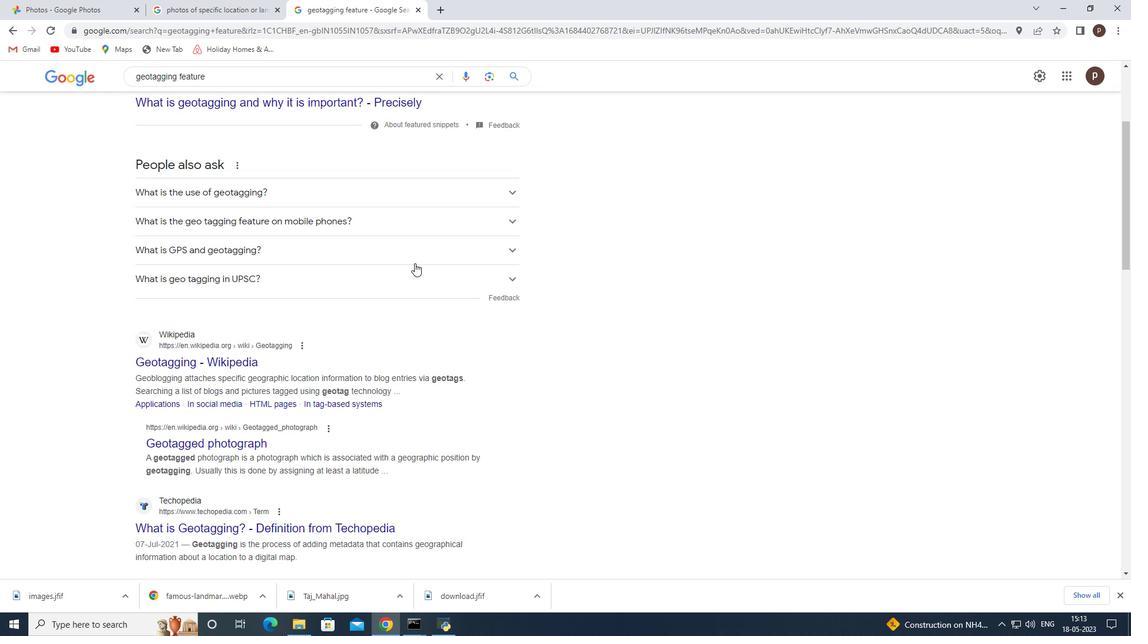 
Action: Mouse scrolled (358, 304) with delta (0, 0)
Screenshot: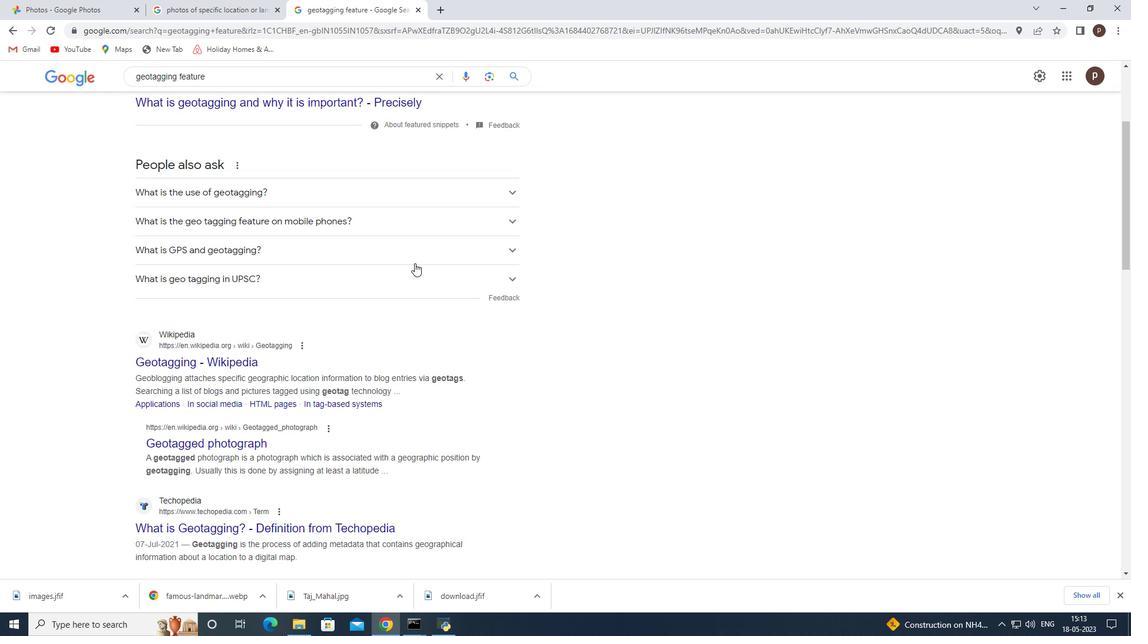 
Action: Mouse moved to (317, 330)
Screenshot: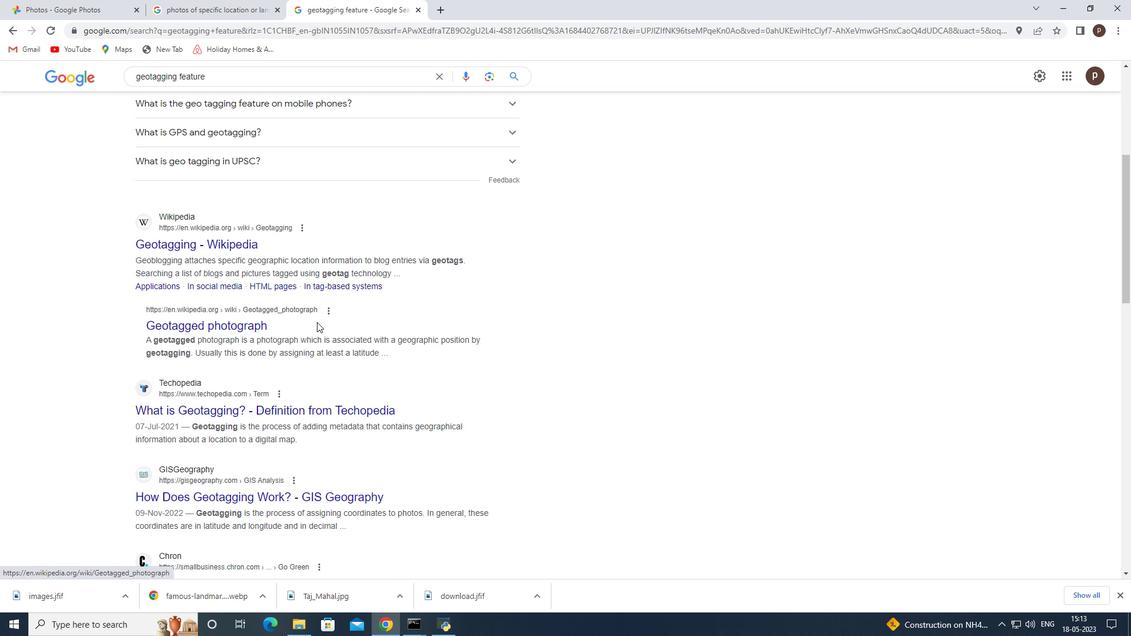 
Action: Mouse scrolled (317, 330) with delta (0, 0)
Screenshot: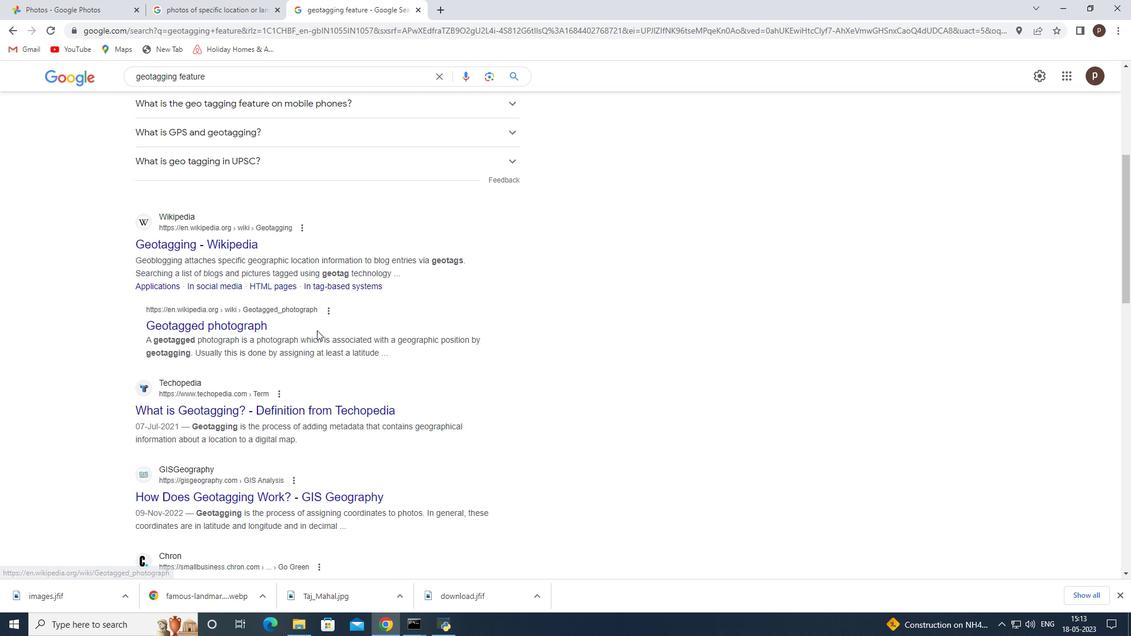 
Action: Mouse moved to (317, 333)
Screenshot: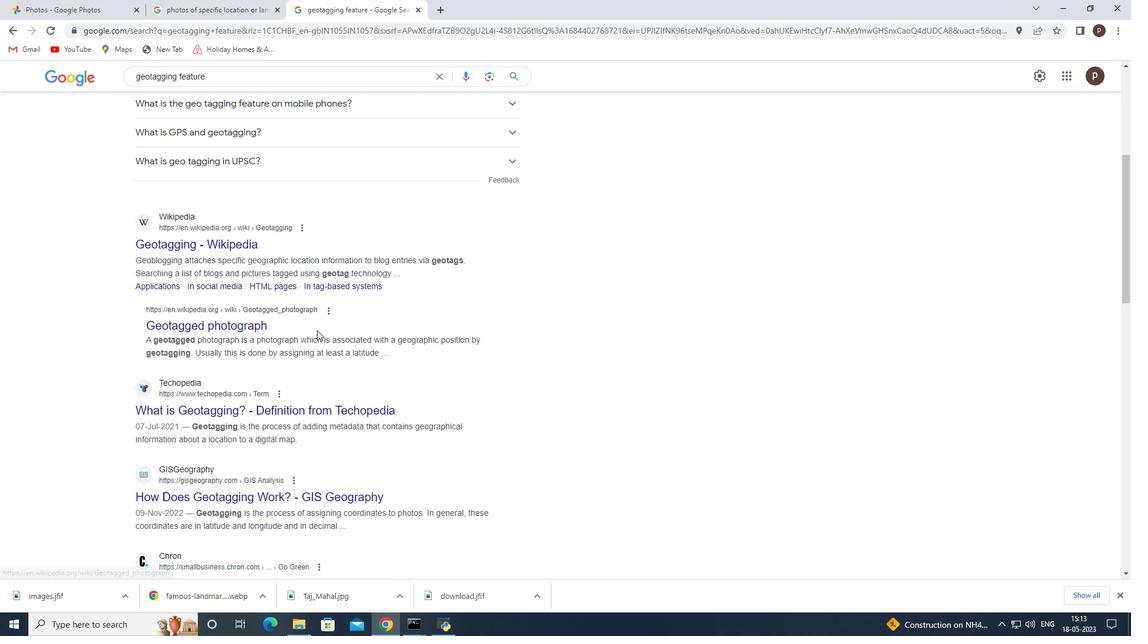 
Action: Mouse scrolled (317, 332) with delta (0, 0)
Screenshot: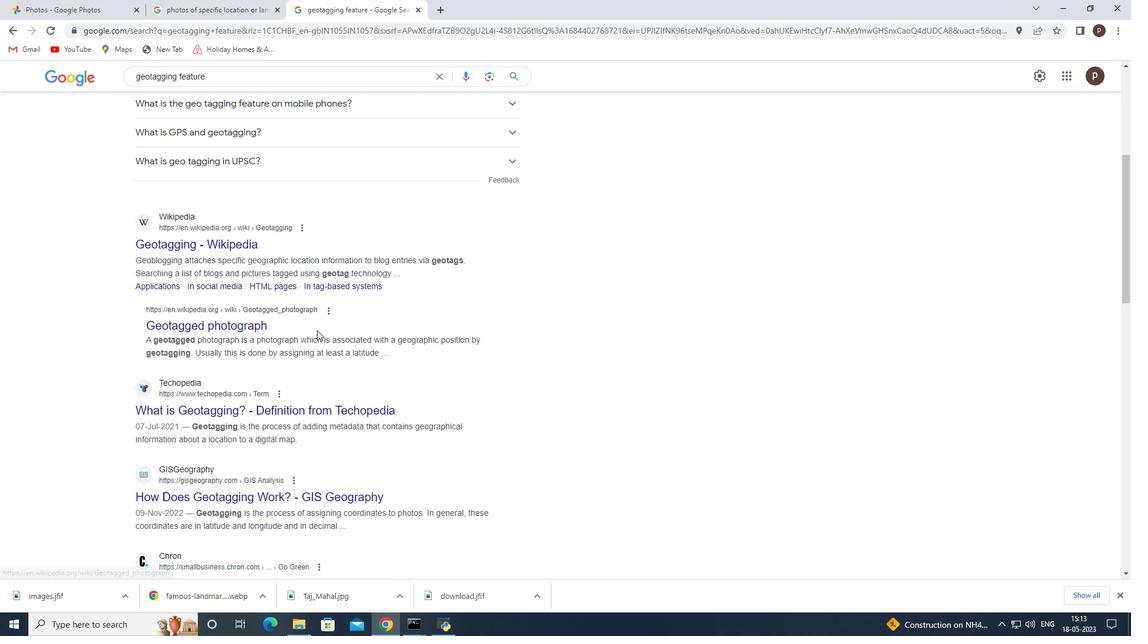 
Action: Mouse moved to (321, 315)
Screenshot: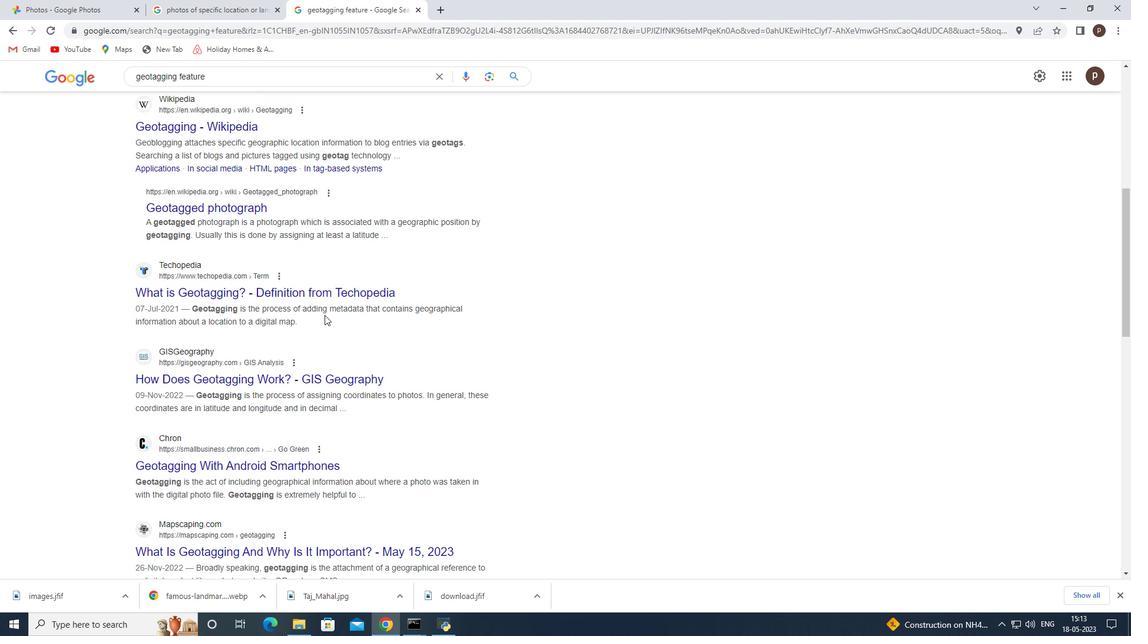 
Action: Mouse scrolled (321, 315) with delta (0, 0)
Screenshot: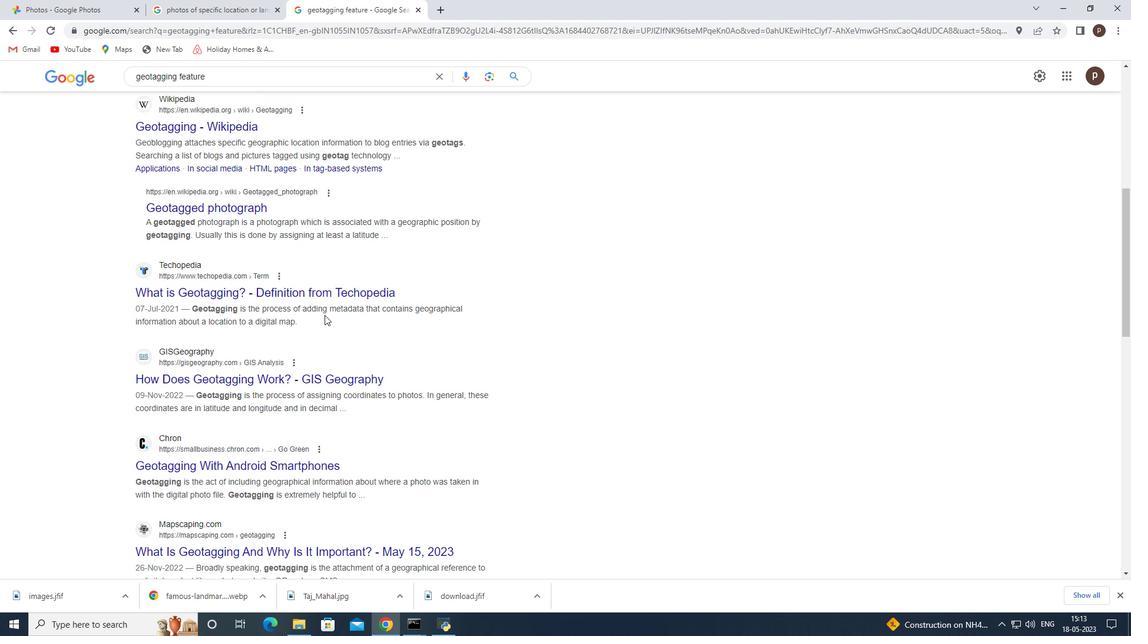 
Action: Mouse moved to (320, 317)
Screenshot: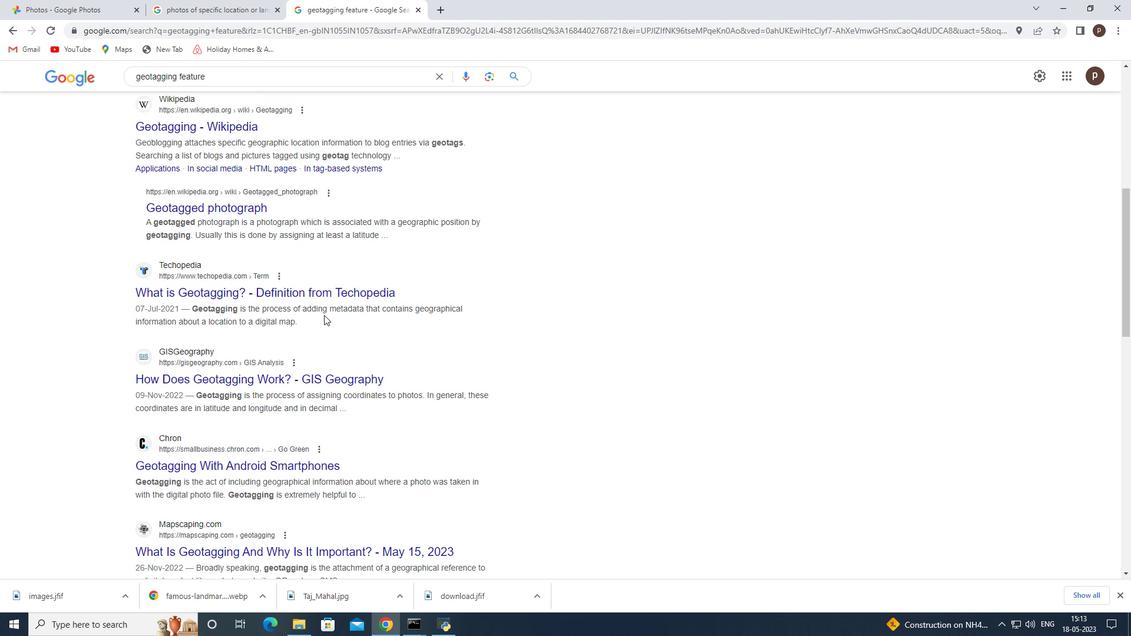 
Action: Mouse scrolled (320, 317) with delta (0, 0)
Screenshot: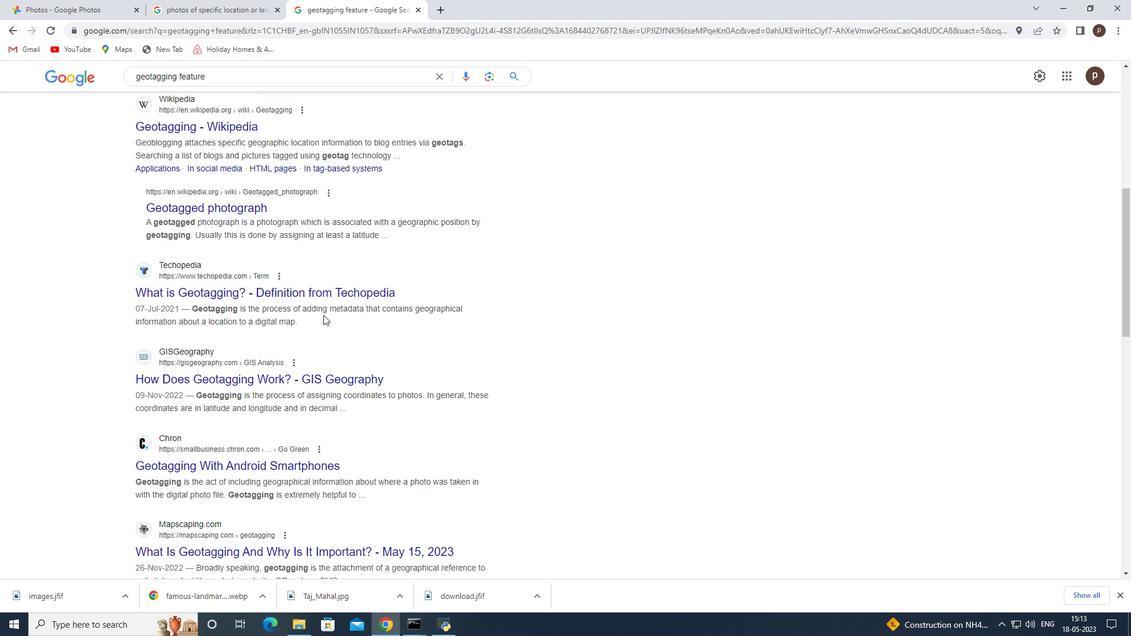 
Action: Mouse moved to (299, 335)
Screenshot: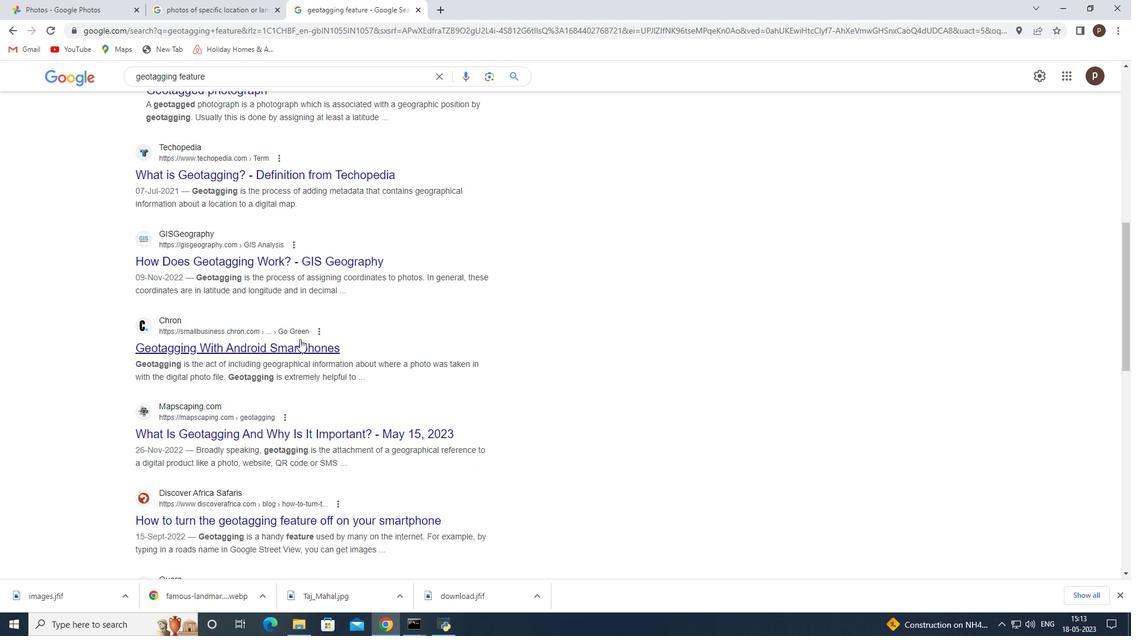 
Action: Mouse scrolled (299, 336) with delta (0, 0)
Screenshot: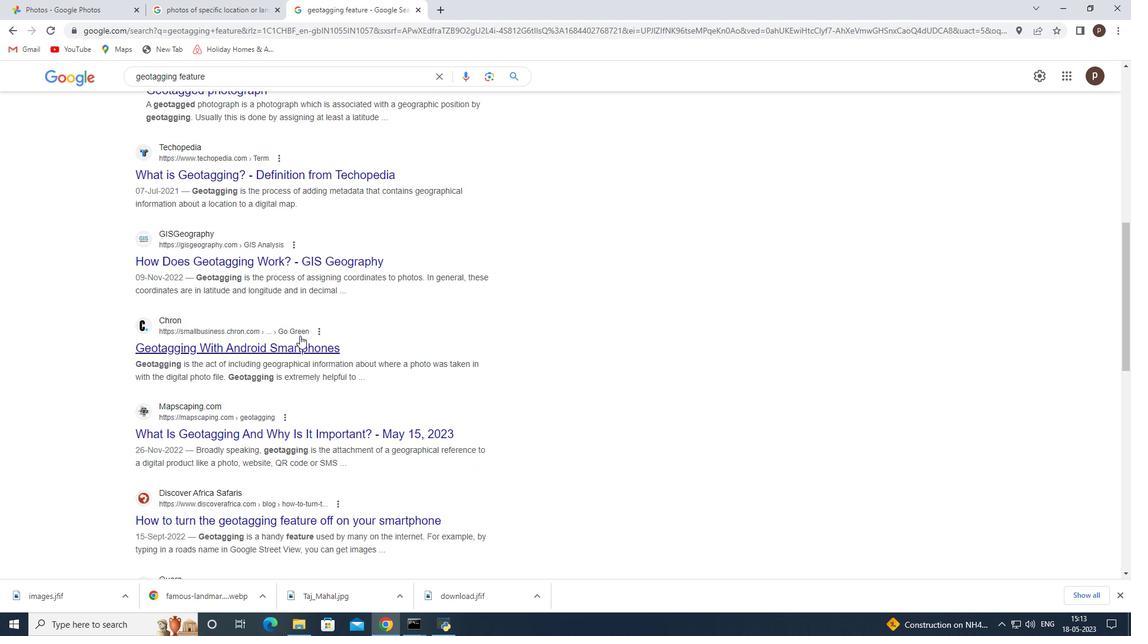 
Action: Mouse scrolled (299, 335) with delta (0, 0)
Screenshot: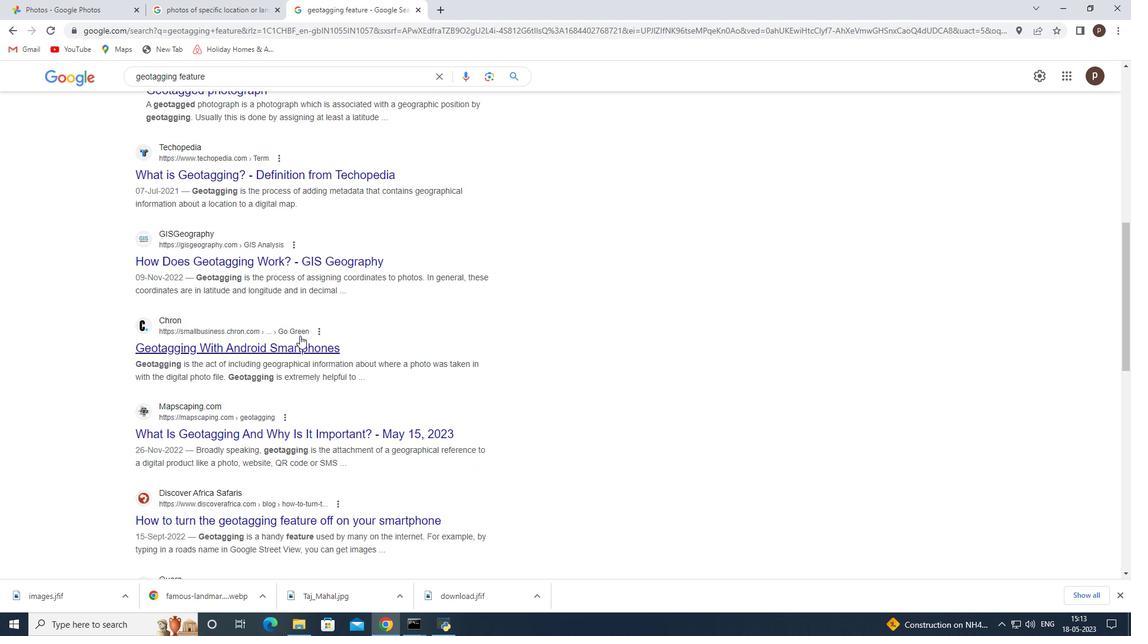 
Action: Mouse scrolled (299, 336) with delta (0, 0)
Screenshot: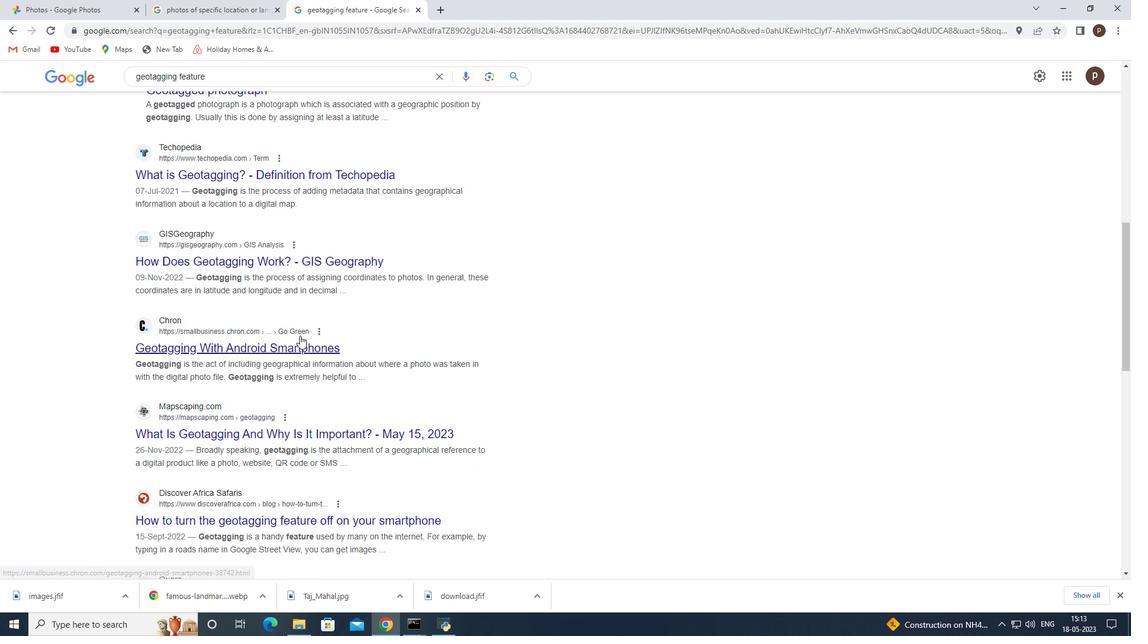 
Action: Mouse scrolled (299, 336) with delta (0, 0)
Screenshot: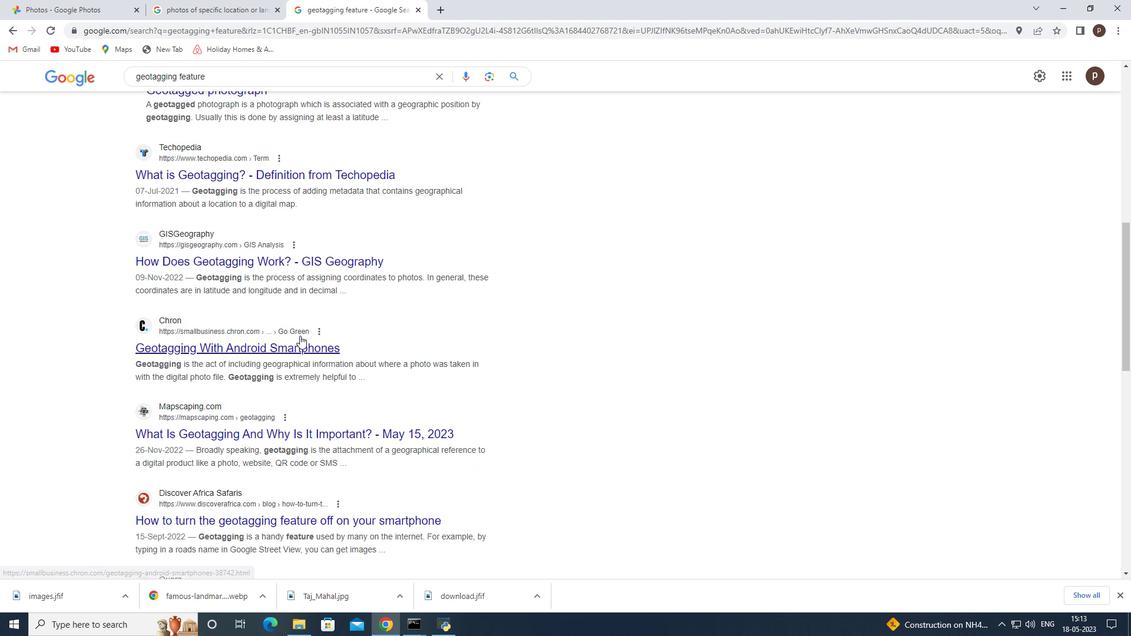 
Action: Mouse moved to (301, 332)
Screenshot: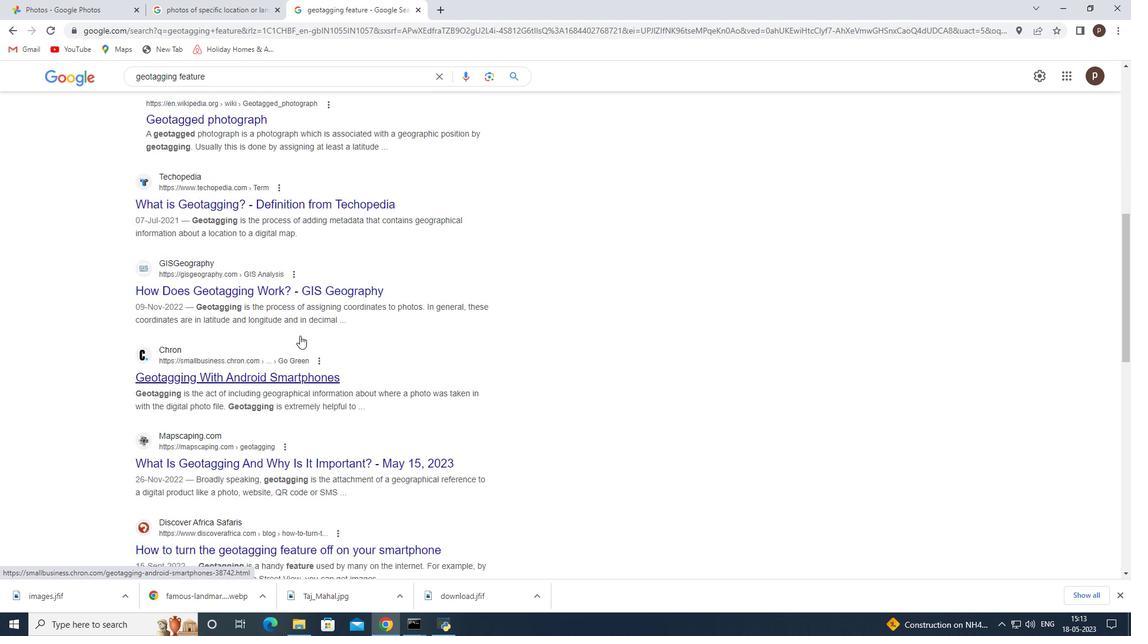 
Action: Mouse scrolled (301, 333) with delta (0, 0)
Screenshot: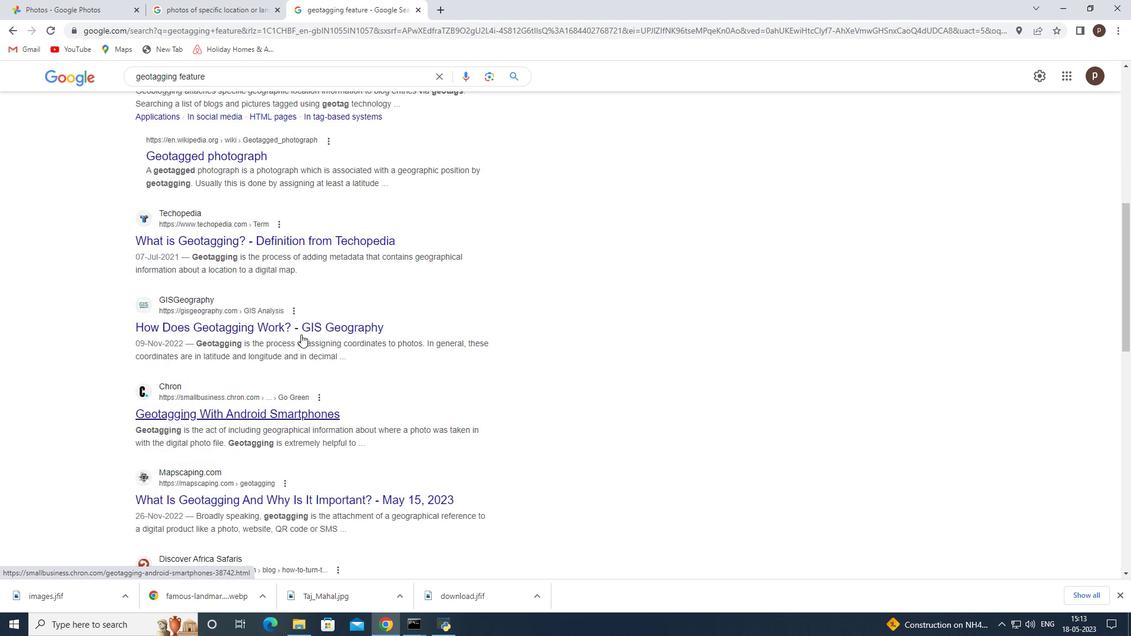 
Action: Mouse moved to (301, 332)
Screenshot: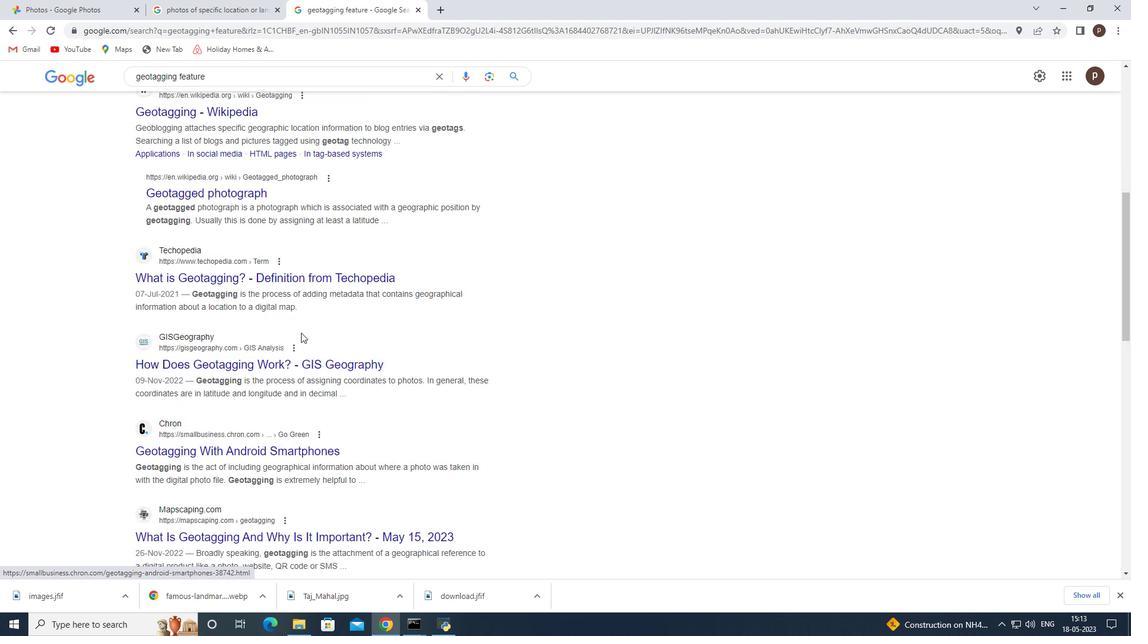 
Action: Mouse scrolled (301, 332) with delta (0, 0)
Screenshot: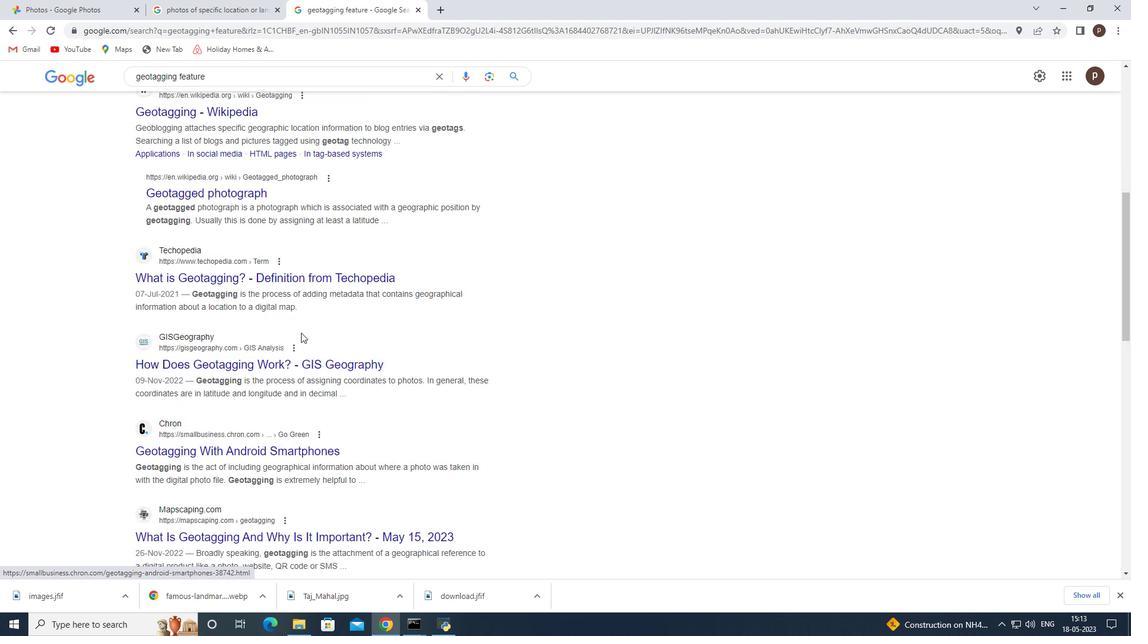 
Action: Mouse moved to (301, 330)
Screenshot: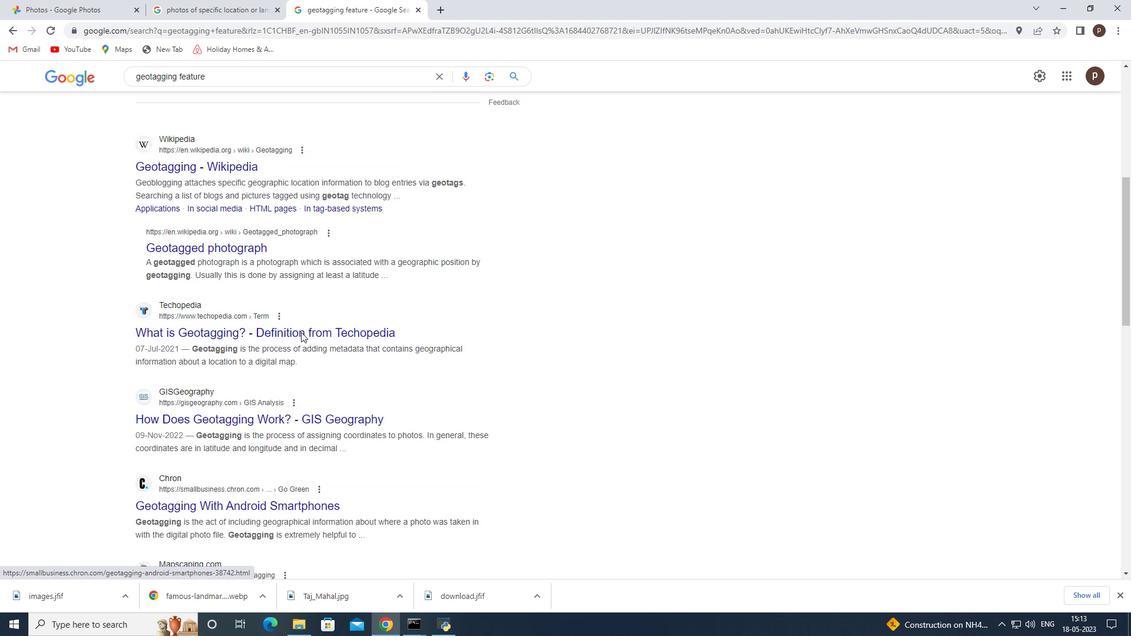 
Action: Mouse scrolled (301, 331) with delta (0, 0)
Screenshot: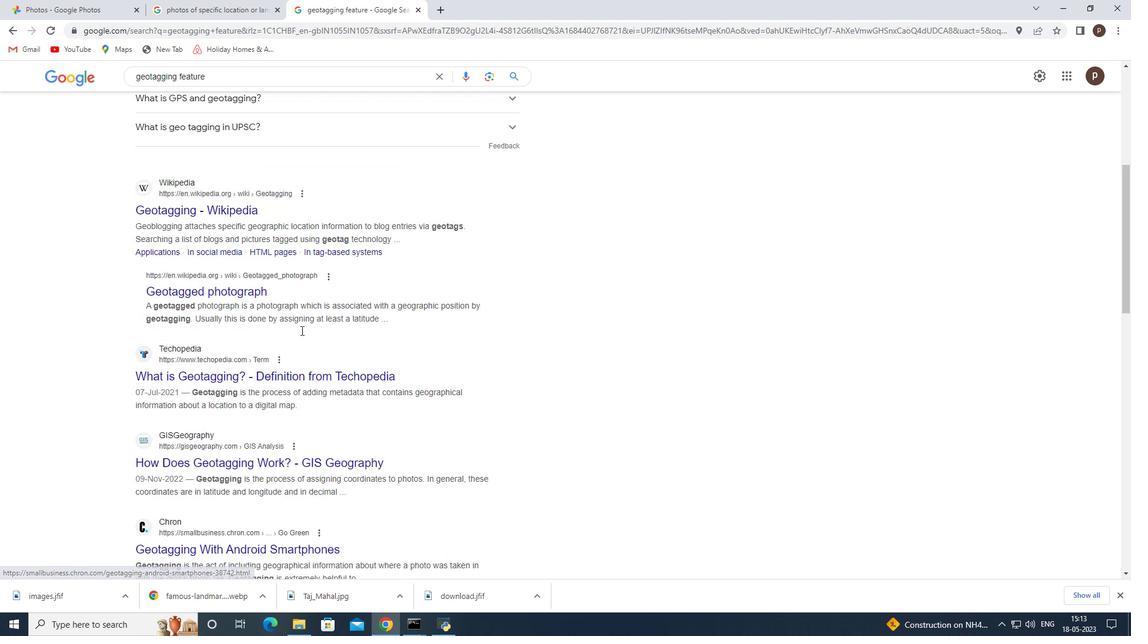 
Action: Mouse scrolled (301, 331) with delta (0, 0)
Screenshot: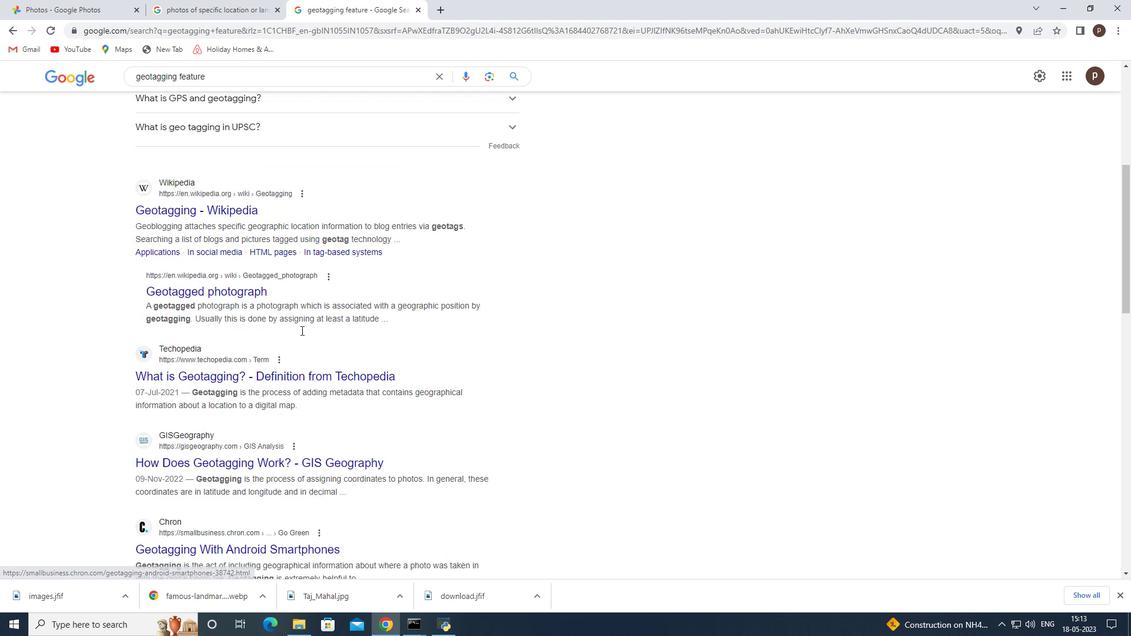 
Action: Mouse scrolled (301, 331) with delta (0, 0)
Screenshot: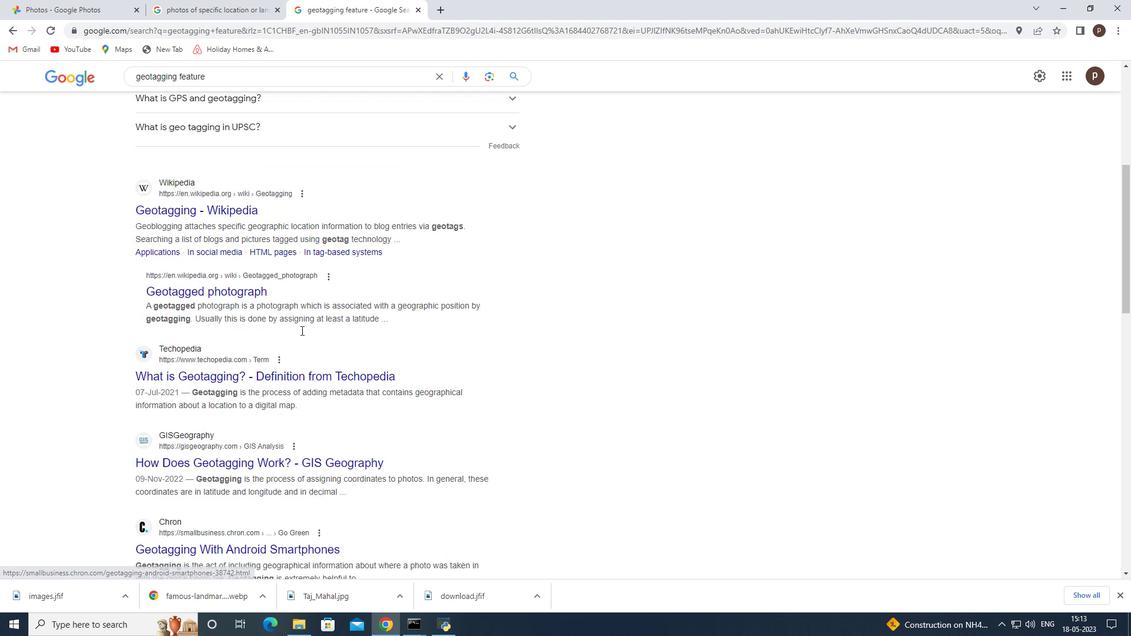 
Action: Mouse moved to (301, 328)
Screenshot: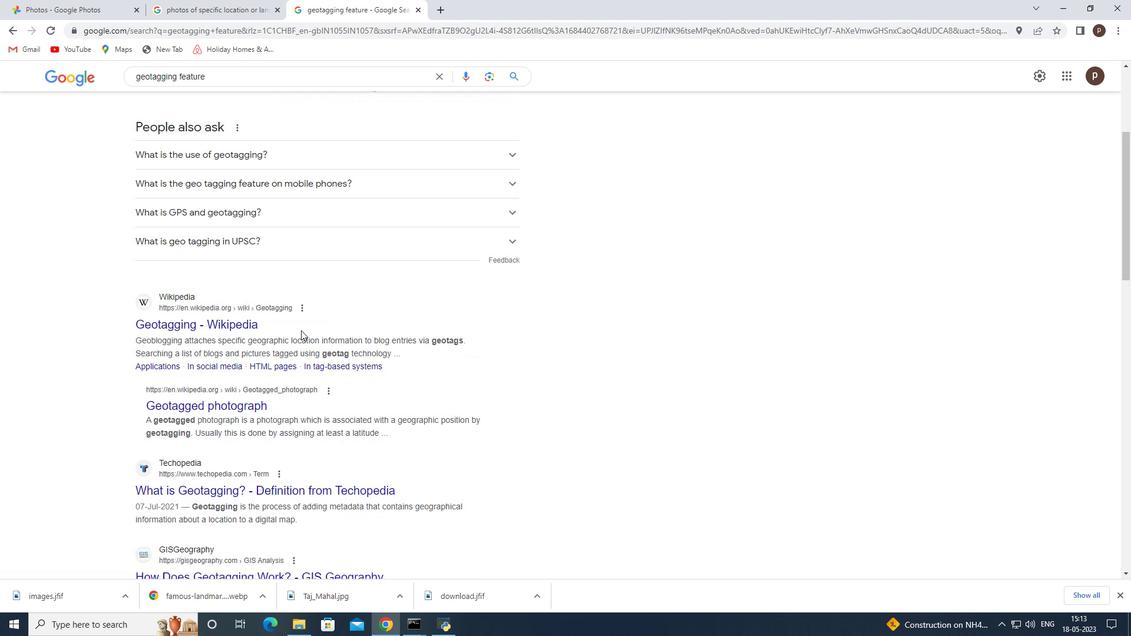 
Action: Mouse scrolled (301, 329) with delta (0, 0)
Screenshot: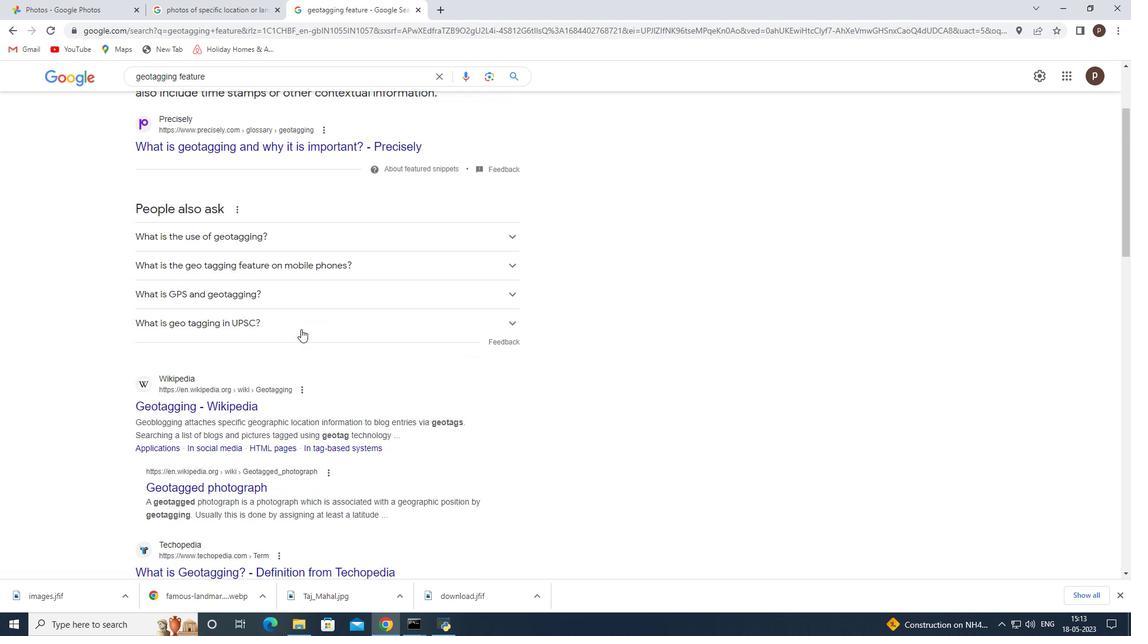 
Action: Mouse scrolled (301, 329) with delta (0, 0)
Screenshot: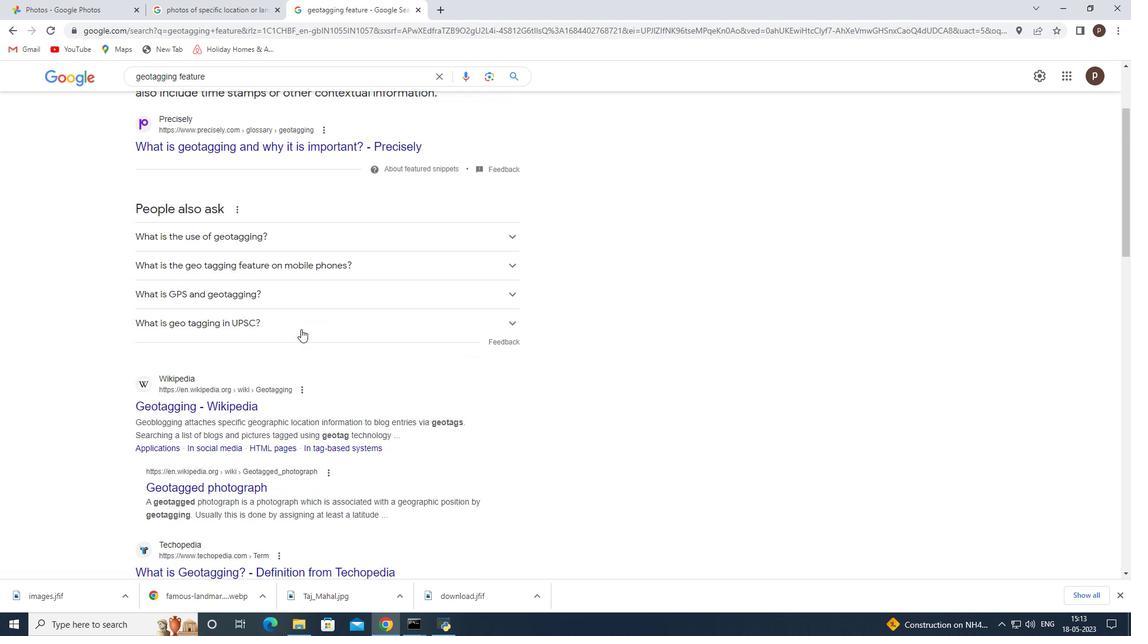 
Action: Mouse scrolled (301, 329) with delta (0, 0)
Screenshot: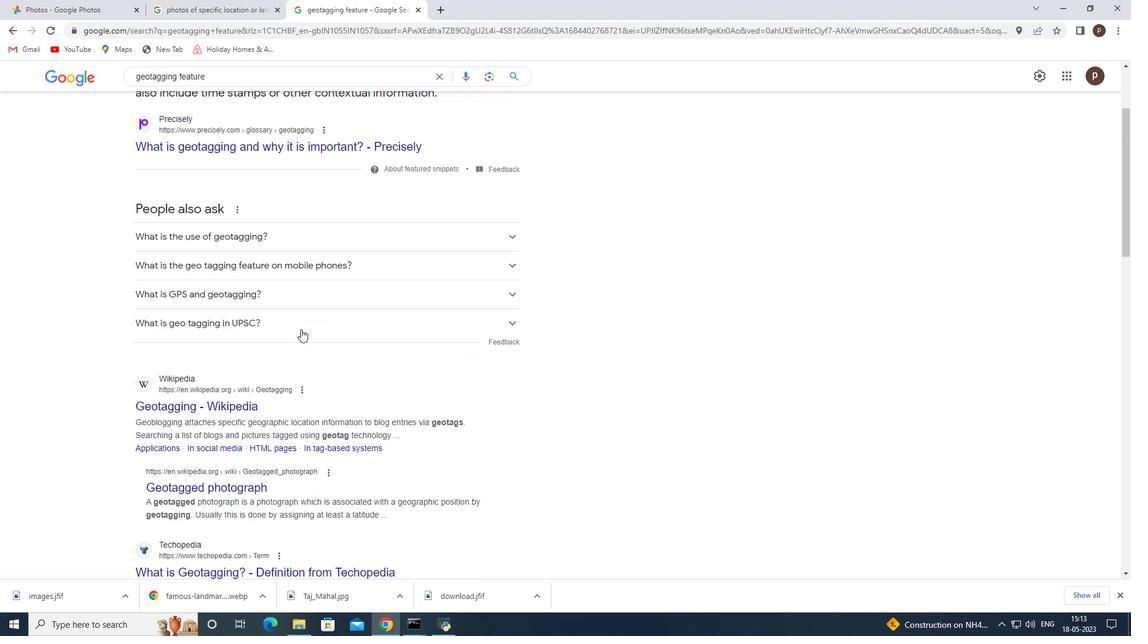 
Action: Mouse scrolled (301, 329) with delta (0, 0)
Screenshot: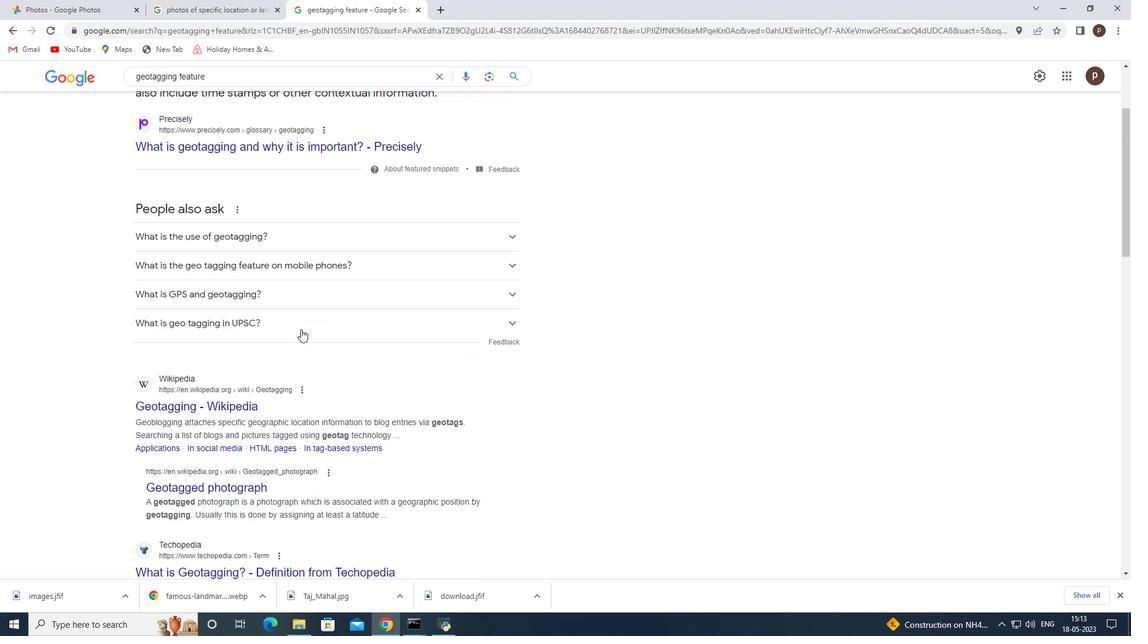 
Action: Mouse scrolled (301, 329) with delta (0, 0)
Screenshot: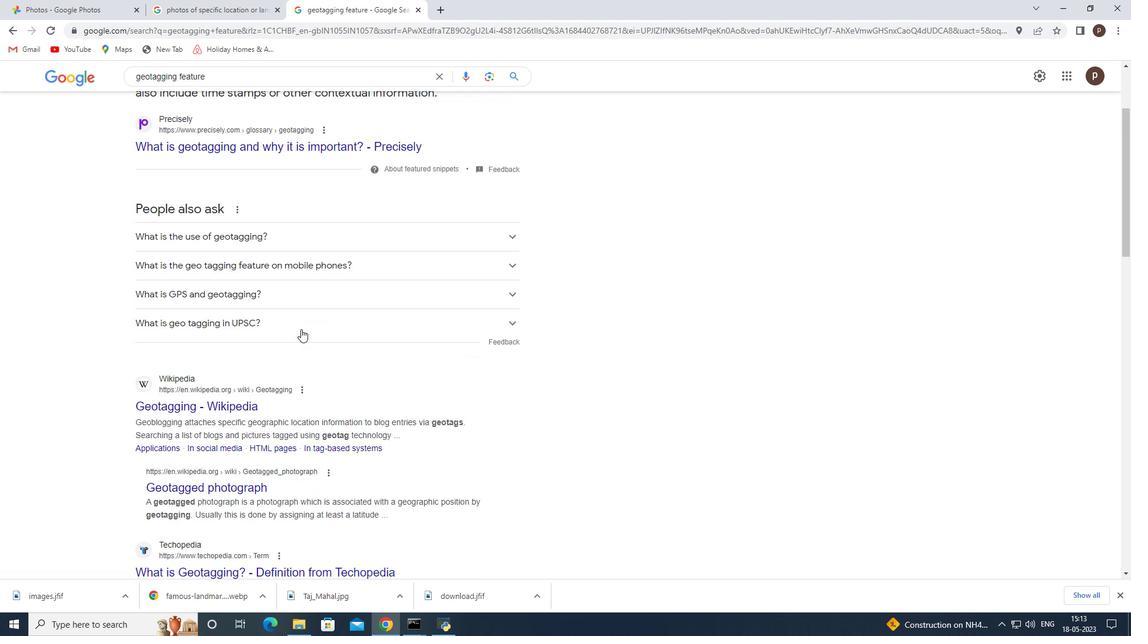 
Action: Mouse moved to (302, 325)
Screenshot: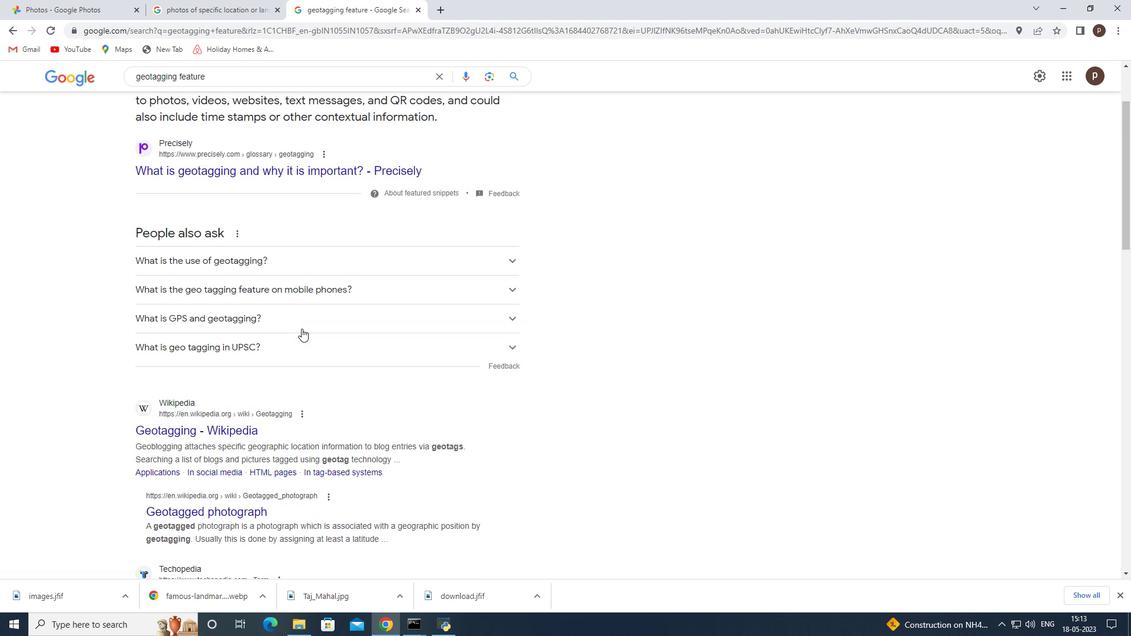 
Action: Mouse scrolled (302, 325) with delta (0, 0)
Screenshot: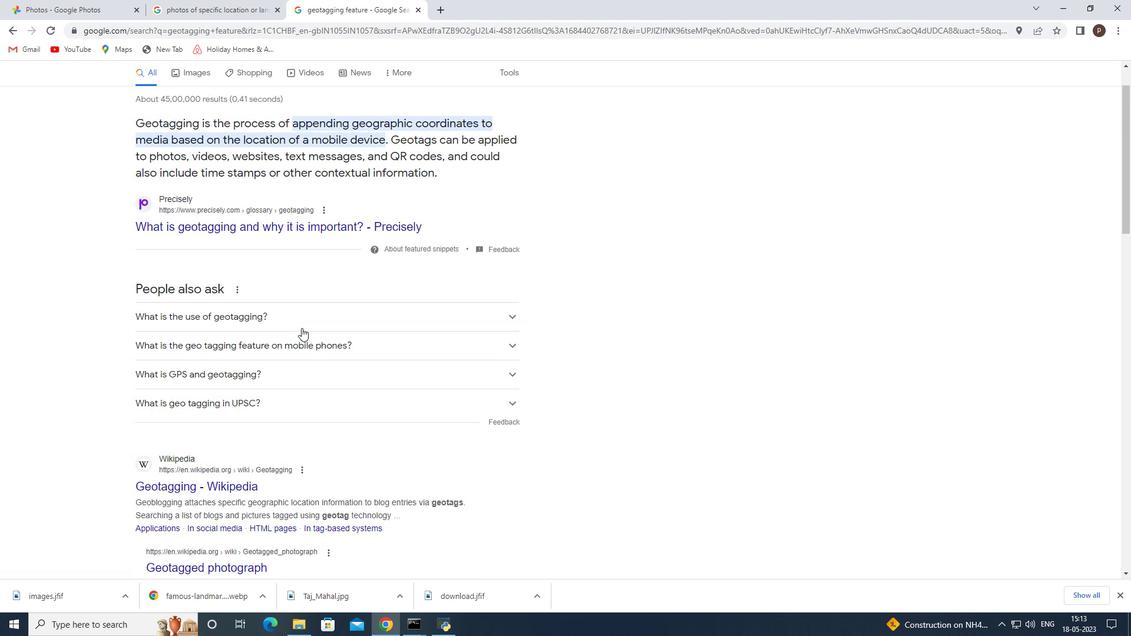 
Action: Mouse scrolled (302, 325) with delta (0, 0)
Screenshot: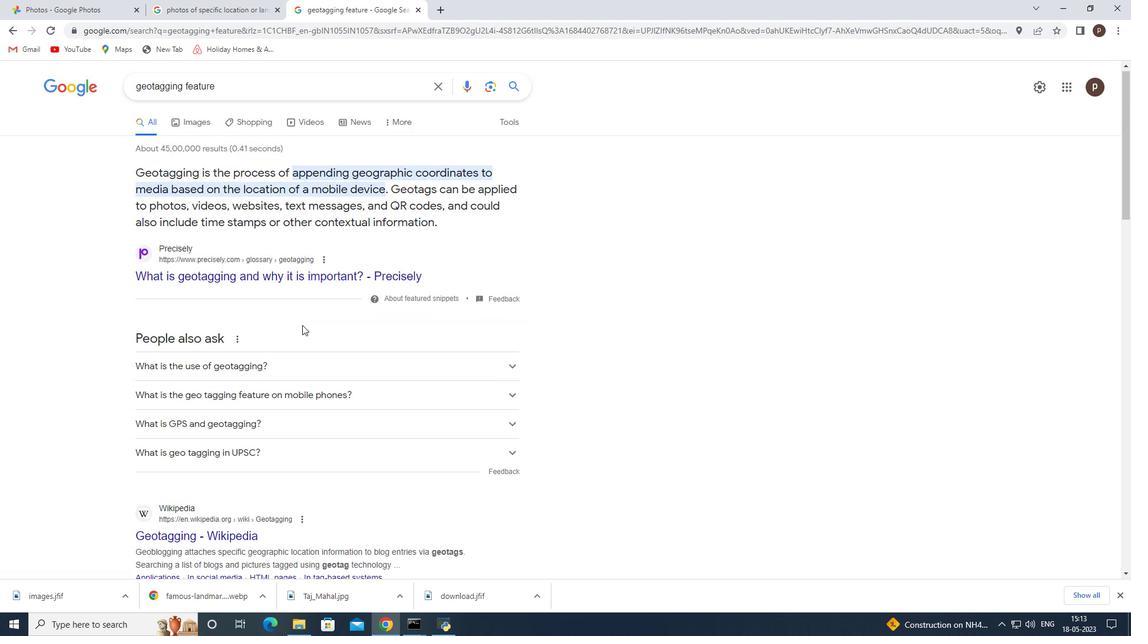 
Action: Mouse scrolled (302, 325) with delta (0, 0)
Screenshot: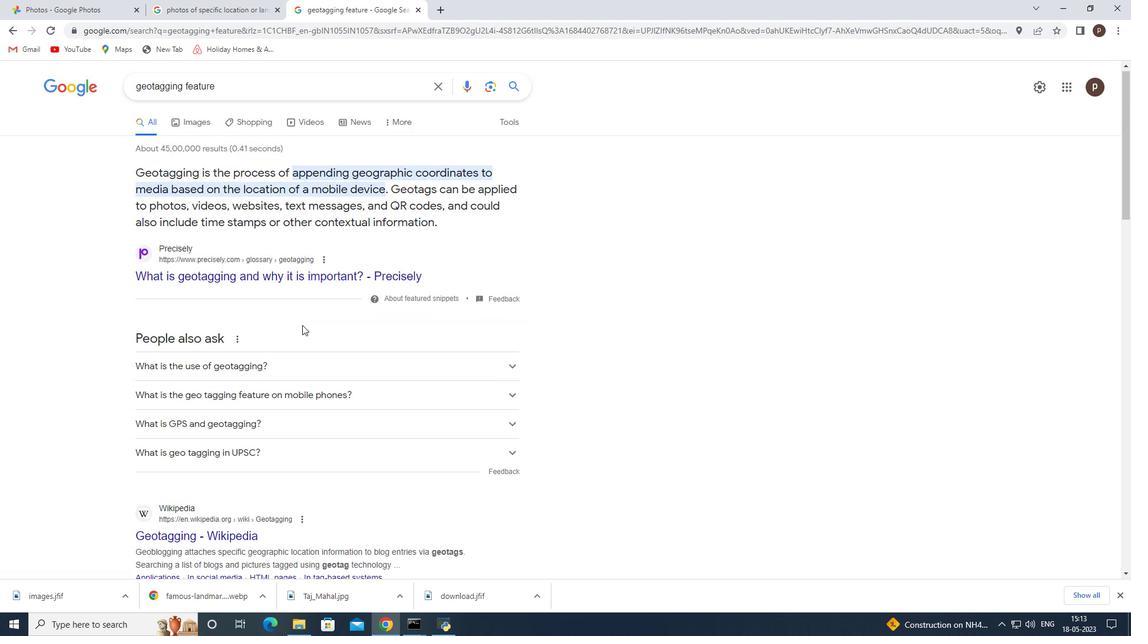 
Action: Mouse scrolled (302, 325) with delta (0, 0)
Screenshot: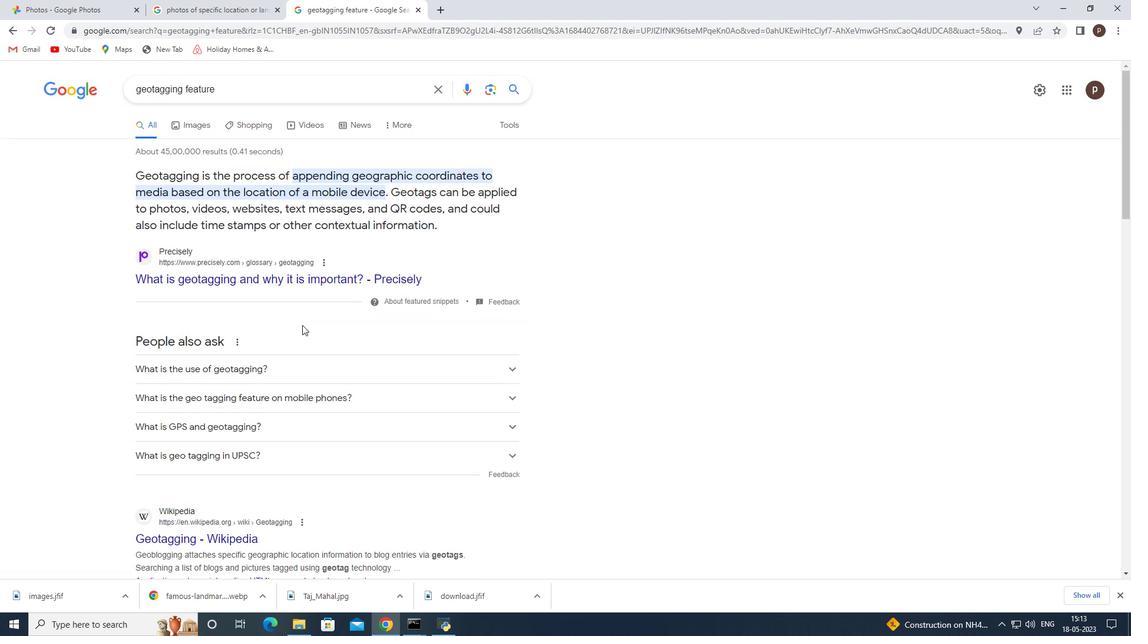 
Action: Mouse moved to (236, 87)
Screenshot: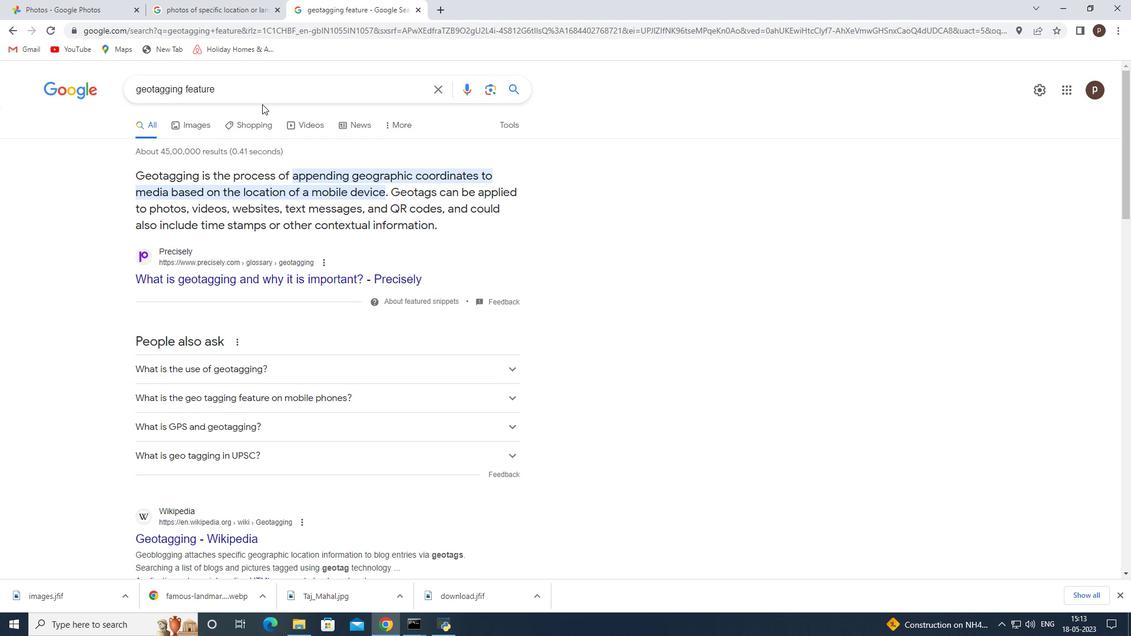 
Action: Mouse pressed left at (236, 87)
Screenshot: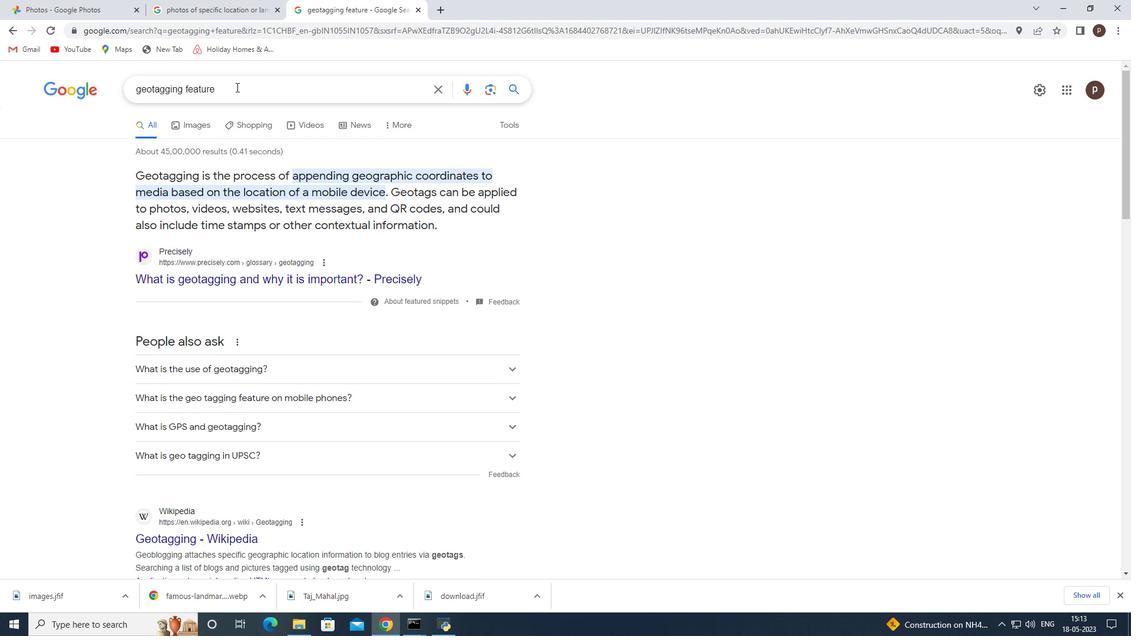 
Action: Key pressed <Key.space>in<Key.space>google<Key.space>phot
Screenshot: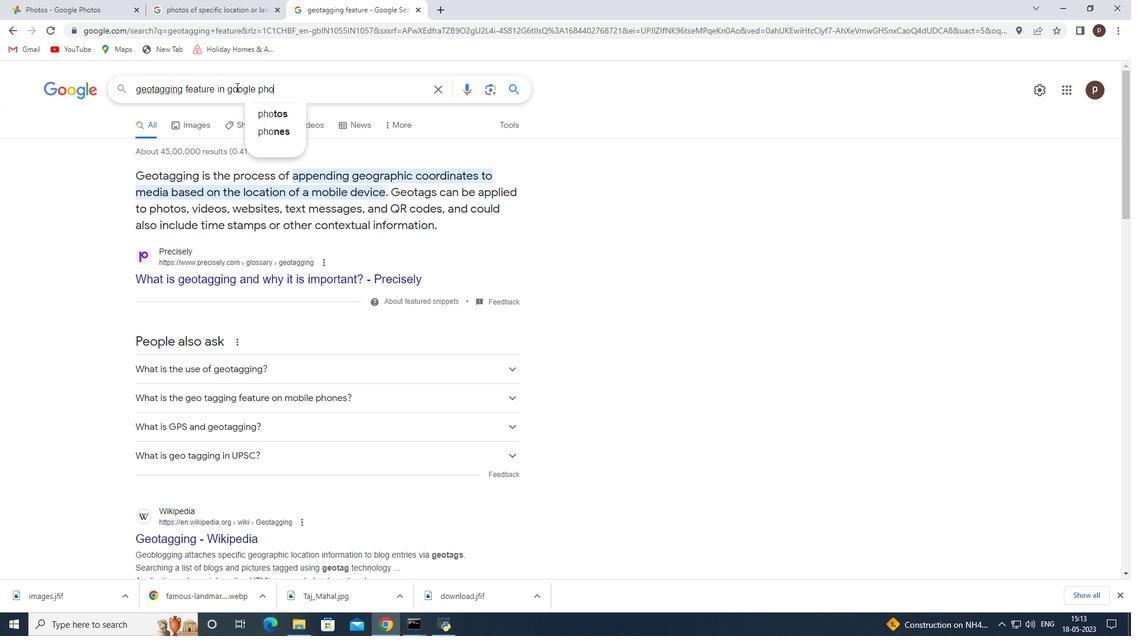 
Action: Mouse moved to (252, 106)
Screenshot: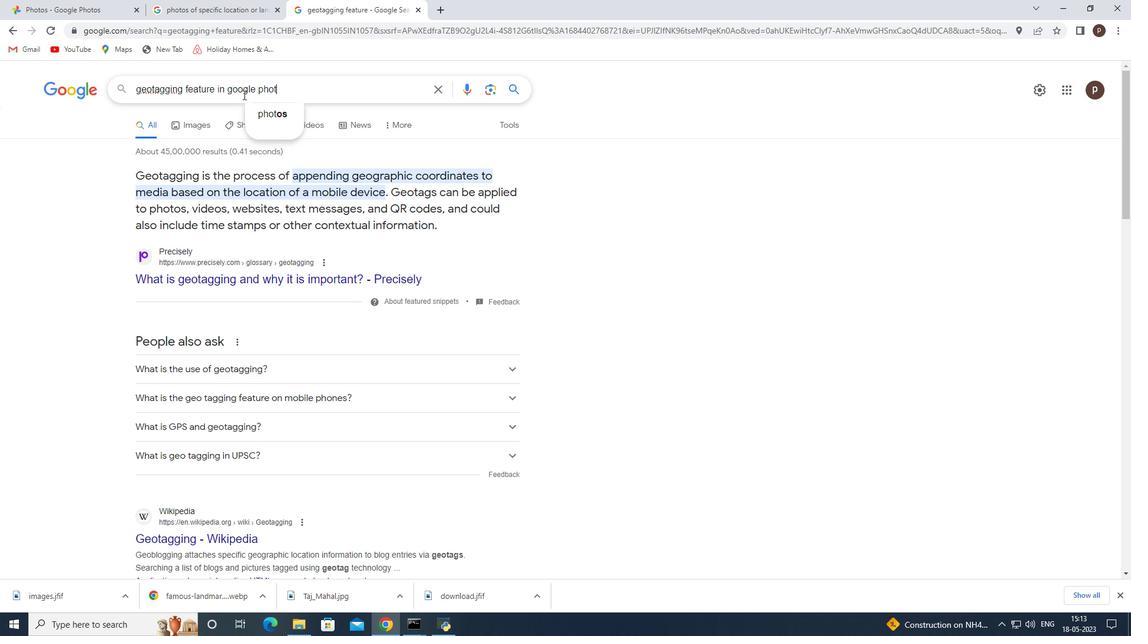 
Action: Mouse pressed left at (252, 106)
Screenshot: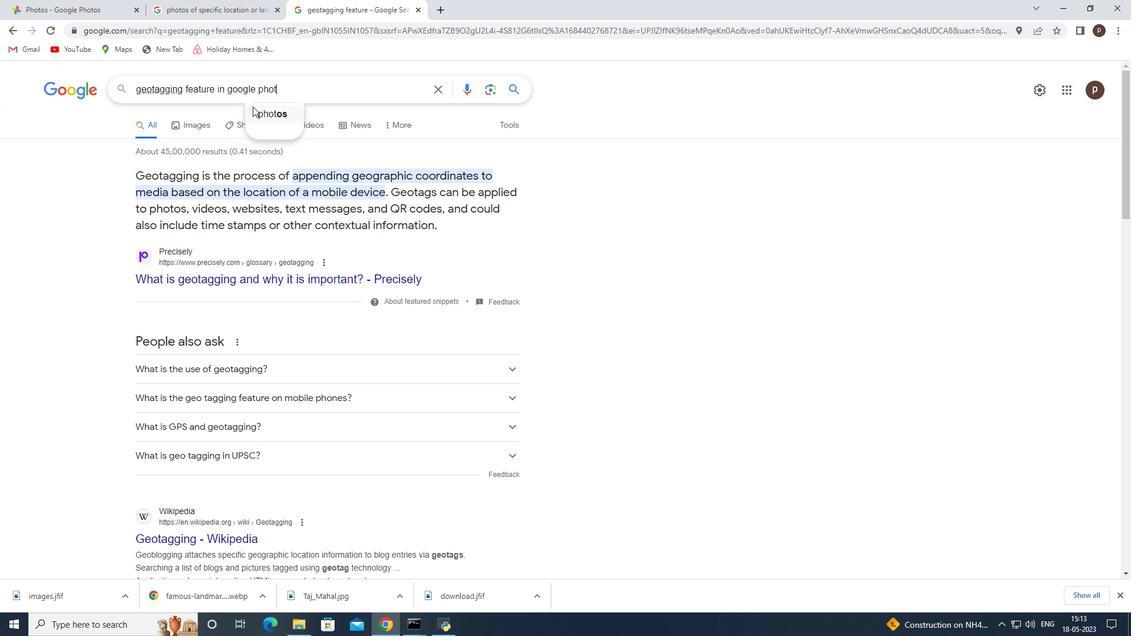 
Action: Key pressed <Key.enter>
Screenshot: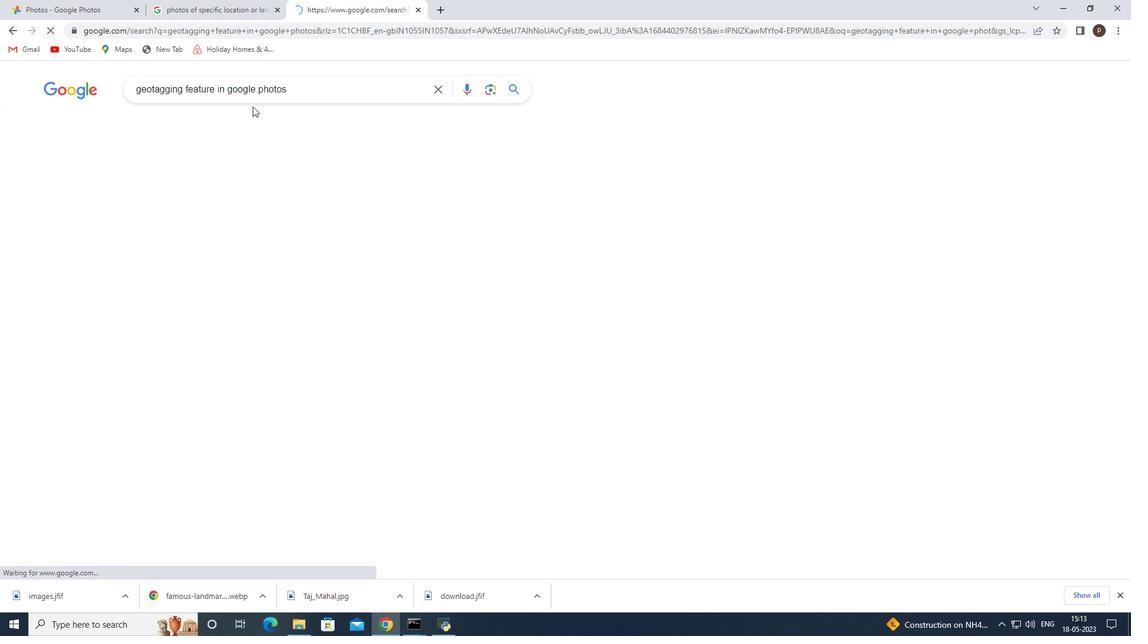 
Action: Mouse moved to (492, 88)
Screenshot: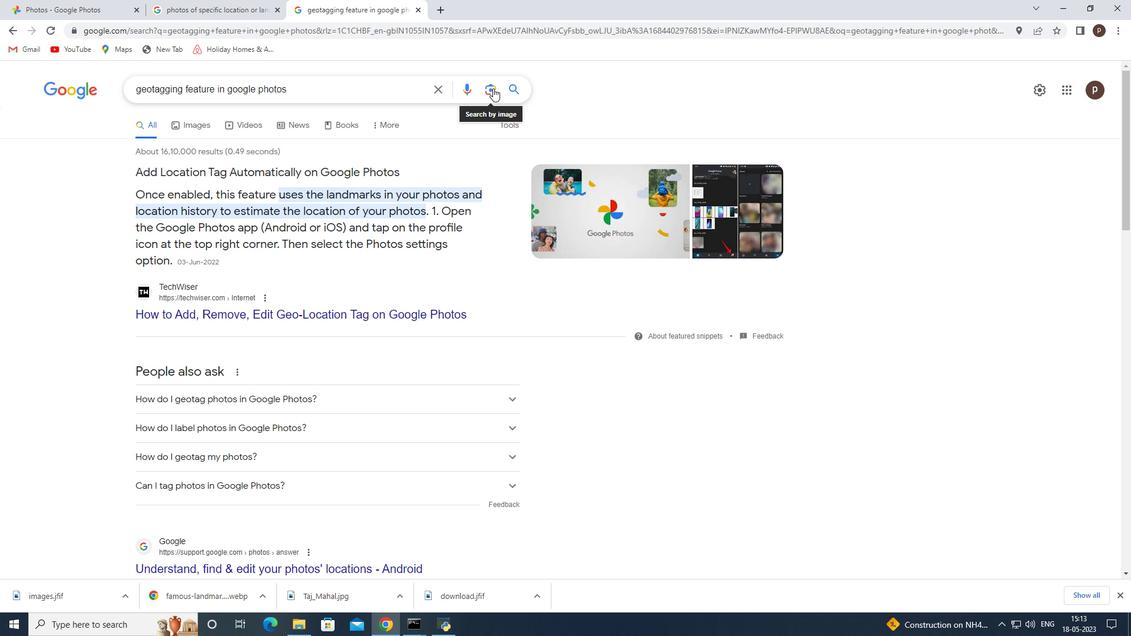 
Action: Mouse pressed left at (492, 88)
Screenshot: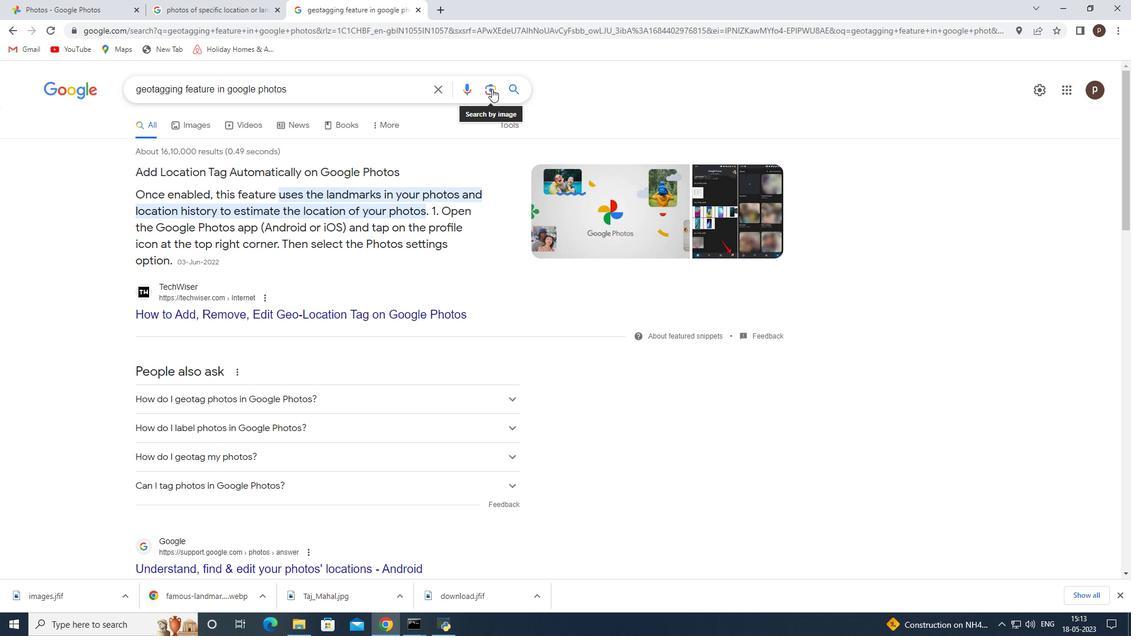 
Action: Mouse moved to (404, 172)
Screenshot: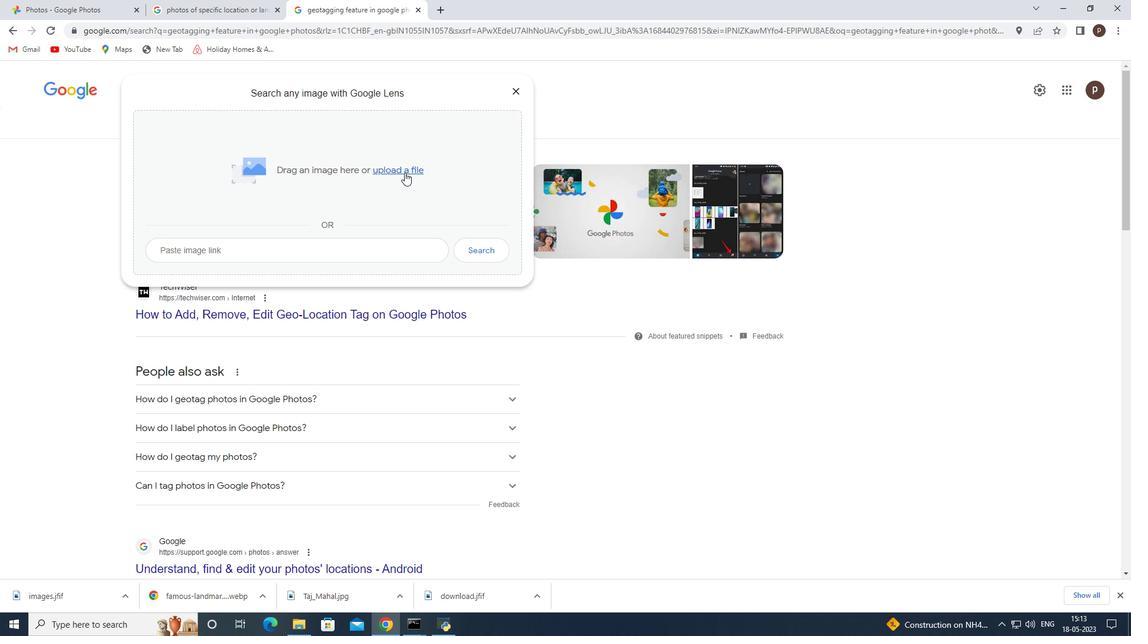 
Action: Mouse pressed left at (404, 172)
Screenshot: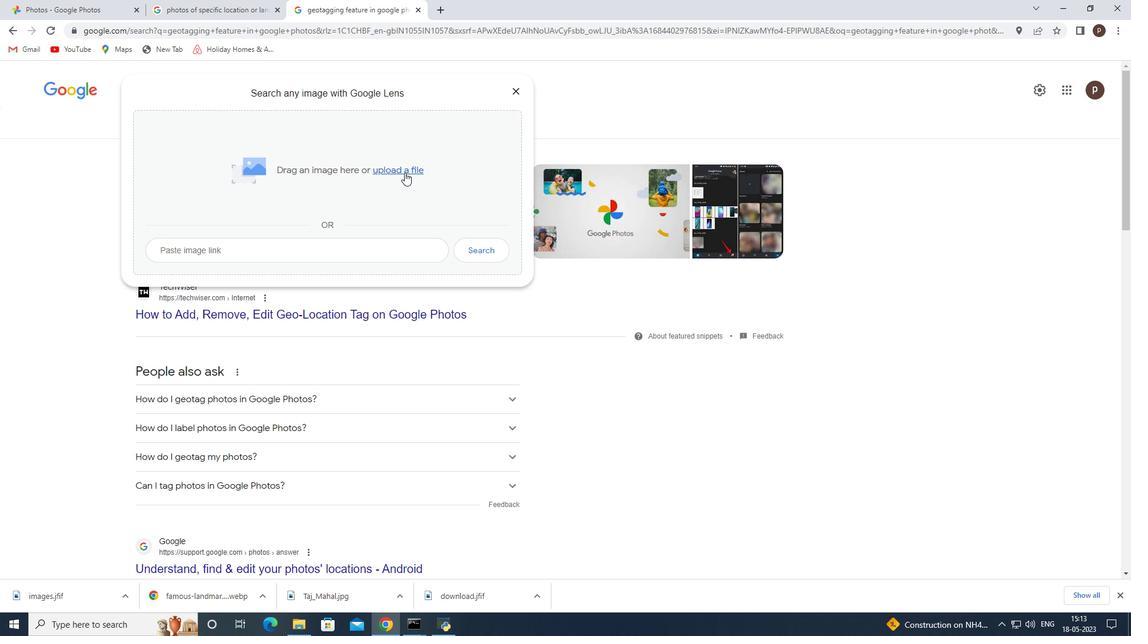 
Action: Mouse moved to (193, 103)
Screenshot: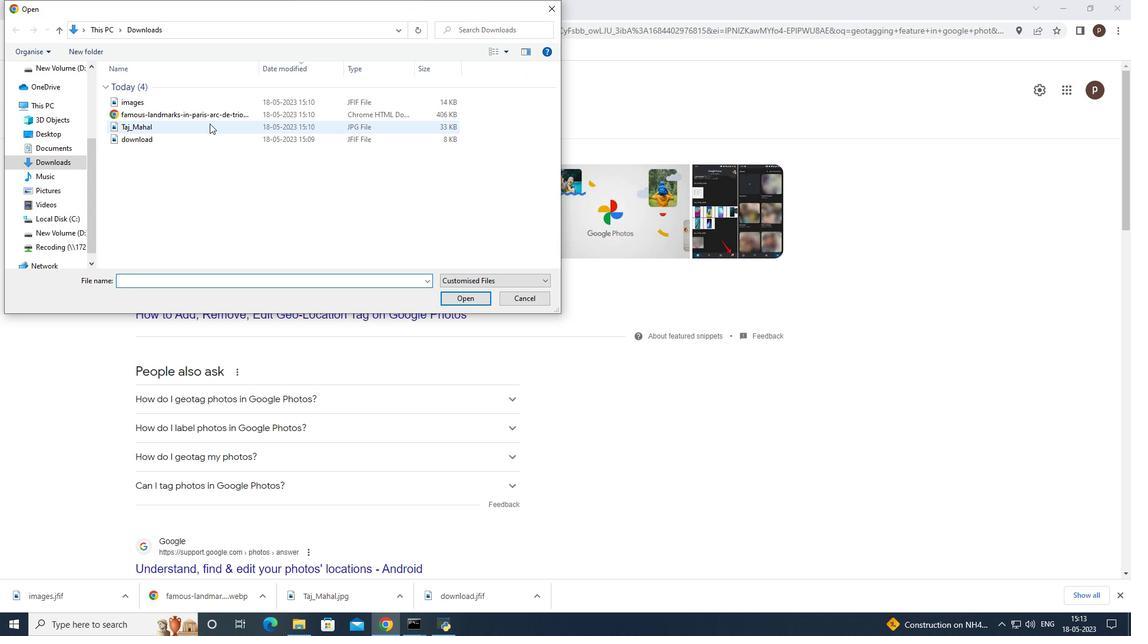 
Action: Mouse pressed left at (193, 103)
Screenshot: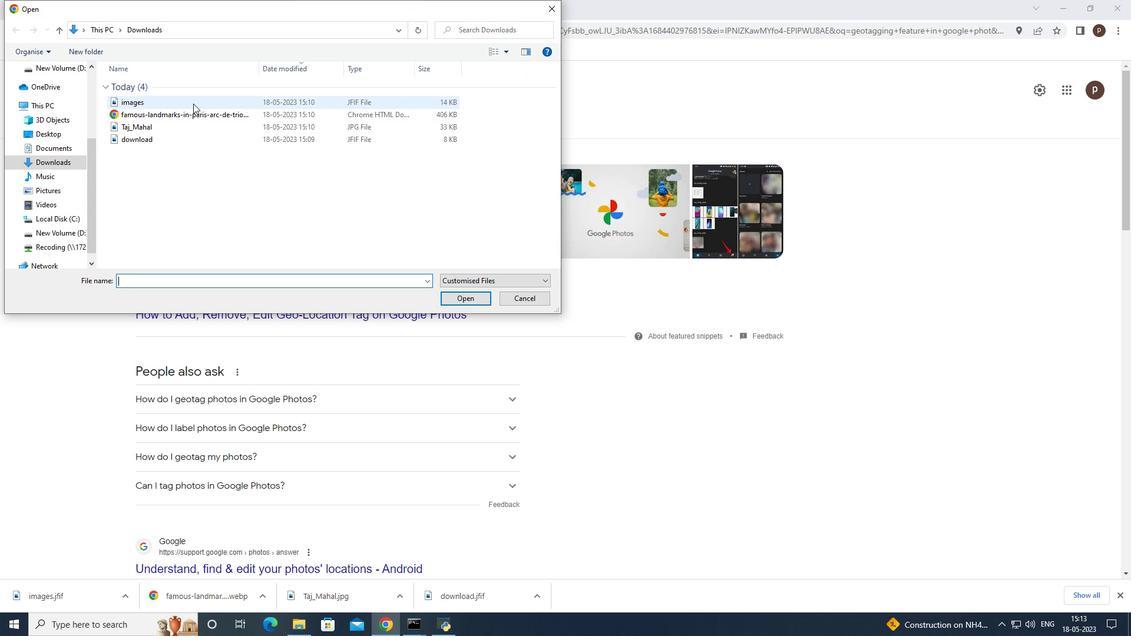 
Action: Mouse moved to (459, 301)
Screenshot: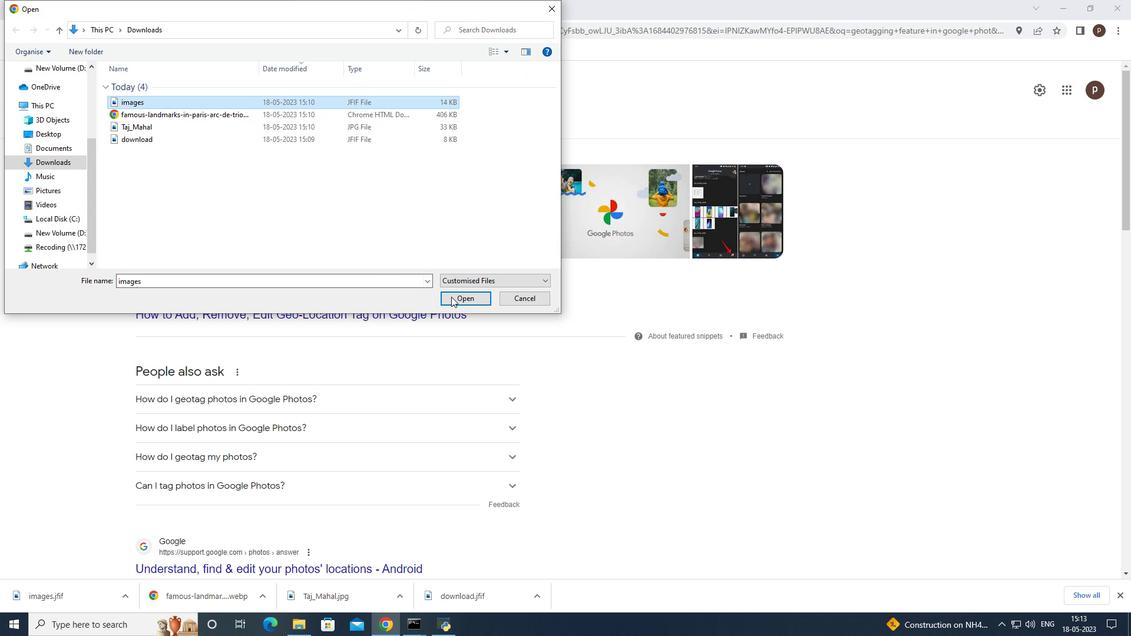 
Action: Mouse pressed left at (459, 301)
Screenshot: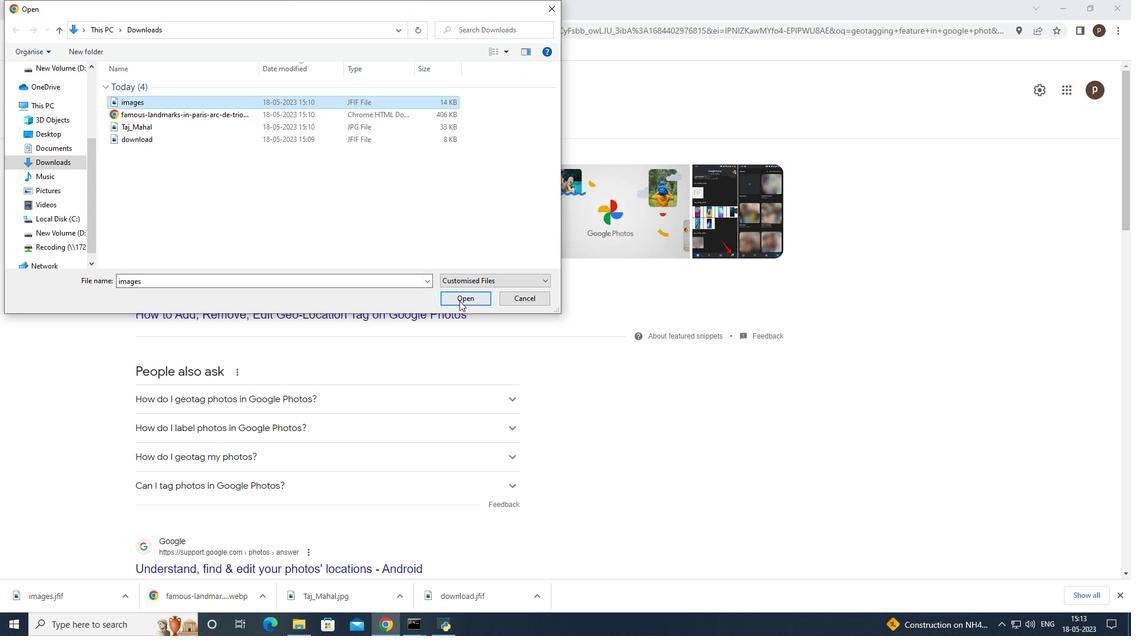 
Action: Mouse moved to (842, 311)
Screenshot: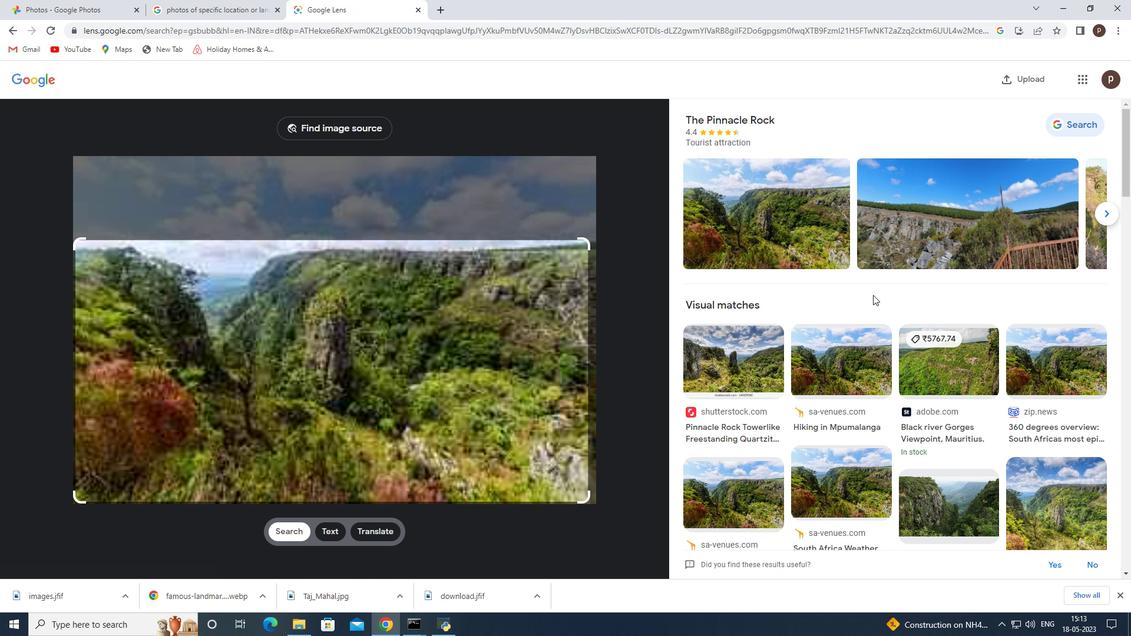 
Action: Mouse scrolled (842, 310) with delta (0, 0)
Screenshot: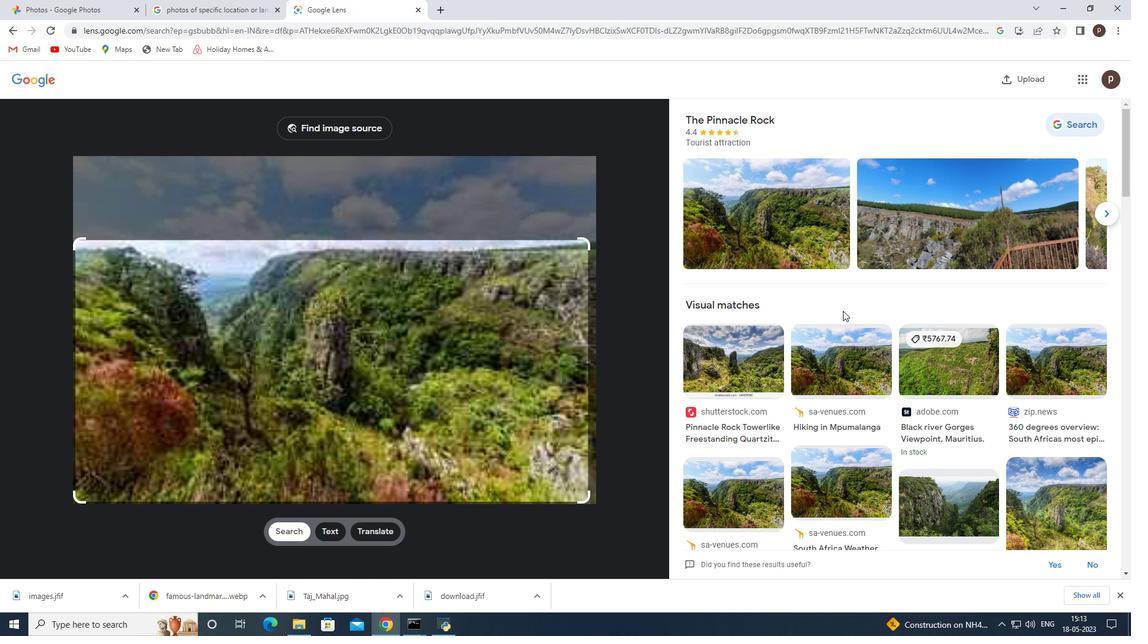 
Action: Mouse moved to (796, 297)
Screenshot: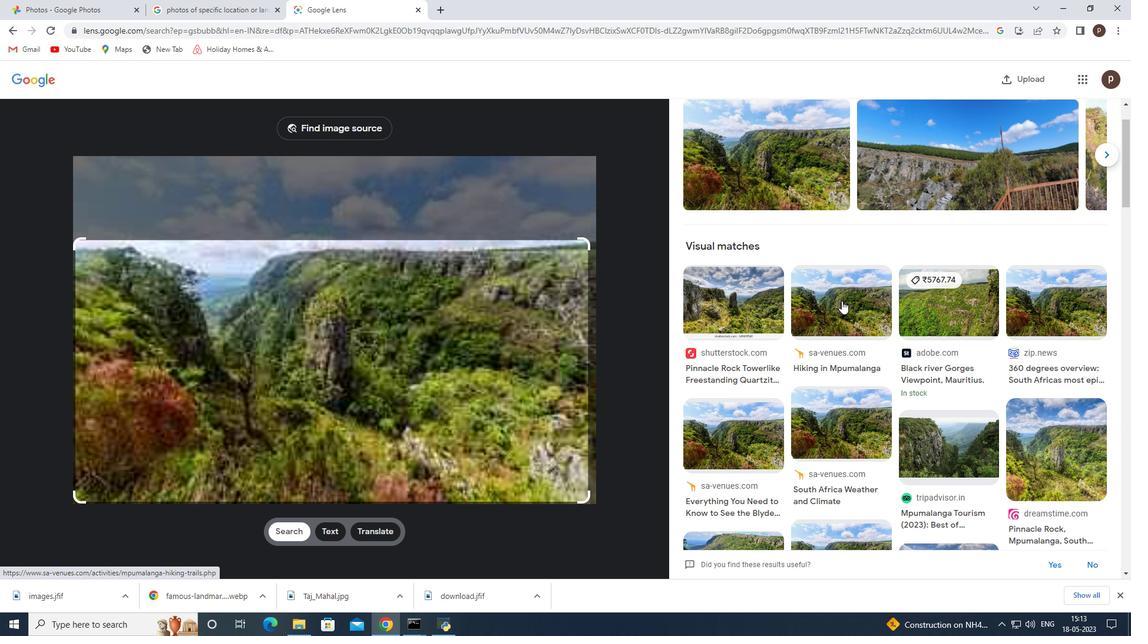
Action: Mouse scrolled (796, 298) with delta (0, 0)
Screenshot: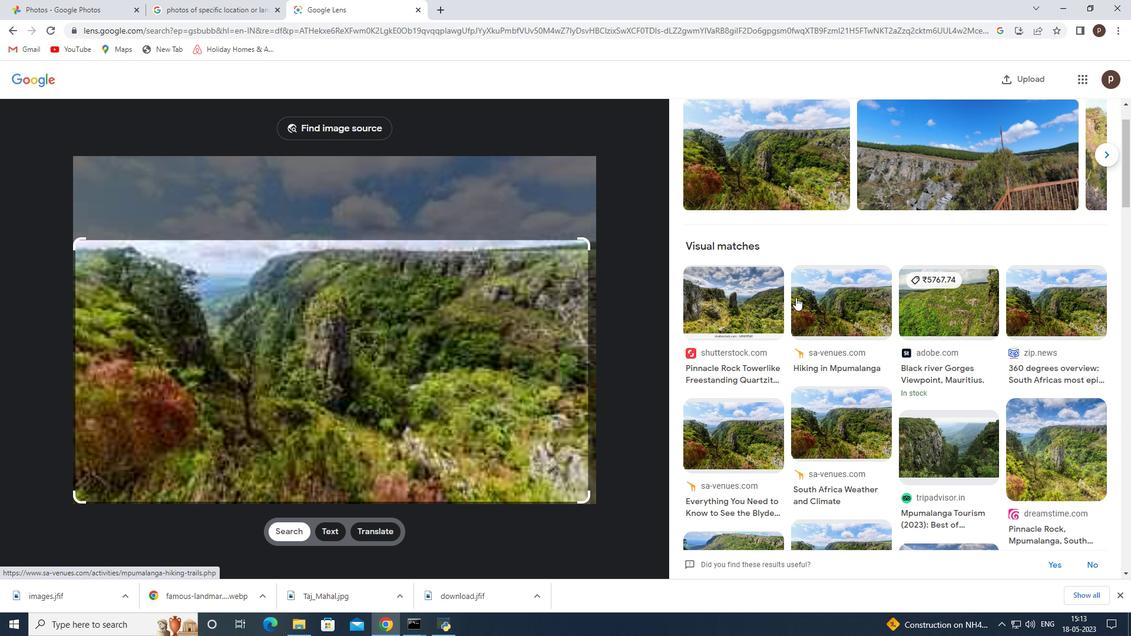 
Action: Mouse scrolled (796, 298) with delta (0, 0)
Screenshot: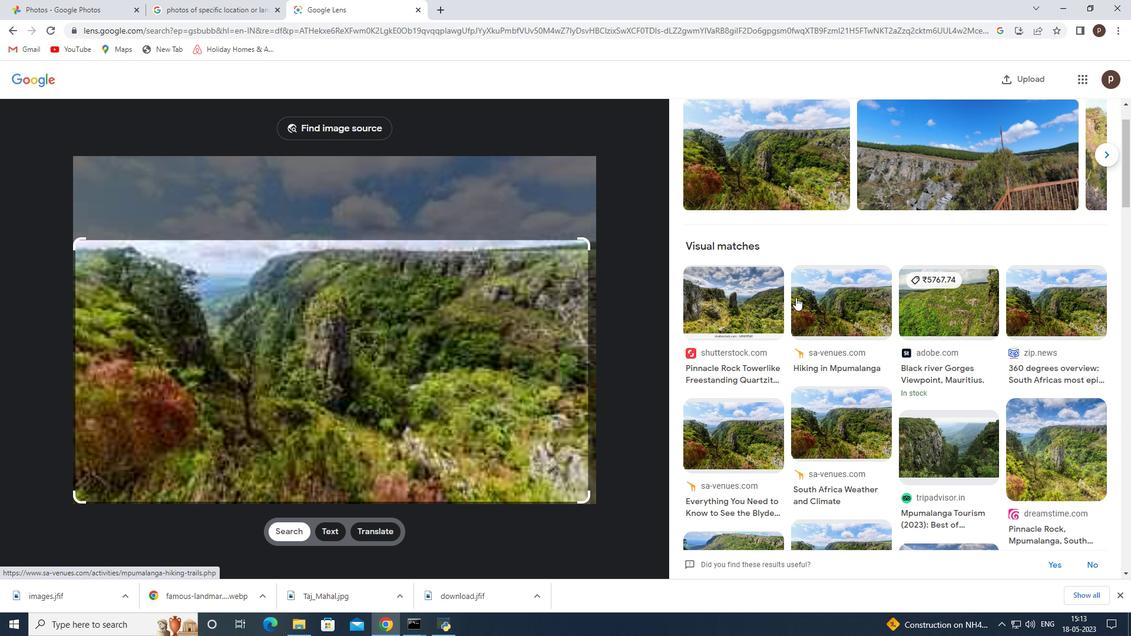 
Action: Mouse scrolled (796, 298) with delta (0, 0)
Screenshot: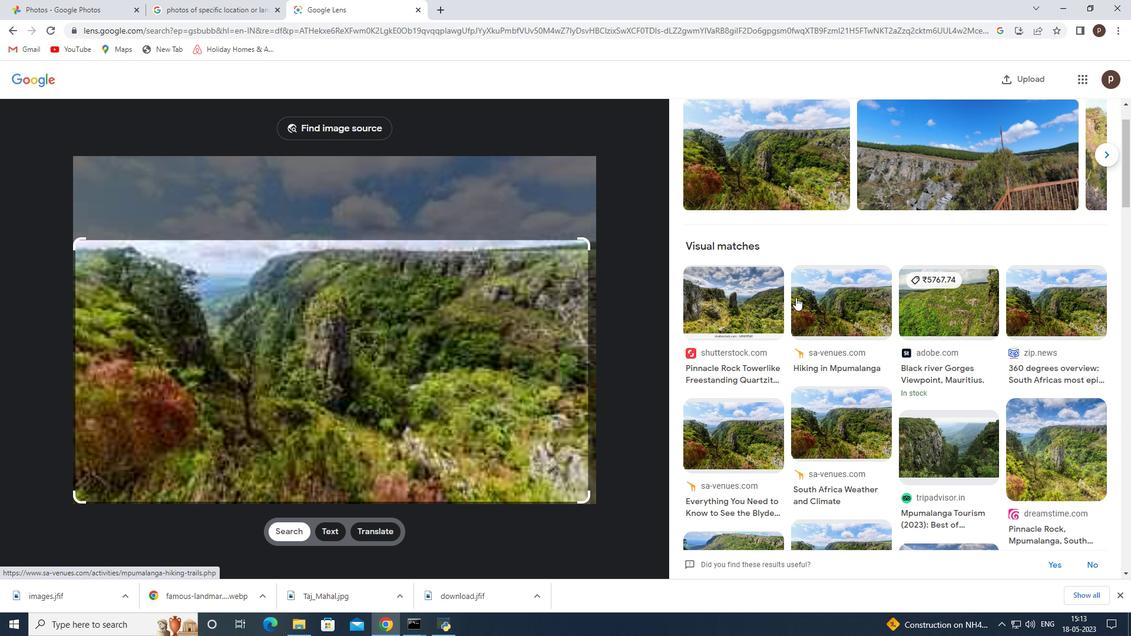 
Action: Mouse moved to (17, 28)
Screenshot: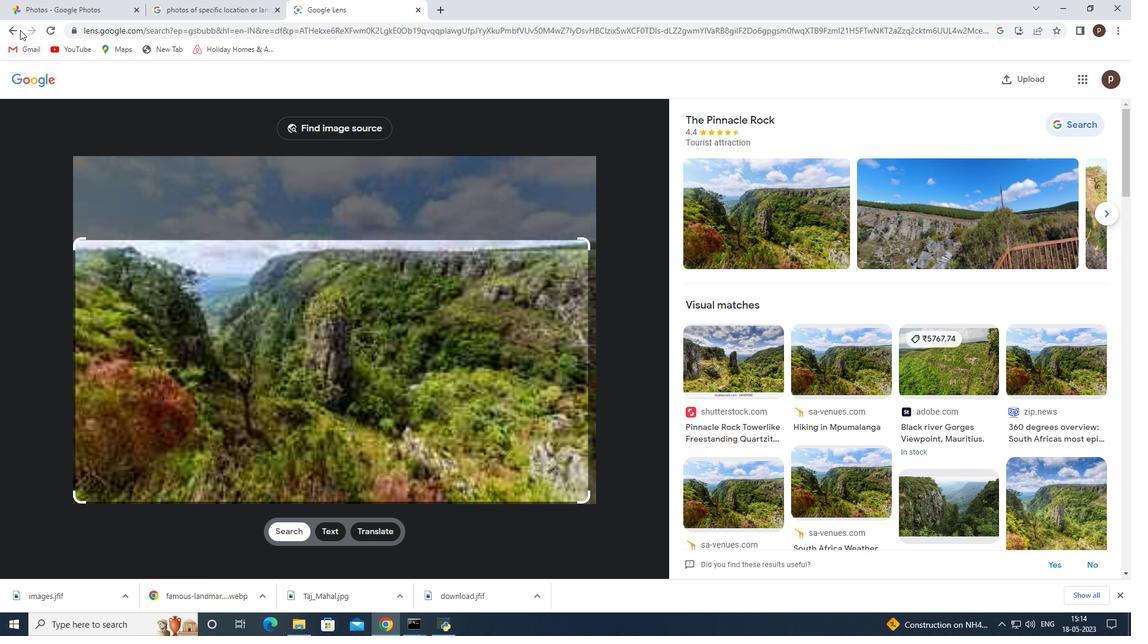 
Action: Mouse pressed left at (17, 28)
Screenshot: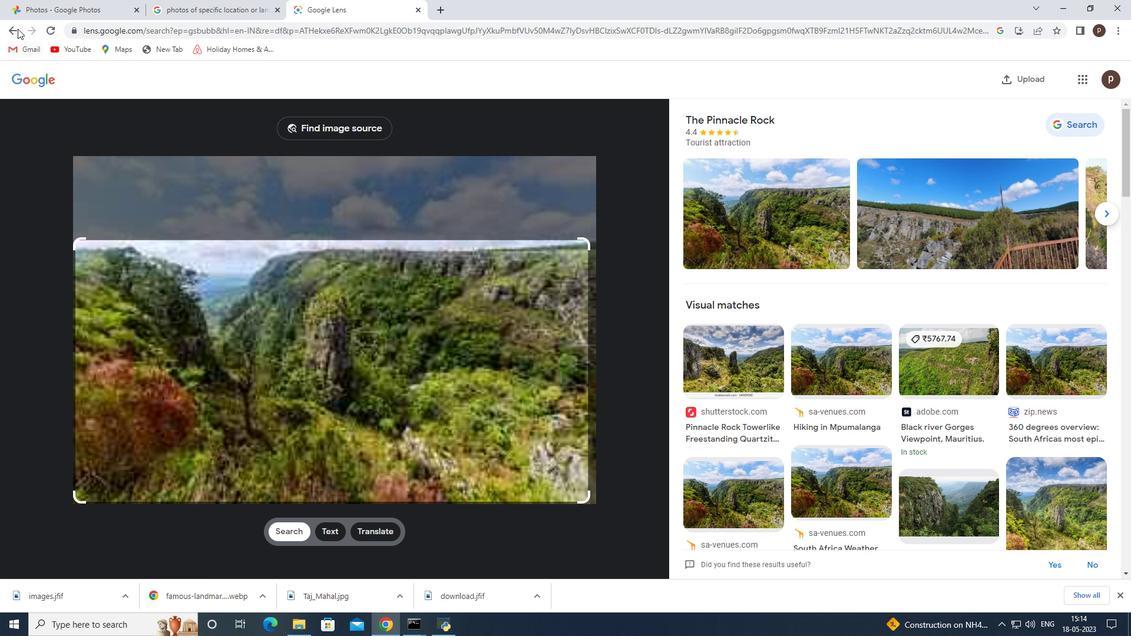 
Action: Mouse moved to (631, 225)
